 Task: Save favorite listings for mid-century modern homes in Phoenix, Arizona, with a pool and desert landscaping, and create a shortlist of properties with architectural appeal.
Action: Mouse pressed left at (460, 215)
Screenshot: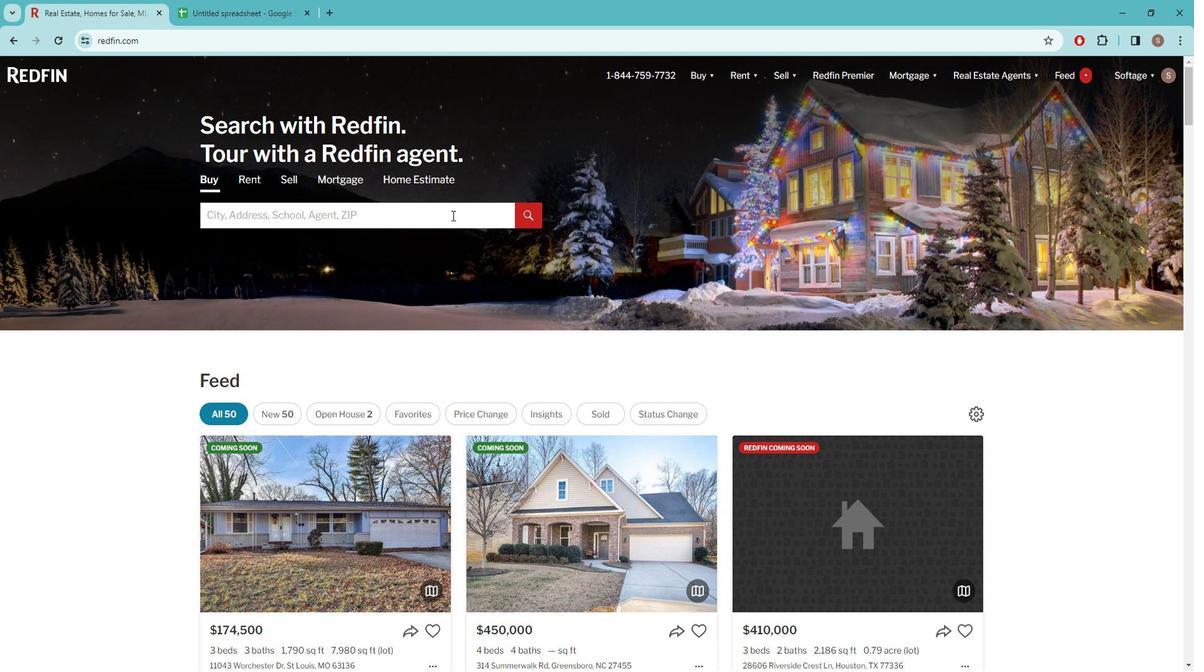 
Action: Key pressed p<Key.caps_lock>HO
Screenshot: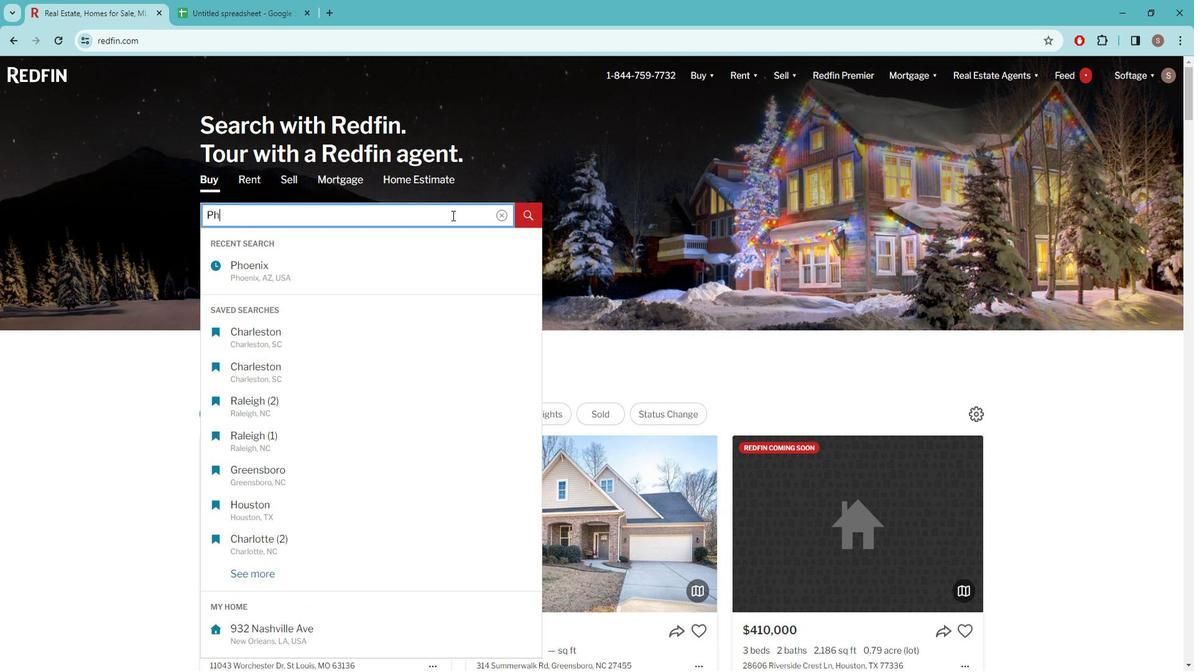 
Action: Mouse moved to (319, 272)
Screenshot: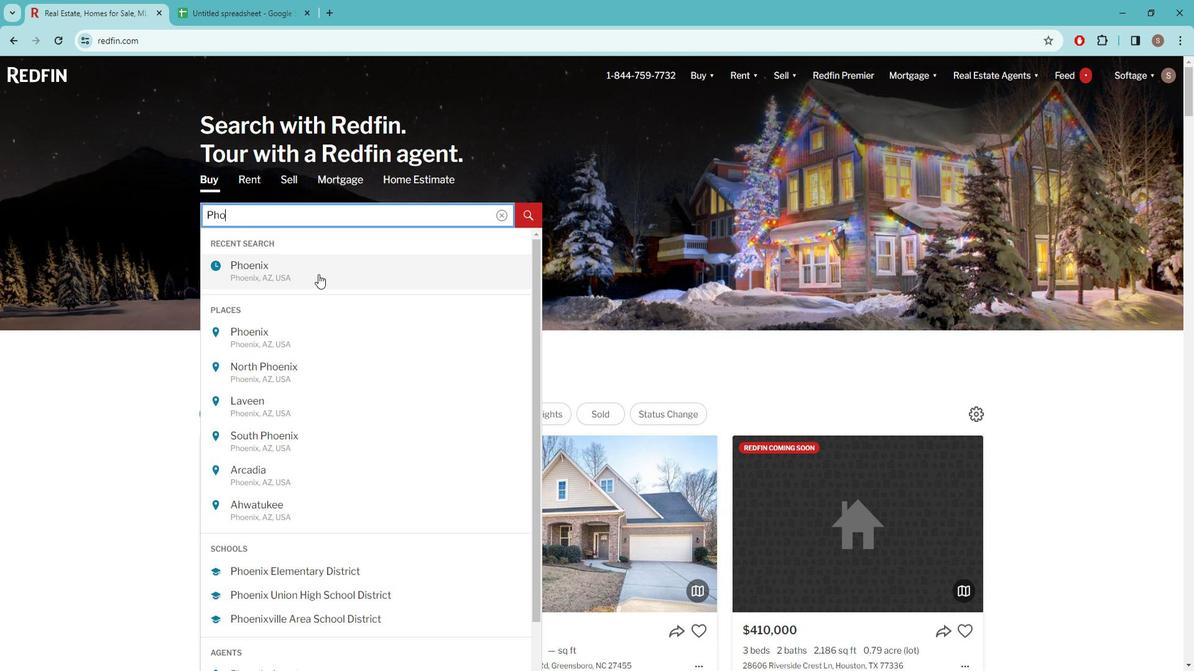 
Action: Mouse pressed left at (319, 272)
Screenshot: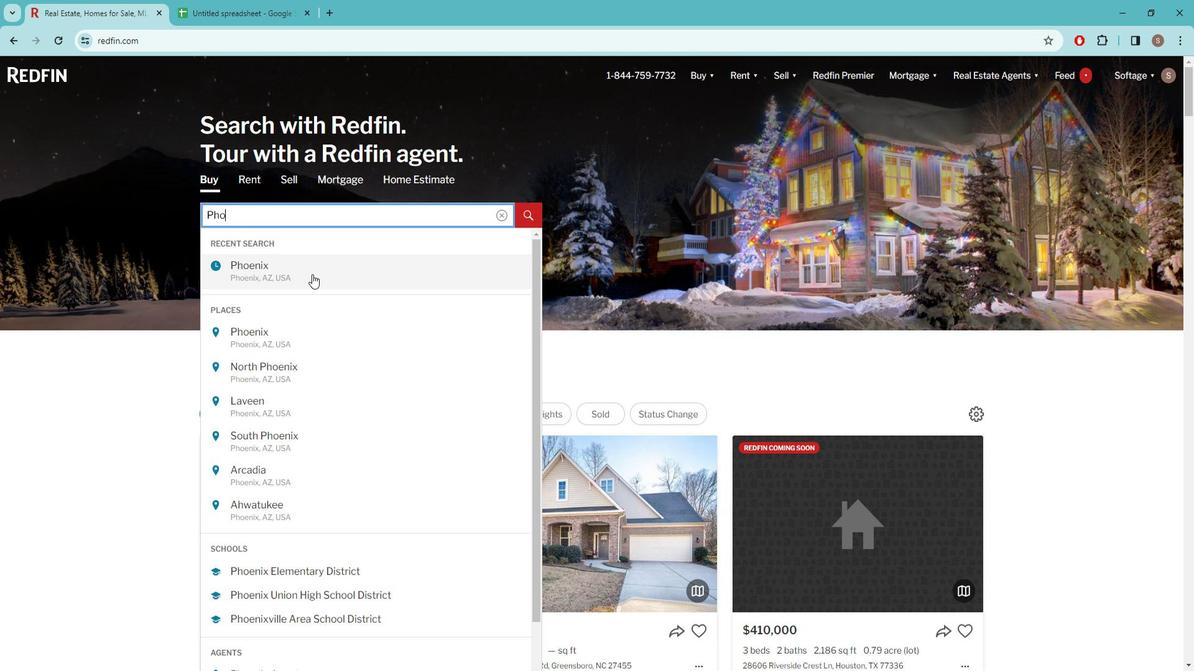 
Action: Mouse moved to (1055, 159)
Screenshot: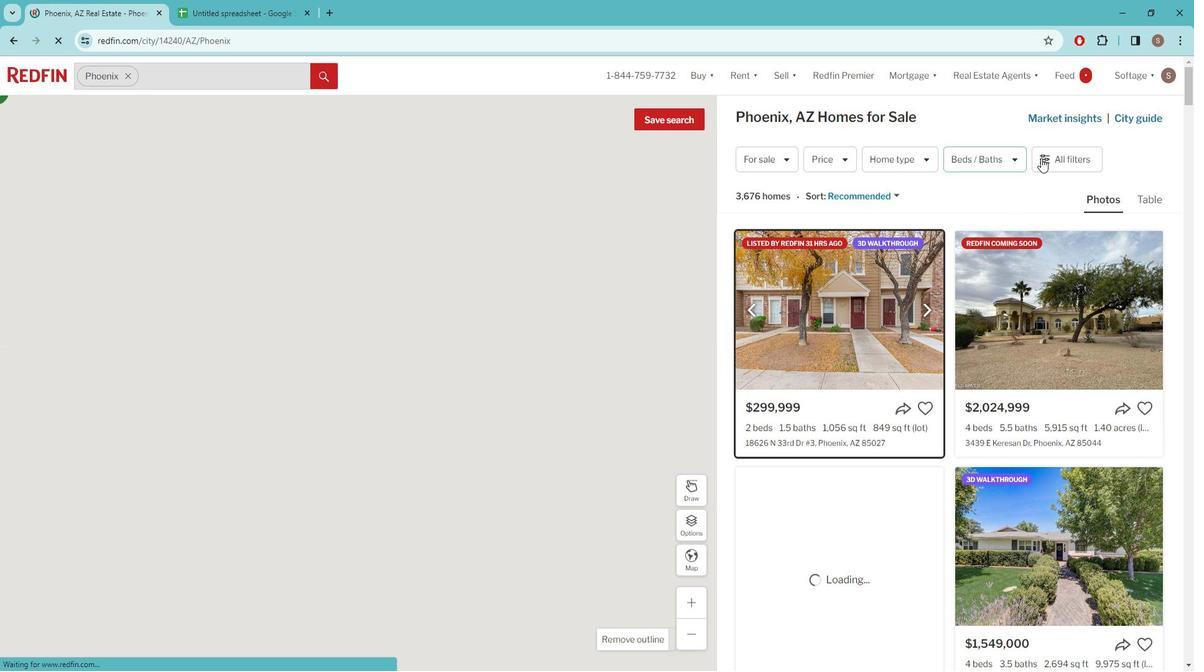 
Action: Mouse pressed left at (1055, 159)
Screenshot: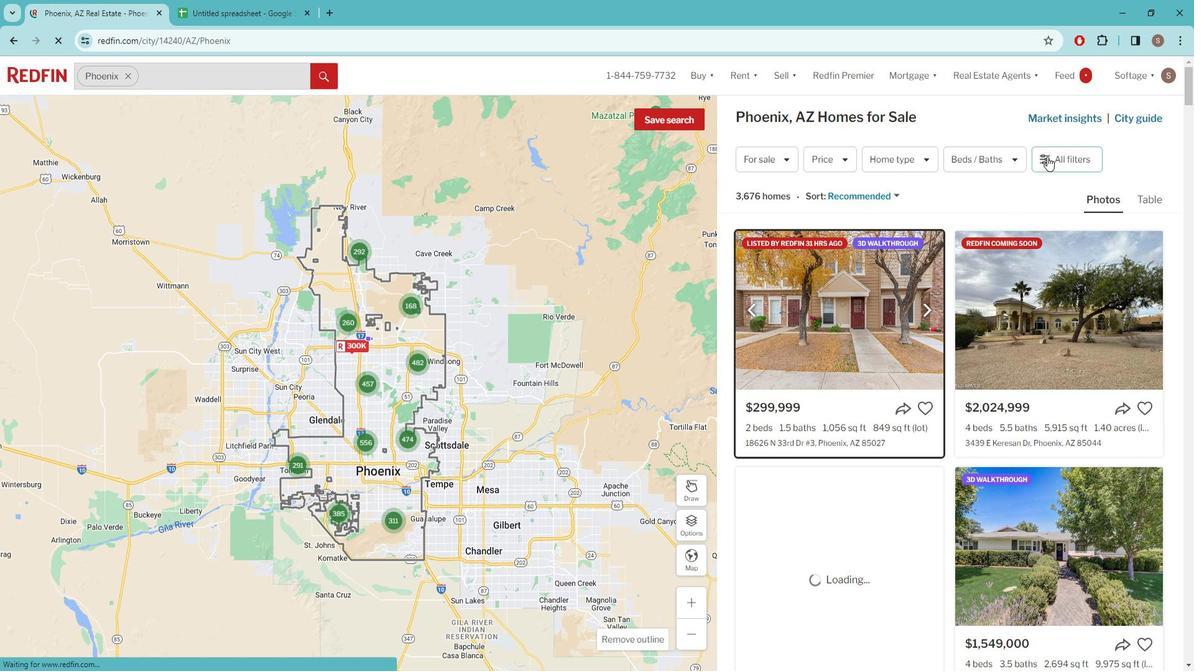 
Action: Mouse pressed left at (1055, 159)
Screenshot: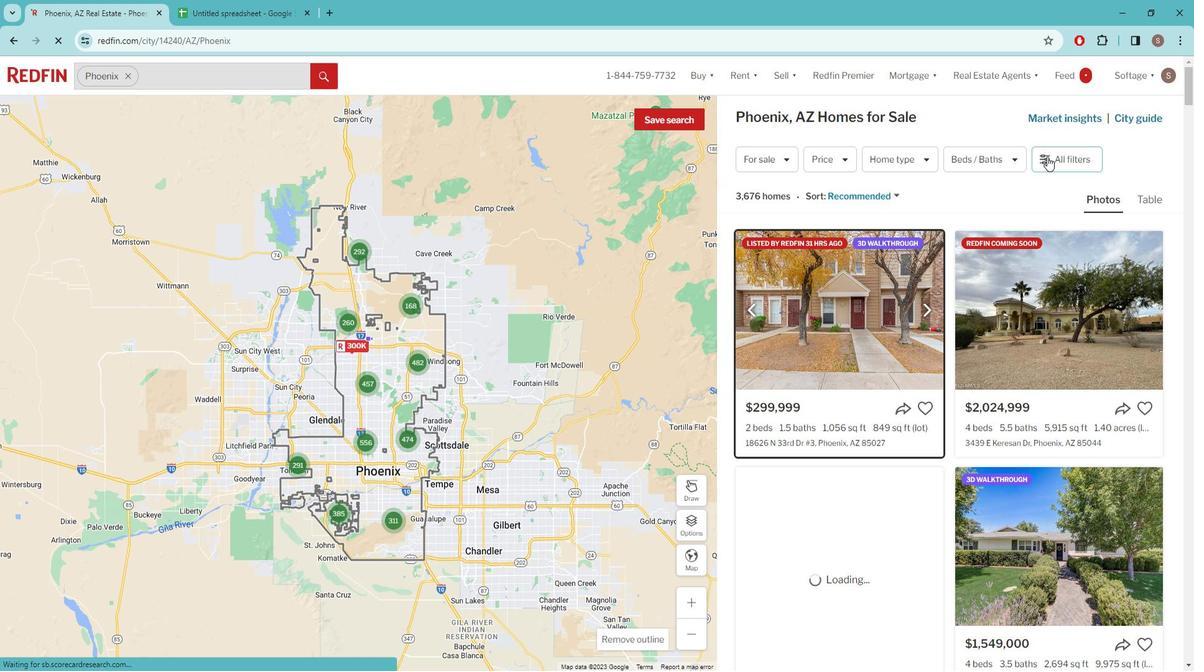 
Action: Mouse pressed left at (1055, 159)
Screenshot: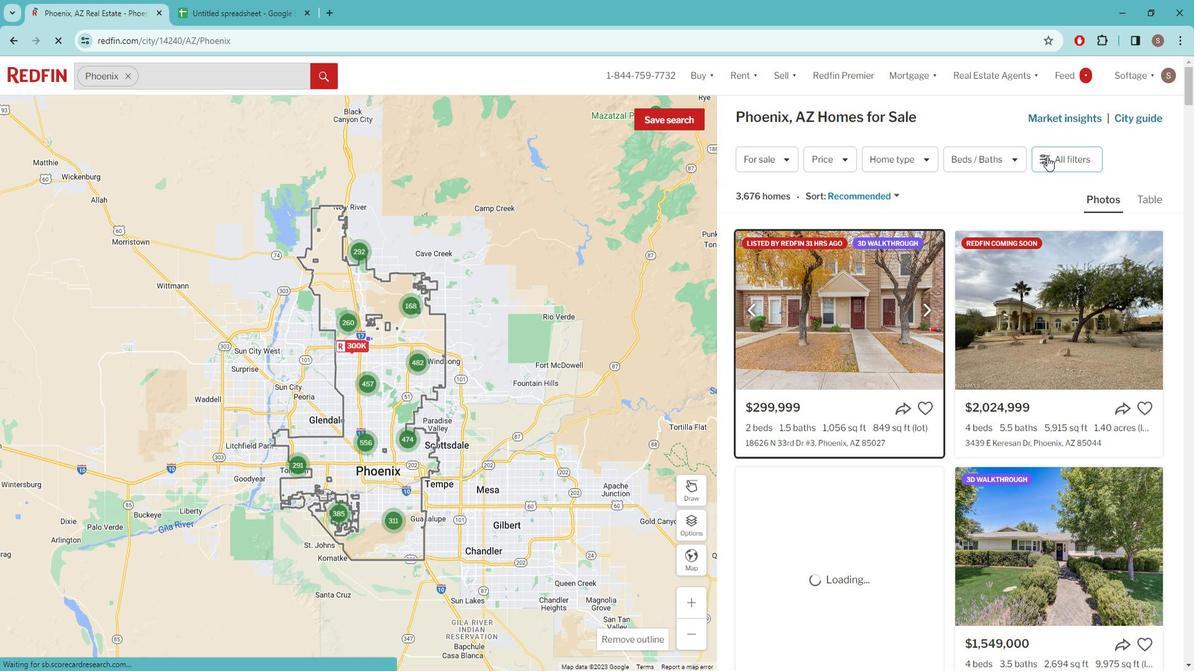 
Action: Mouse pressed left at (1055, 159)
Screenshot: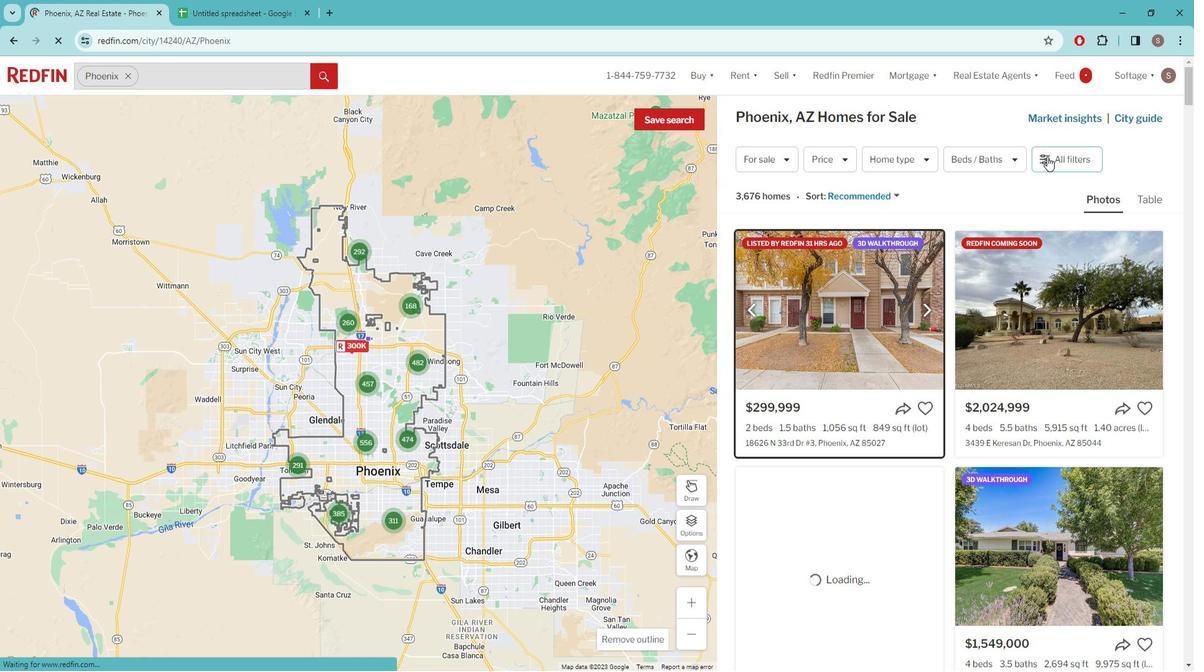 
Action: Mouse pressed left at (1055, 159)
Screenshot: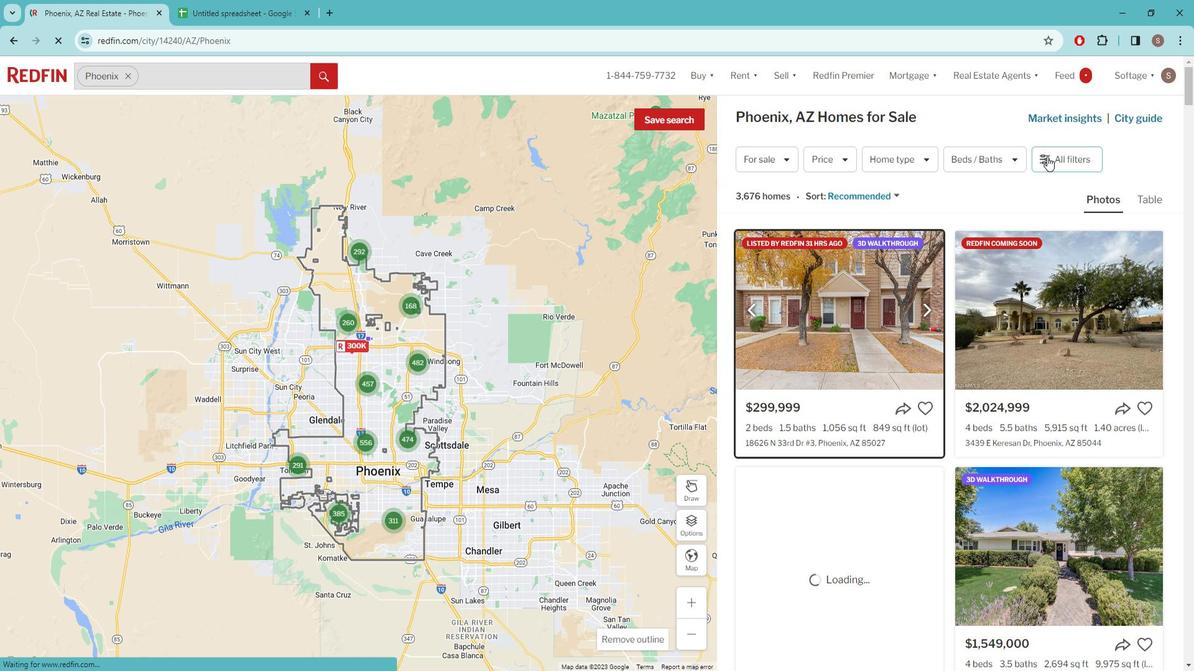 
Action: Mouse pressed left at (1055, 159)
Screenshot: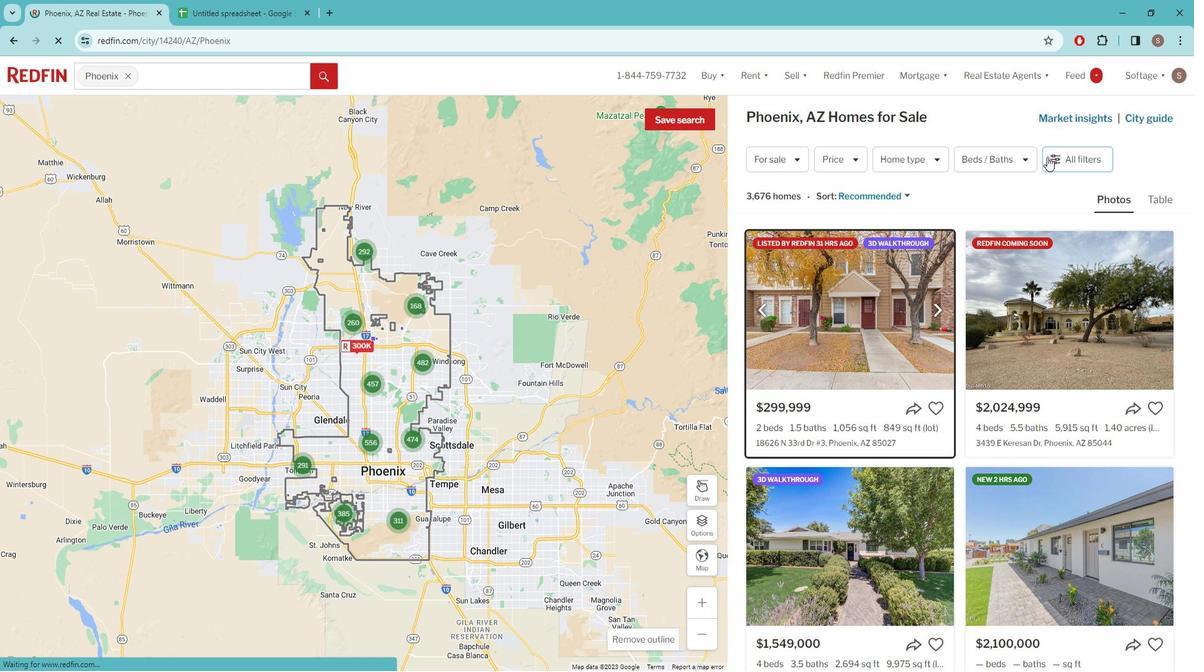 
Action: Mouse moved to (1056, 159)
Screenshot: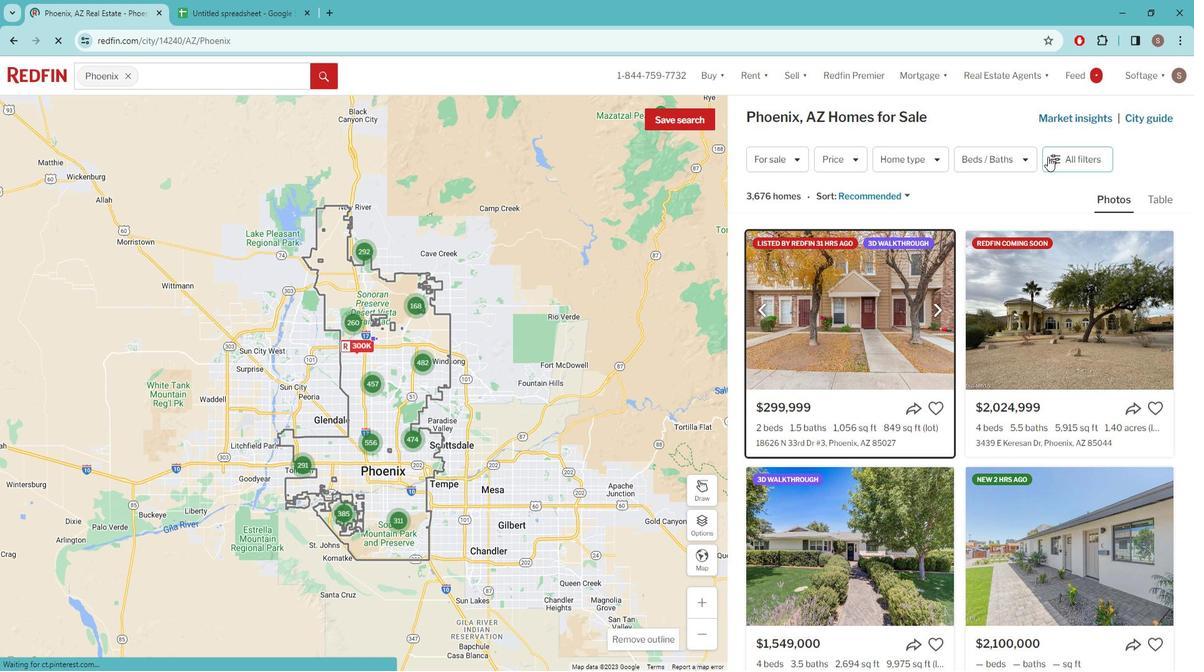 
Action: Mouse pressed left at (1056, 159)
Screenshot: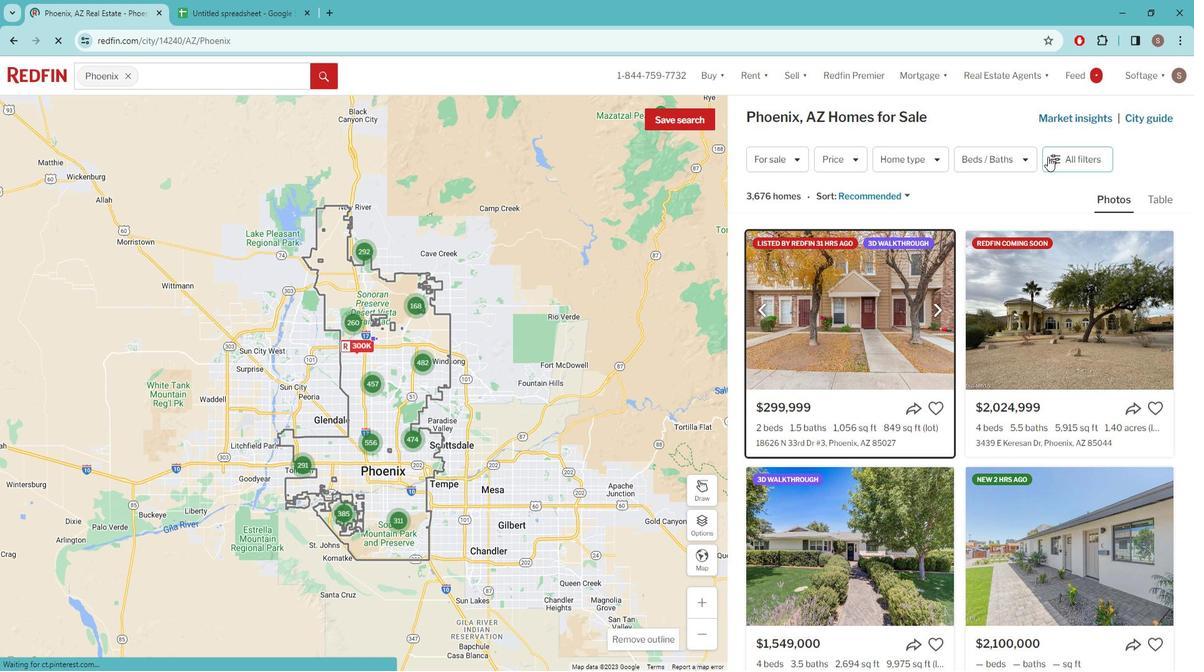 
Action: Mouse moved to (993, 204)
Screenshot: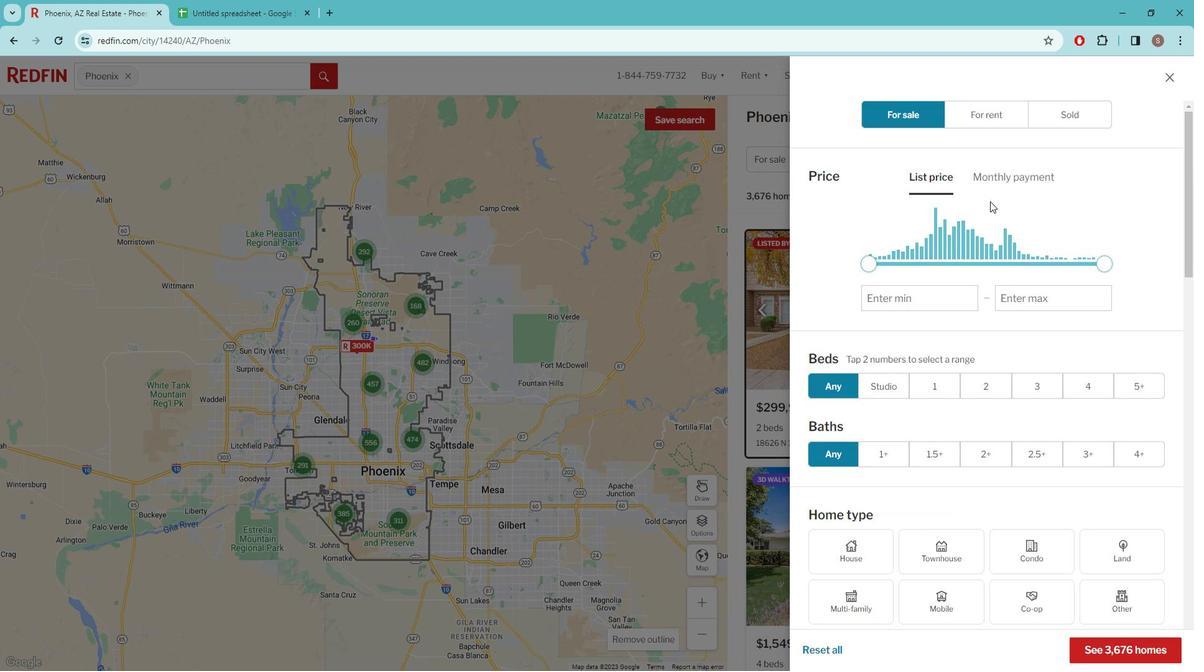
Action: Mouse scrolled (993, 203) with delta (0, 0)
Screenshot: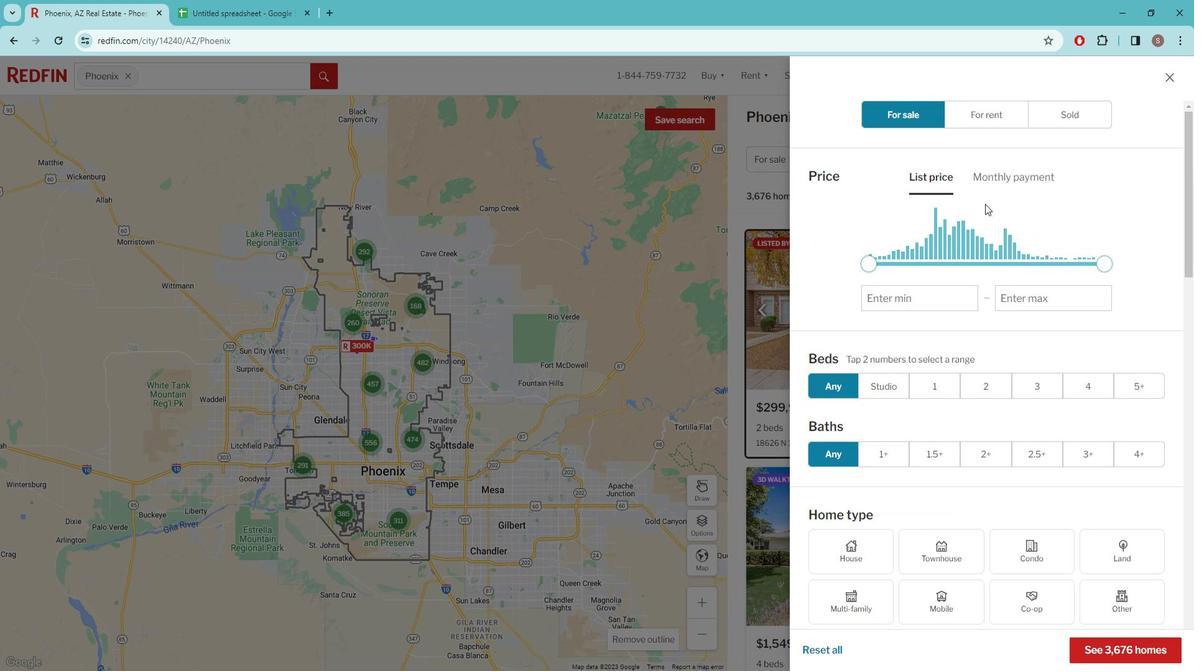 
Action: Mouse moved to (989, 206)
Screenshot: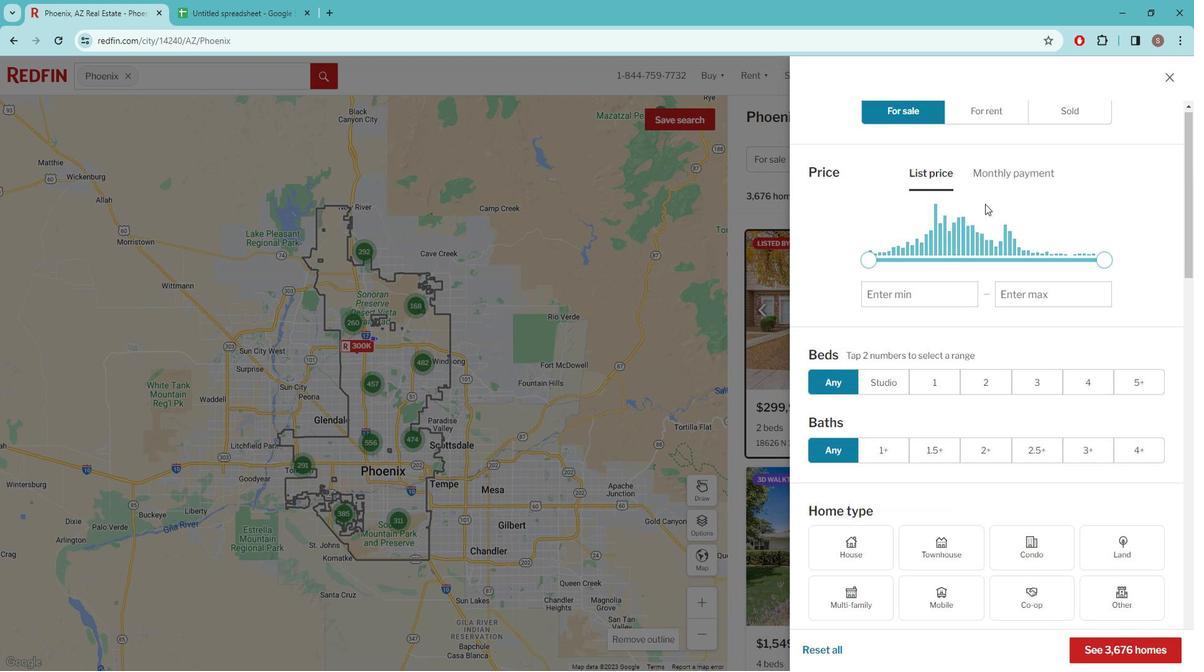 
Action: Mouse scrolled (989, 205) with delta (0, 0)
Screenshot: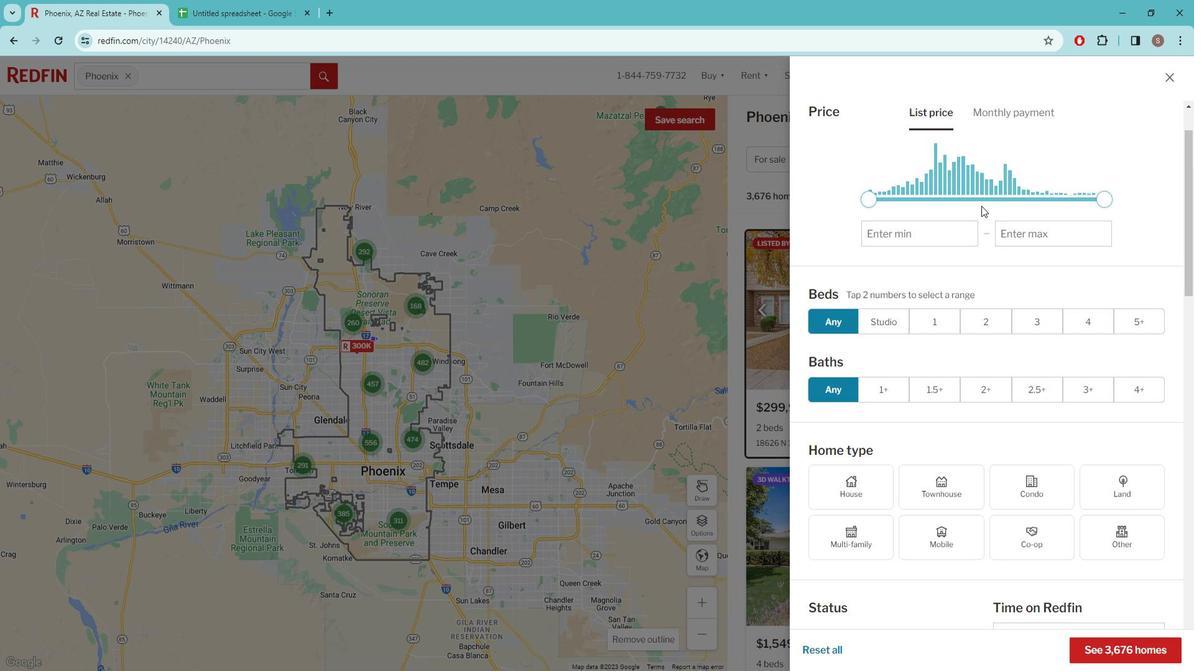 
Action: Mouse moved to (1060, 305)
Screenshot: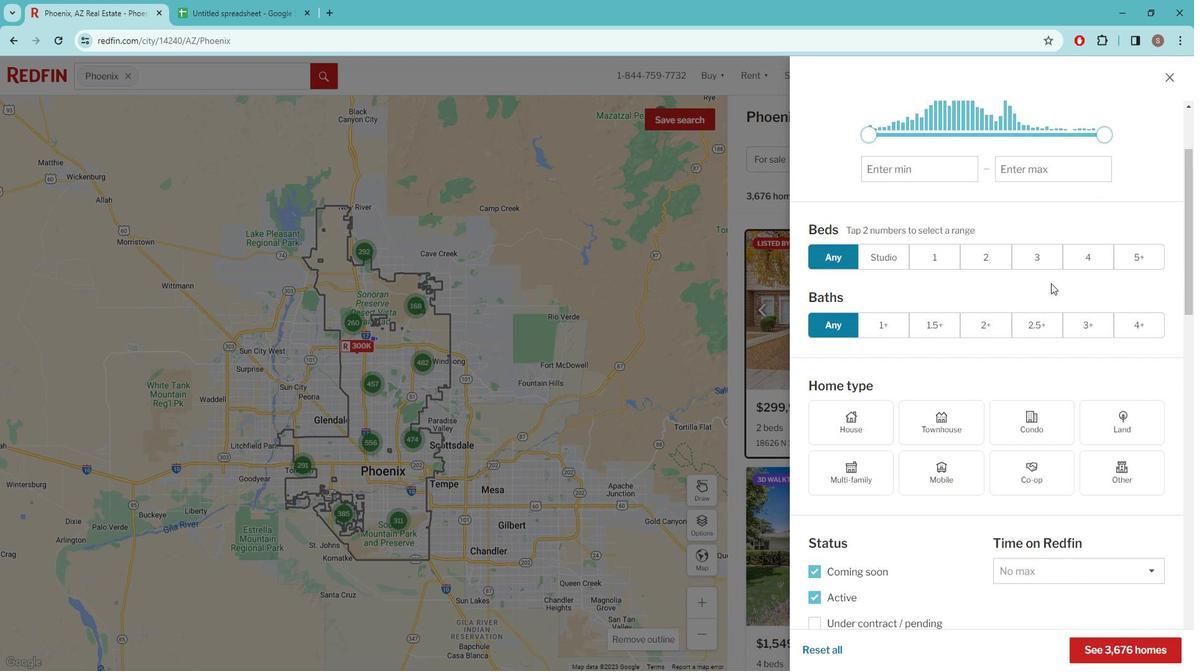 
Action: Mouse scrolled (1060, 304) with delta (0, 0)
Screenshot: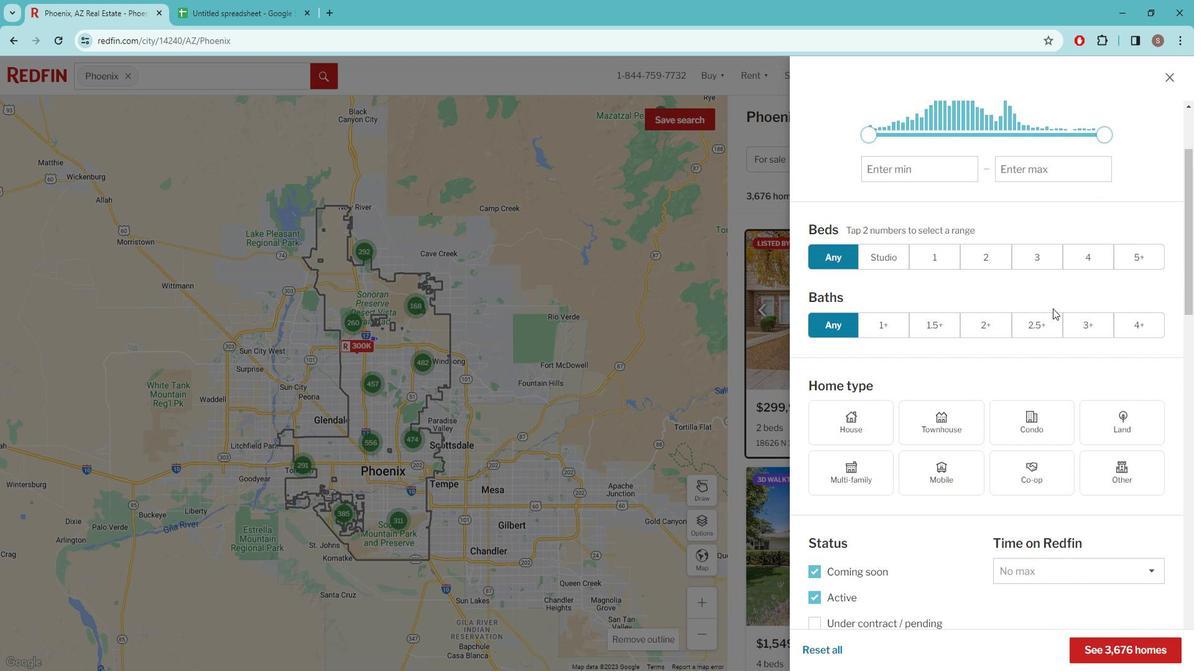 
Action: Mouse scrolled (1060, 304) with delta (0, 0)
Screenshot: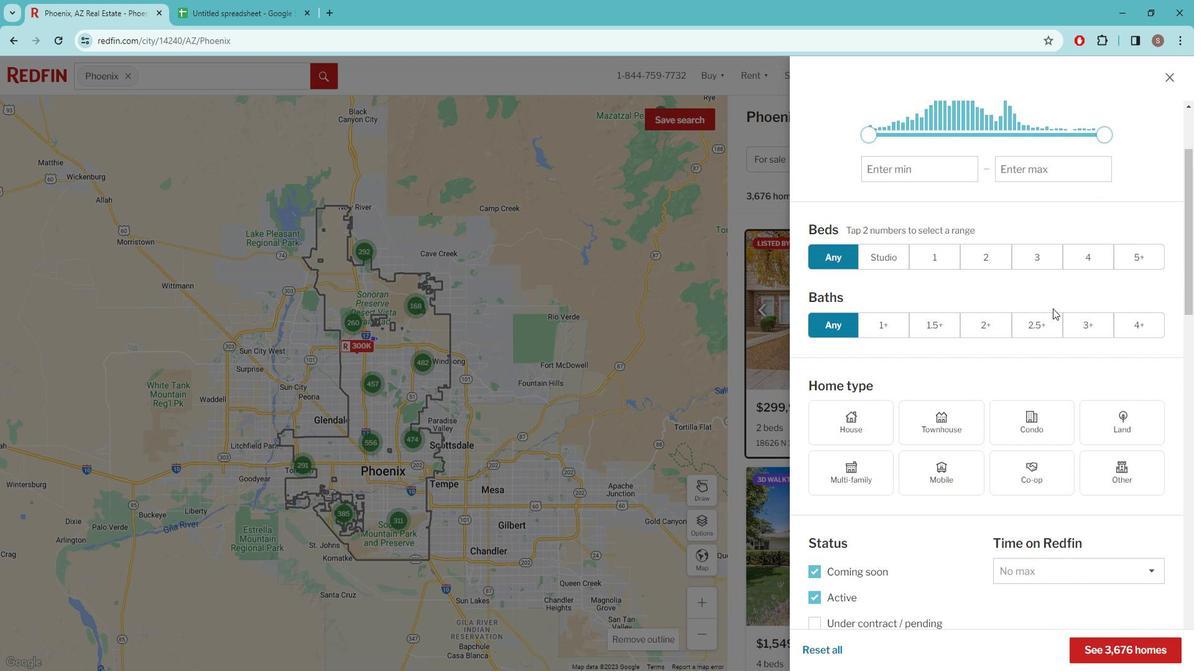 
Action: Mouse moved to (1112, 330)
Screenshot: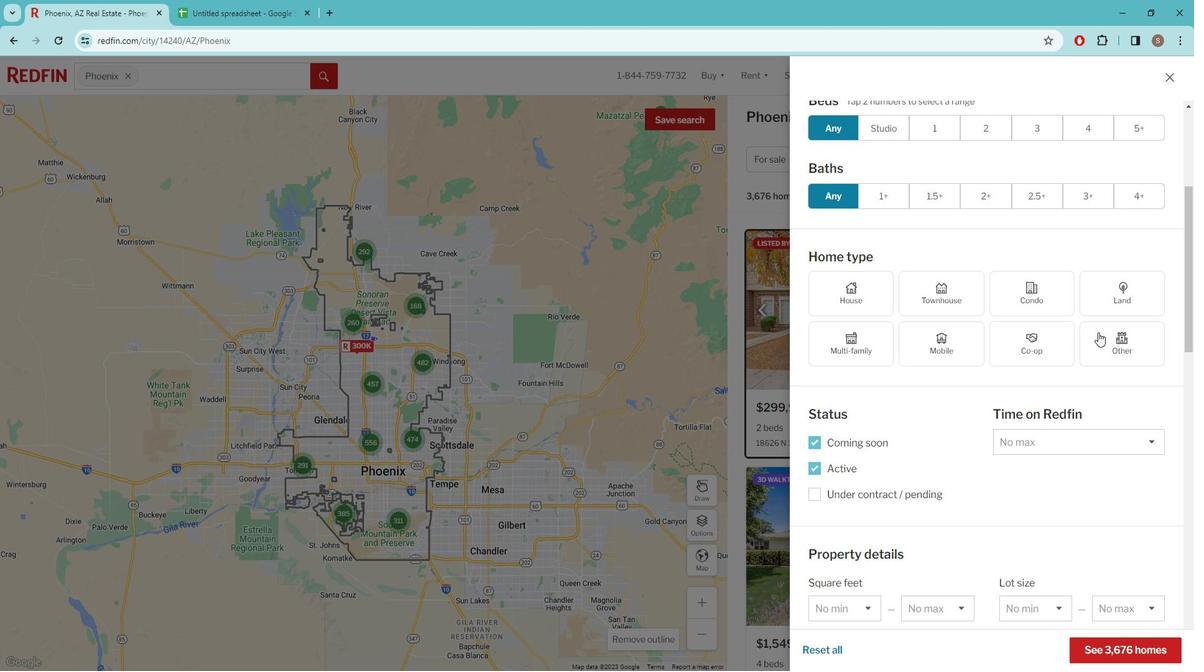 
Action: Mouse pressed left at (1112, 330)
Screenshot: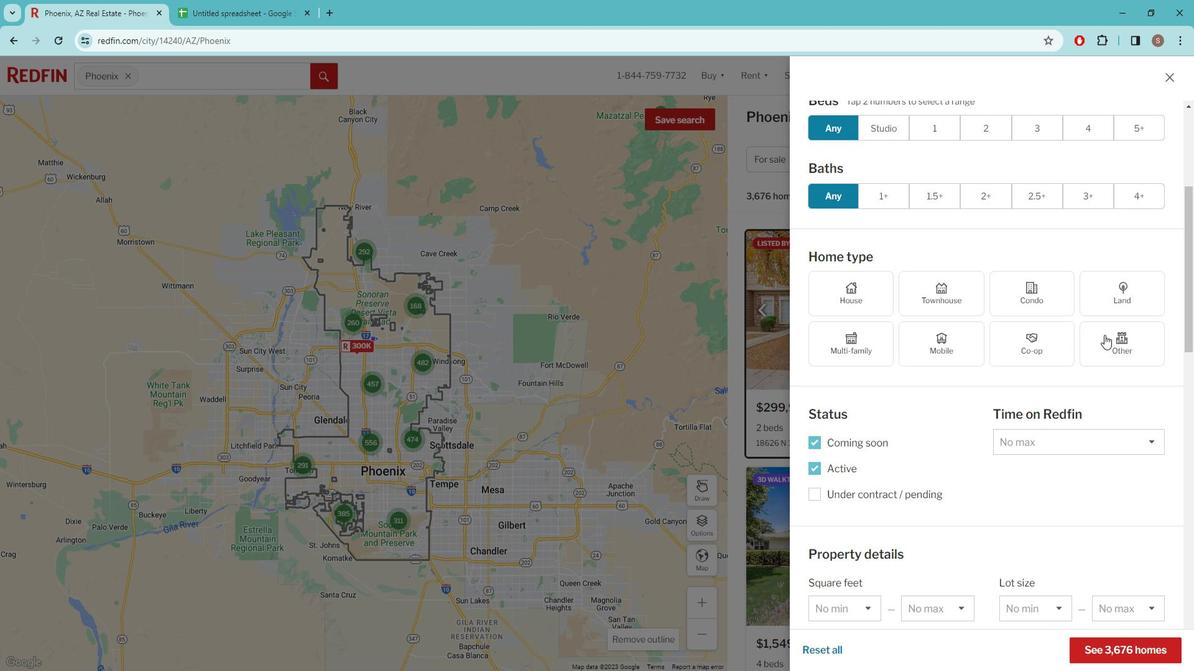 
Action: Mouse moved to (929, 350)
Screenshot: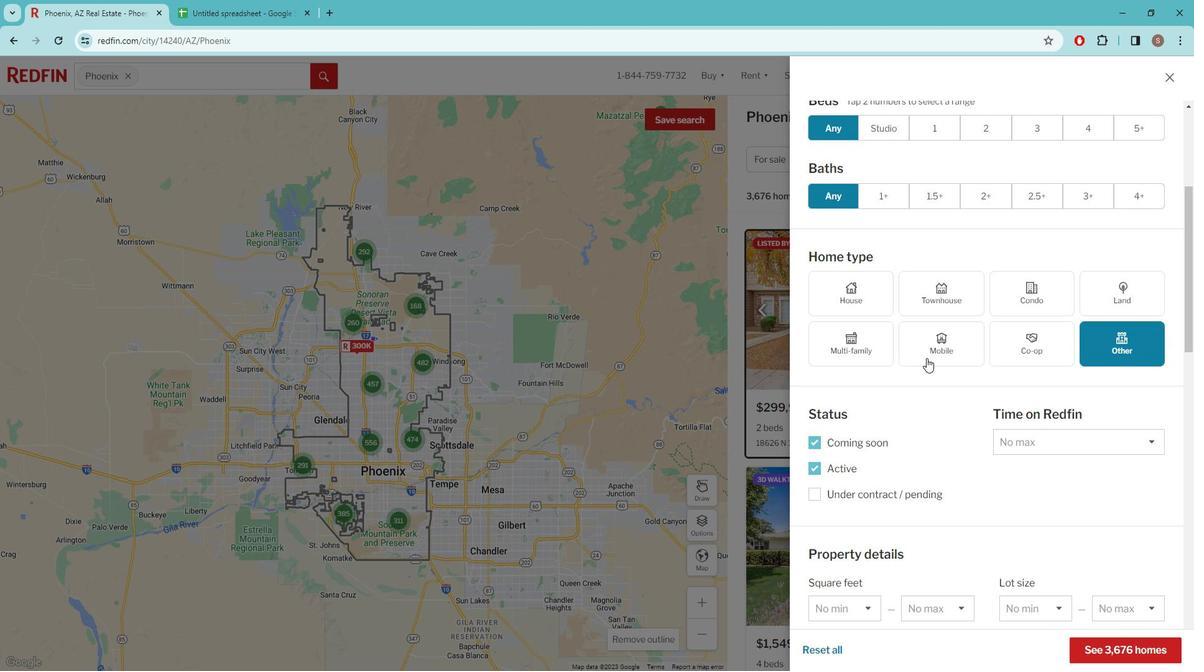 
Action: Mouse scrolled (929, 349) with delta (0, 0)
Screenshot: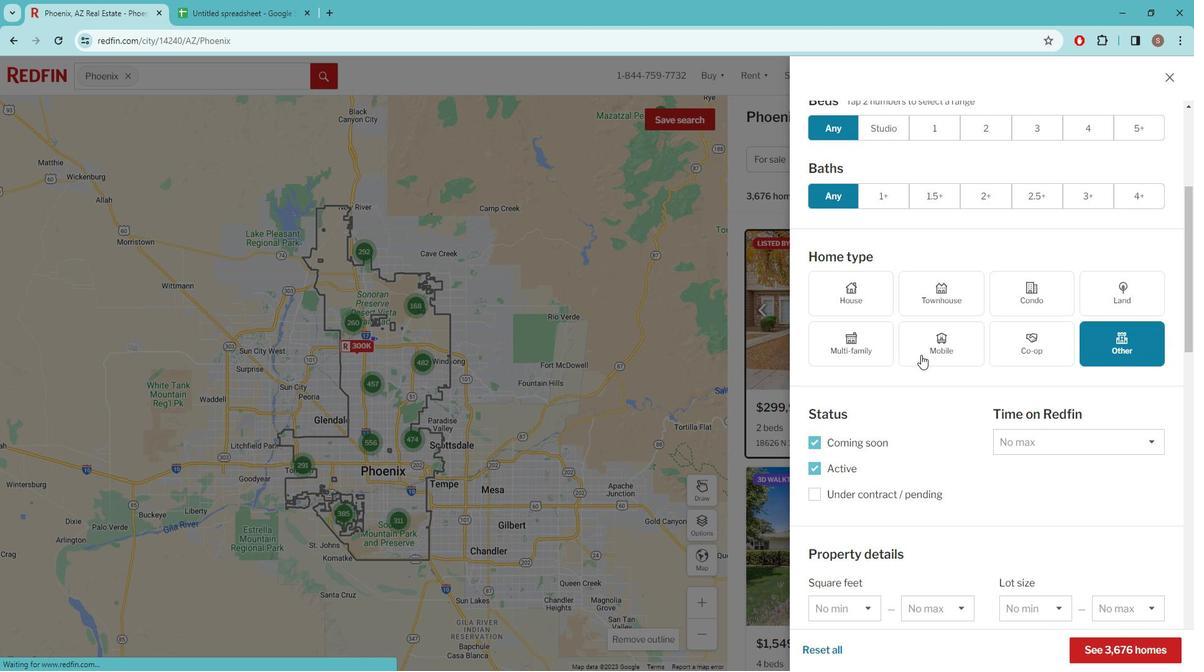 
Action: Mouse scrolled (929, 349) with delta (0, 0)
Screenshot: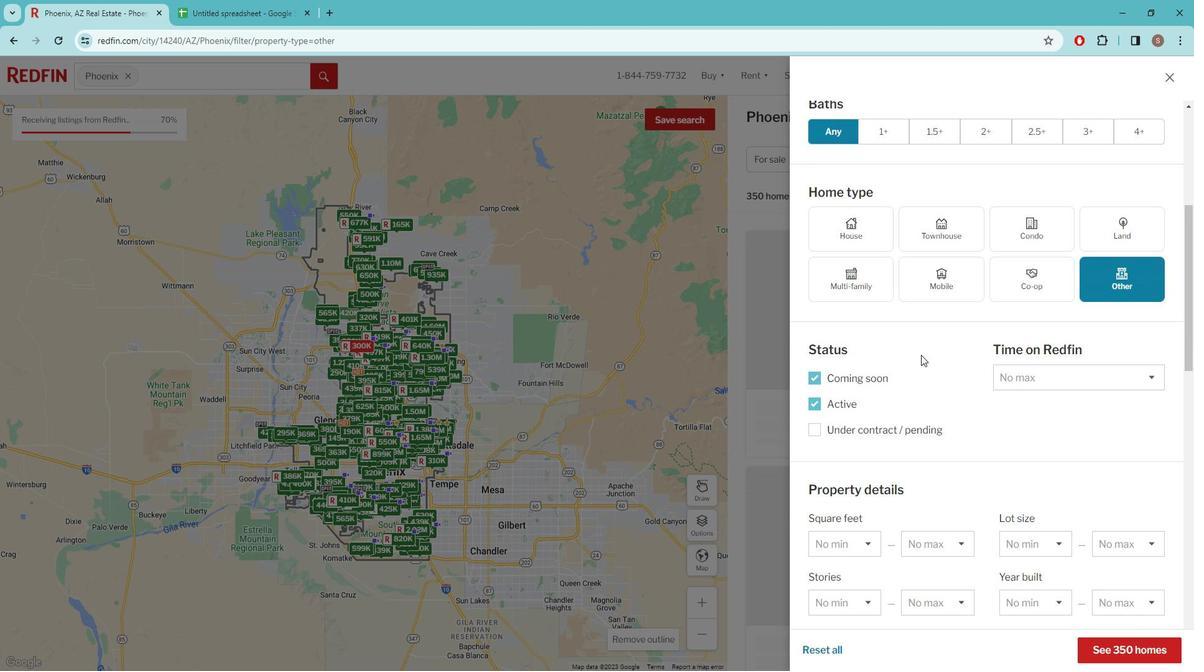 
Action: Mouse moved to (937, 335)
Screenshot: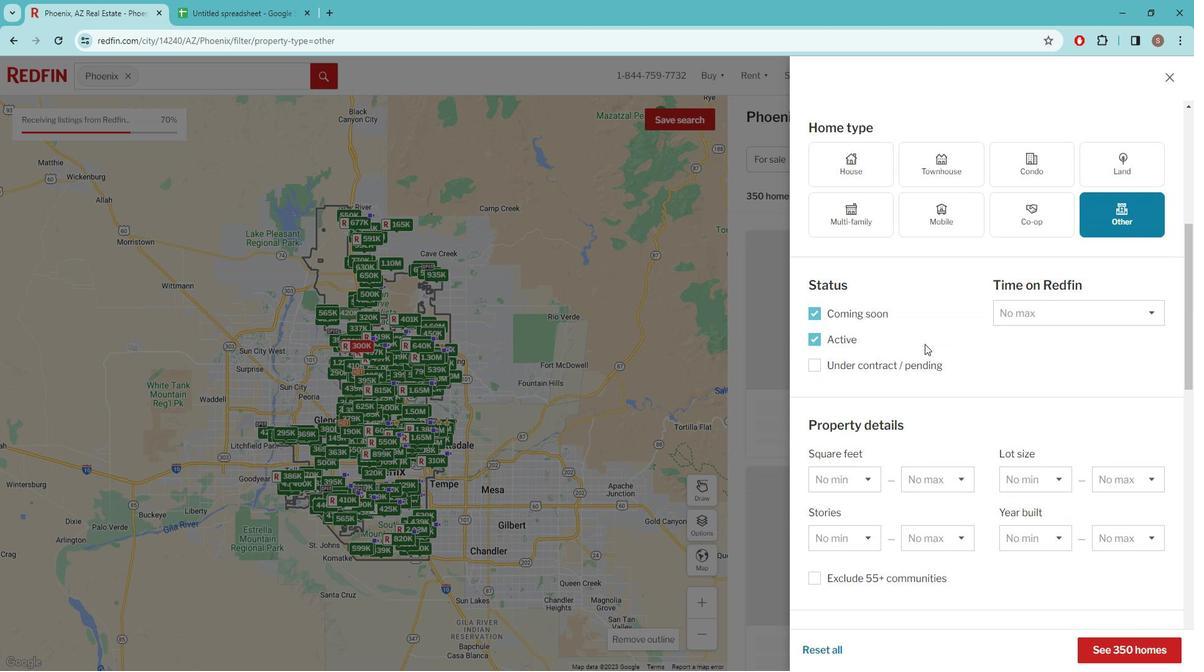 
Action: Mouse scrolled (937, 334) with delta (0, 0)
Screenshot: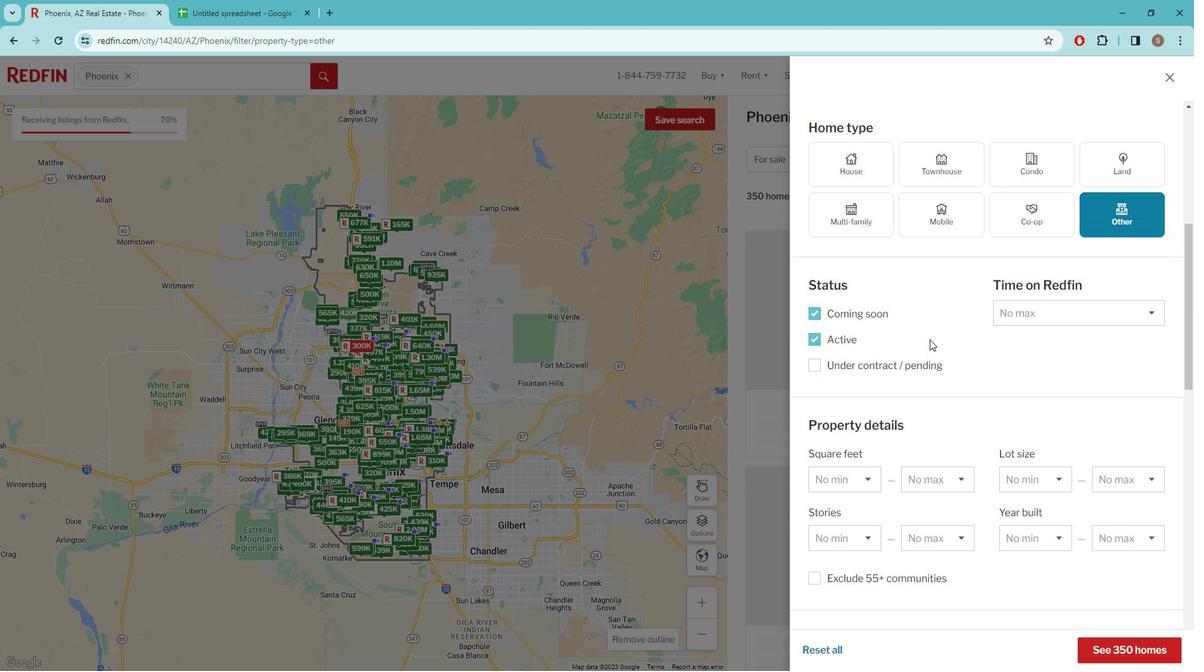 
Action: Mouse moved to (939, 330)
Screenshot: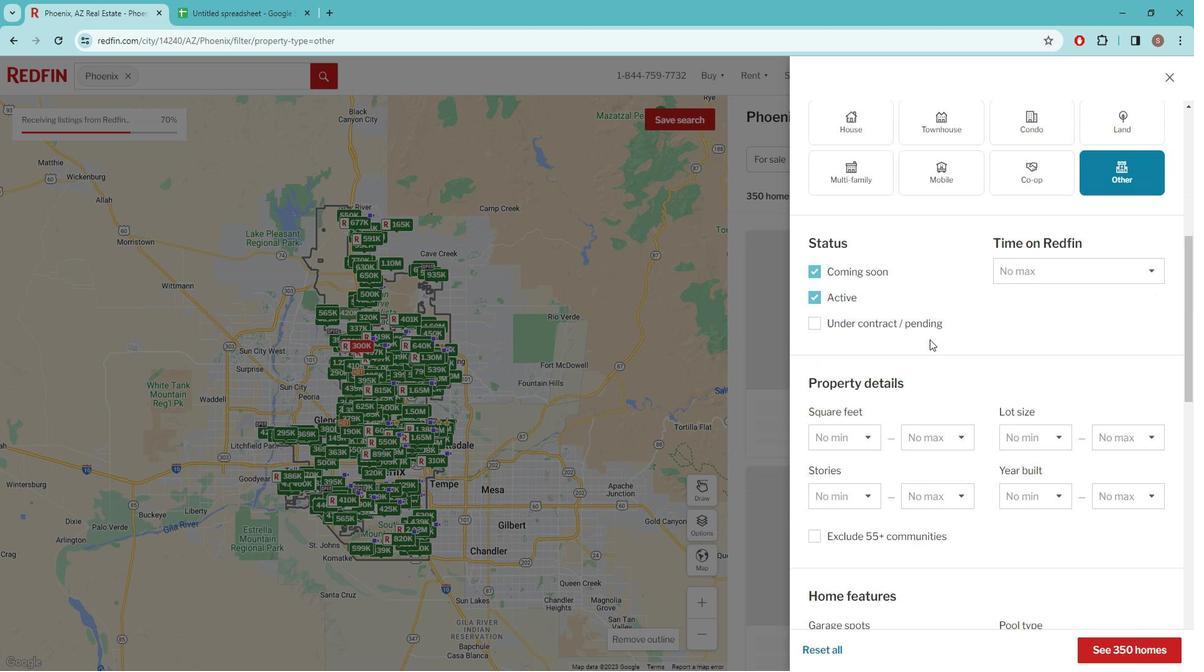 
Action: Mouse scrolled (939, 329) with delta (0, 0)
Screenshot: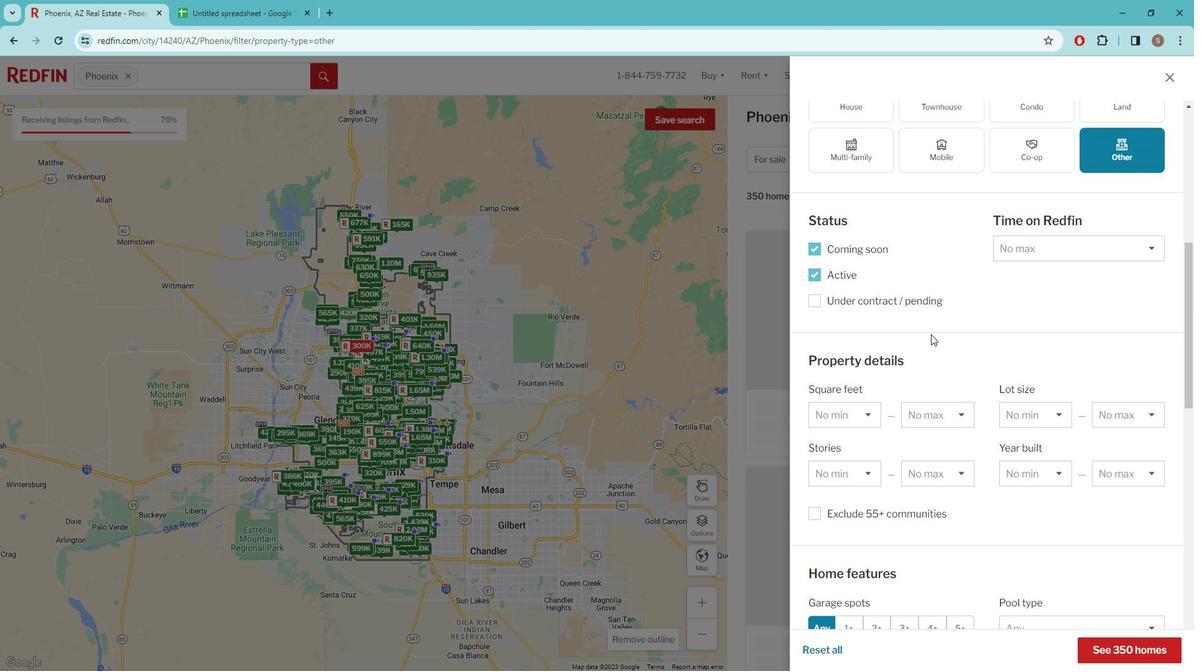 
Action: Mouse scrolled (939, 329) with delta (0, 0)
Screenshot: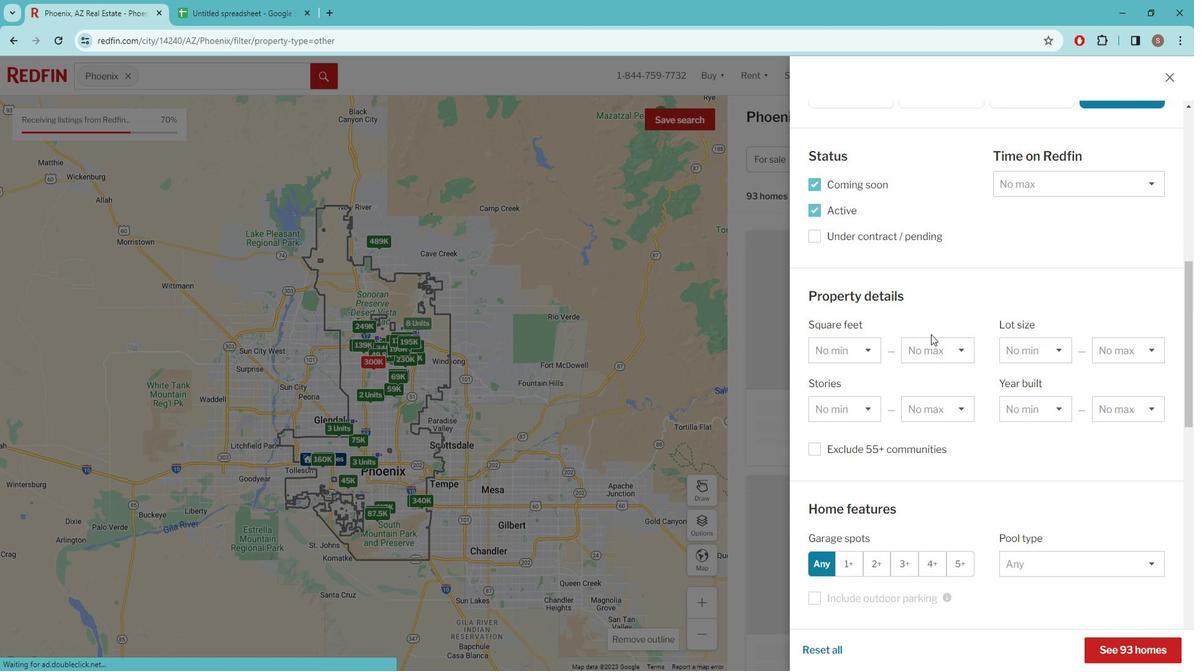 
Action: Mouse scrolled (939, 329) with delta (0, 0)
Screenshot: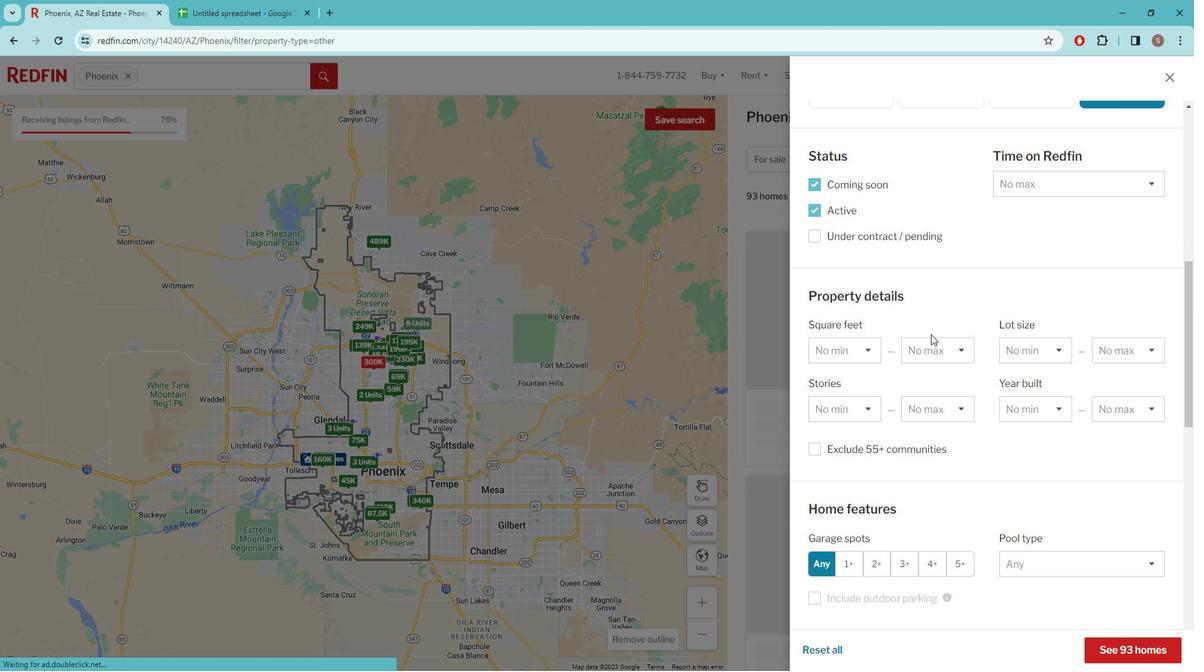 
Action: Mouse moved to (937, 329)
Screenshot: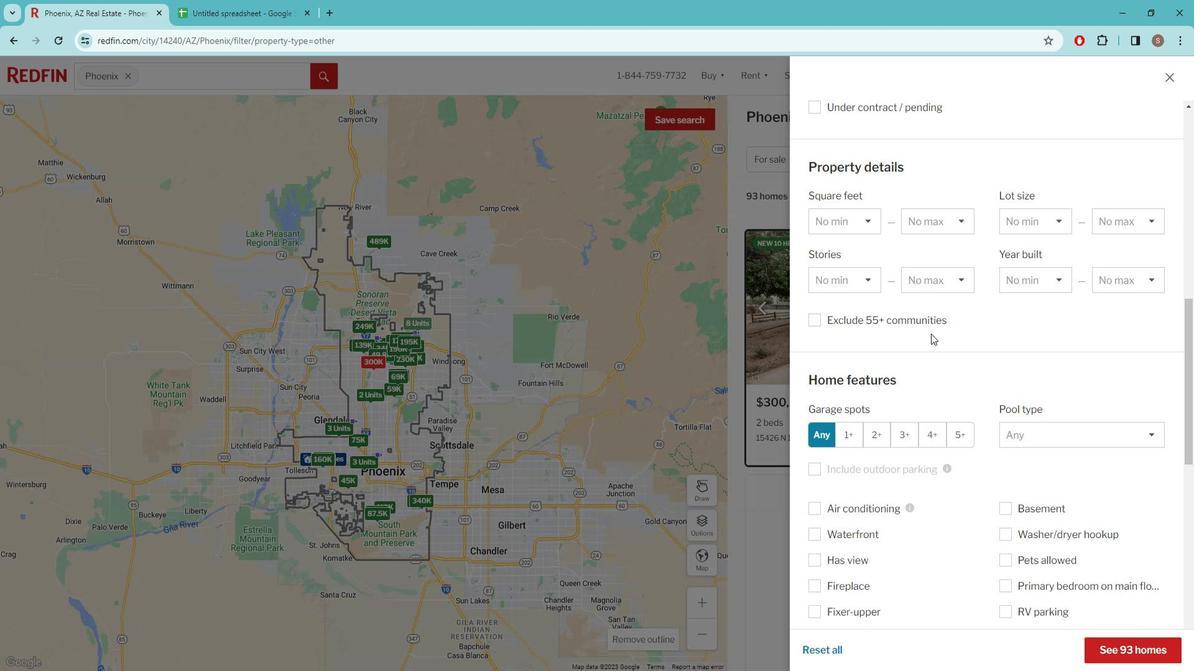 
Action: Mouse scrolled (937, 328) with delta (0, 0)
Screenshot: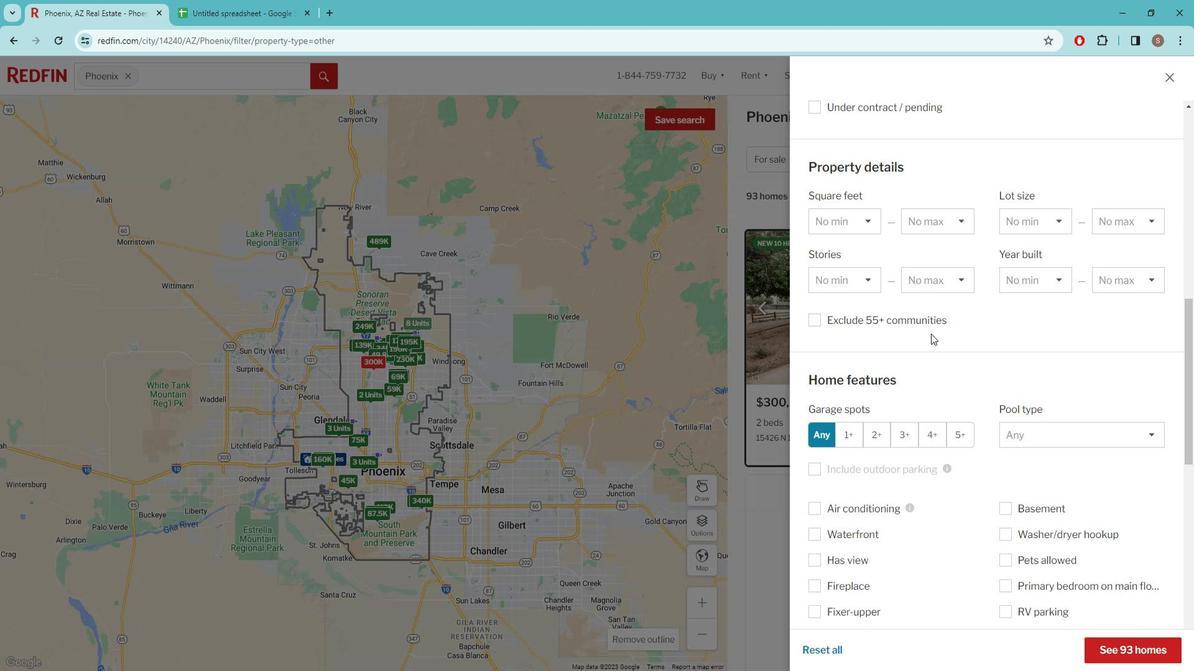
Action: Mouse moved to (927, 332)
Screenshot: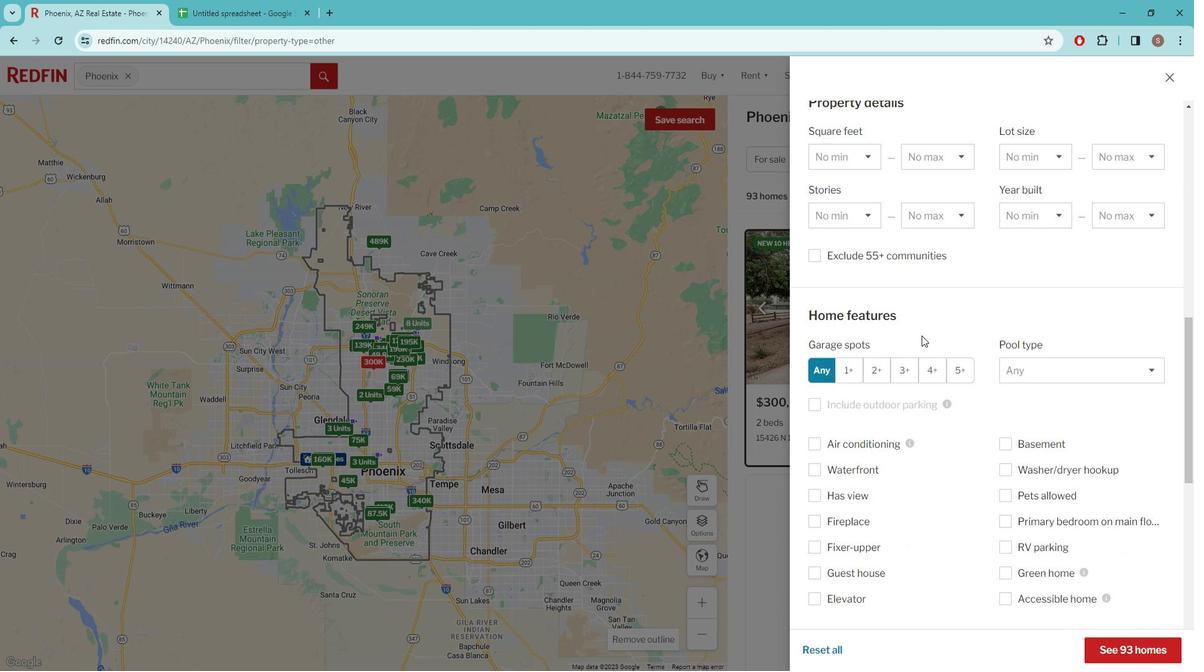 
Action: Mouse scrolled (927, 331) with delta (0, 0)
Screenshot: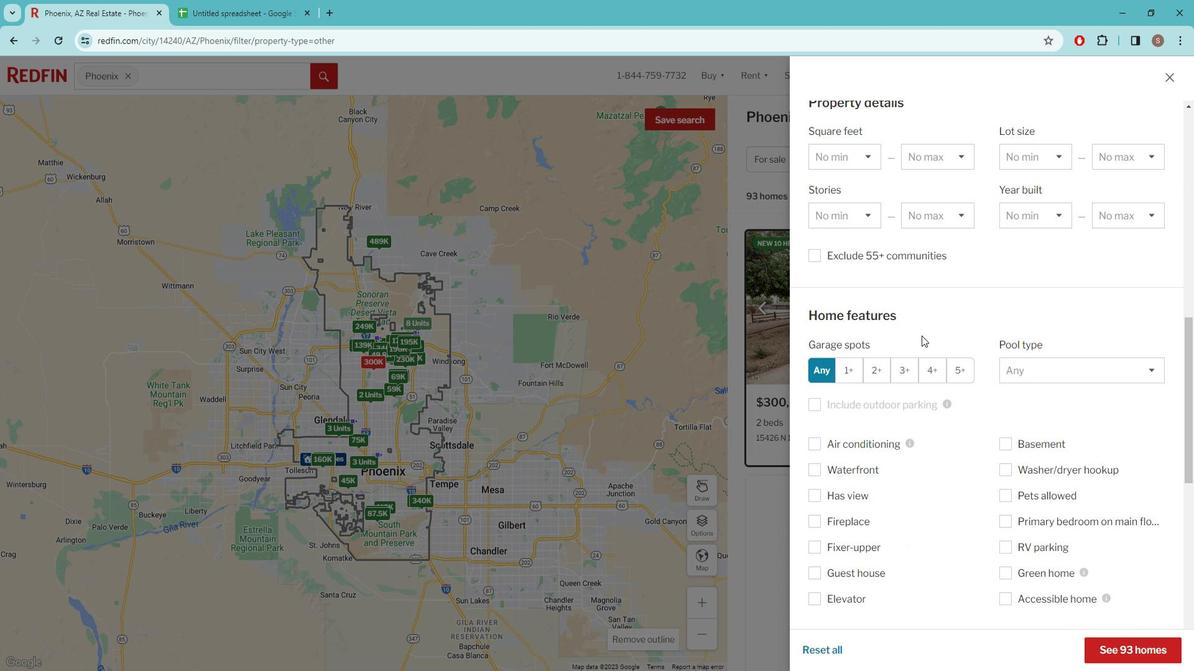 
Action: Mouse moved to (916, 352)
Screenshot: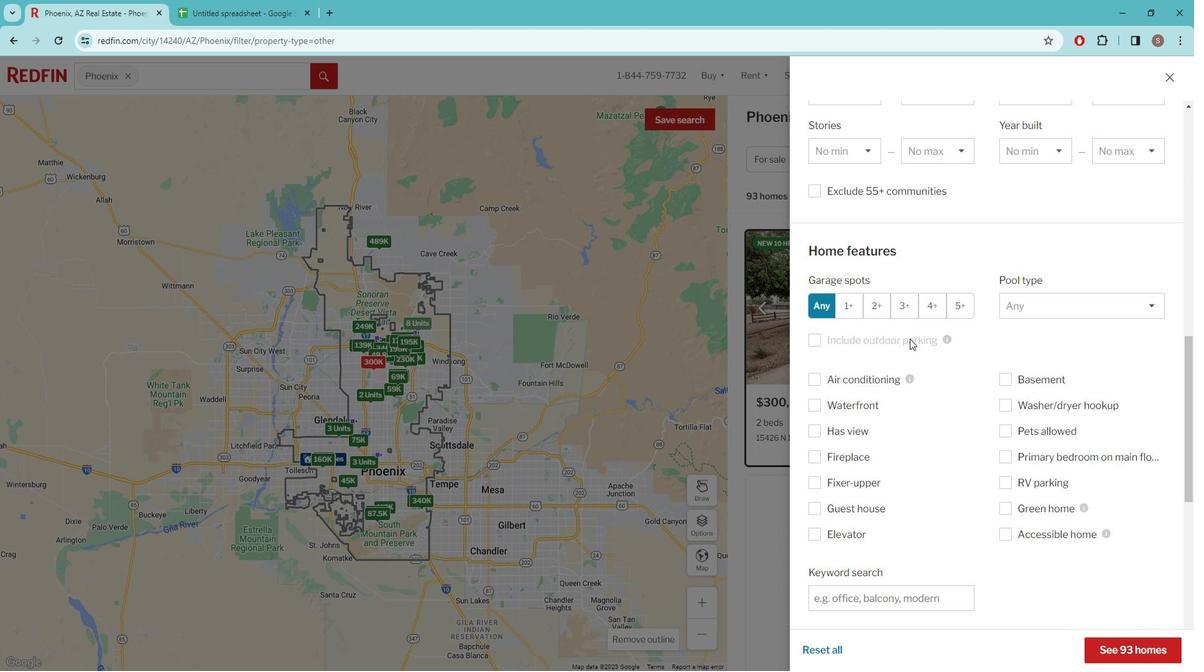 
Action: Mouse scrolled (916, 351) with delta (0, 0)
Screenshot: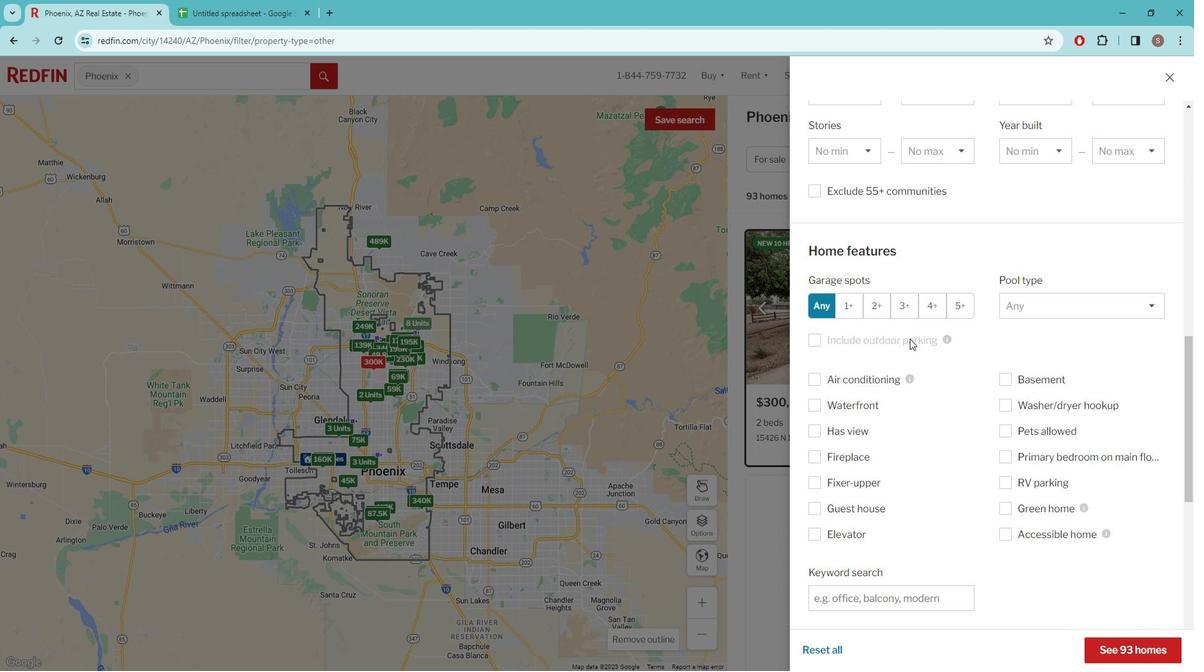 
Action: Mouse moved to (1037, 243)
Screenshot: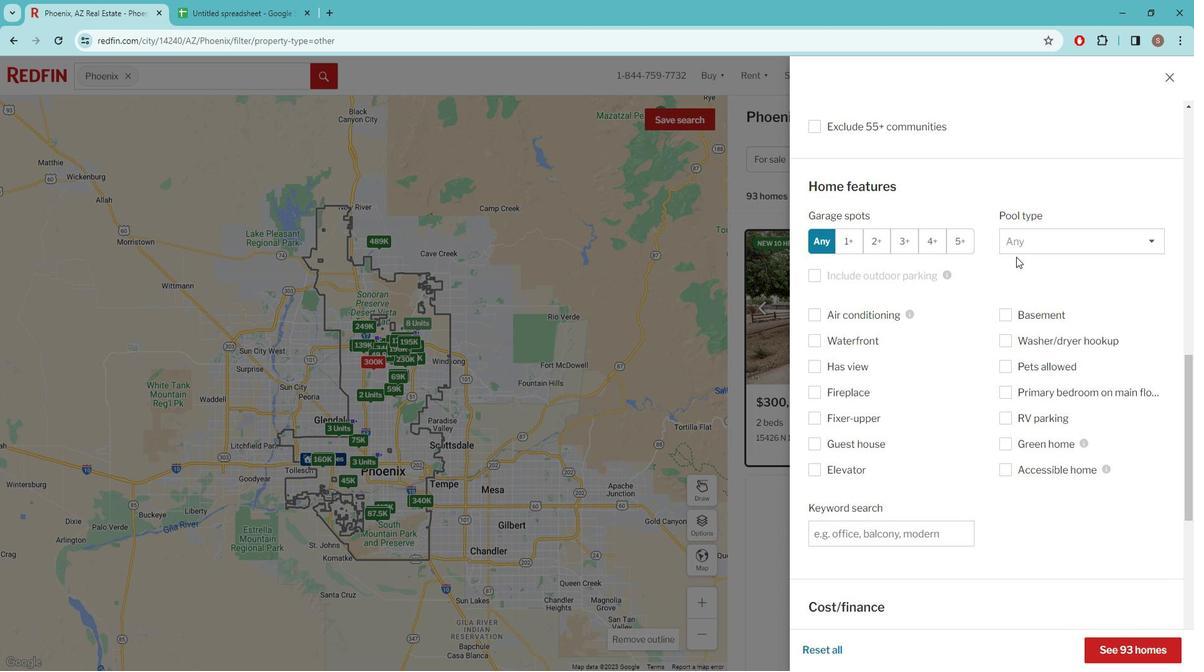 
Action: Mouse pressed left at (1037, 243)
Screenshot: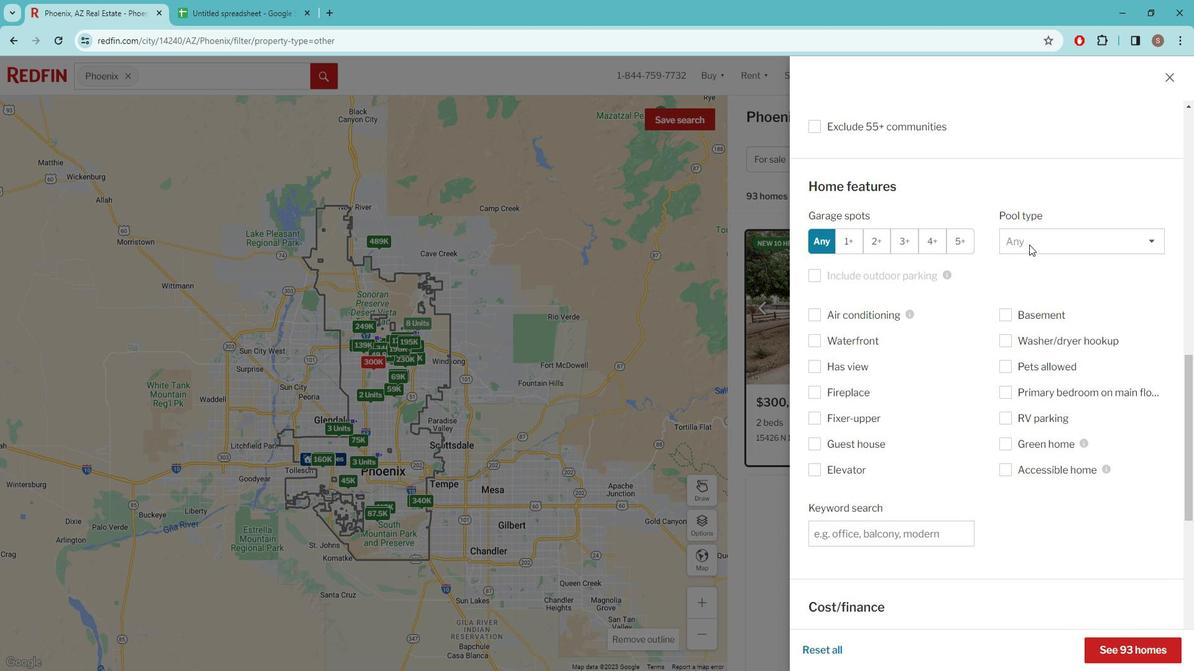 
Action: Mouse moved to (1051, 299)
Screenshot: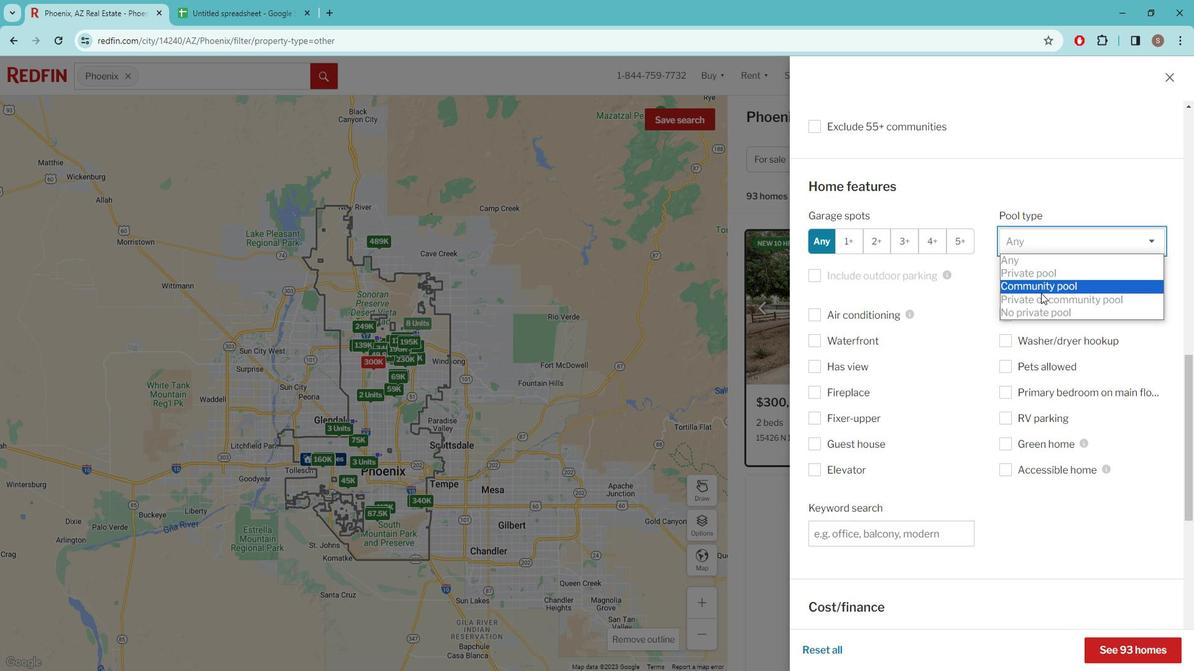 
Action: Mouse pressed left at (1051, 299)
Screenshot: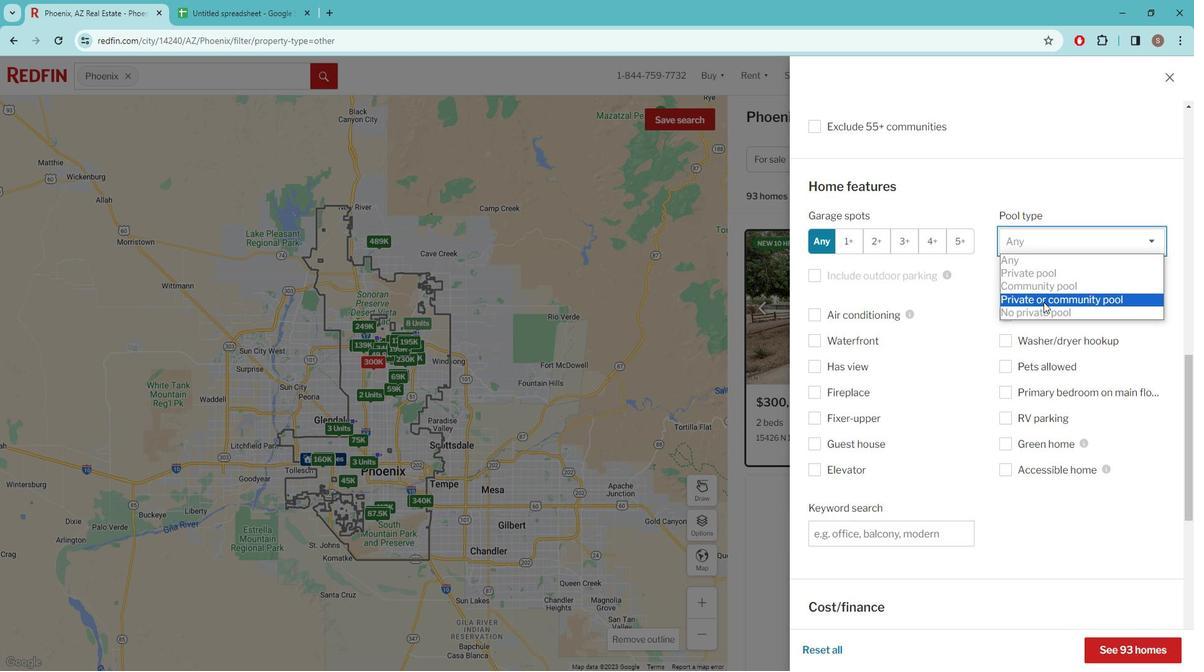 
Action: Mouse moved to (866, 515)
Screenshot: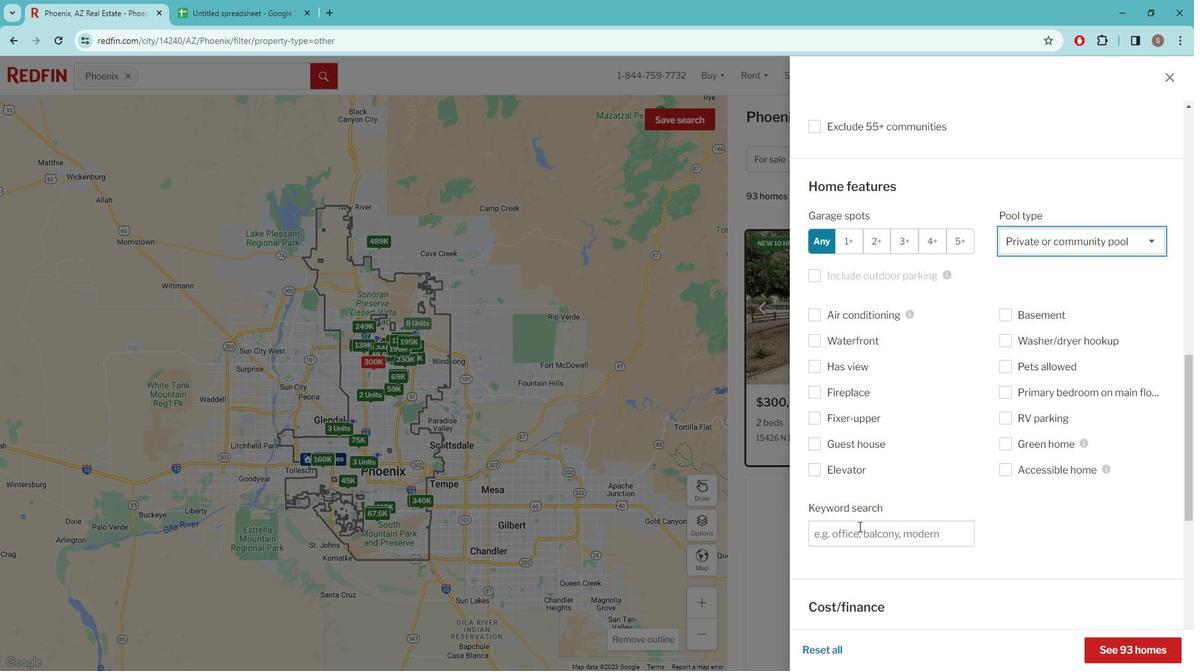 
Action: Mouse pressed left at (866, 515)
Screenshot: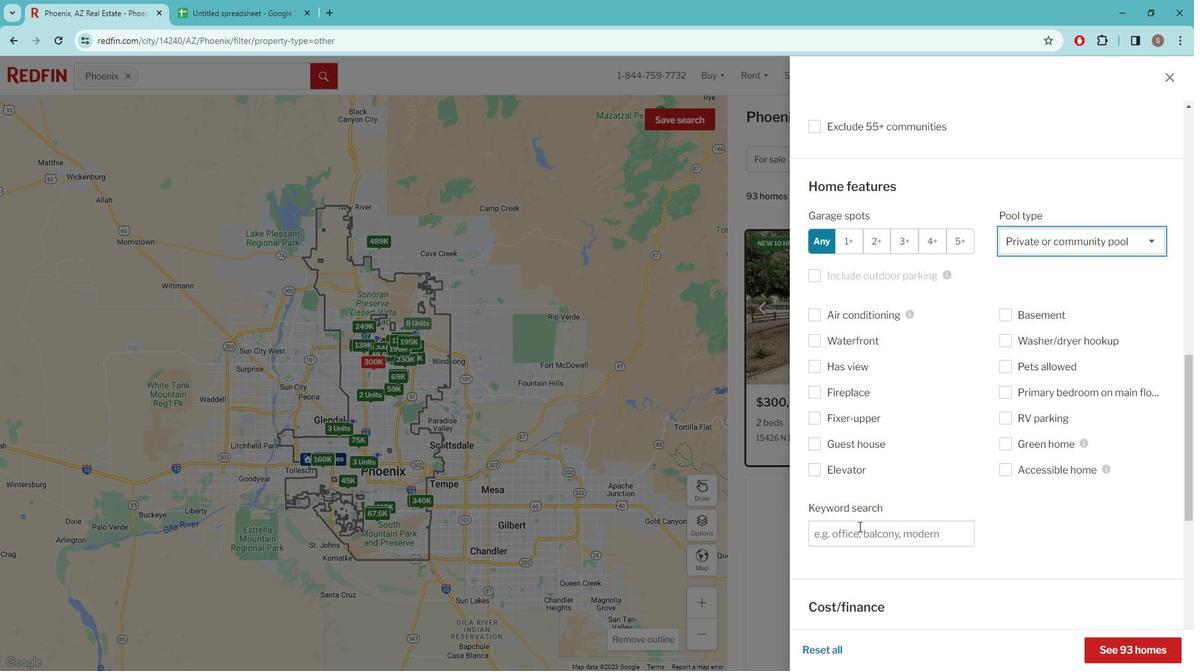 
Action: Key pressed DESERT<Key.space>LANDSCAPI
Screenshot: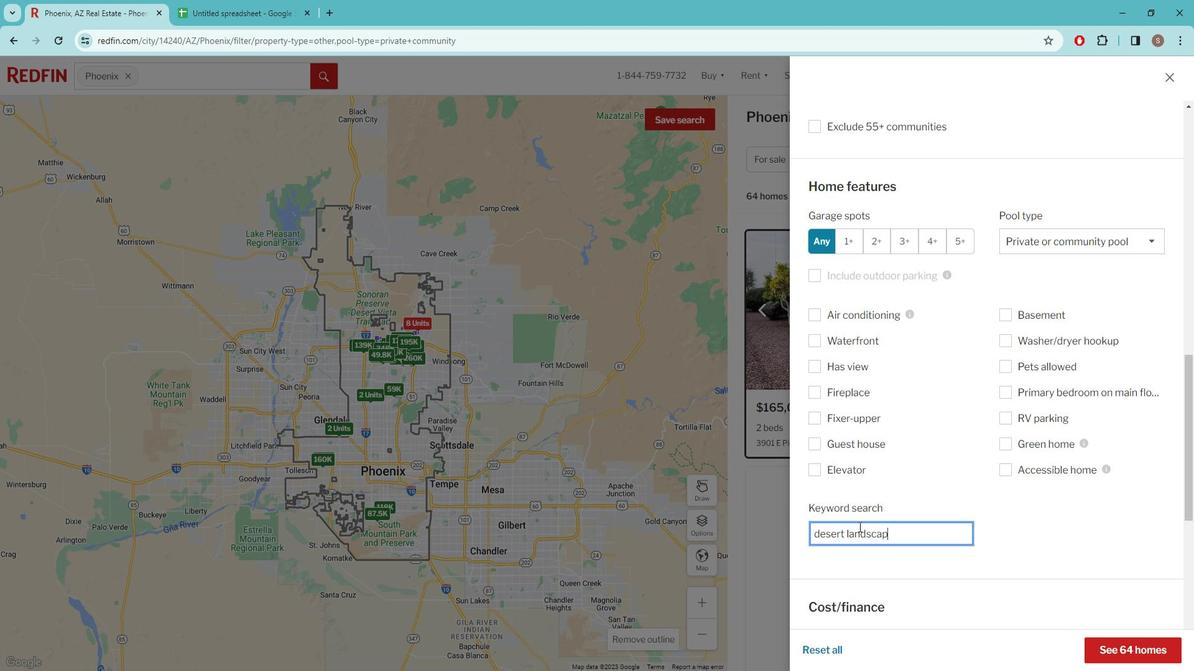 
Action: Mouse moved to (866, 516)
Screenshot: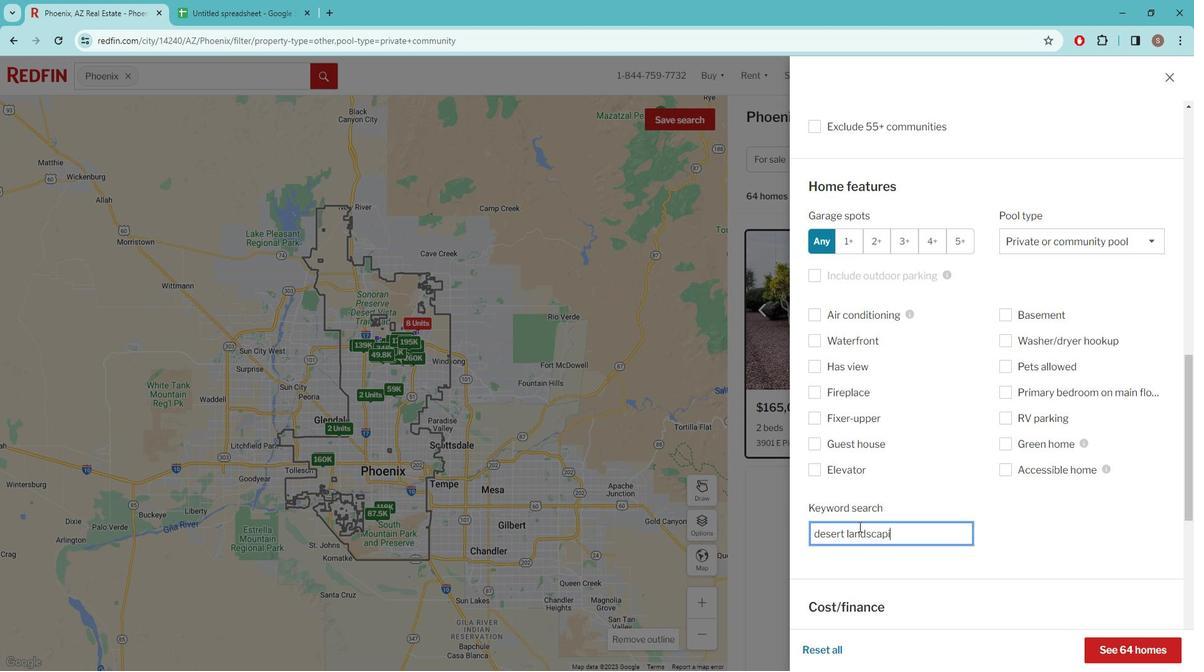 
Action: Key pressed NG<Key.space>
Screenshot: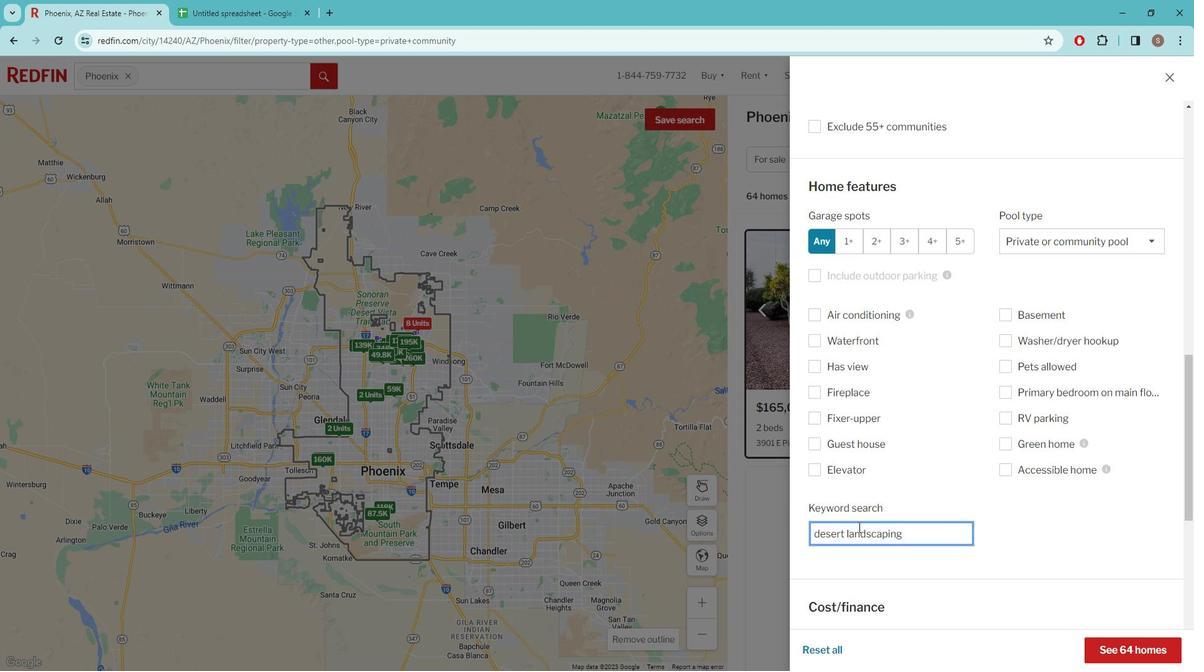 
Action: Mouse scrolled (866, 515) with delta (0, 0)
Screenshot: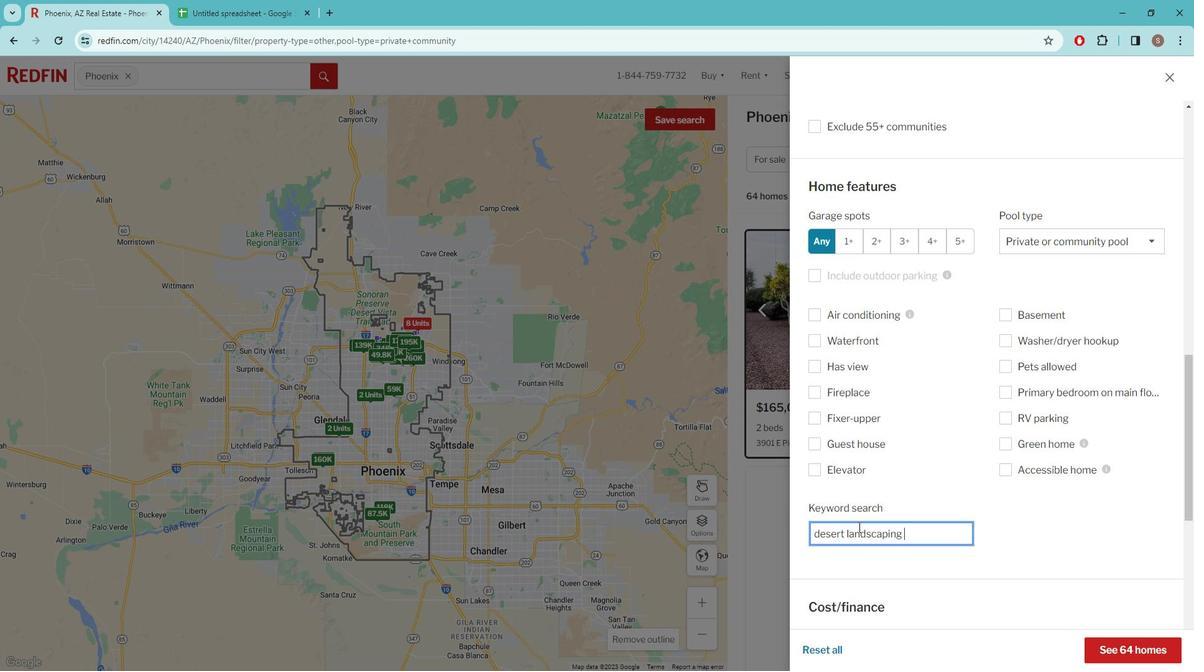 
Action: Mouse scrolled (866, 515) with delta (0, 0)
Screenshot: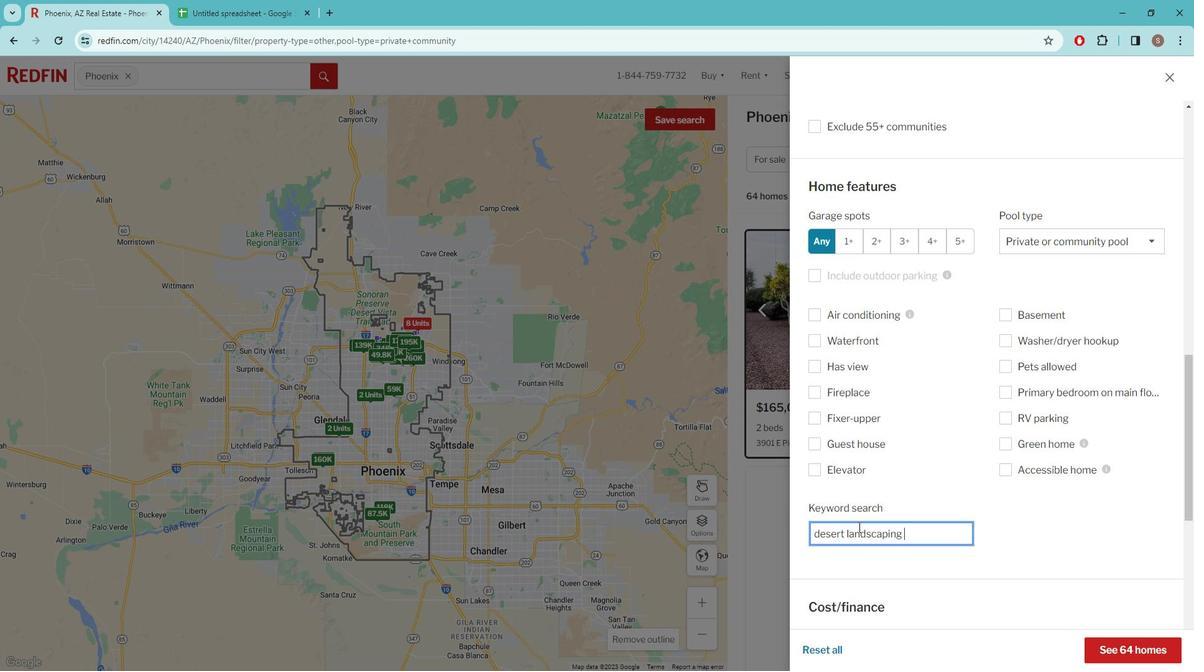 
Action: Mouse scrolled (866, 515) with delta (0, 0)
Screenshot: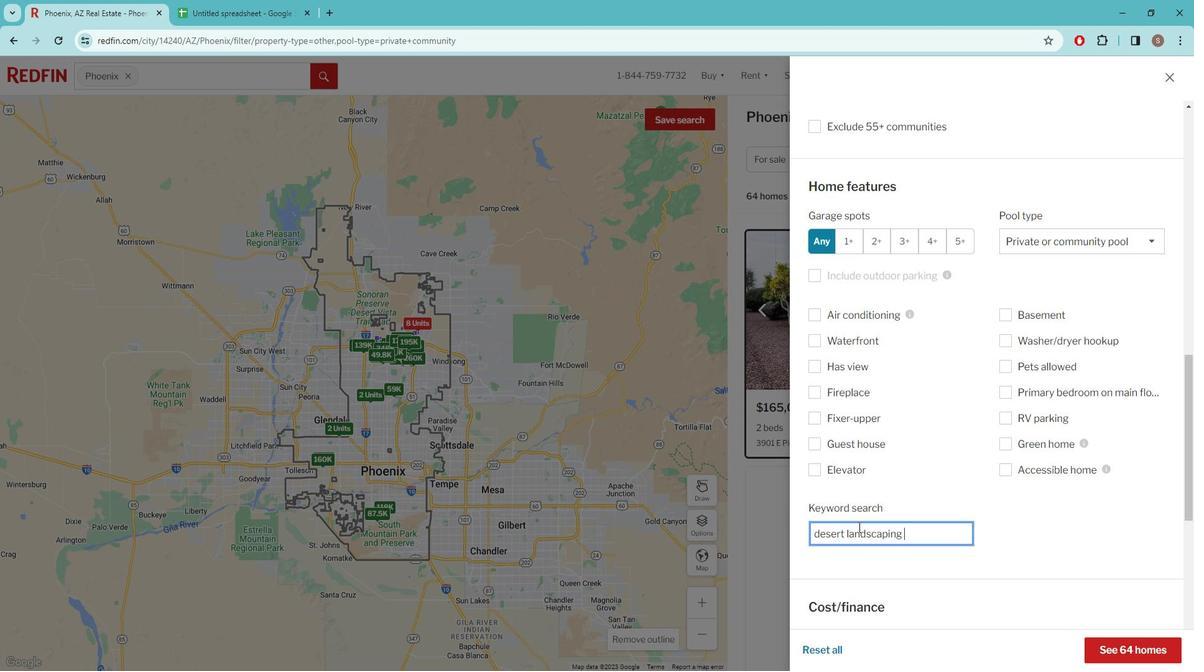 
Action: Mouse moved to (906, 474)
Screenshot: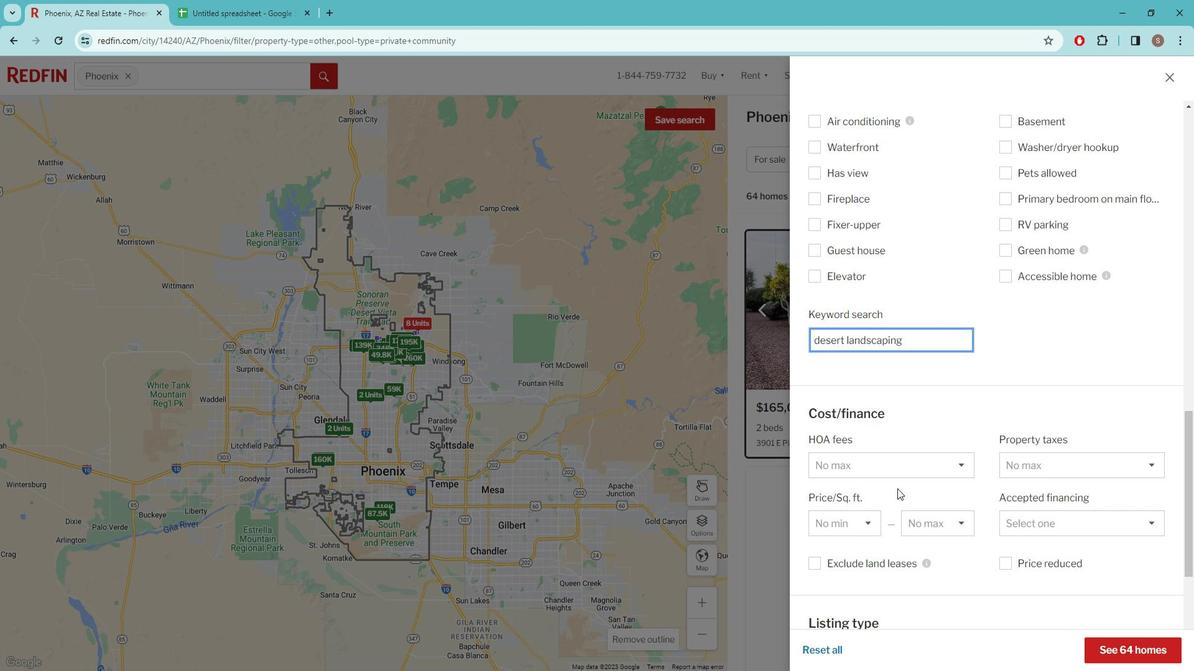 
Action: Mouse scrolled (906, 473) with delta (0, 0)
Screenshot: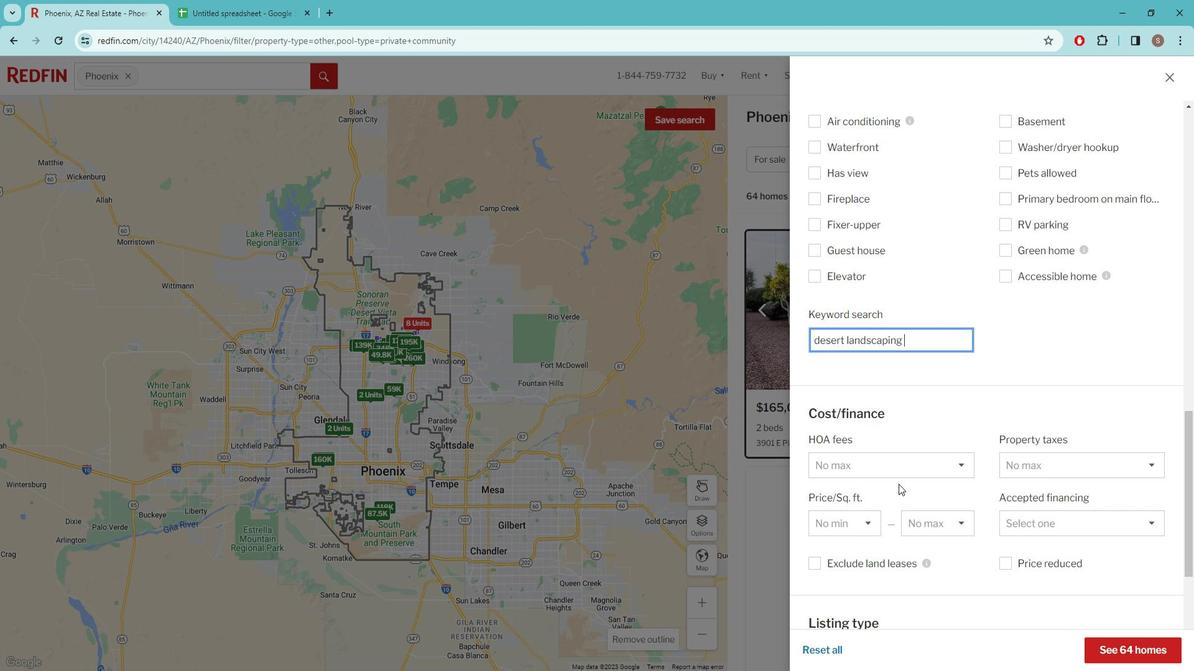 
Action: Mouse scrolled (906, 473) with delta (0, 0)
Screenshot: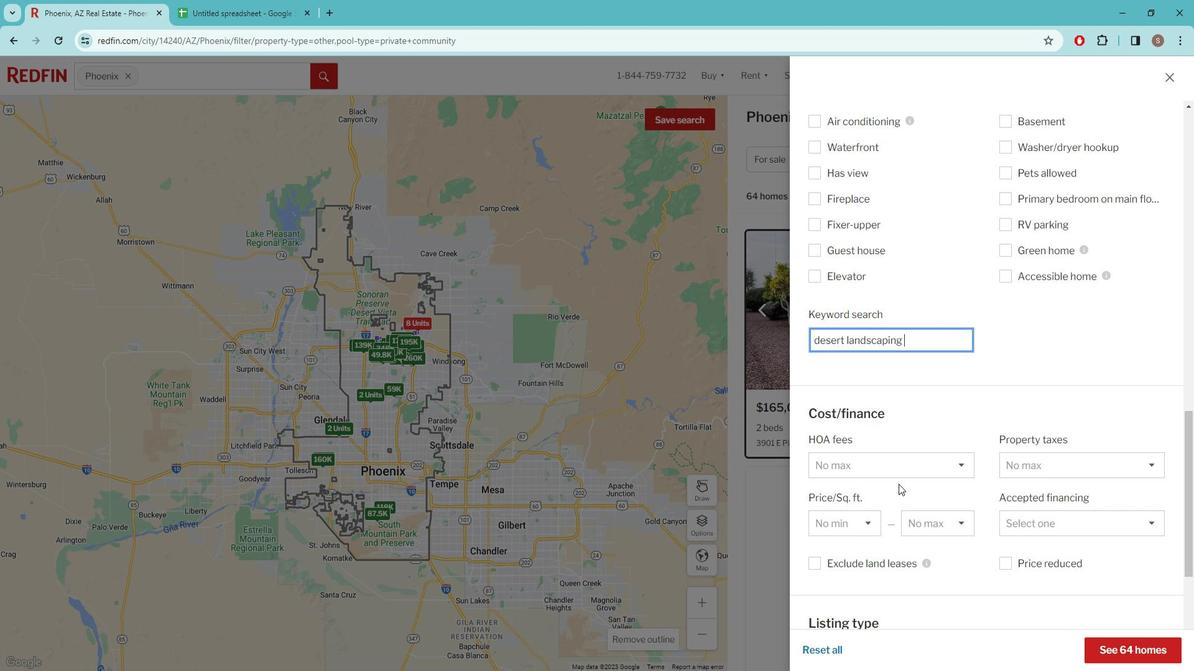 
Action: Mouse scrolled (906, 473) with delta (0, 0)
Screenshot: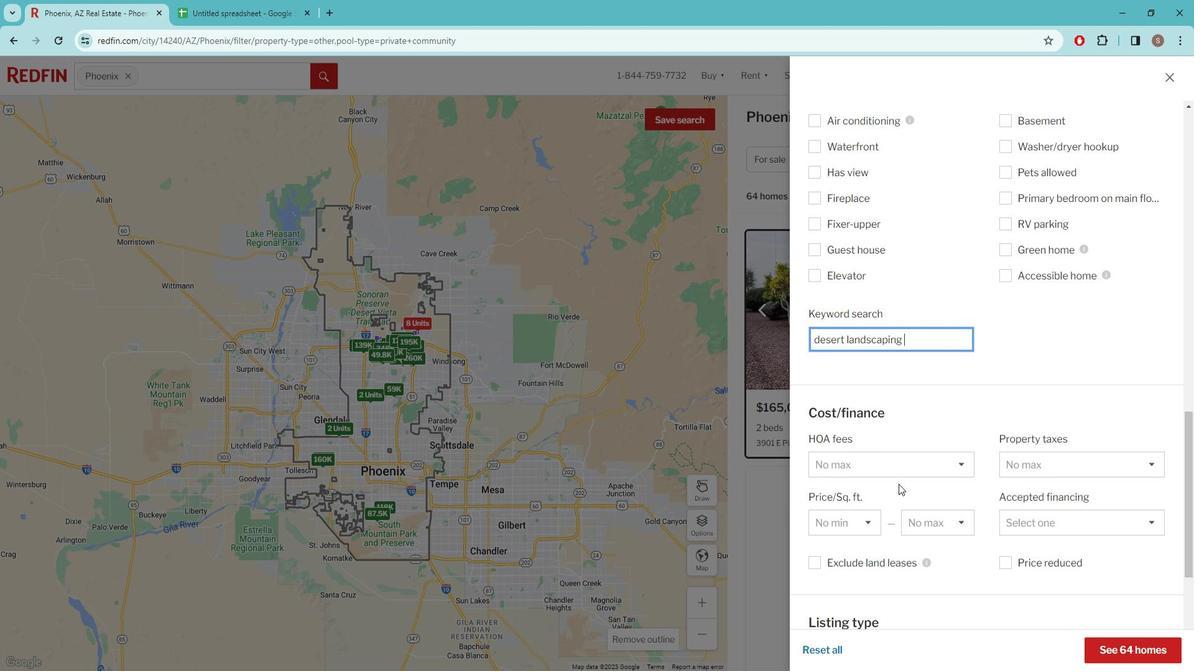 
Action: Mouse scrolled (906, 473) with delta (0, 0)
Screenshot: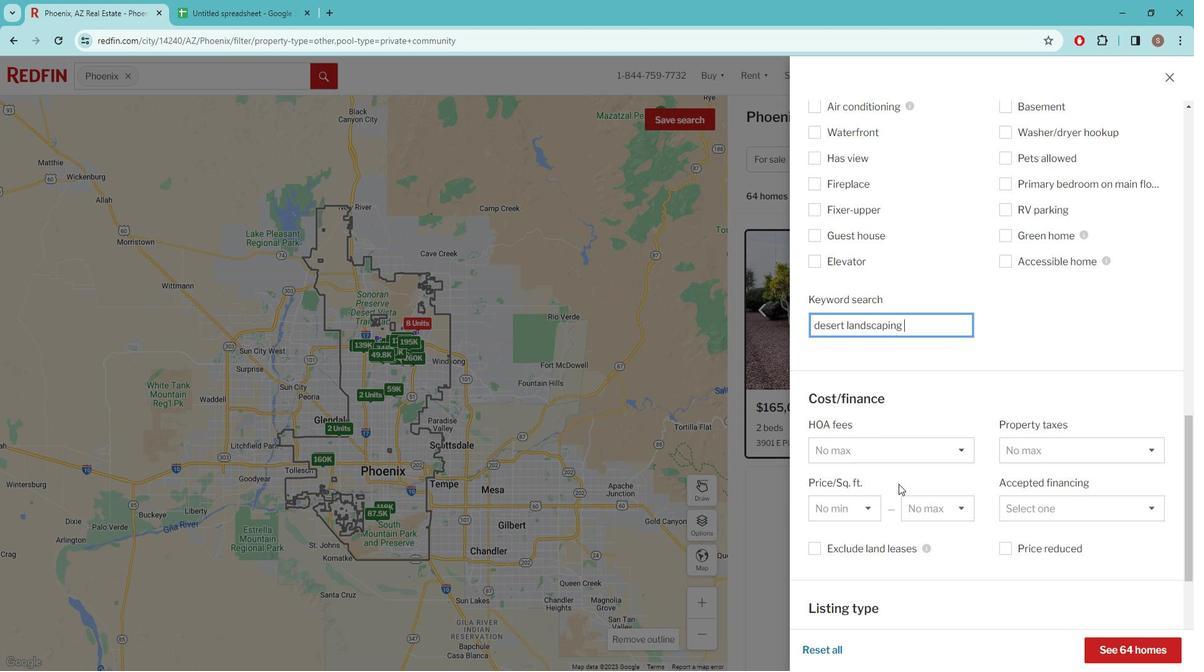 
Action: Mouse scrolled (906, 473) with delta (0, 0)
Screenshot: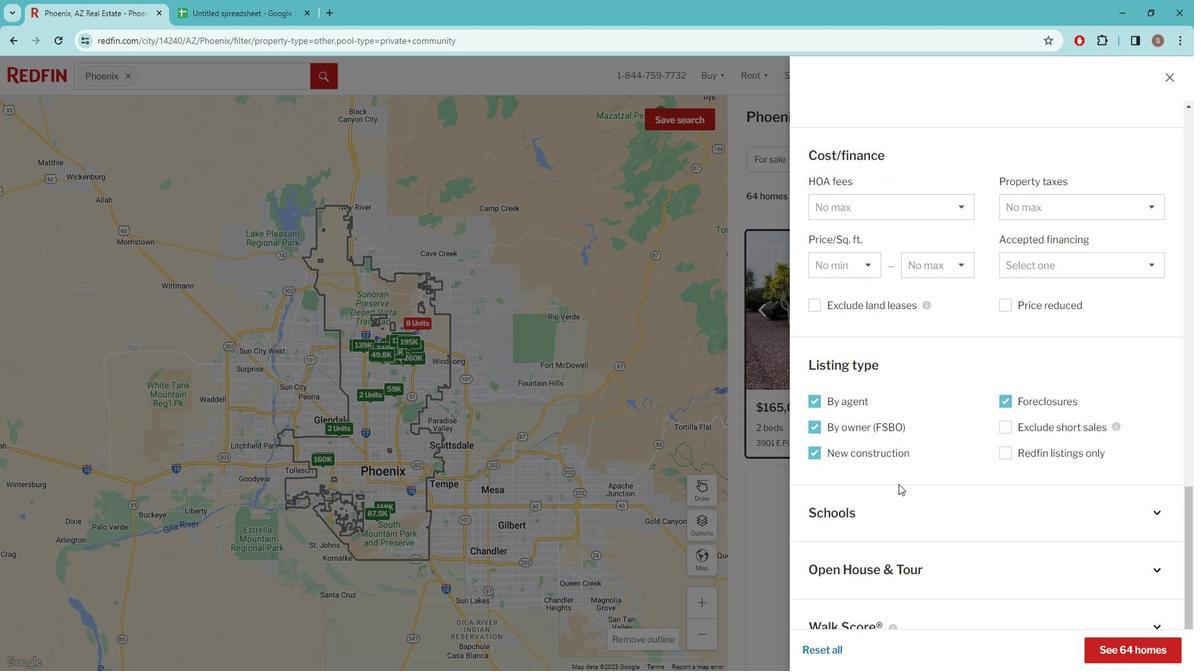 
Action: Mouse scrolled (906, 473) with delta (0, 0)
Screenshot: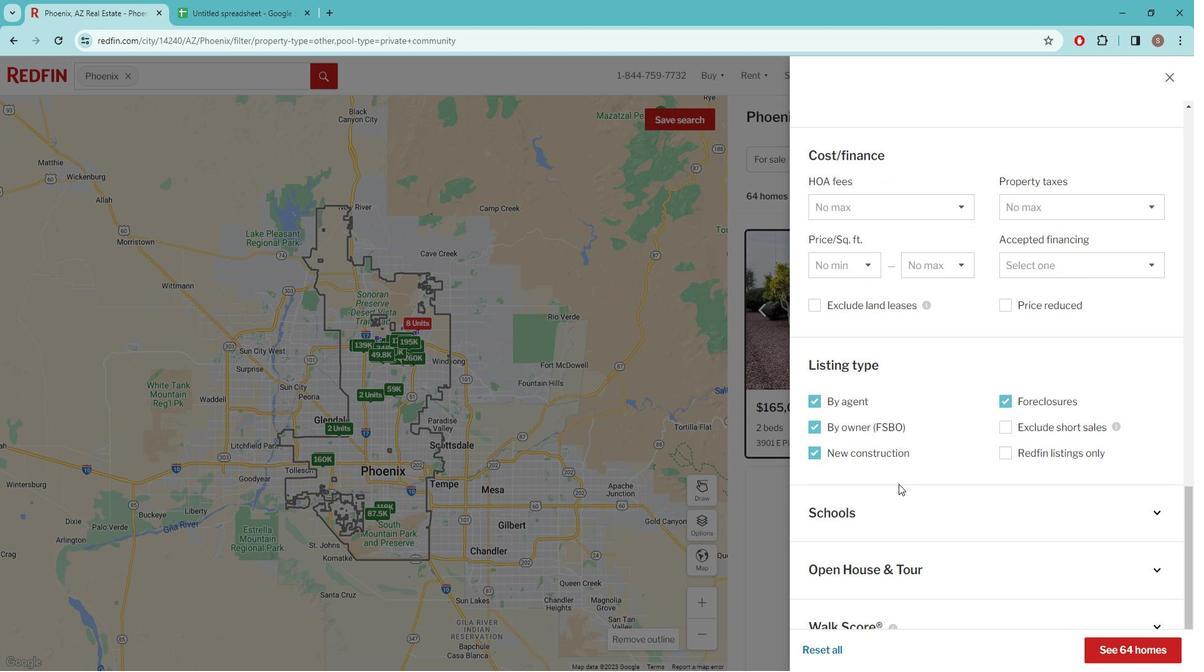 
Action: Mouse scrolled (906, 473) with delta (0, 0)
Screenshot: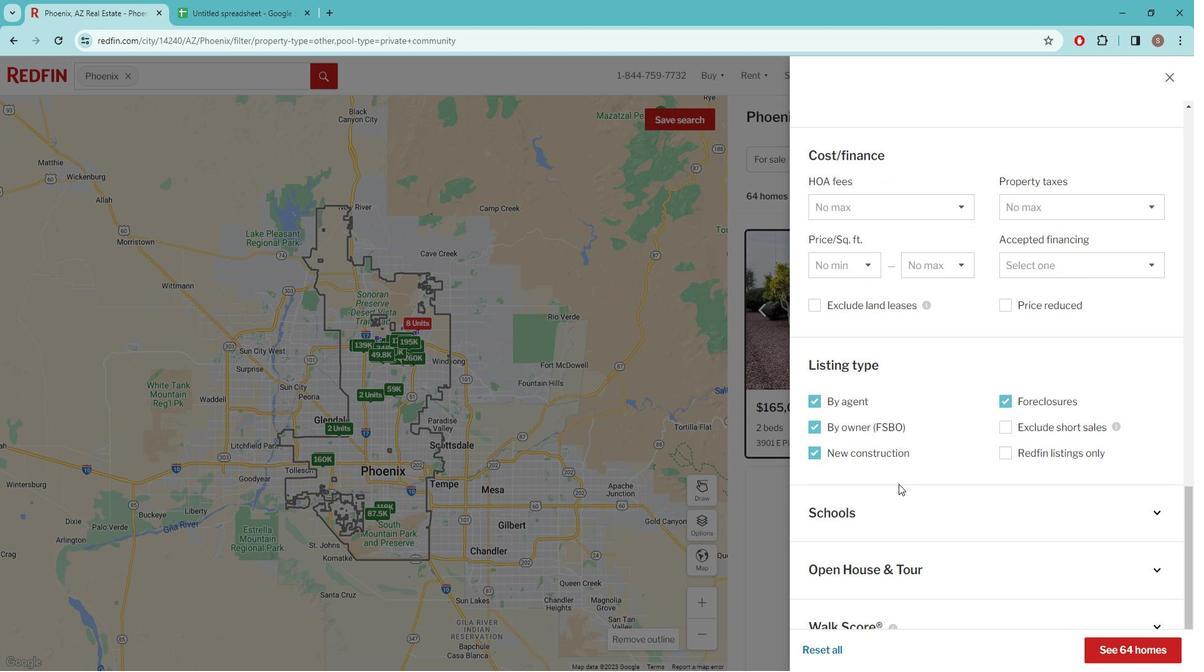 
Action: Mouse scrolled (906, 473) with delta (0, 0)
Screenshot: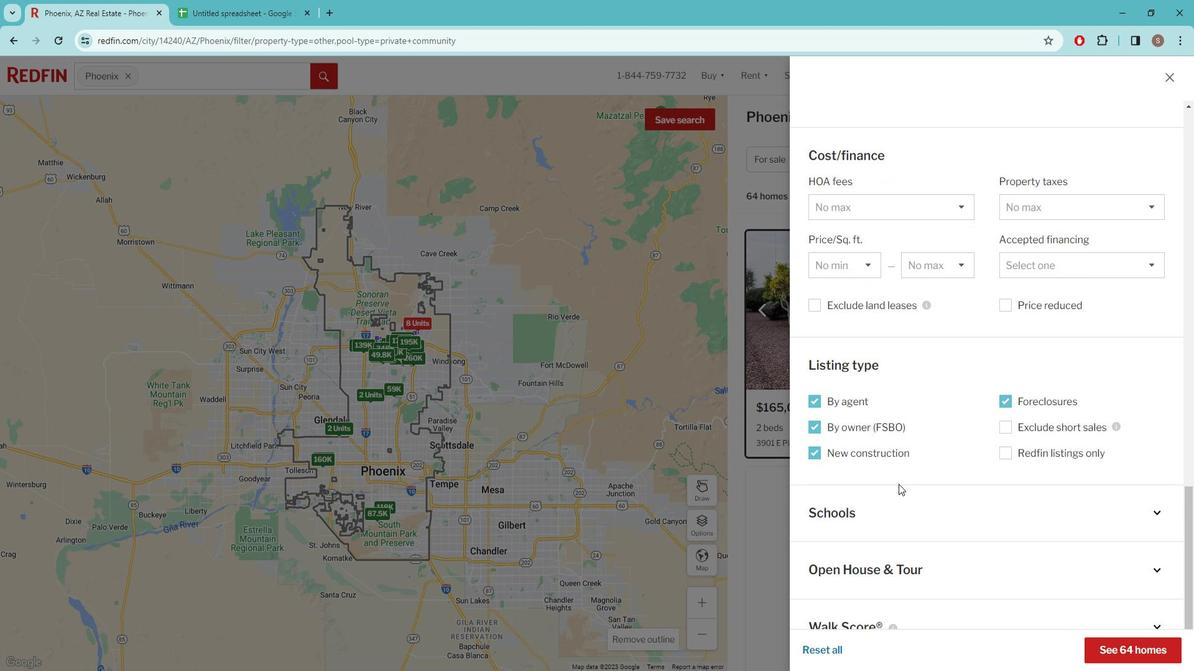 
Action: Mouse scrolled (906, 473) with delta (0, 0)
Screenshot: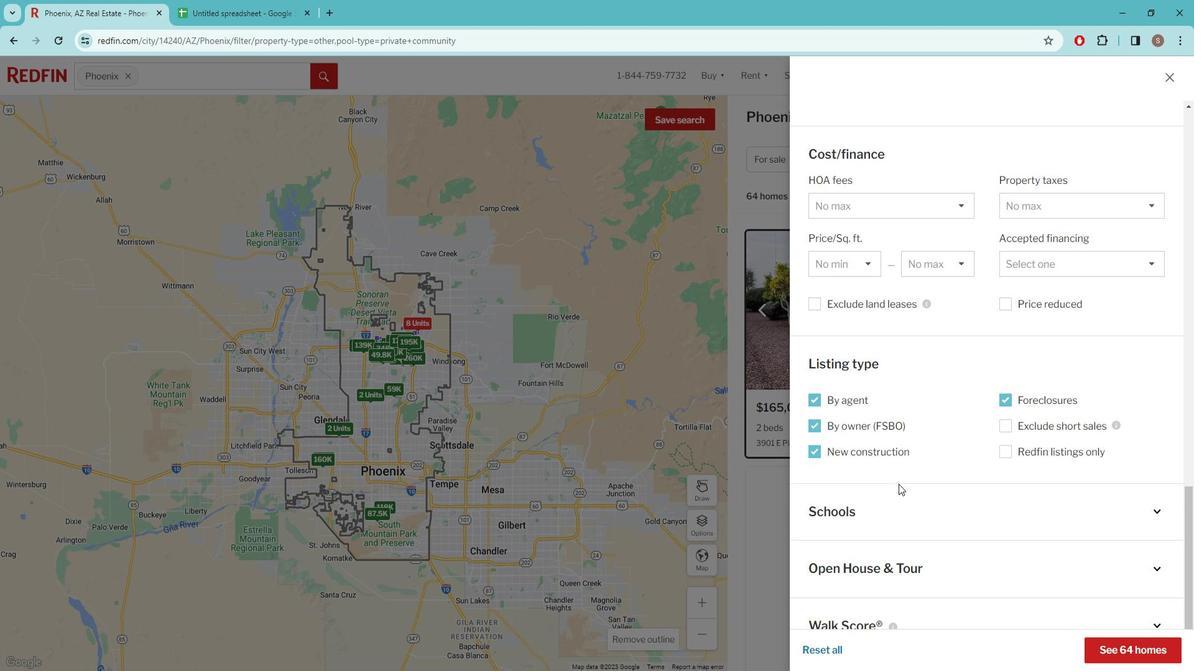 
Action: Mouse moved to (1125, 633)
Screenshot: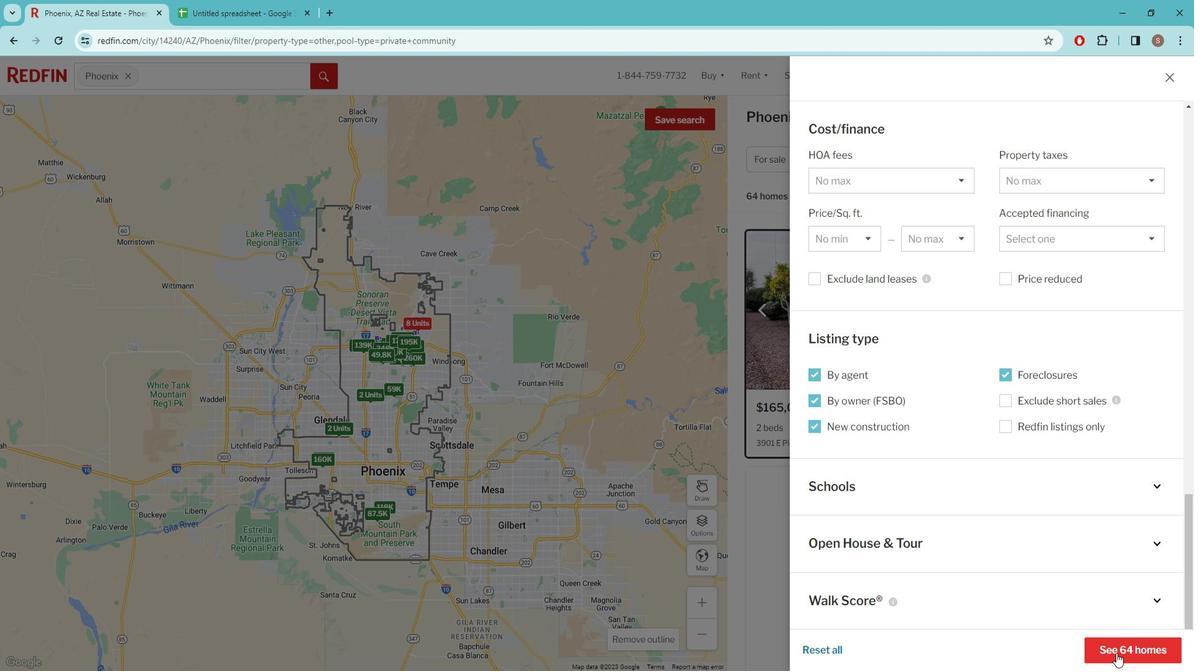 
Action: Mouse pressed left at (1125, 633)
Screenshot: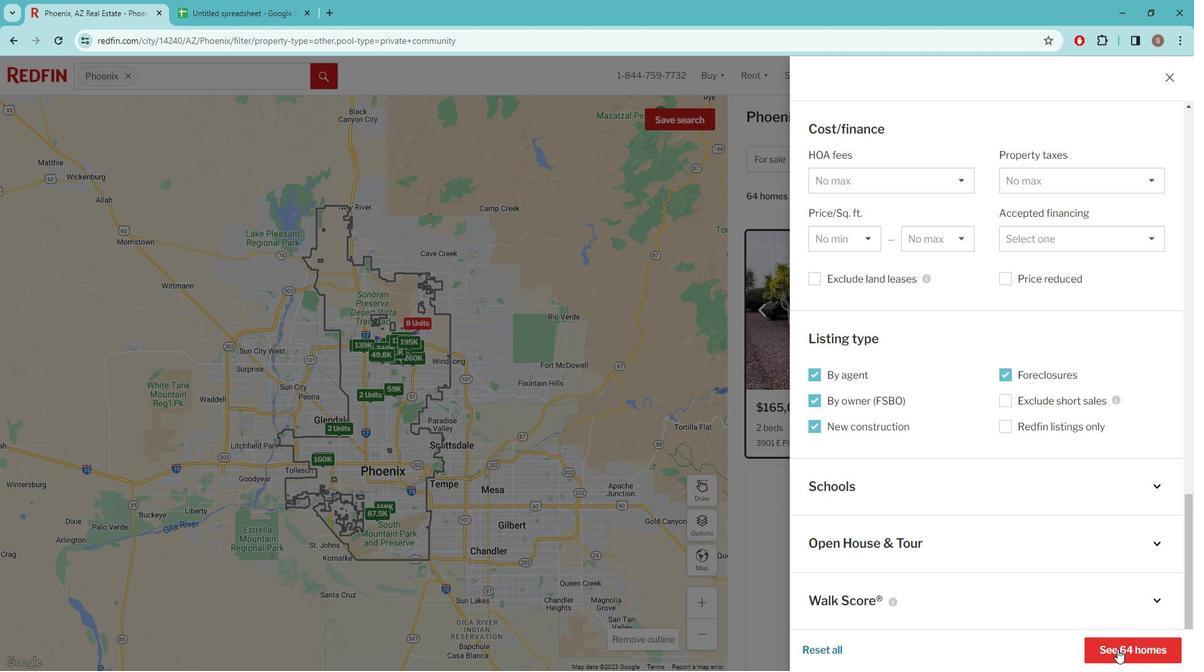 
Action: Mouse moved to (934, 400)
Screenshot: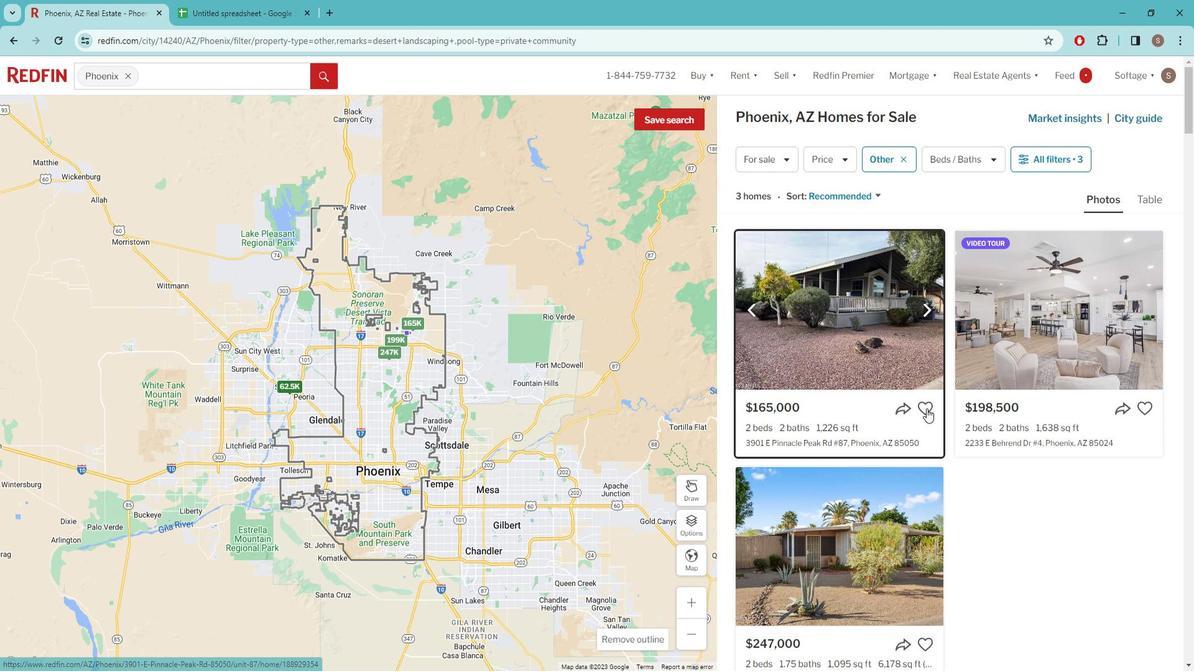 
Action: Mouse pressed left at (934, 400)
Screenshot: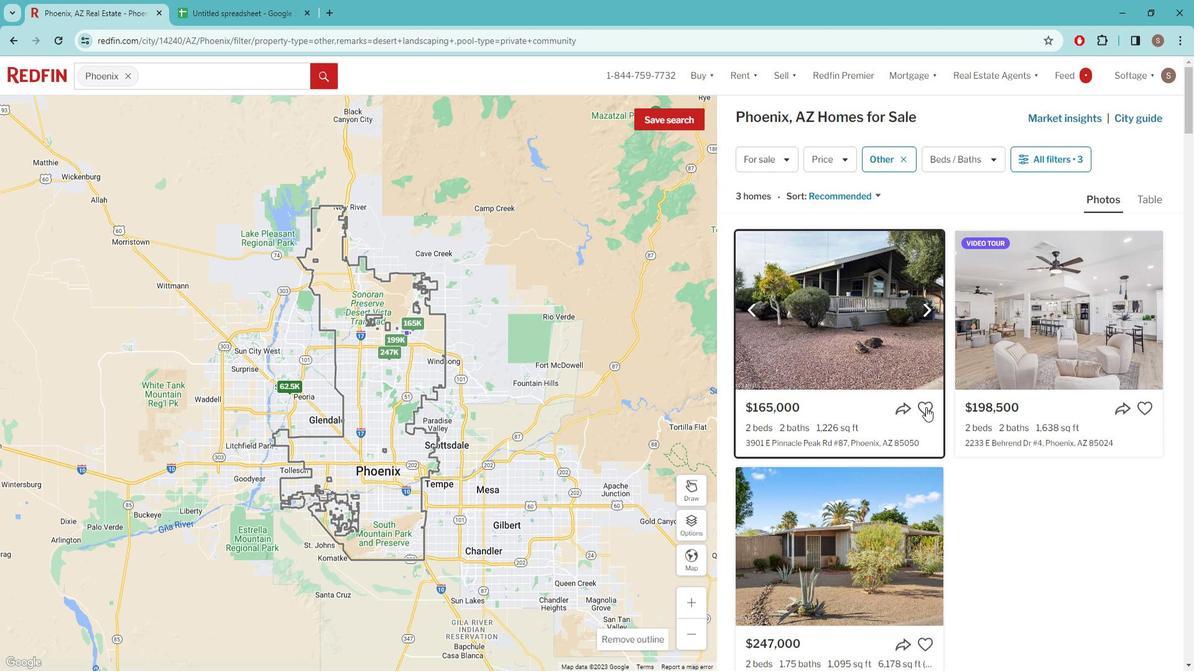 
Action: Mouse moved to (871, 401)
Screenshot: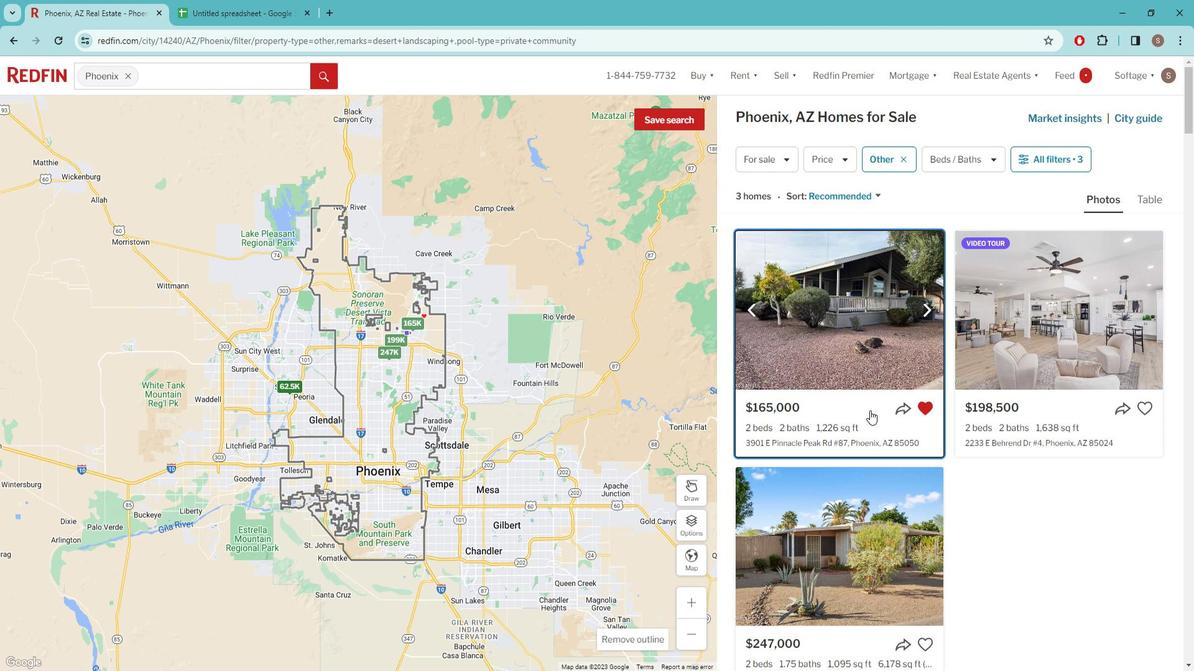
Action: Mouse pressed left at (871, 401)
Screenshot: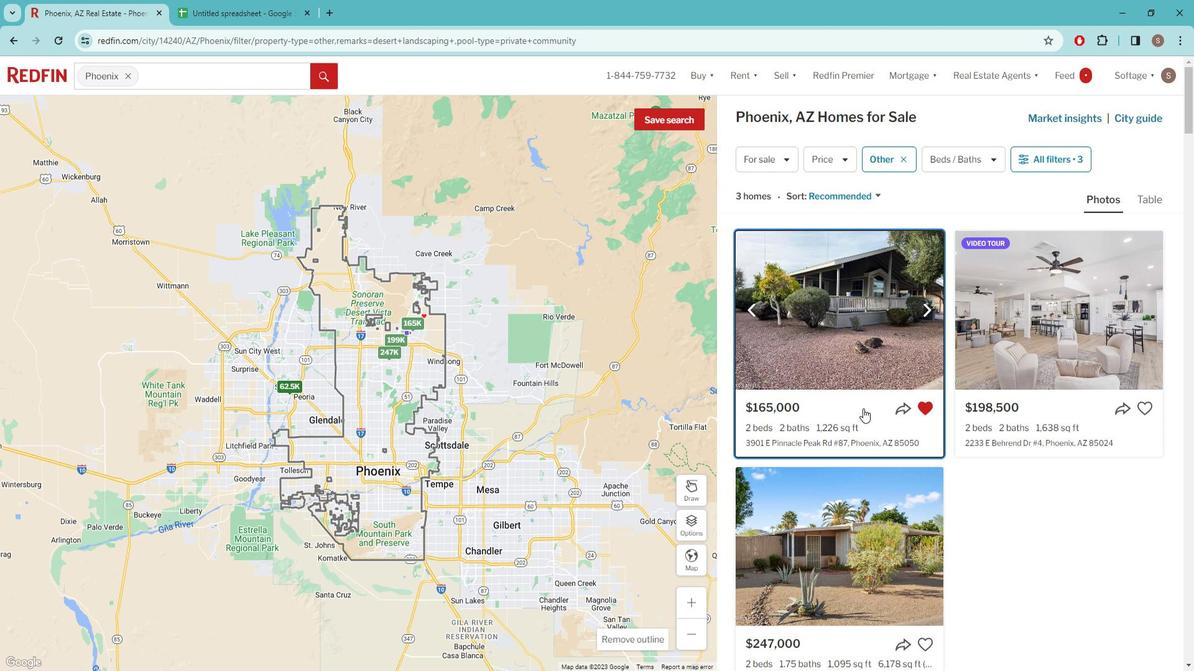
Action: Mouse moved to (320, 477)
Screenshot: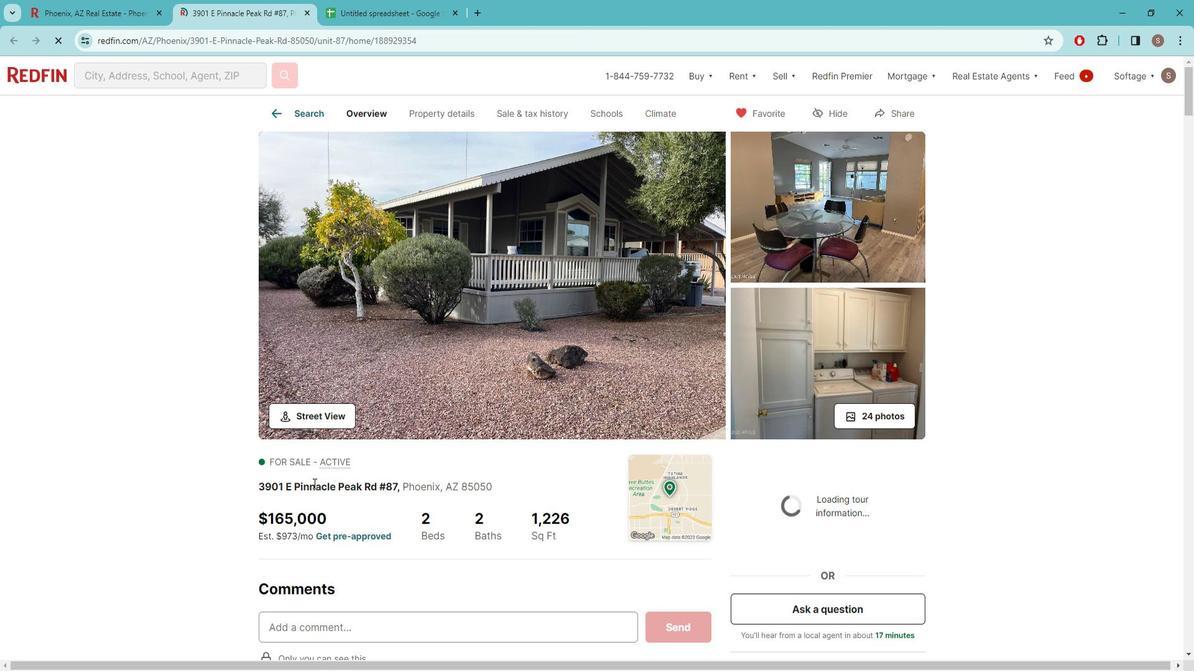 
Action: Mouse pressed left at (320, 477)
Screenshot: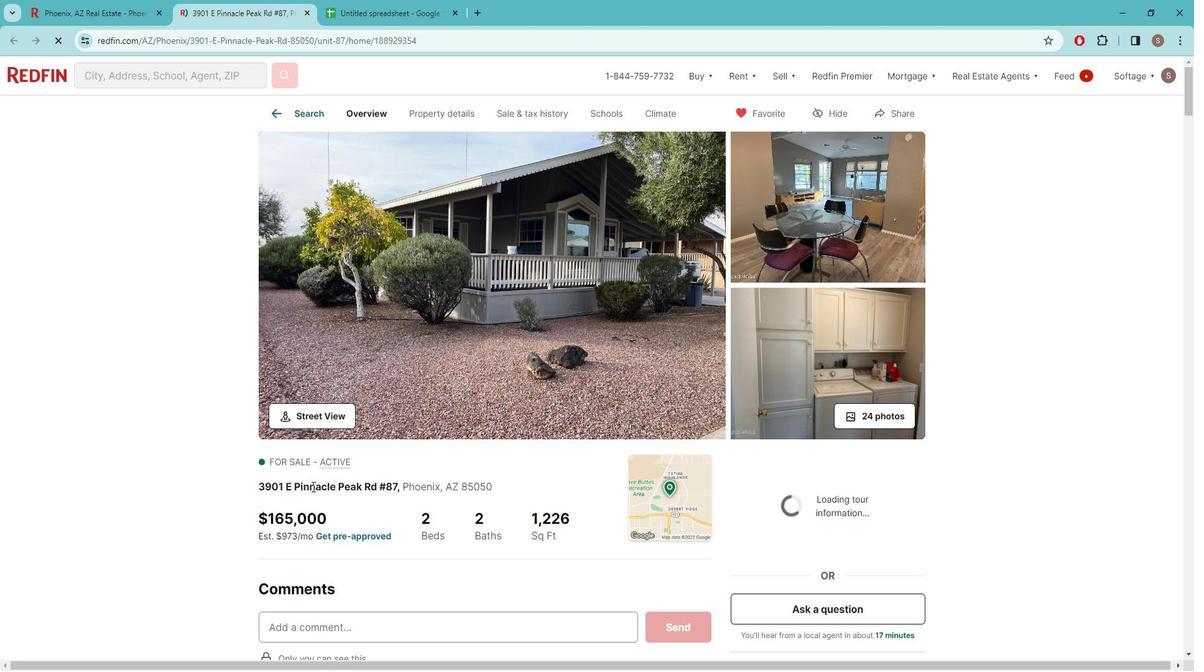 
Action: Mouse pressed left at (320, 477)
Screenshot: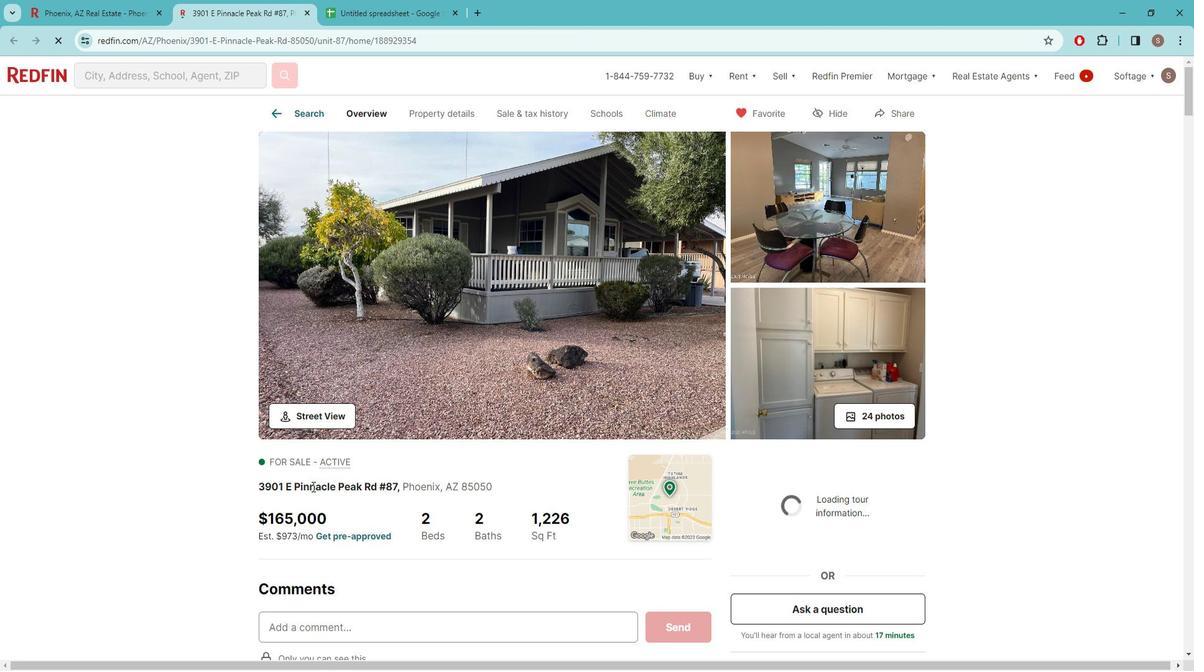 
Action: Mouse pressed left at (320, 477)
Screenshot: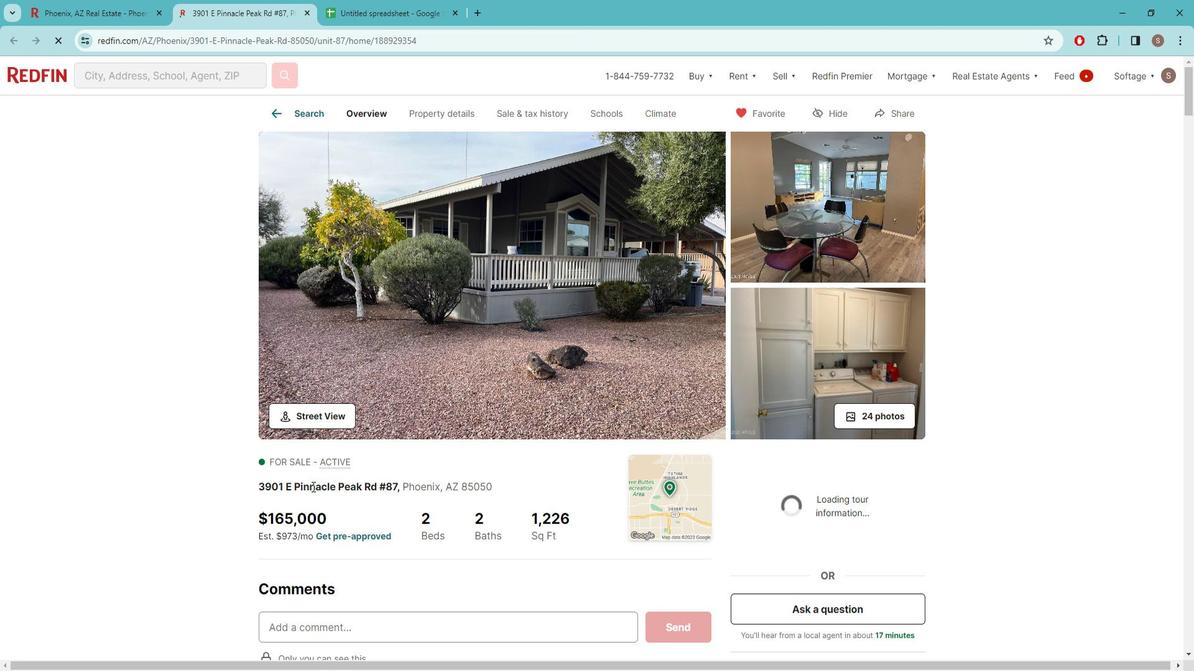 
Action: Mouse pressed left at (320, 477)
Screenshot: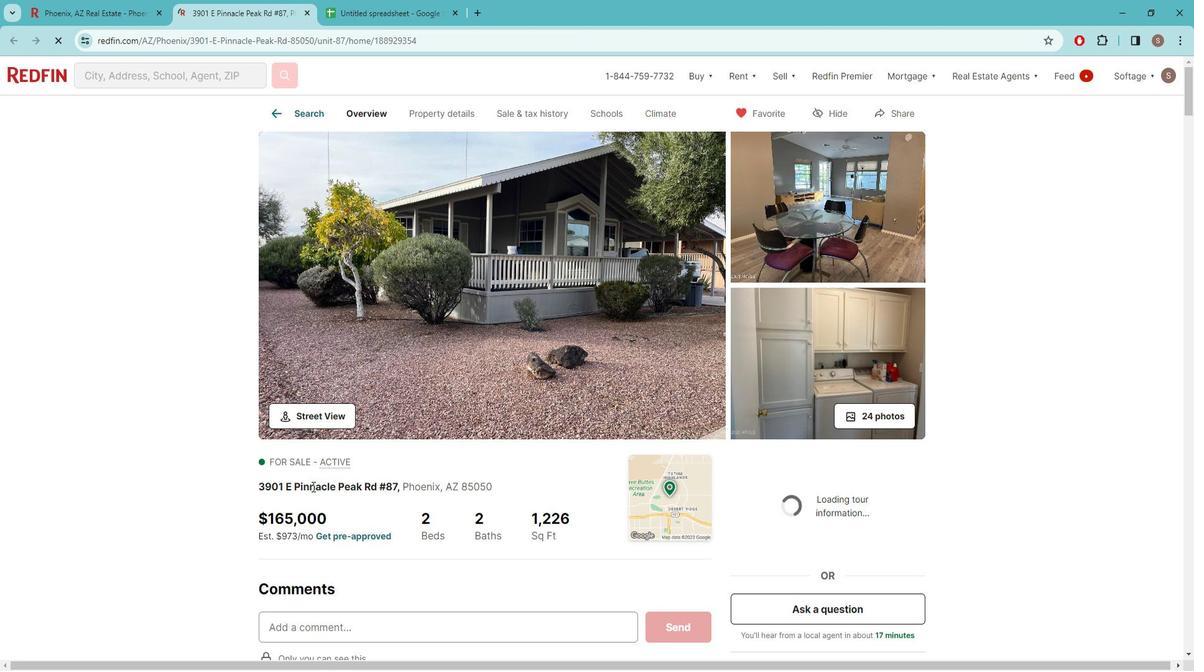
Action: Key pressed ctrl+C
Screenshot: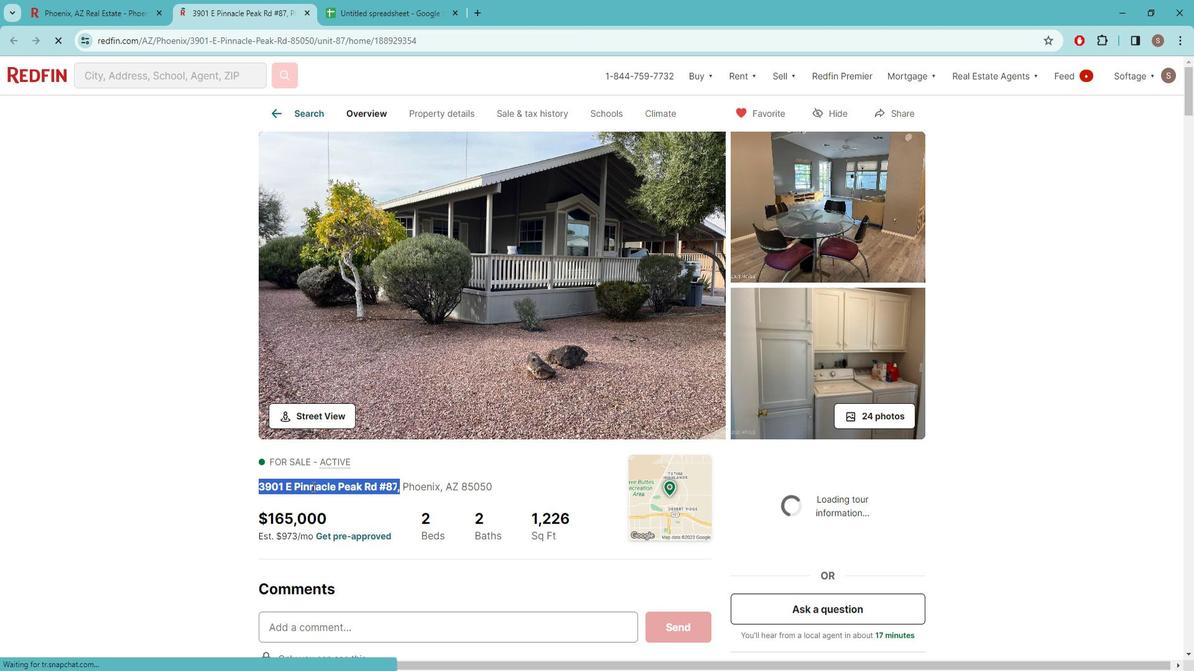 
Action: Mouse moved to (365, 7)
Screenshot: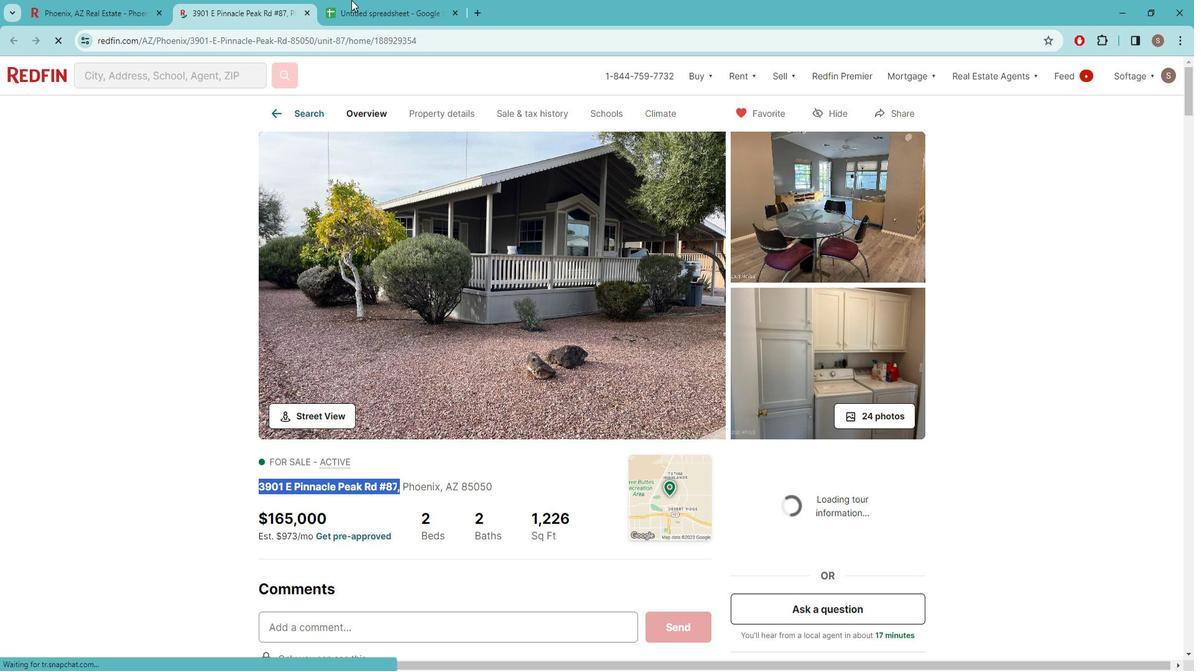 
Action: Mouse pressed left at (365, 8)
Screenshot: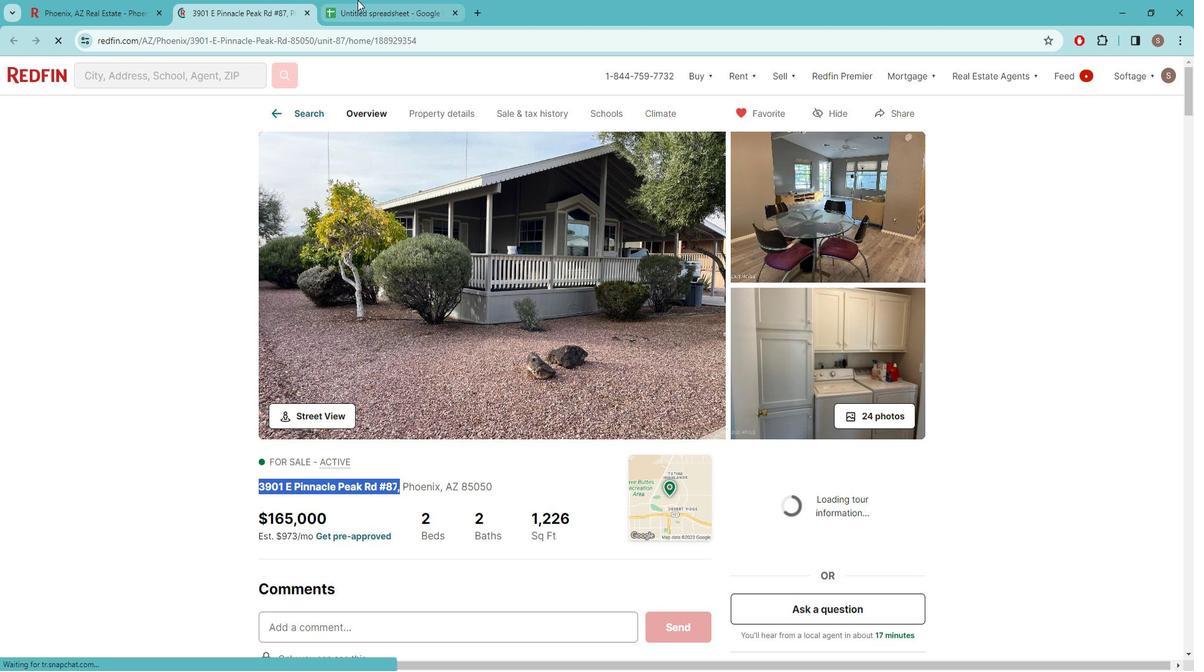 
Action: Mouse moved to (169, 192)
Screenshot: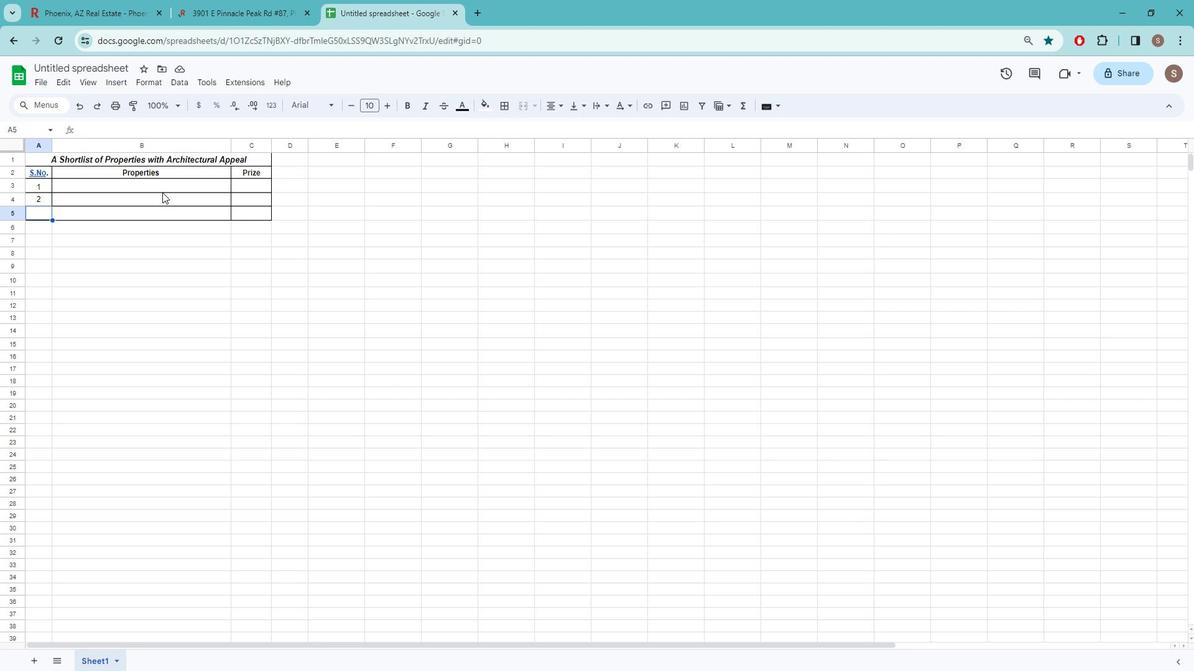 
Action: Mouse pressed left at (169, 192)
Screenshot: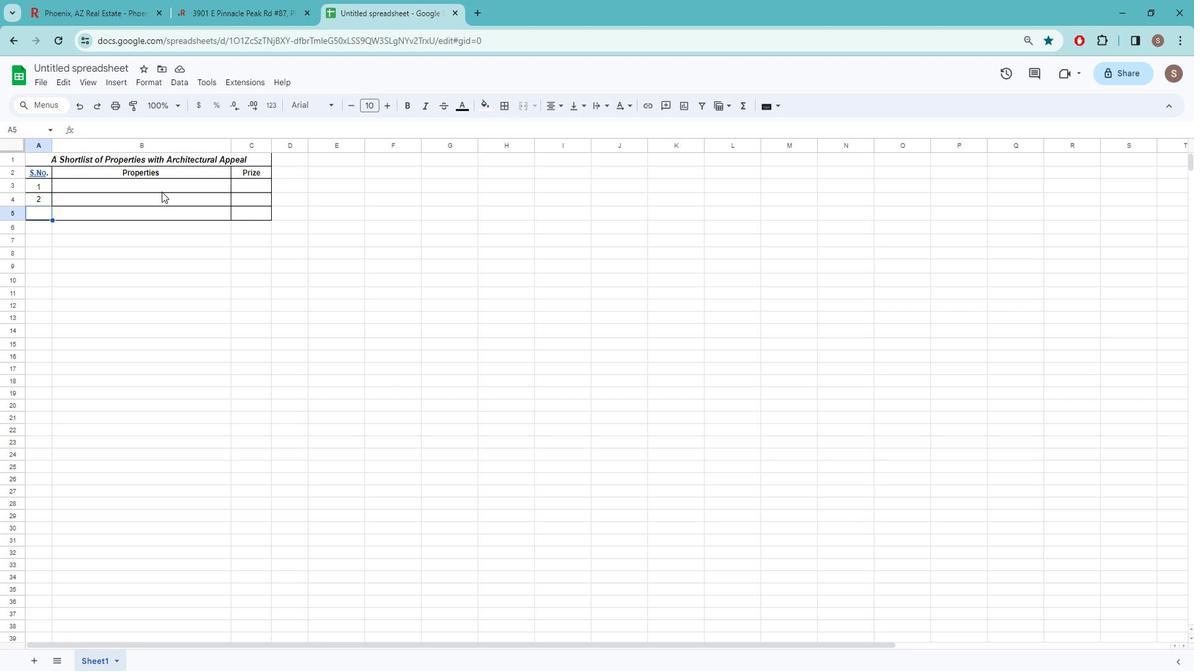 
Action: Key pressed ctrl+V
Screenshot: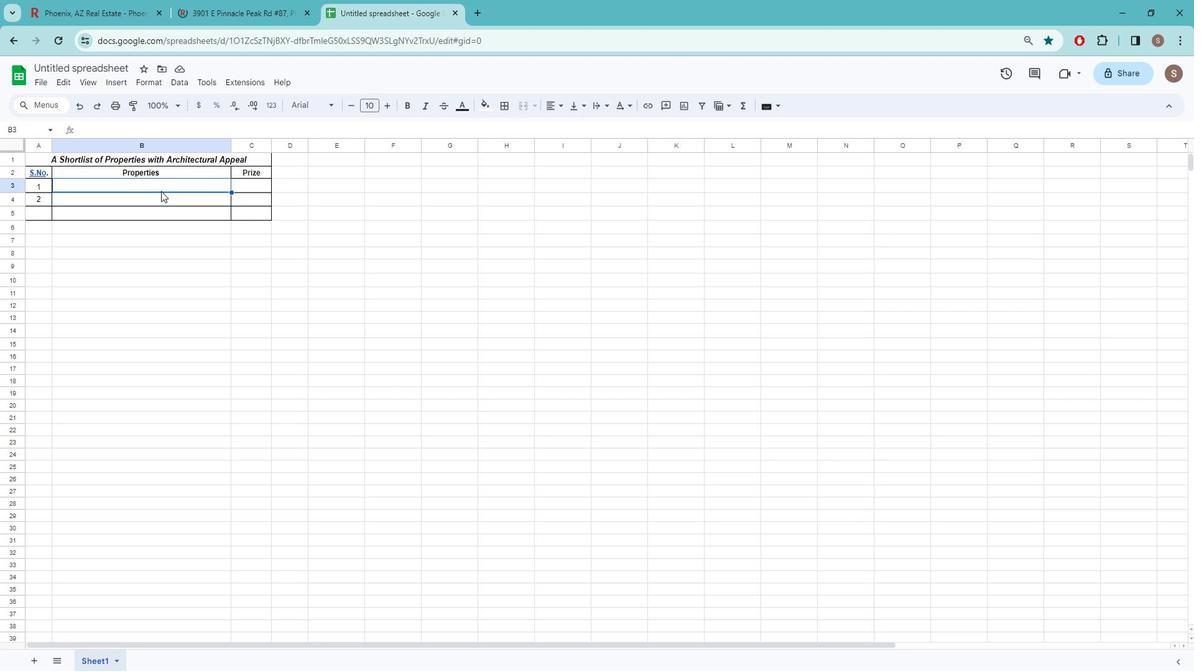 
Action: Mouse moved to (189, 7)
Screenshot: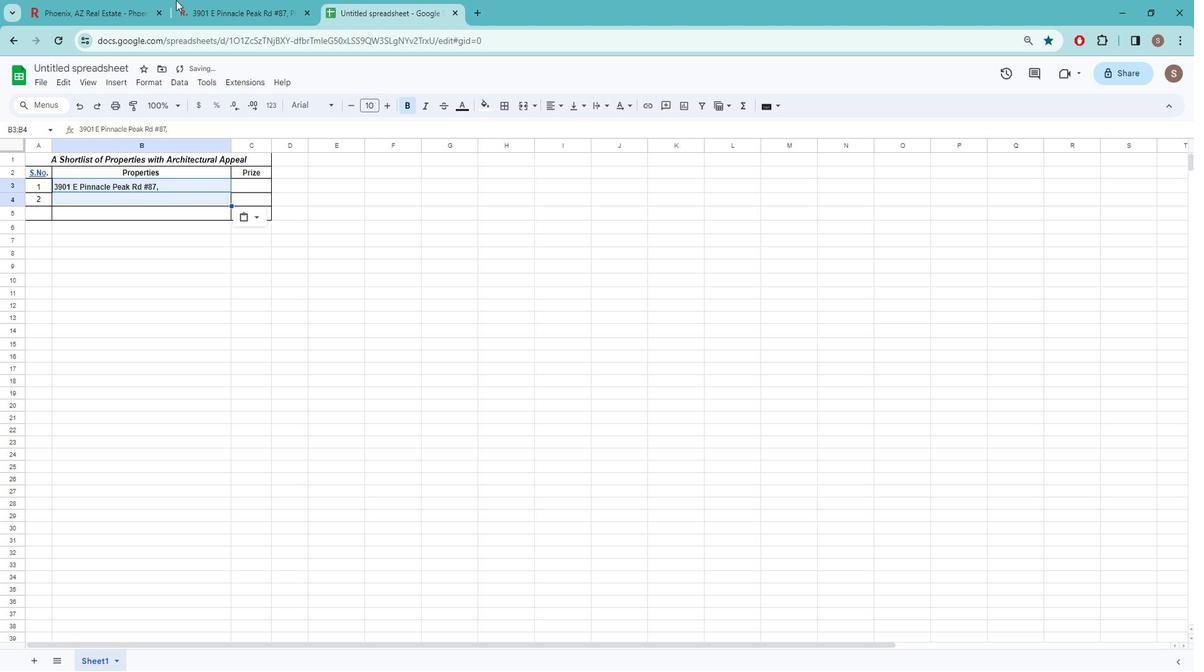 
Action: Mouse pressed left at (189, 8)
Screenshot: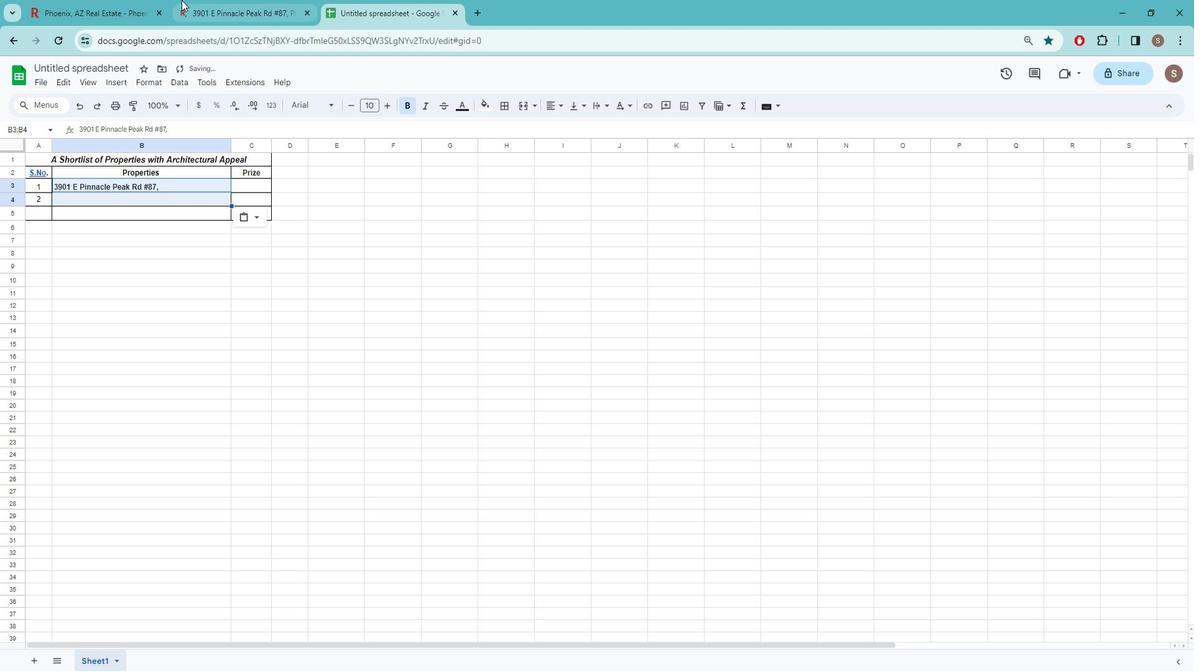 
Action: Mouse moved to (435, 479)
Screenshot: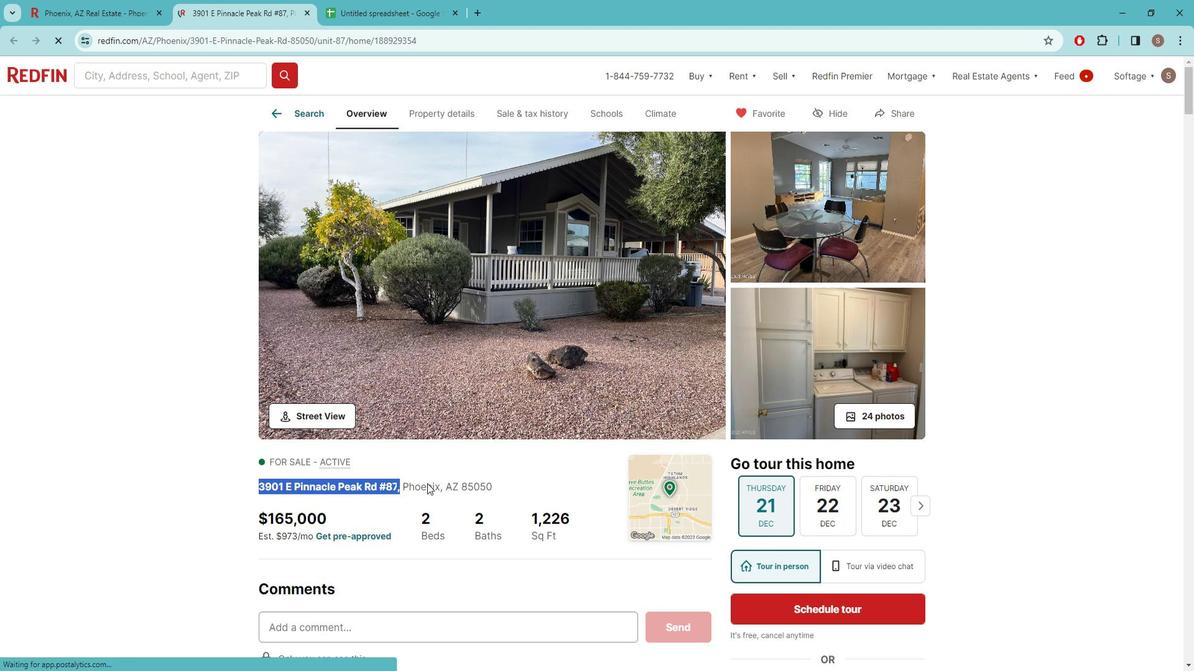 
Action: Mouse pressed left at (435, 479)
Screenshot: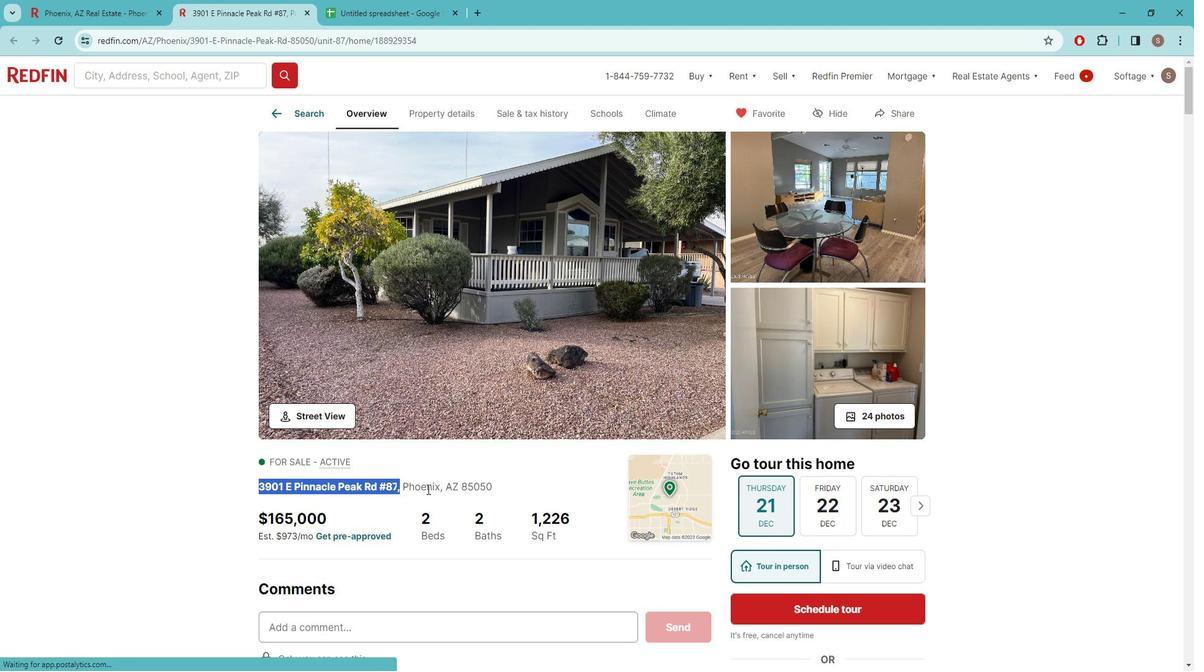 
Action: Mouse pressed left at (435, 479)
Screenshot: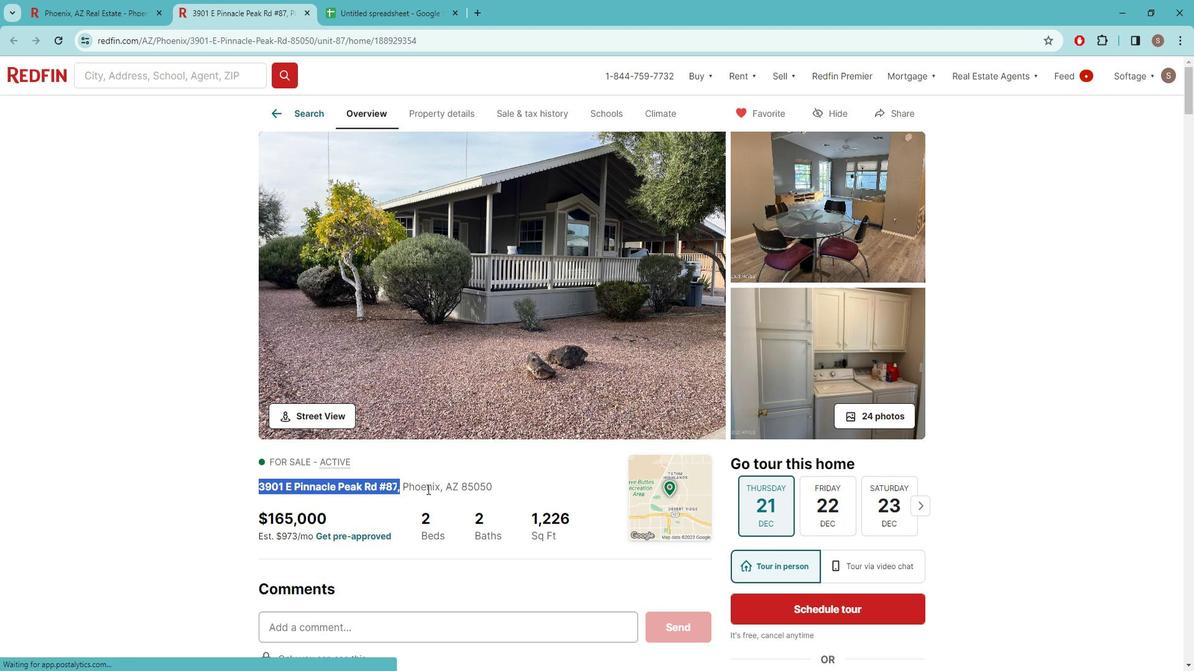 
Action: Mouse pressed left at (435, 479)
Screenshot: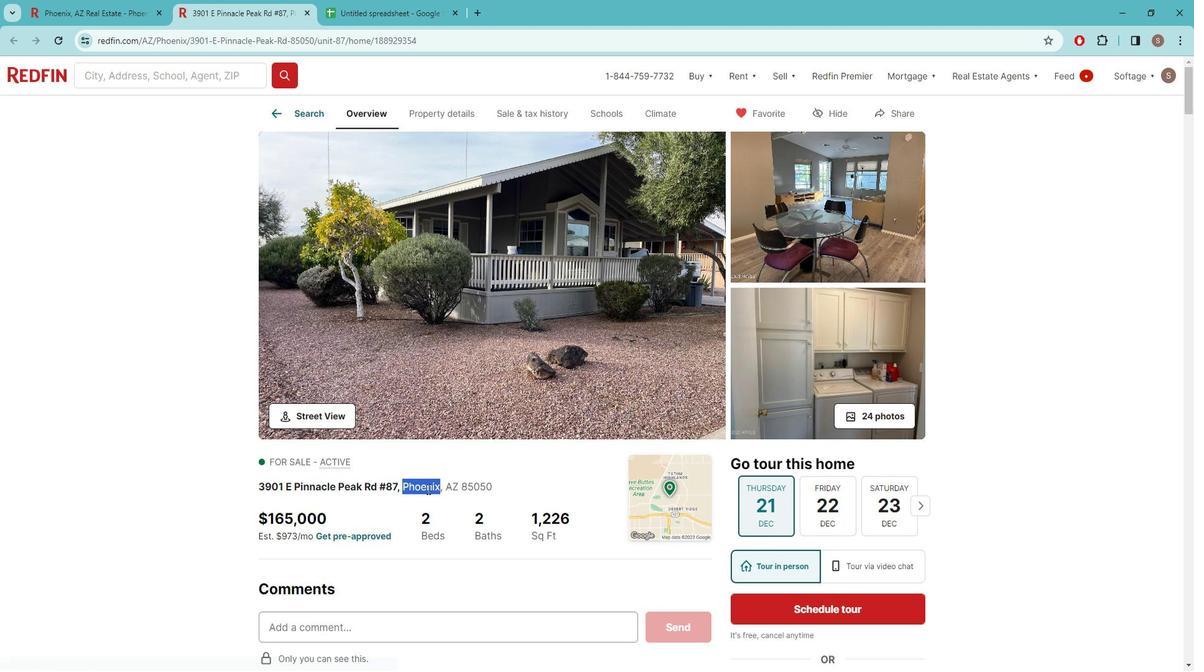 
Action: Key pressed ctrl+C
Screenshot: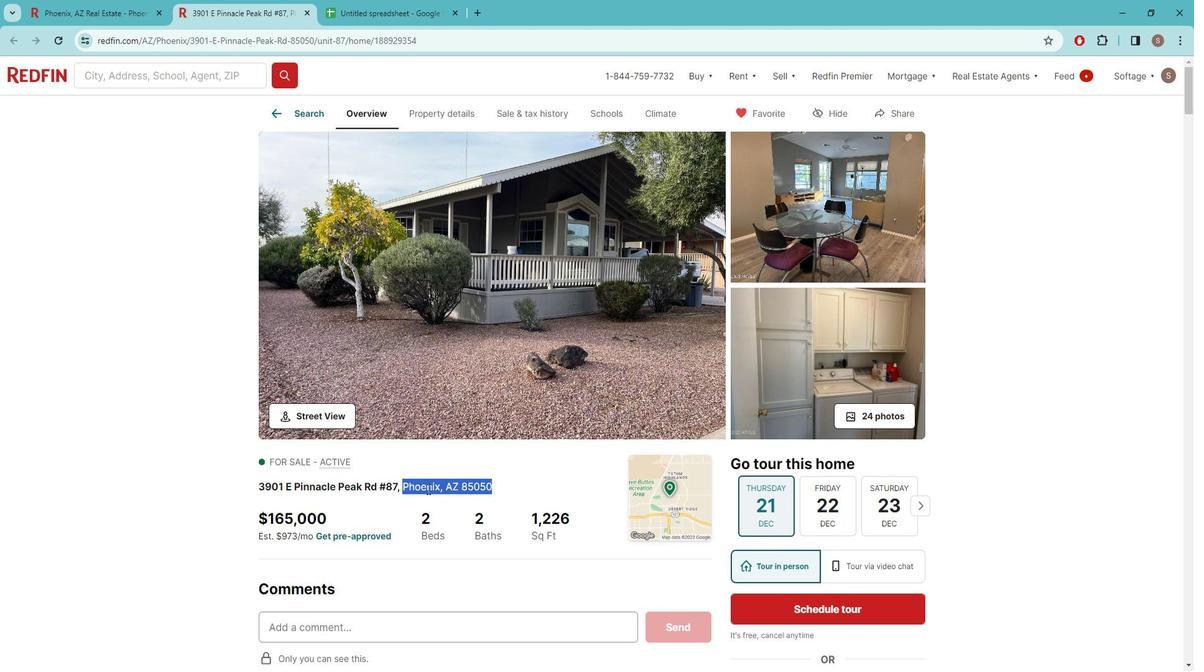 
Action: Mouse moved to (409, 7)
Screenshot: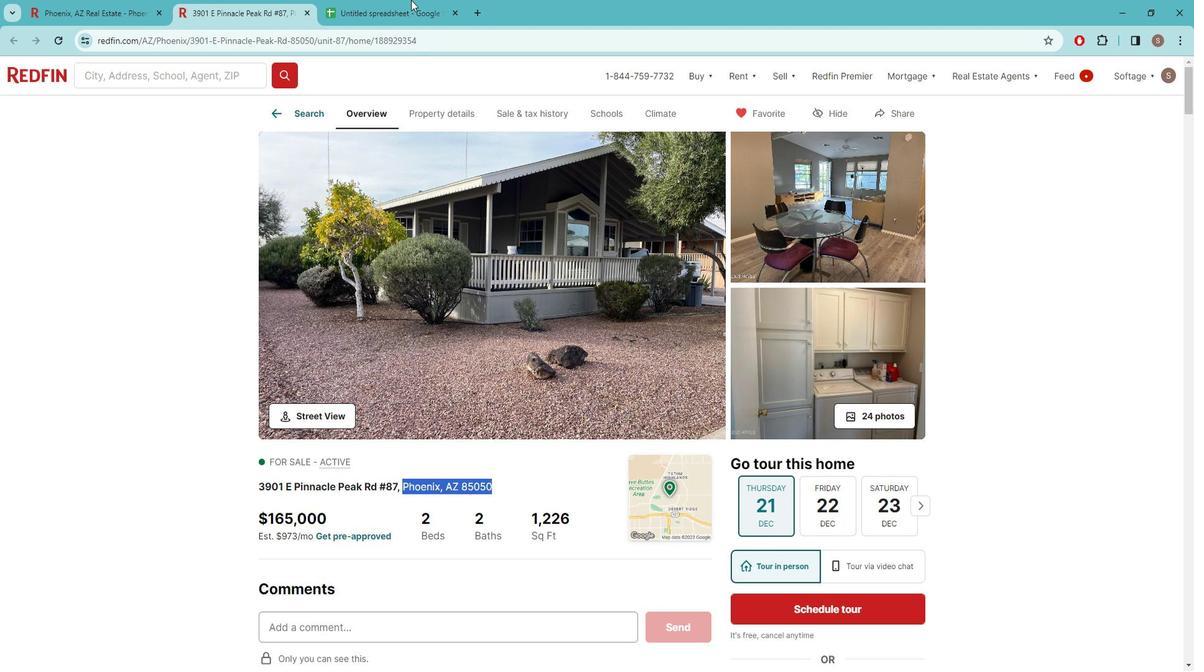 
Action: Mouse pressed left at (409, 8)
Screenshot: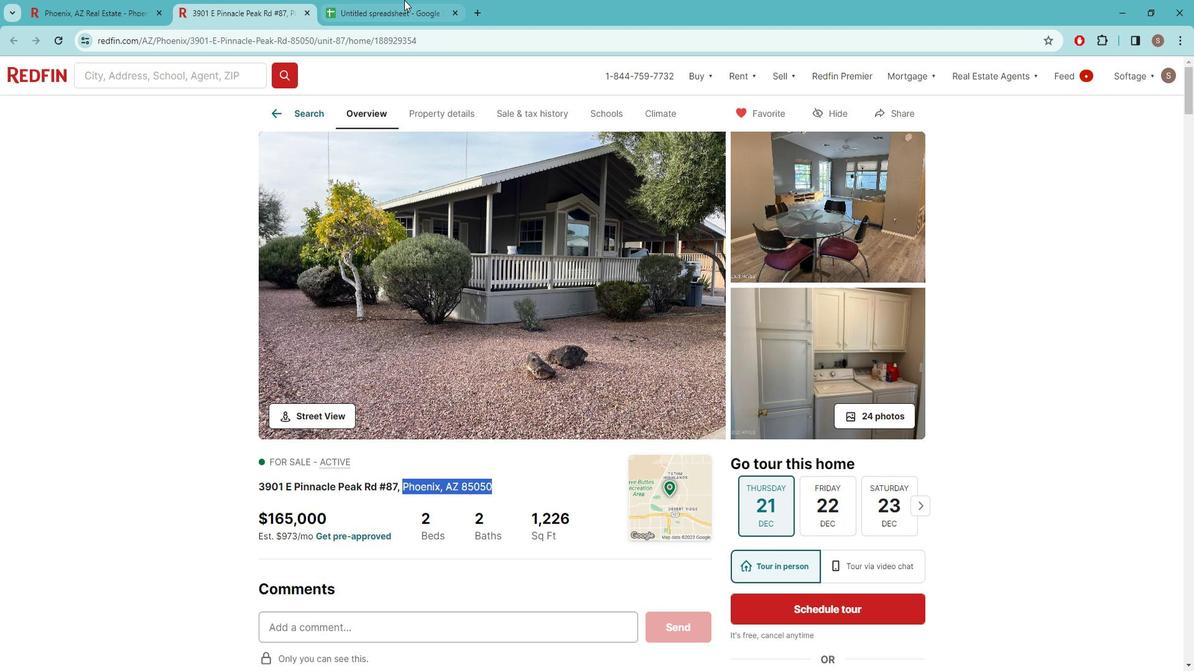 
Action: Mouse moved to (174, 187)
Screenshot: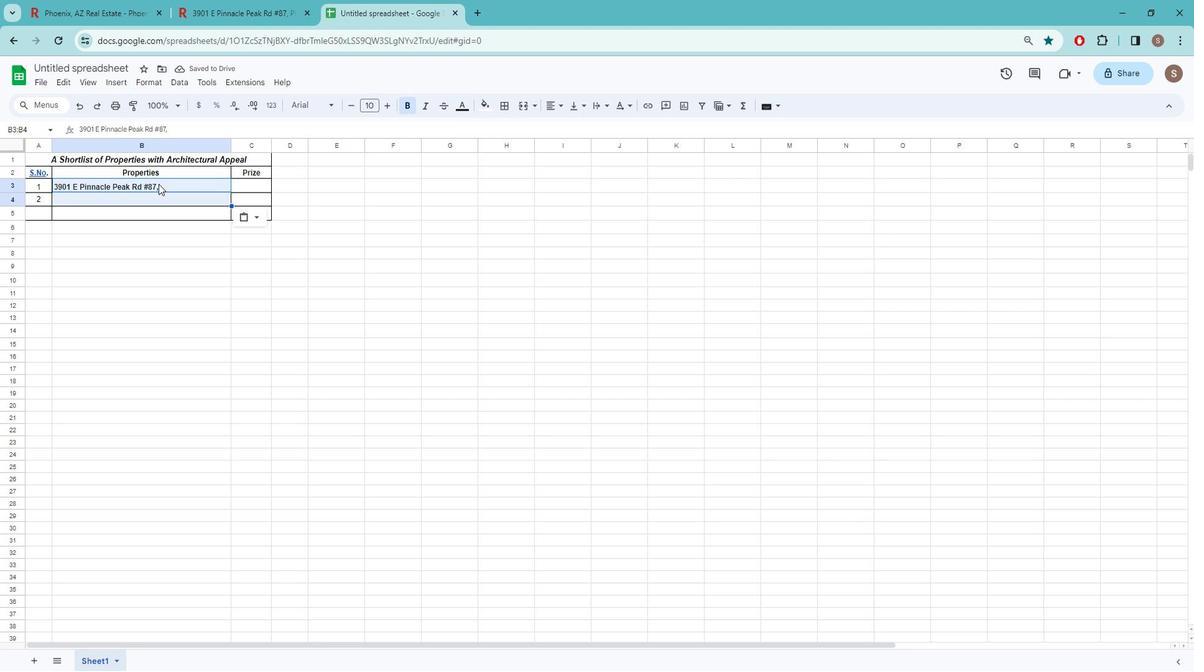 
Action: Mouse pressed left at (174, 187)
Screenshot: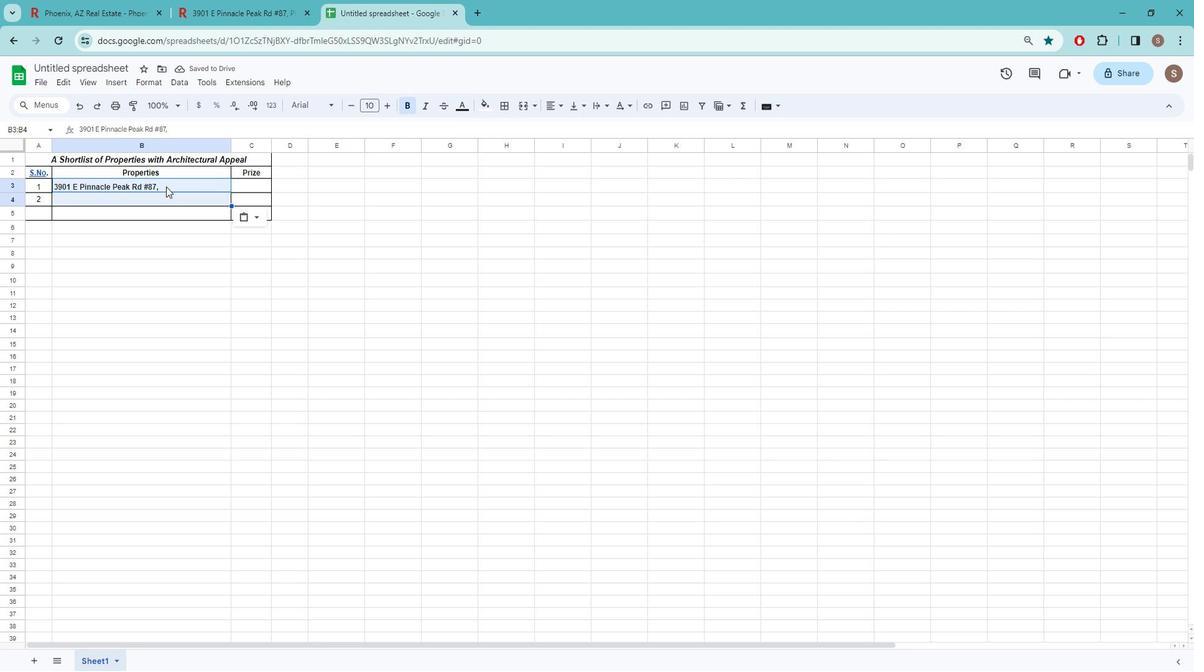 
Action: Mouse pressed left at (174, 187)
Screenshot: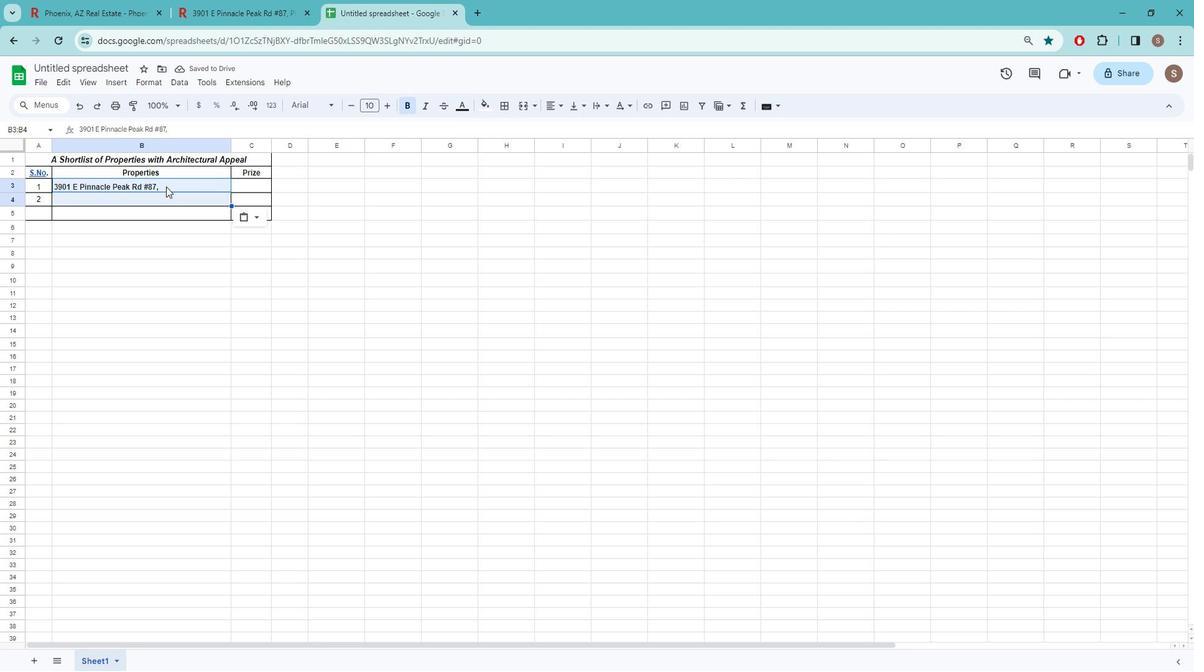 
Action: Key pressed <Key.space>ctrl+V
Screenshot: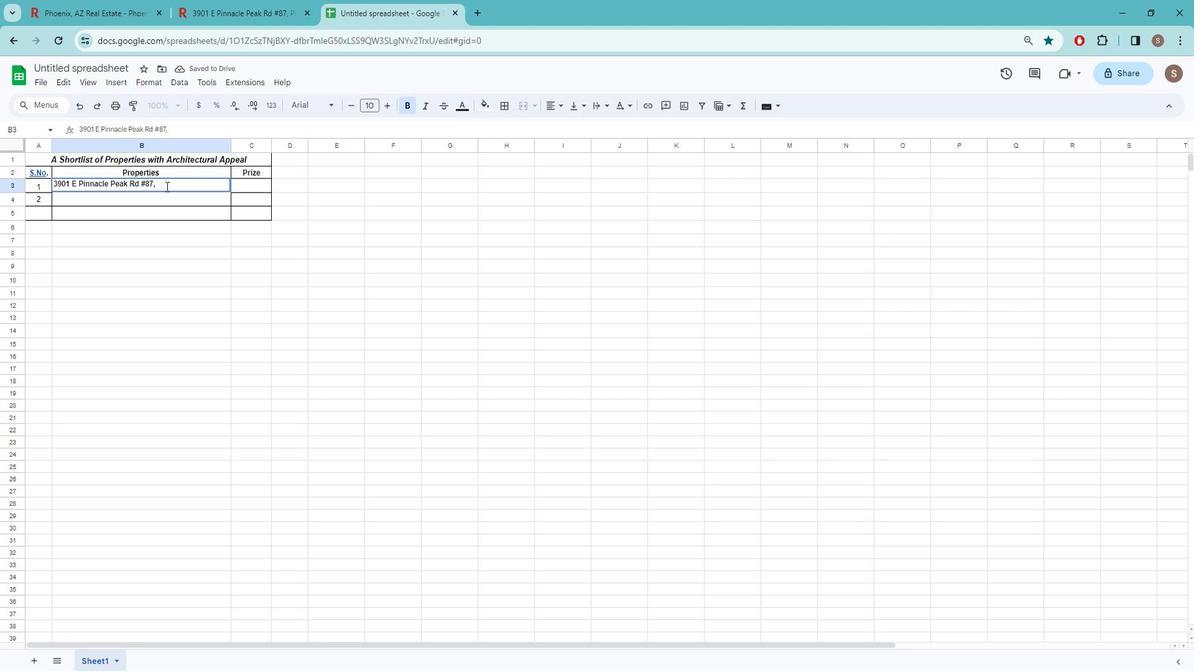 
Action: Mouse moved to (255, 8)
Screenshot: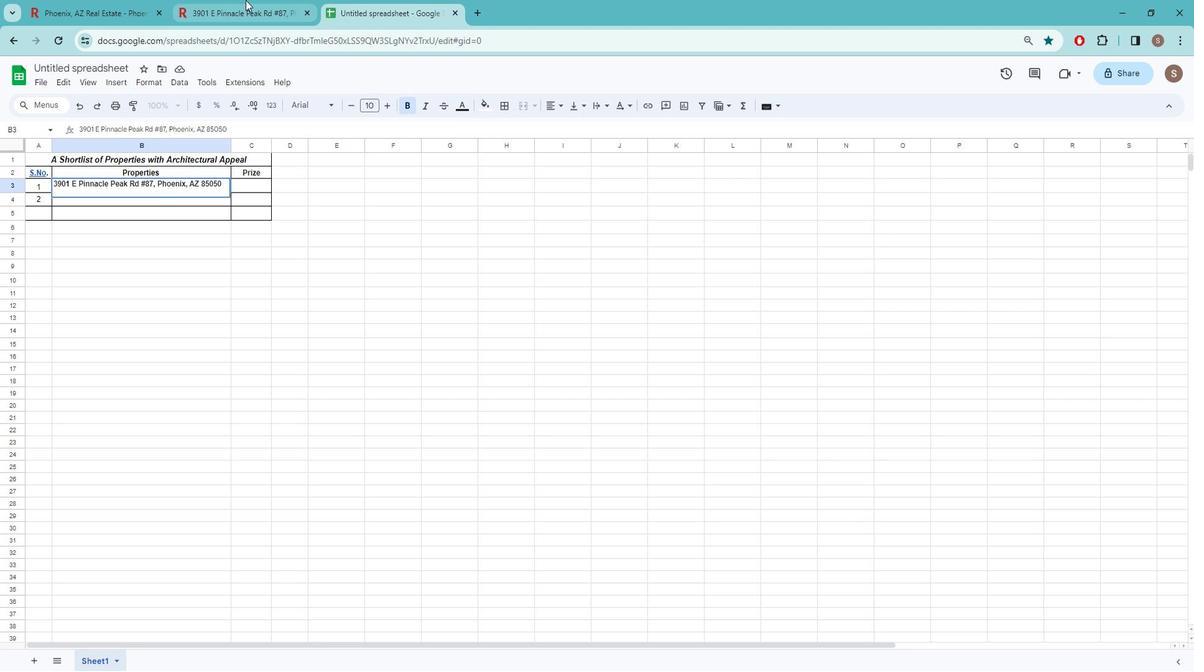 
Action: Mouse pressed left at (255, 8)
Screenshot: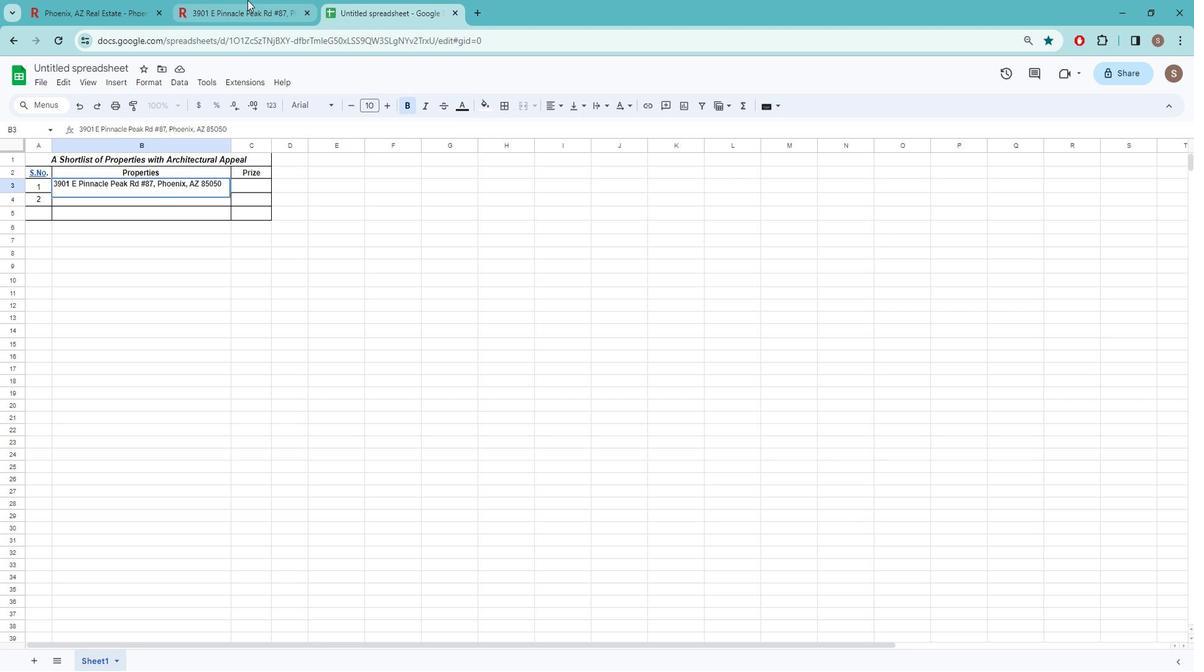 
Action: Mouse moved to (326, 506)
Screenshot: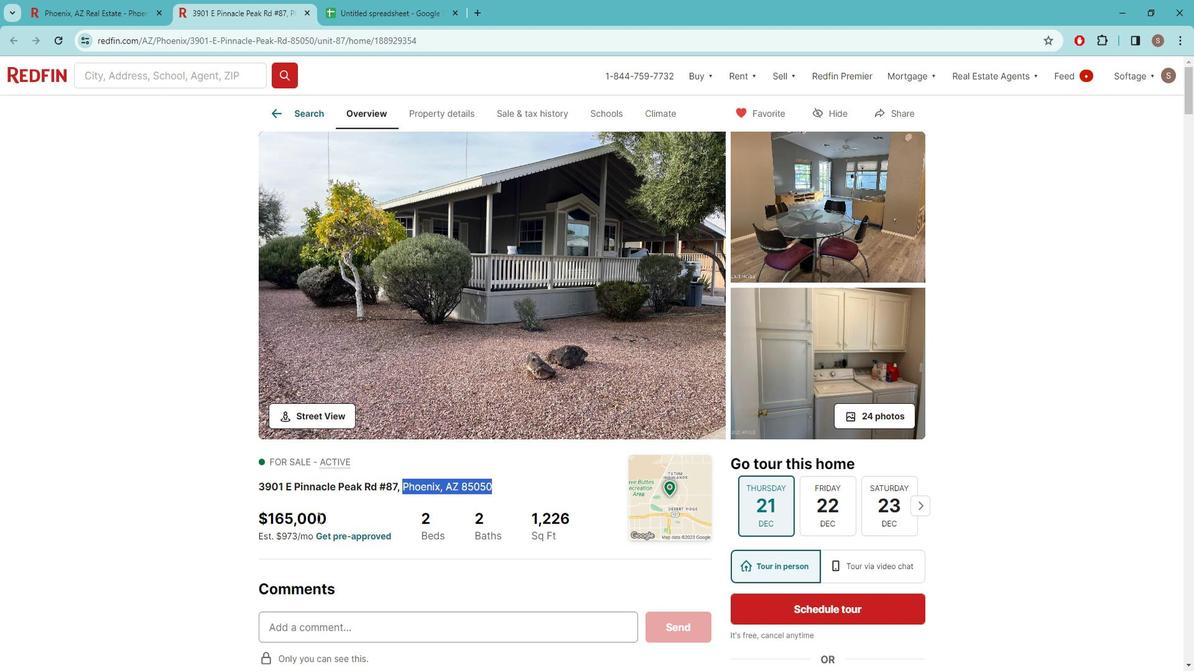 
Action: Mouse pressed left at (326, 506)
Screenshot: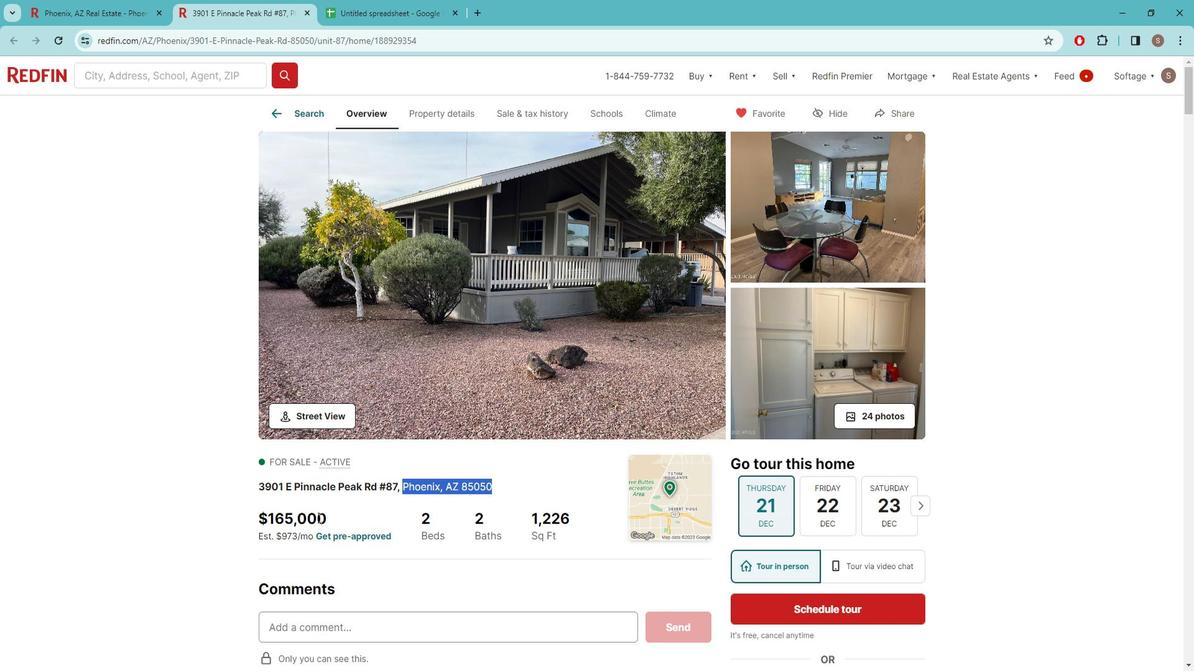 
Action: Mouse pressed left at (326, 506)
Screenshot: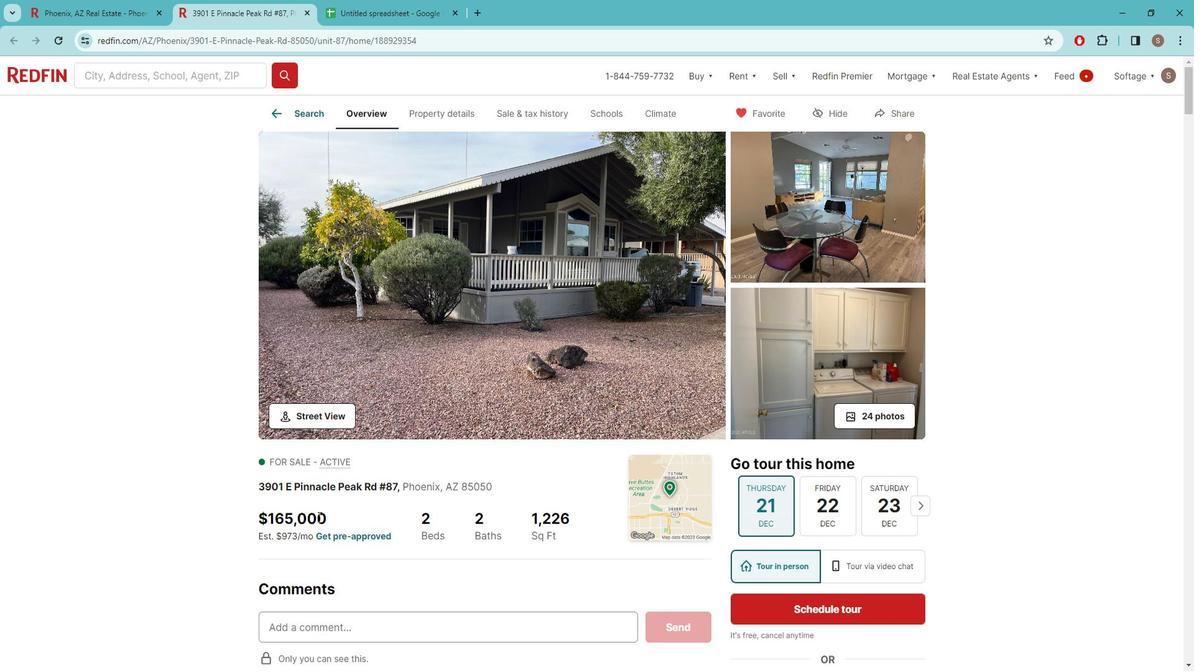 
Action: Mouse pressed left at (326, 506)
Screenshot: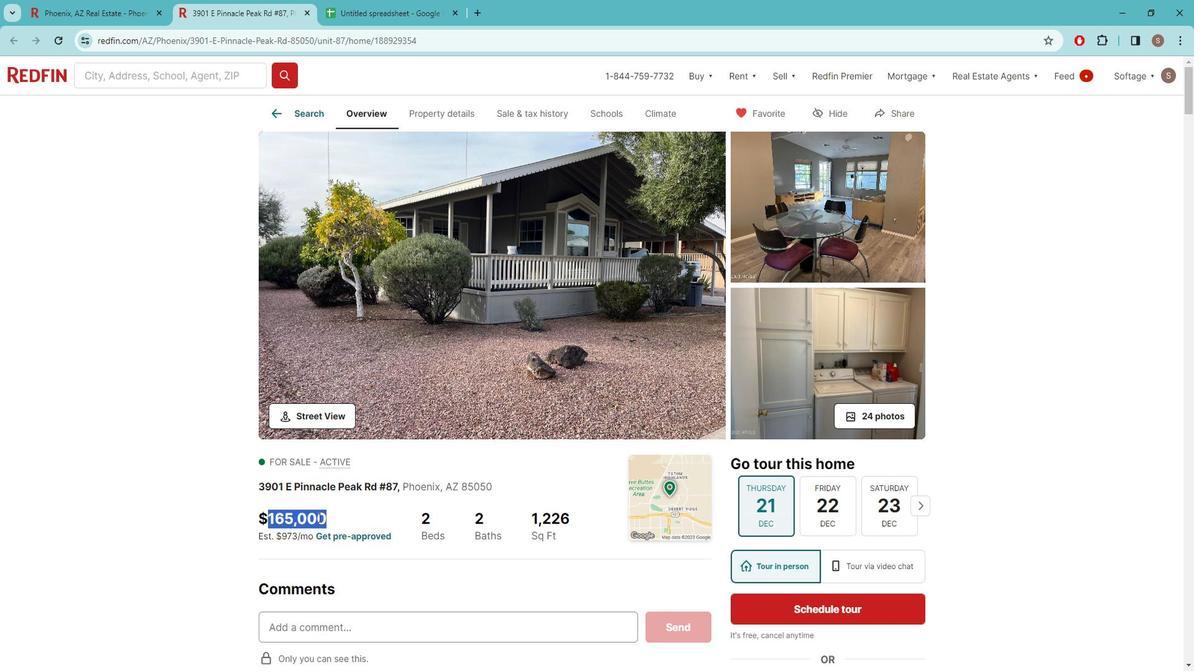 
Action: Key pressed ctrl+C
Screenshot: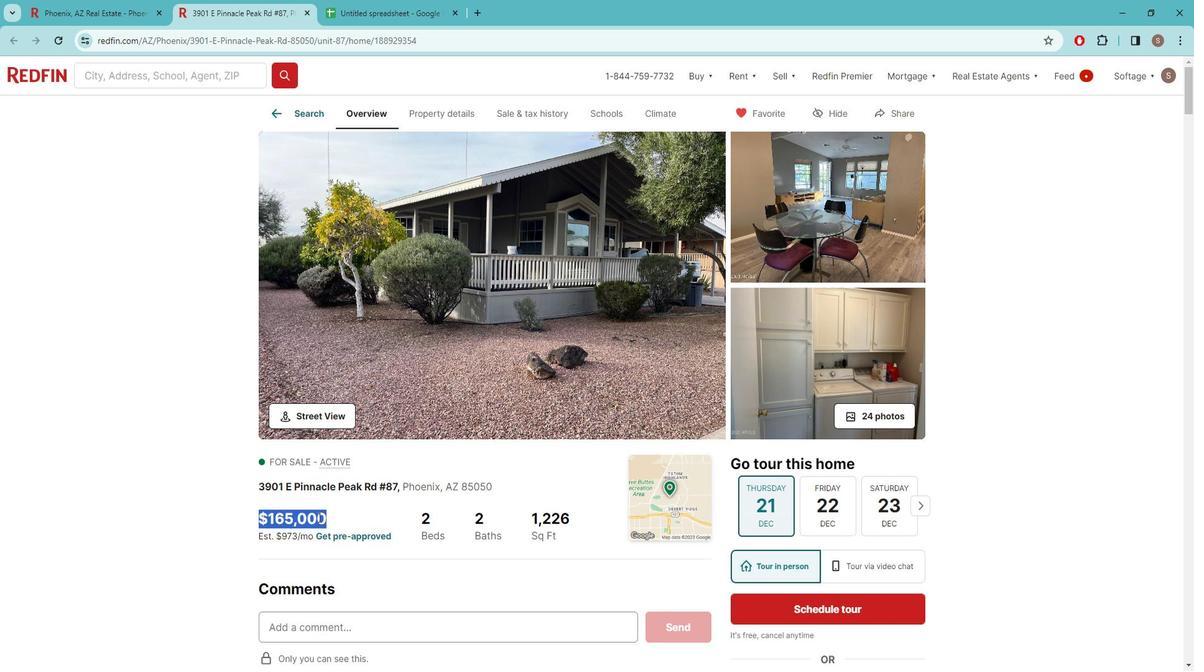 
Action: Mouse moved to (401, 6)
Screenshot: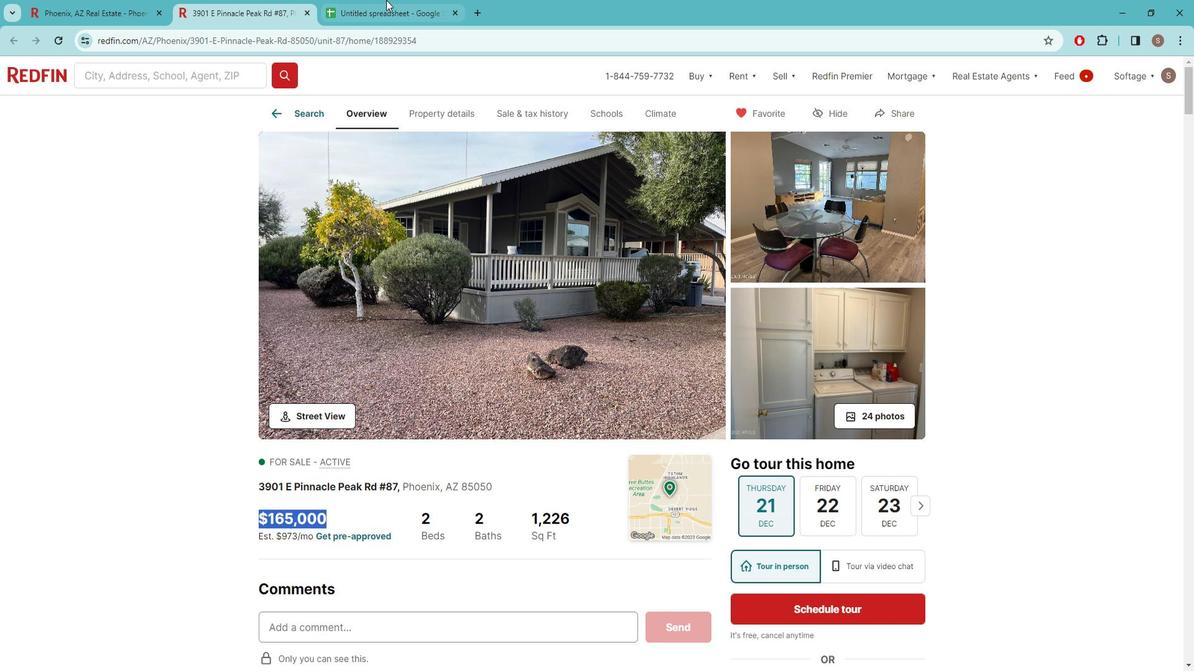 
Action: Mouse pressed left at (401, 8)
Screenshot: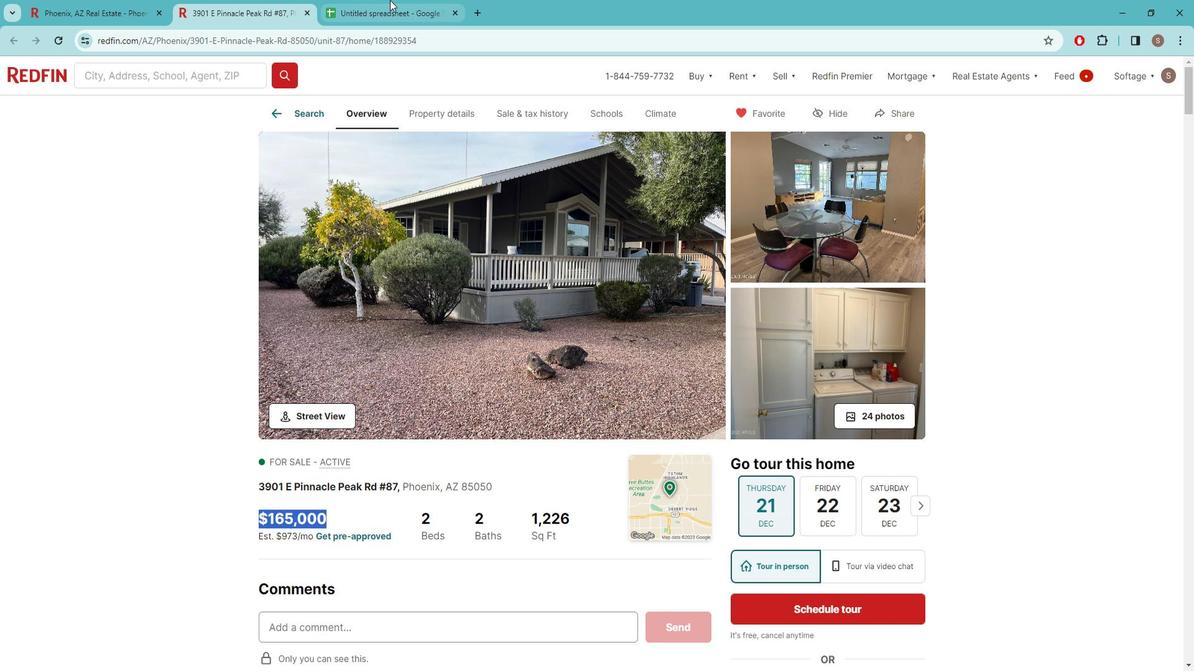 
Action: Mouse moved to (256, 190)
Screenshot: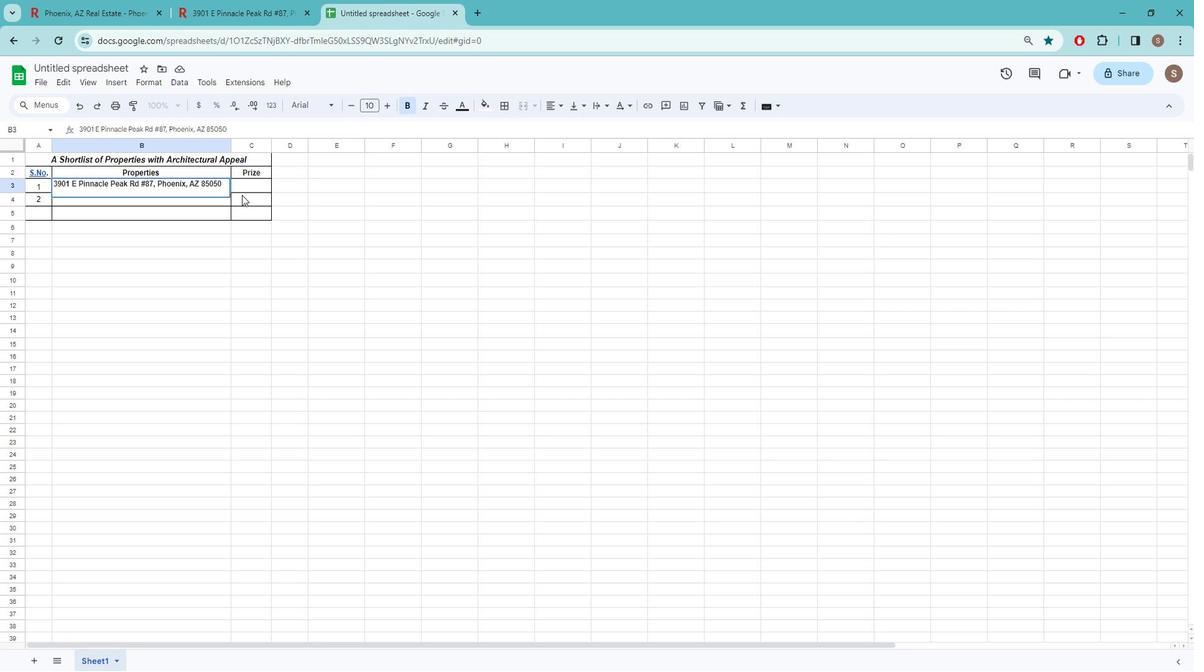 
Action: Mouse pressed left at (256, 190)
Screenshot: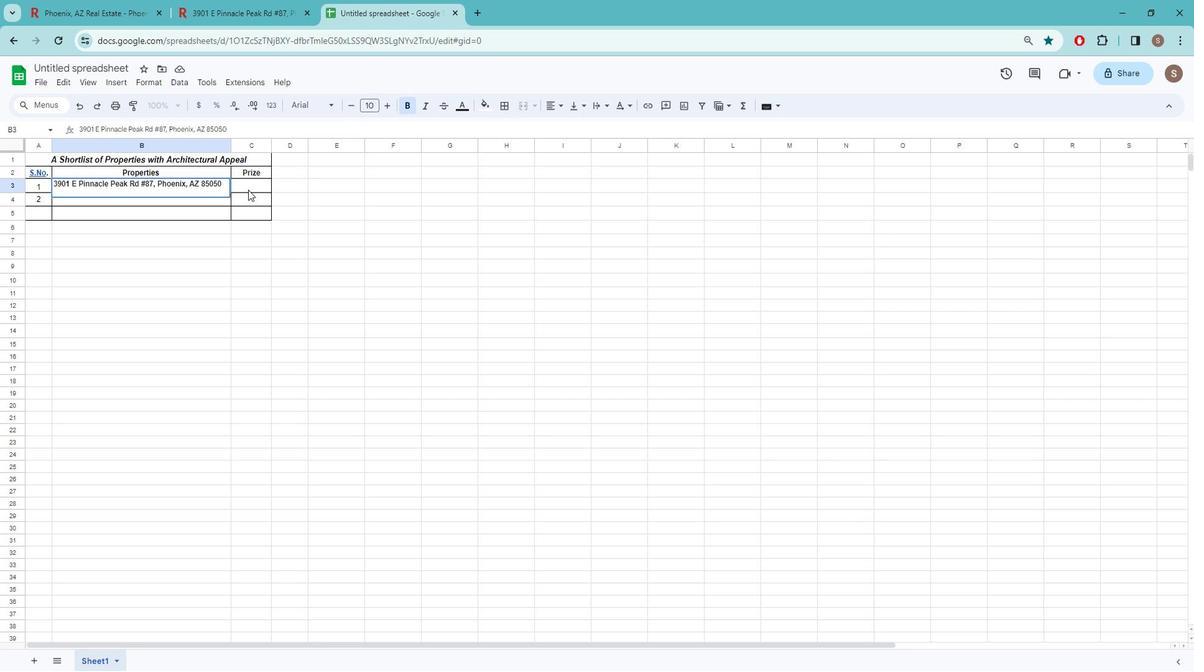 
Action: Key pressed ctrl+V
Screenshot: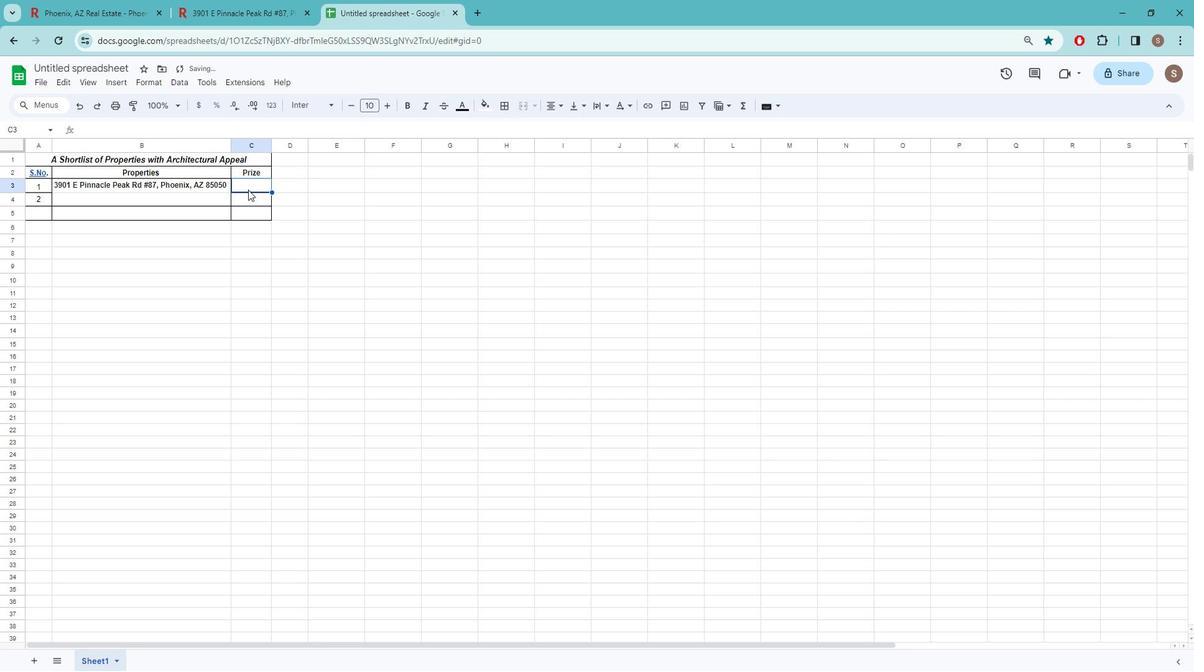 
Action: Mouse moved to (192, 7)
Screenshot: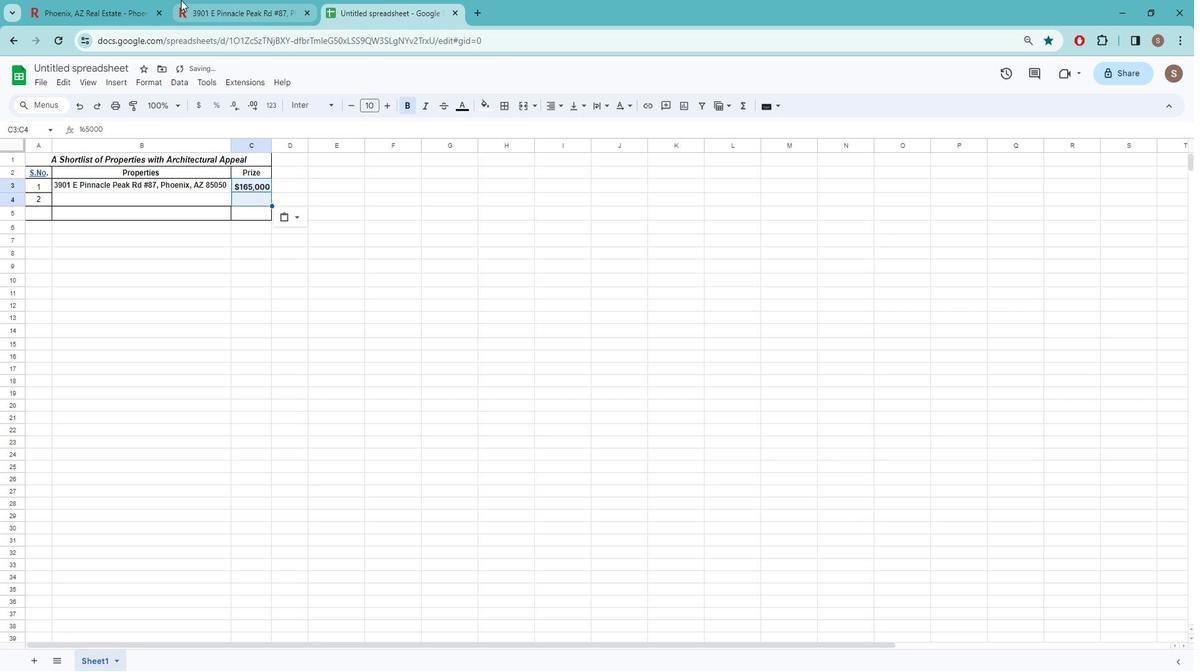 
Action: Mouse pressed left at (192, 8)
Screenshot: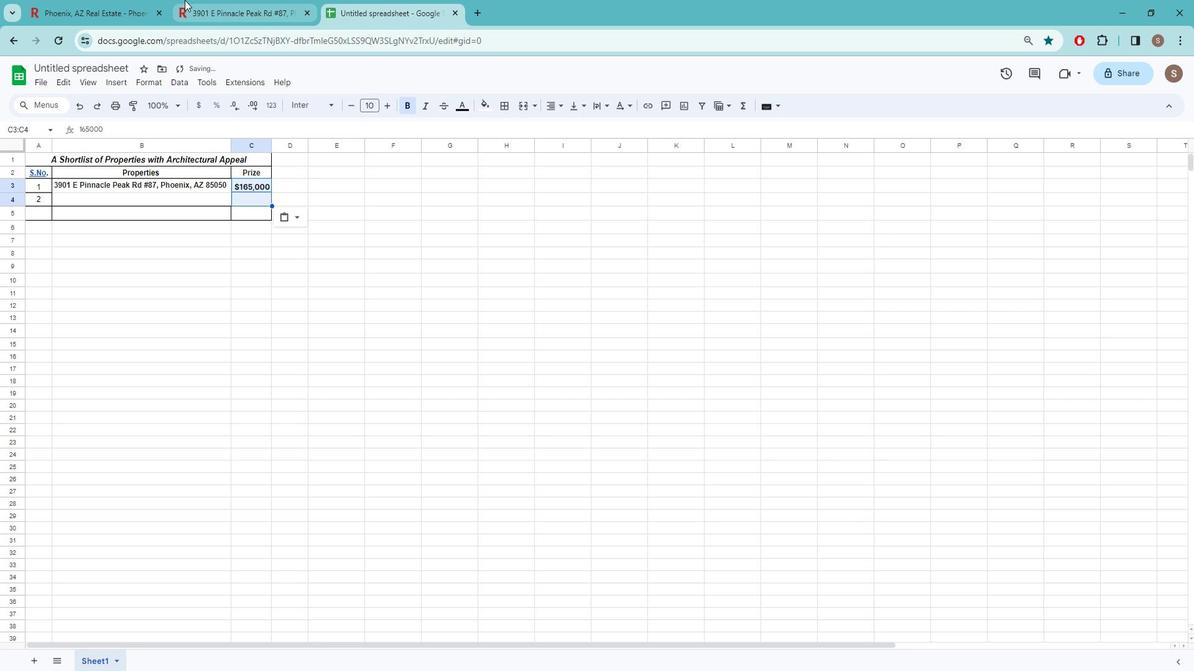 
Action: Mouse moved to (426, 347)
Screenshot: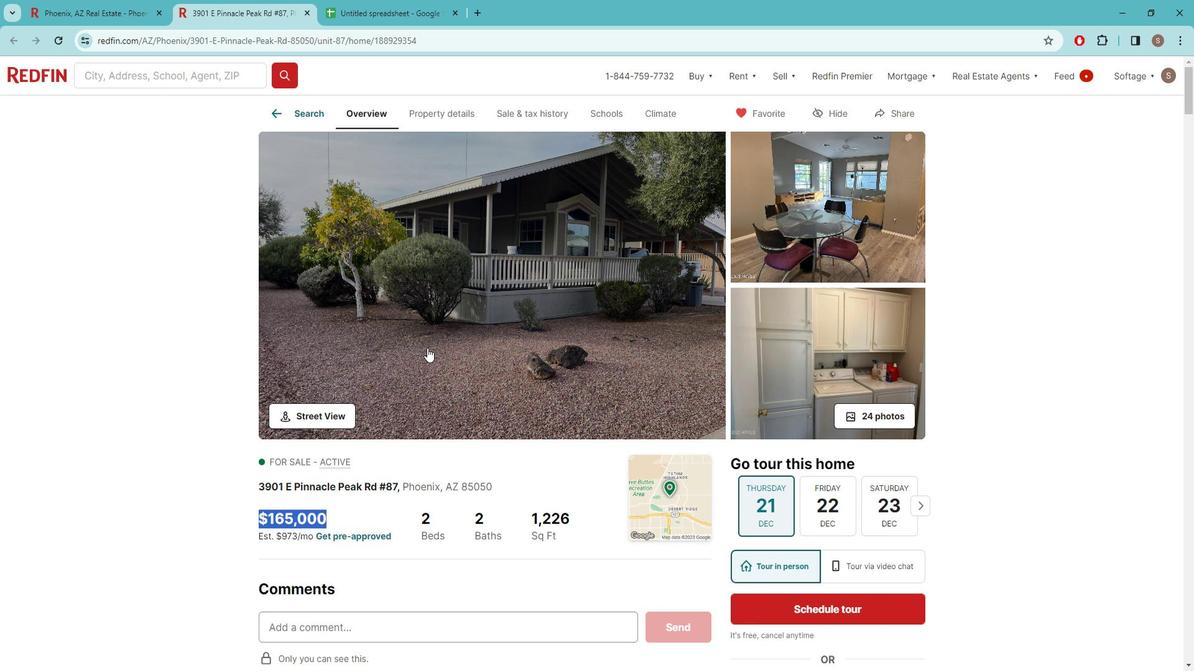 
Action: Mouse pressed left at (426, 347)
Screenshot: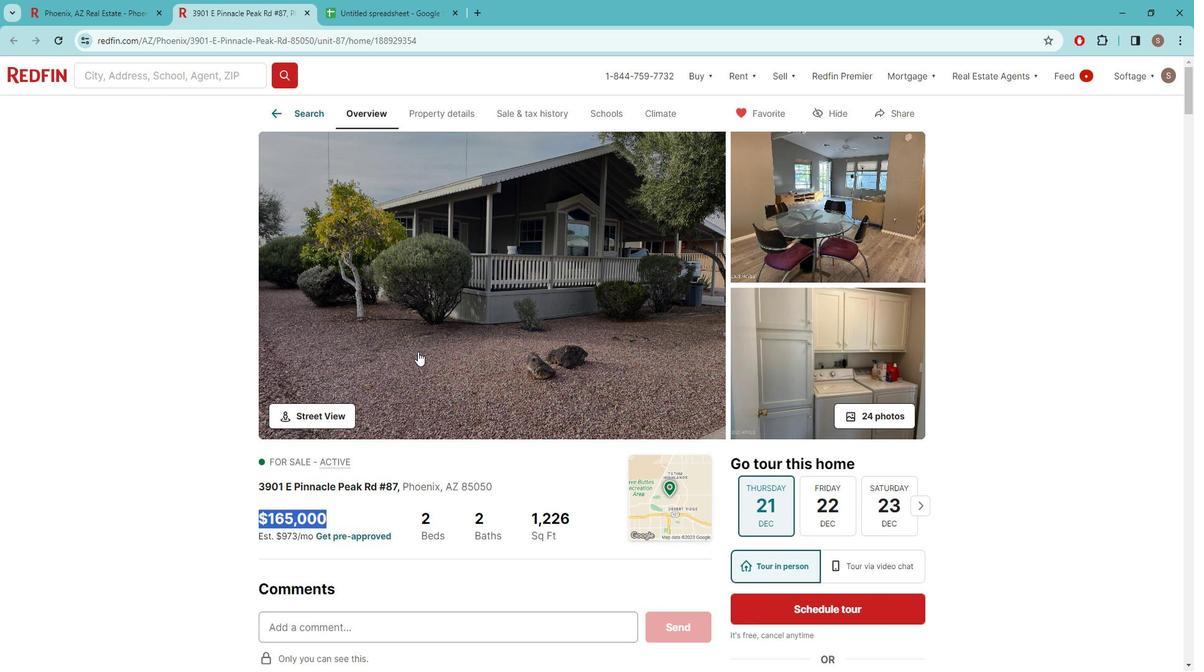 
Action: Mouse moved to (240, 257)
Screenshot: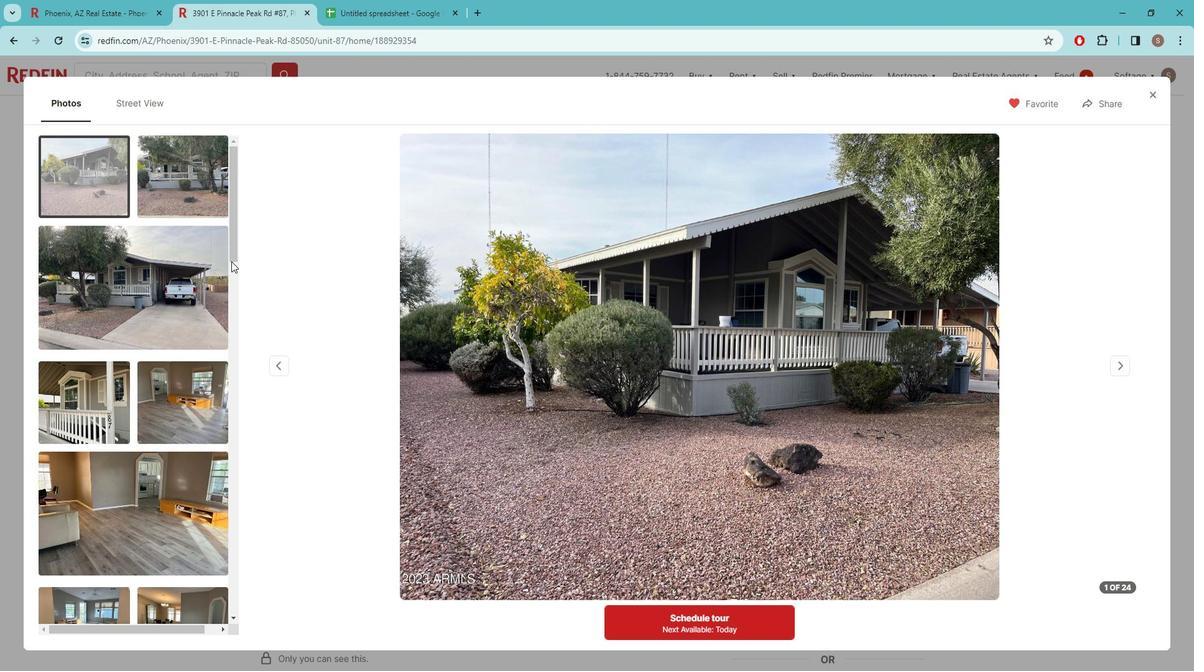 
Action: Mouse pressed left at (240, 257)
Screenshot: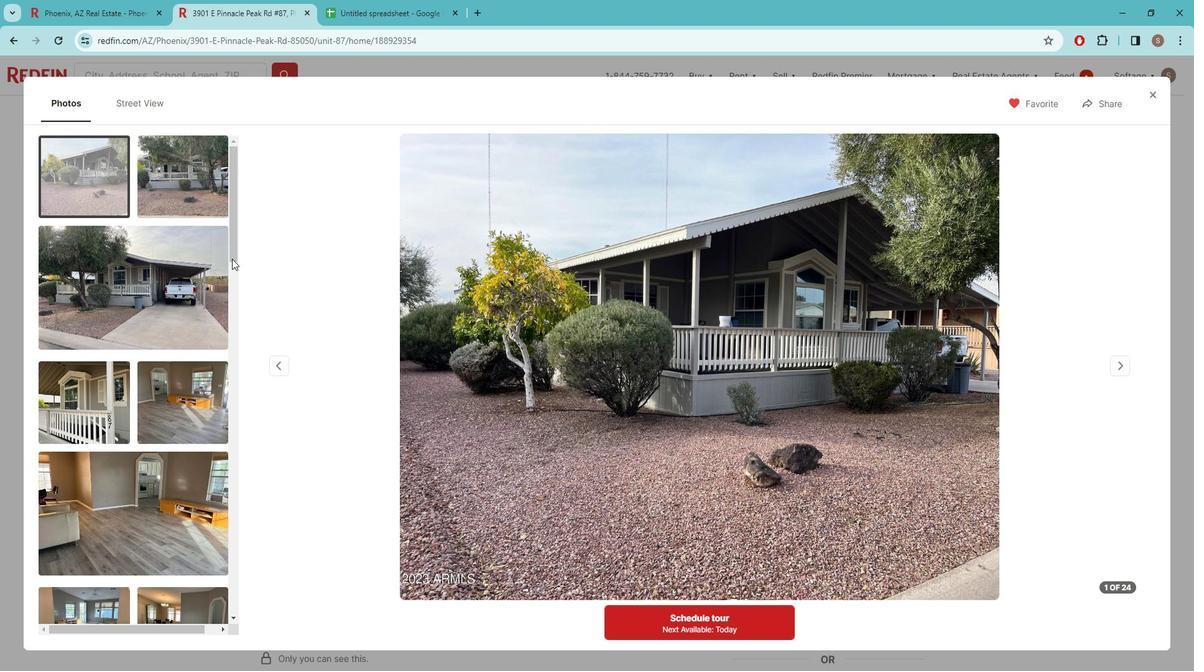 
Action: Mouse moved to (1159, 97)
Screenshot: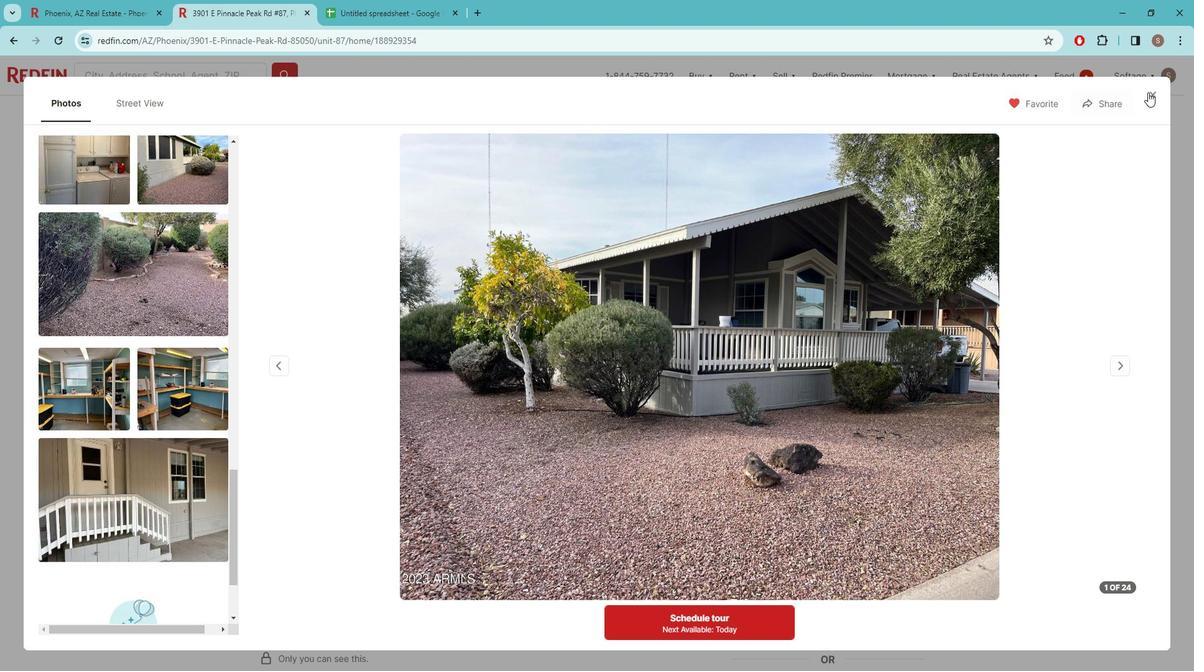
Action: Mouse pressed left at (1159, 97)
Screenshot: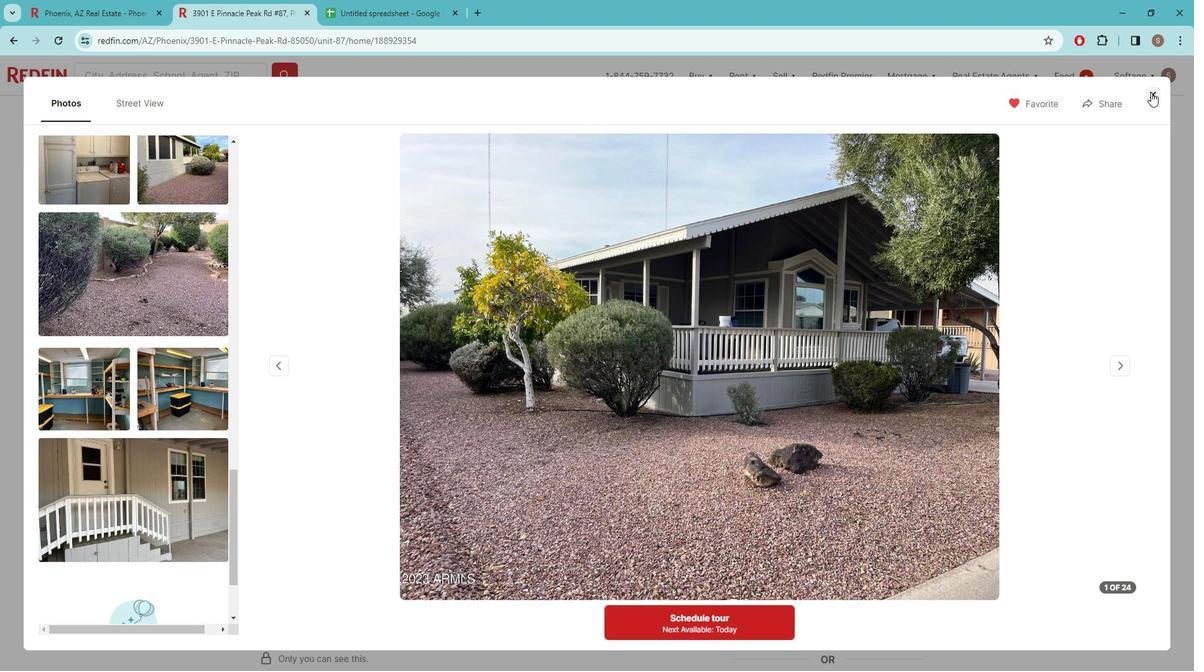 
Action: Mouse moved to (433, 270)
Screenshot: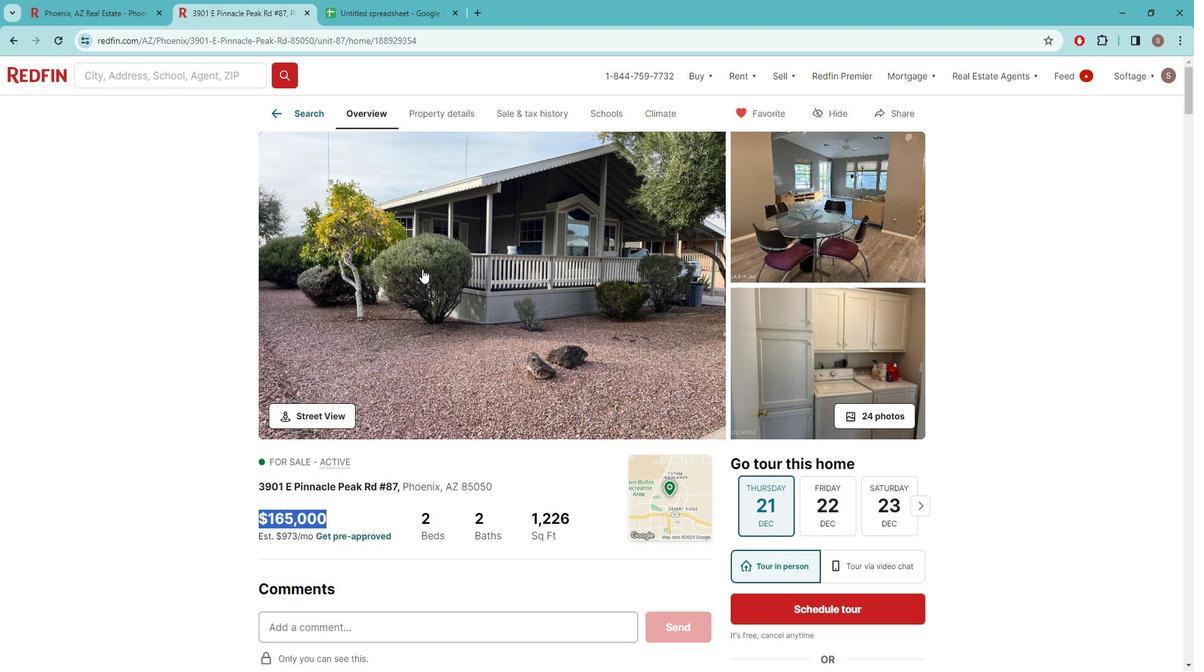 
Action: Mouse scrolled (433, 269) with delta (0, 0)
Screenshot: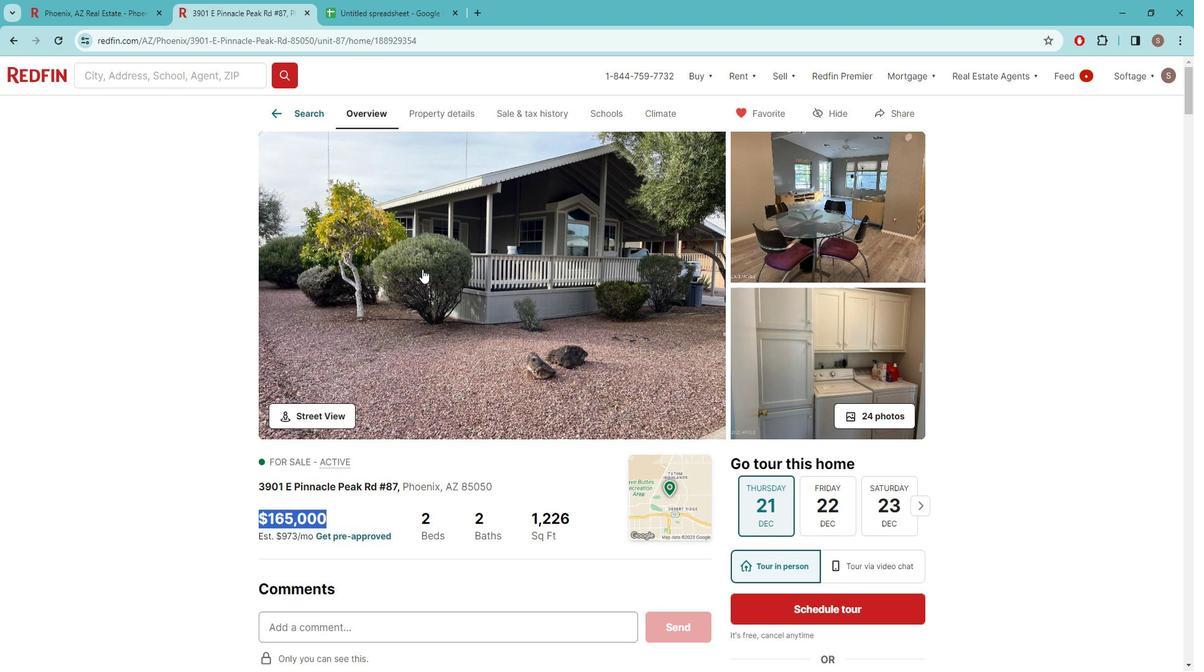 
Action: Mouse moved to (433, 270)
Screenshot: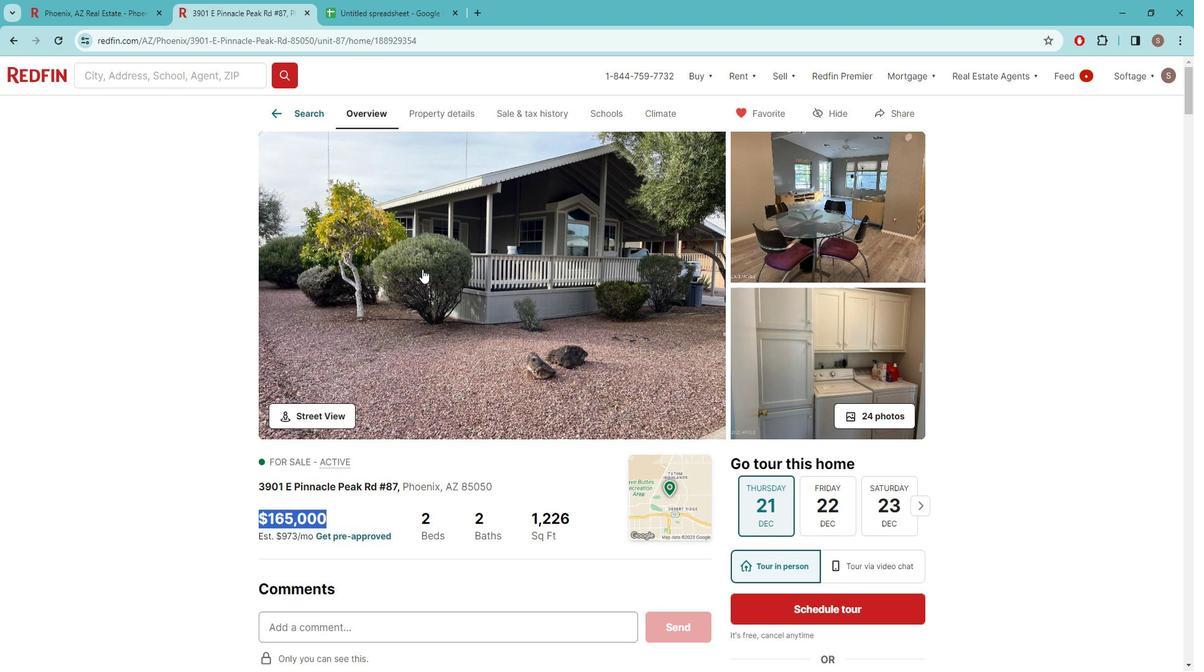 
Action: Mouse scrolled (433, 269) with delta (0, 0)
Screenshot: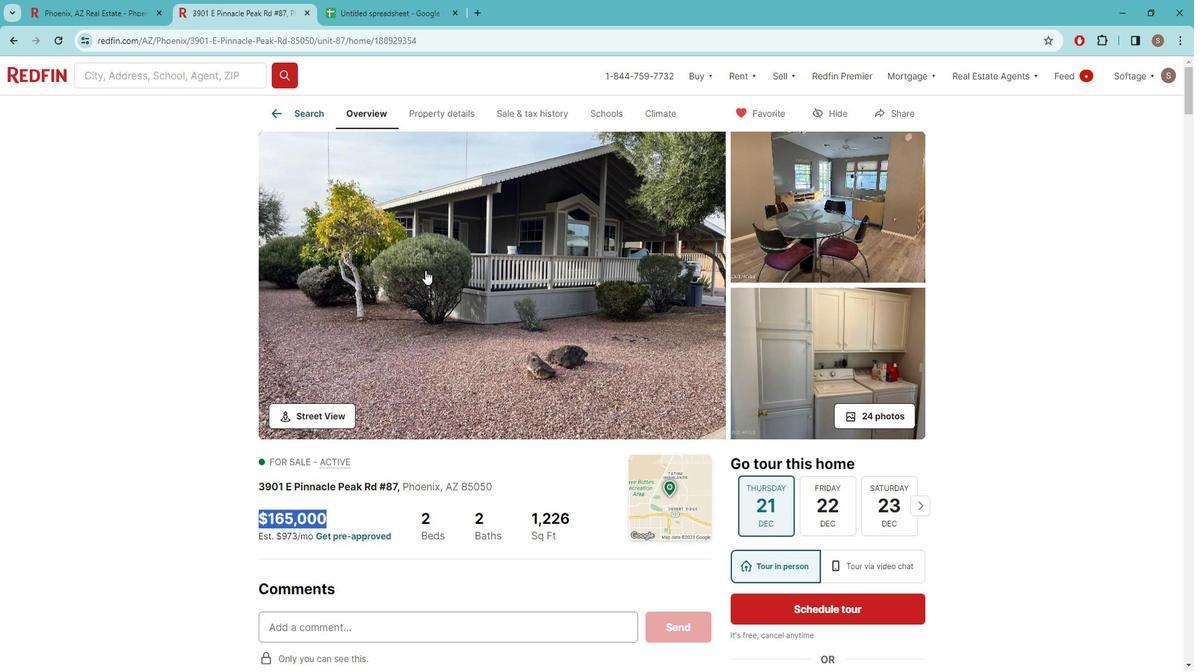 
Action: Mouse scrolled (433, 269) with delta (0, 0)
Screenshot: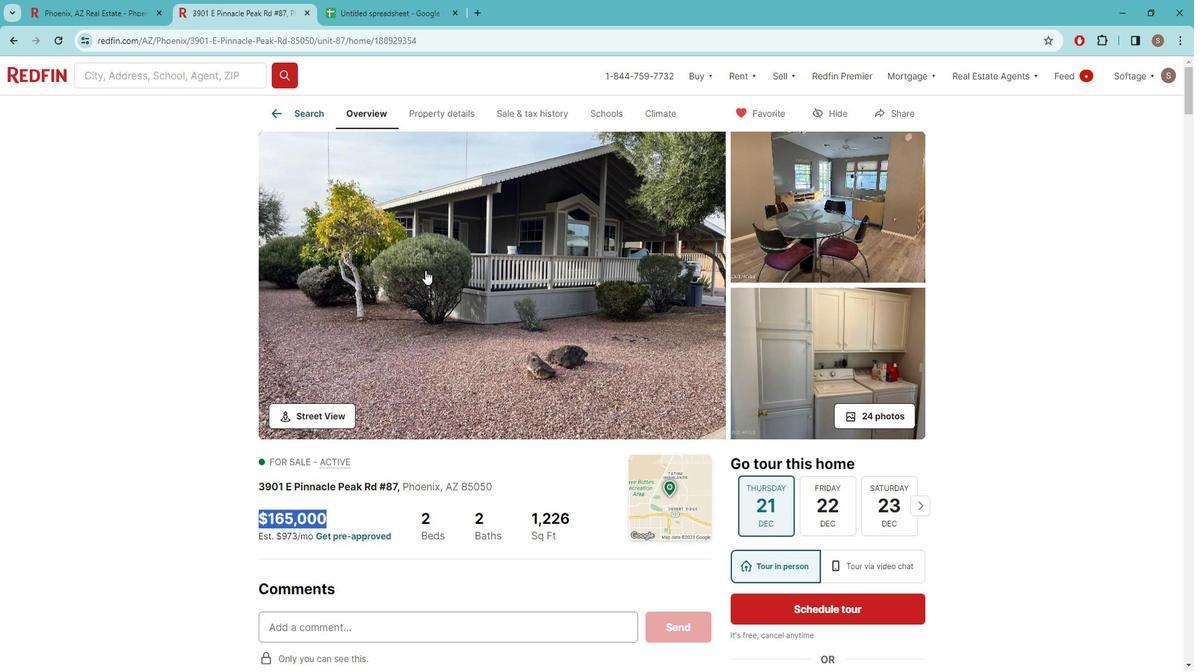 
Action: Mouse scrolled (433, 269) with delta (0, 0)
Screenshot: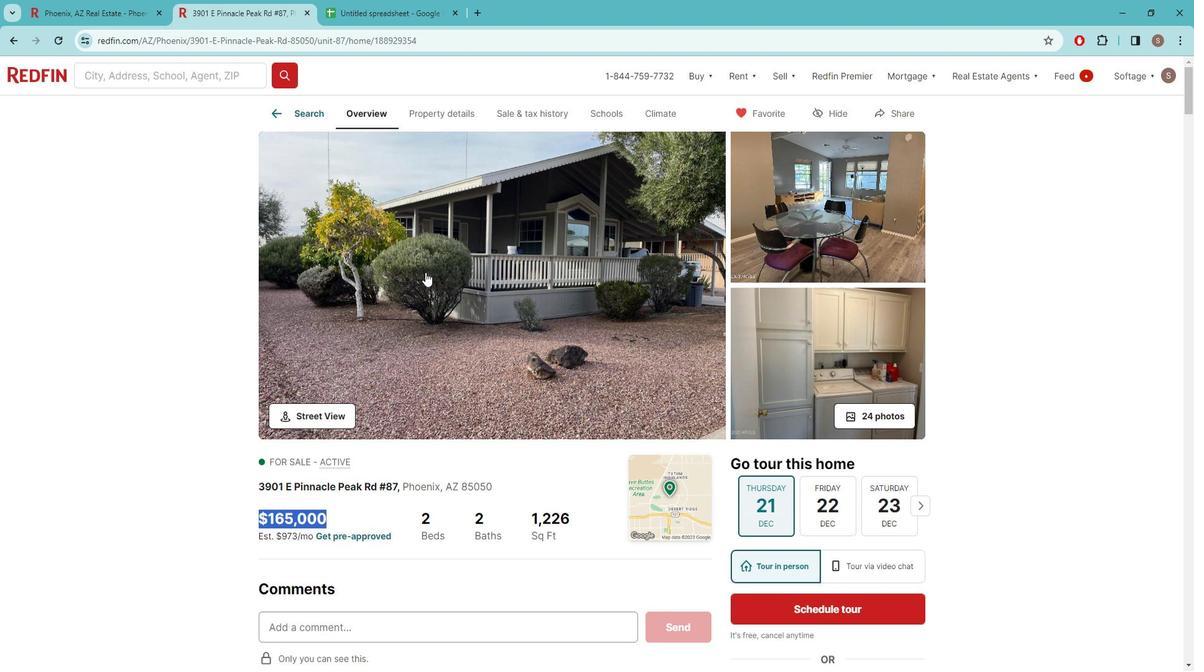 
Action: Mouse moved to (310, 494)
Screenshot: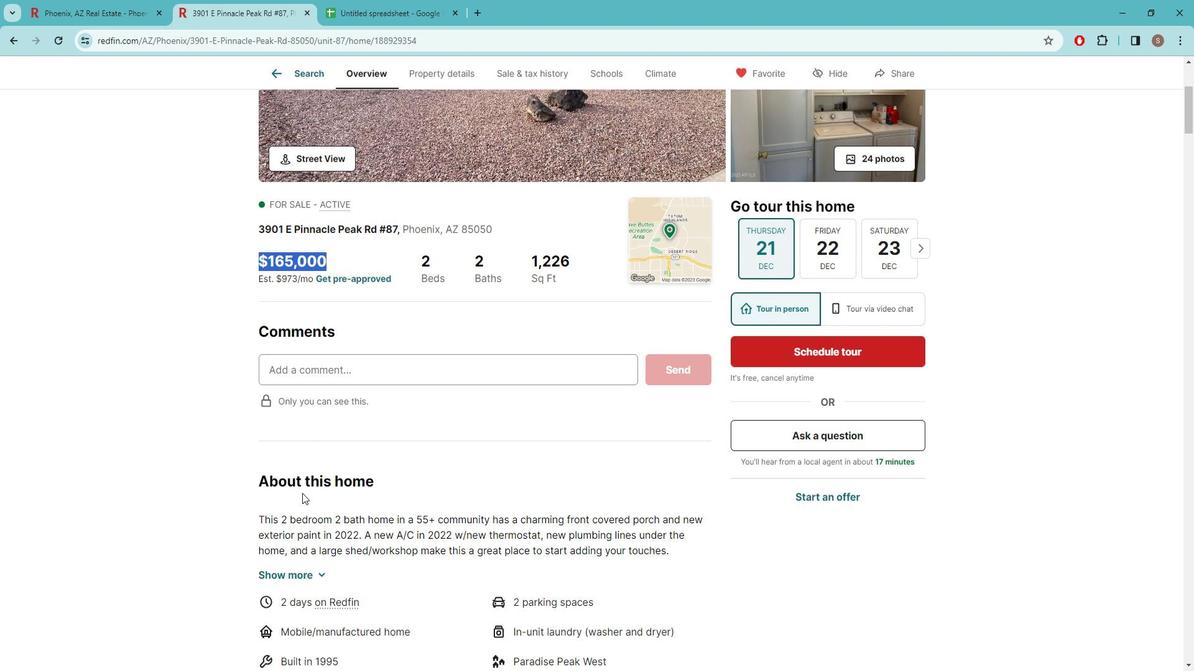 
Action: Mouse scrolled (310, 493) with delta (0, 0)
Screenshot: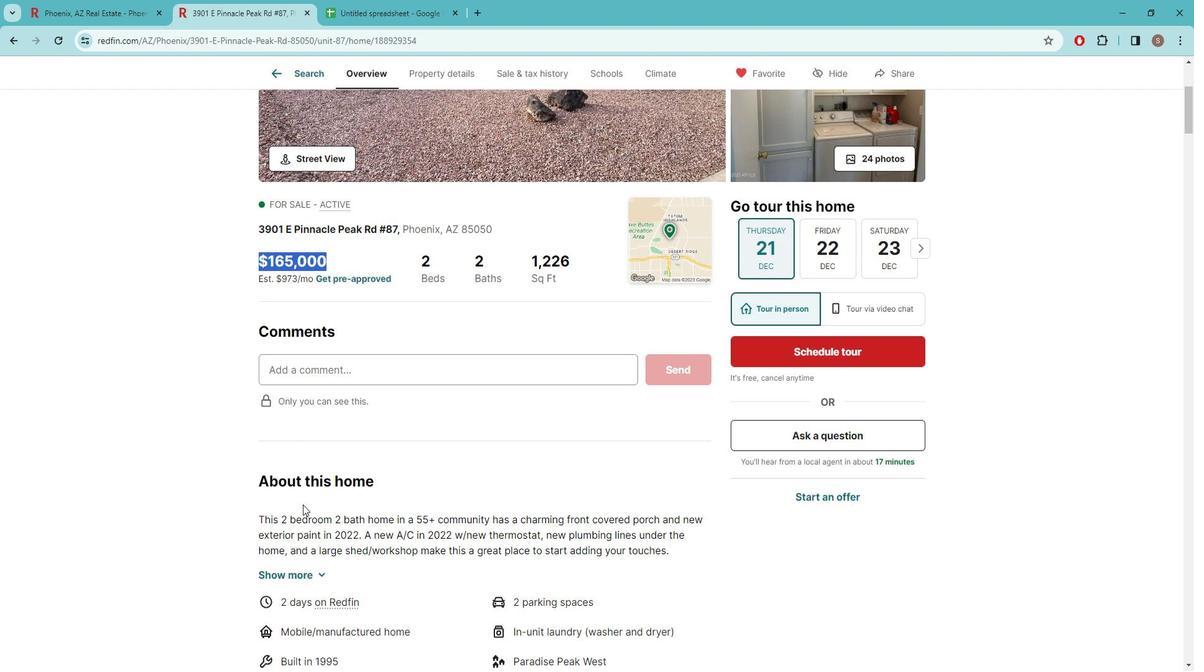
Action: Mouse moved to (310, 491)
Screenshot: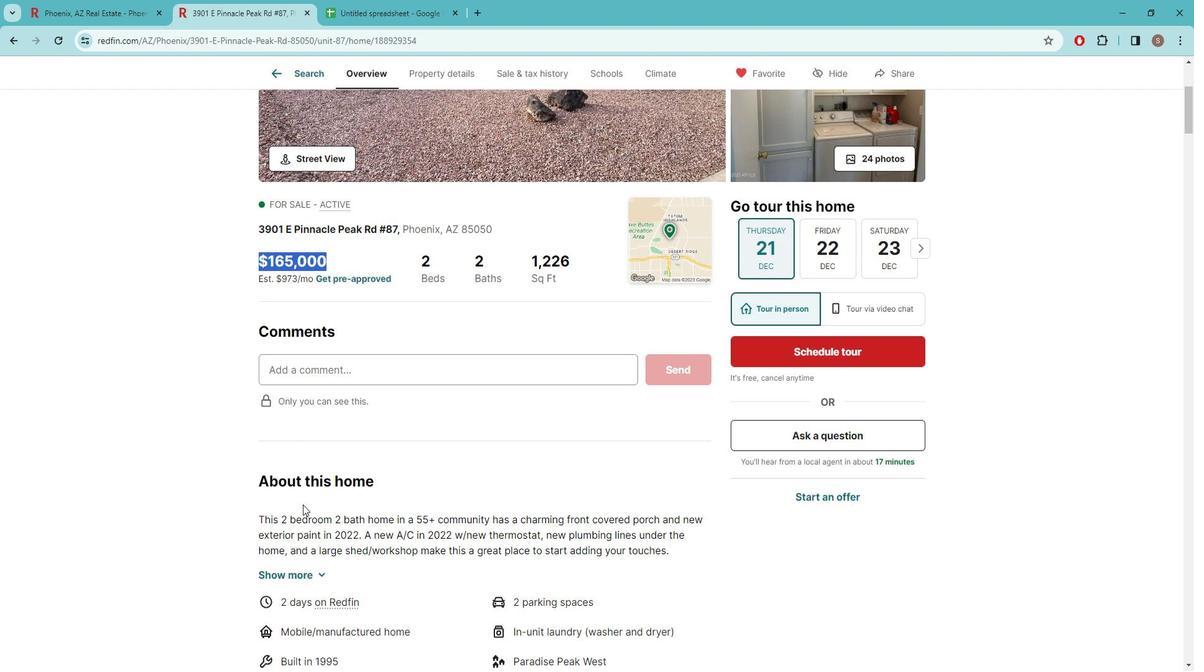 
Action: Mouse scrolled (310, 490) with delta (0, 0)
Screenshot: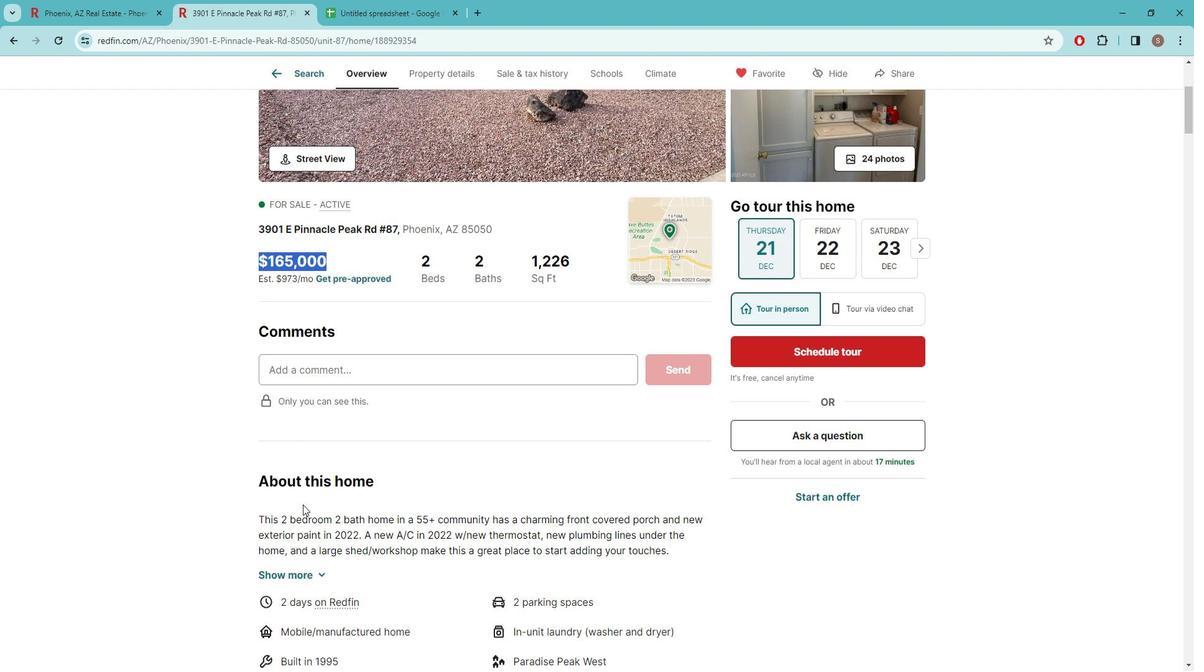 
Action: Mouse moved to (309, 434)
Screenshot: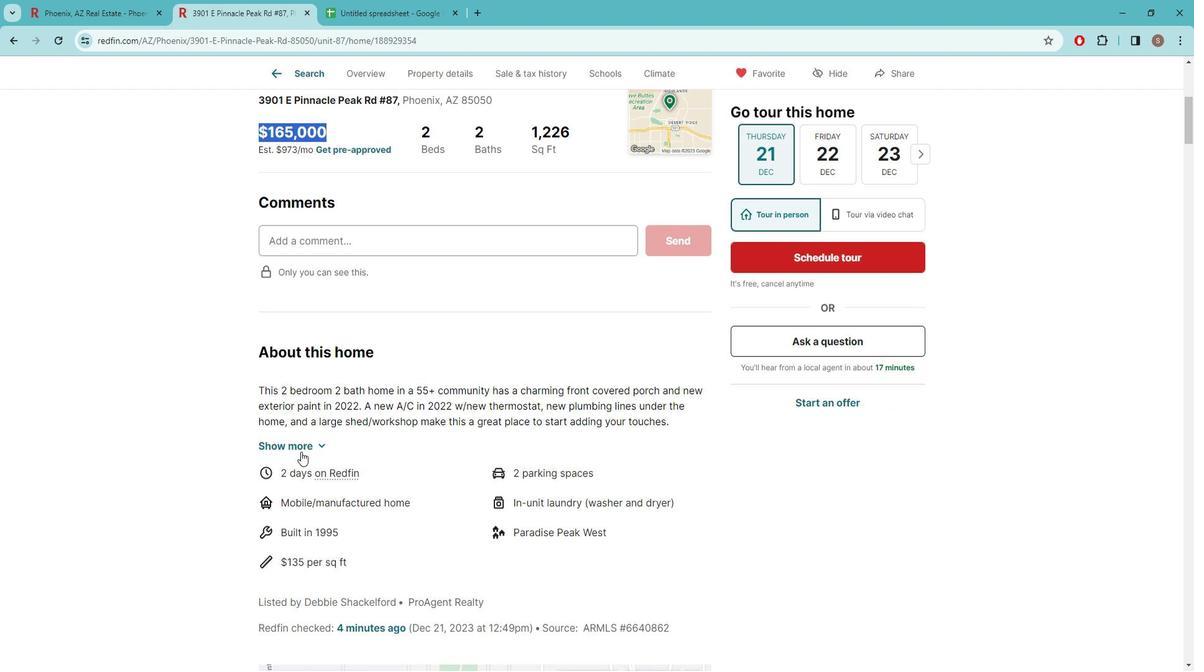 
Action: Mouse pressed left at (309, 434)
Screenshot: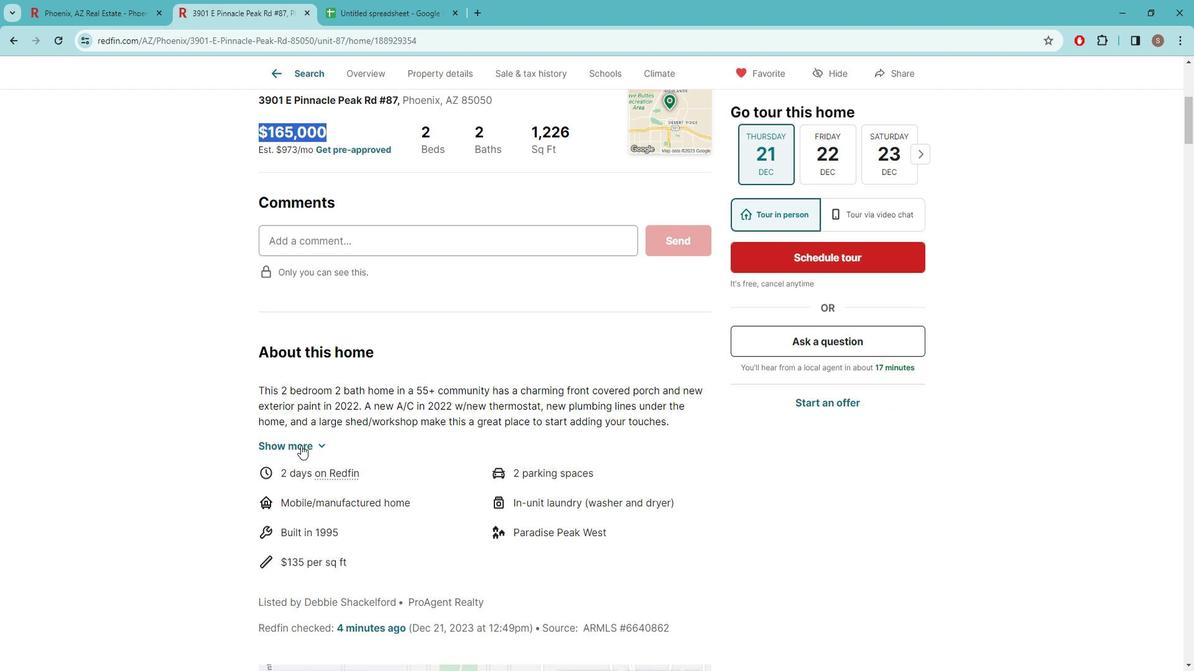 
Action: Mouse moved to (463, 407)
Screenshot: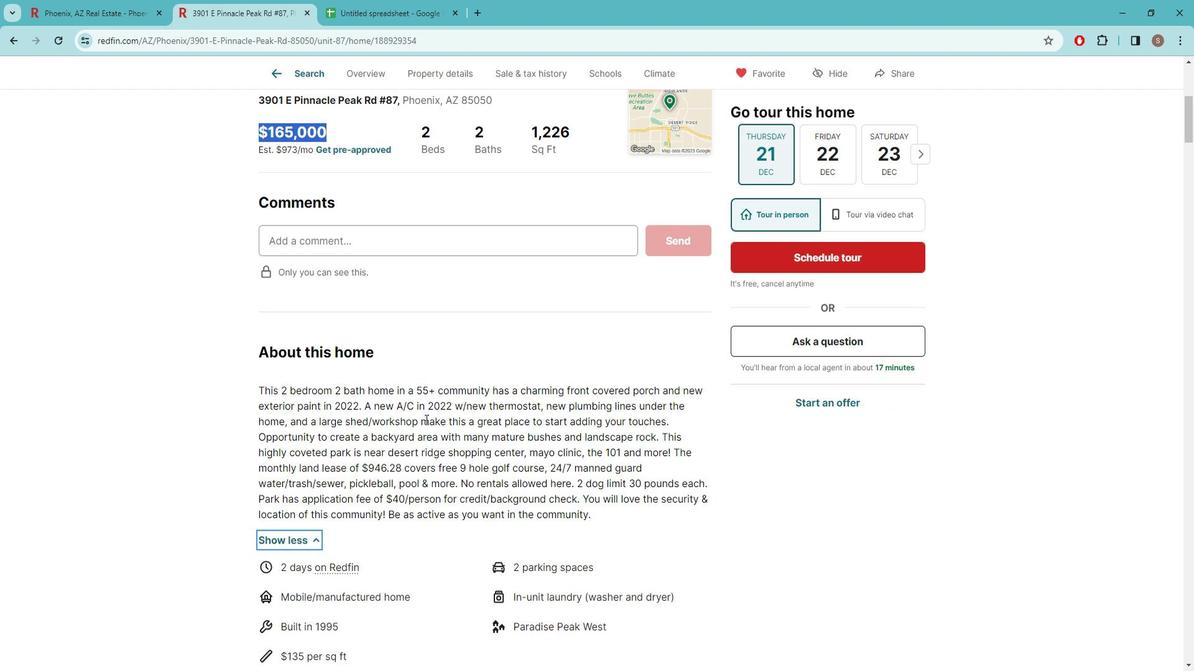 
Action: Mouse scrolled (463, 406) with delta (0, 0)
Screenshot: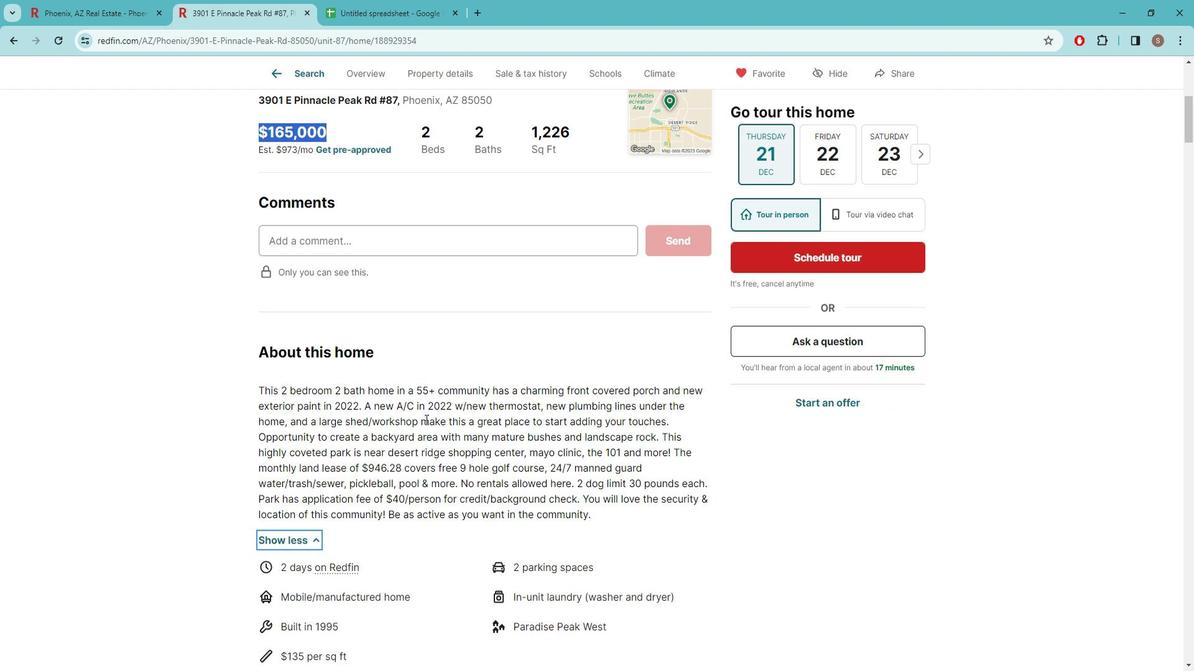 
Action: Mouse moved to (713, 378)
Screenshot: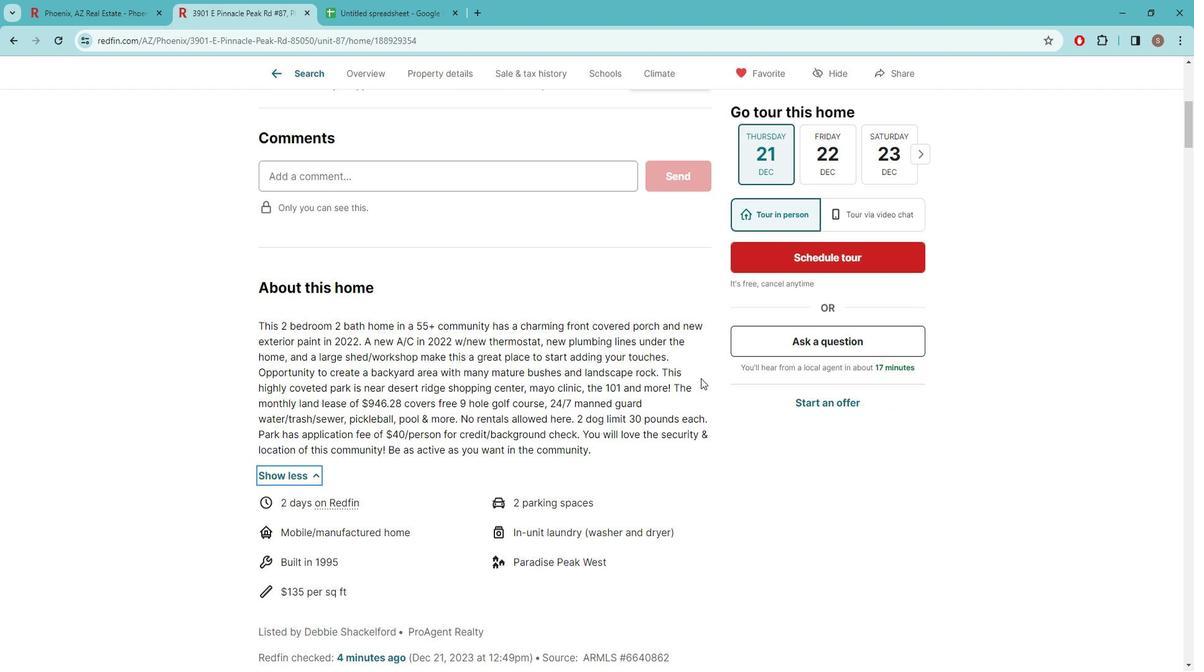 
Action: Mouse scrolled (713, 378) with delta (0, 0)
Screenshot: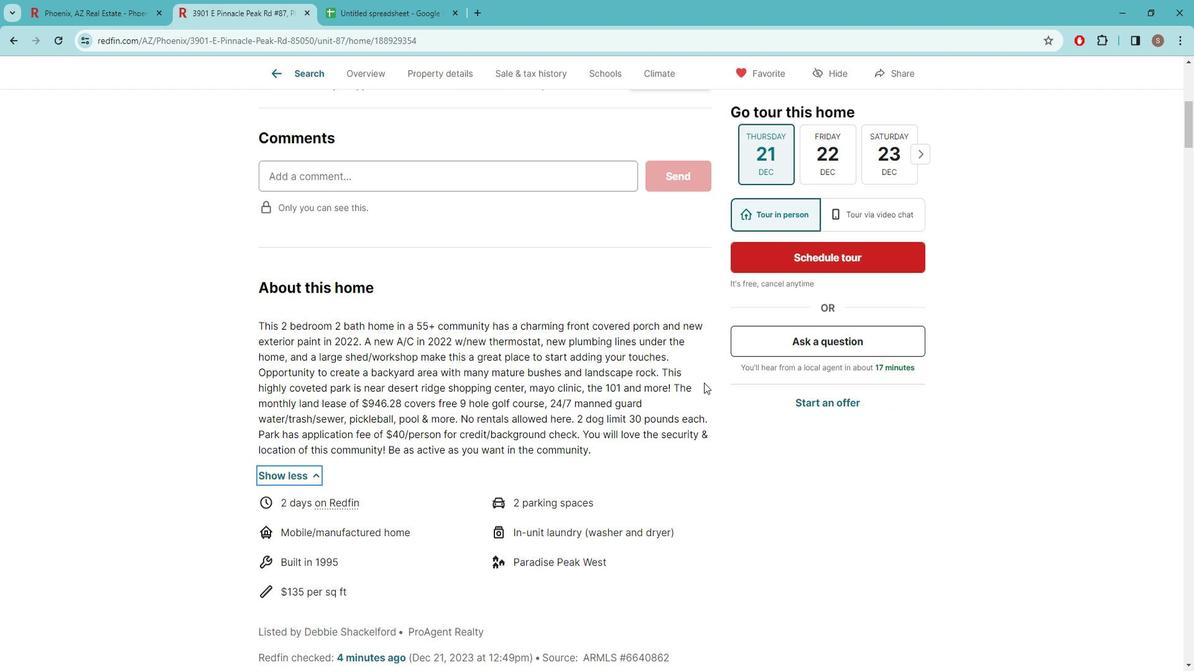 
Action: Mouse moved to (715, 379)
Screenshot: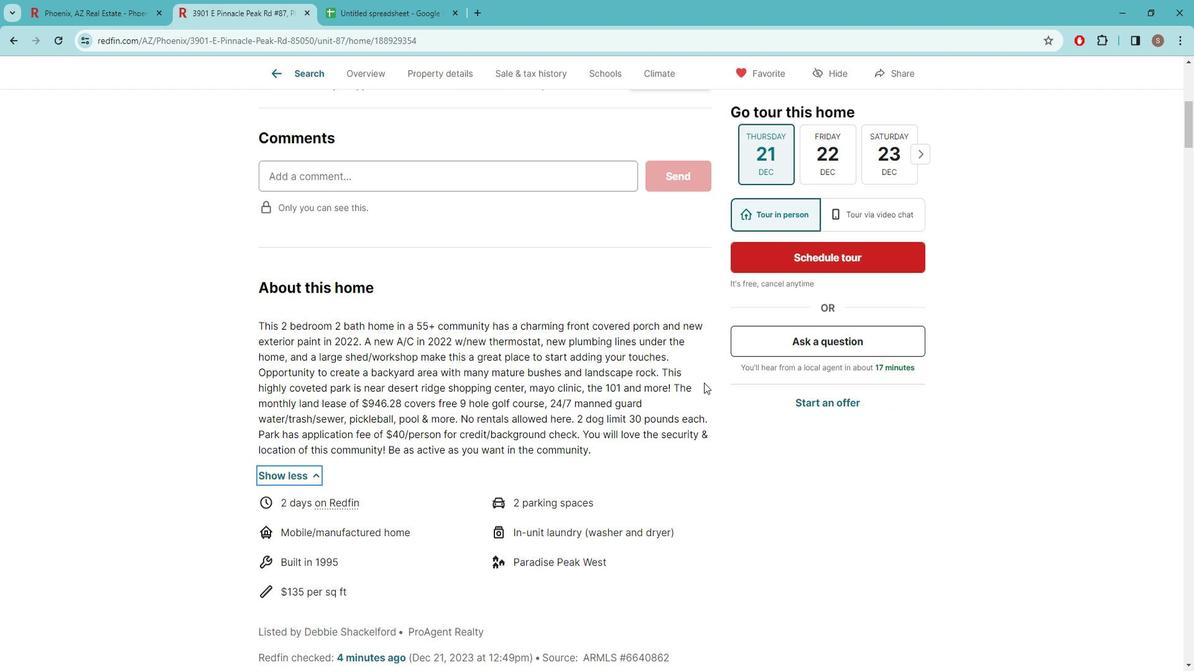 
Action: Mouse scrolled (715, 379) with delta (0, 0)
Screenshot: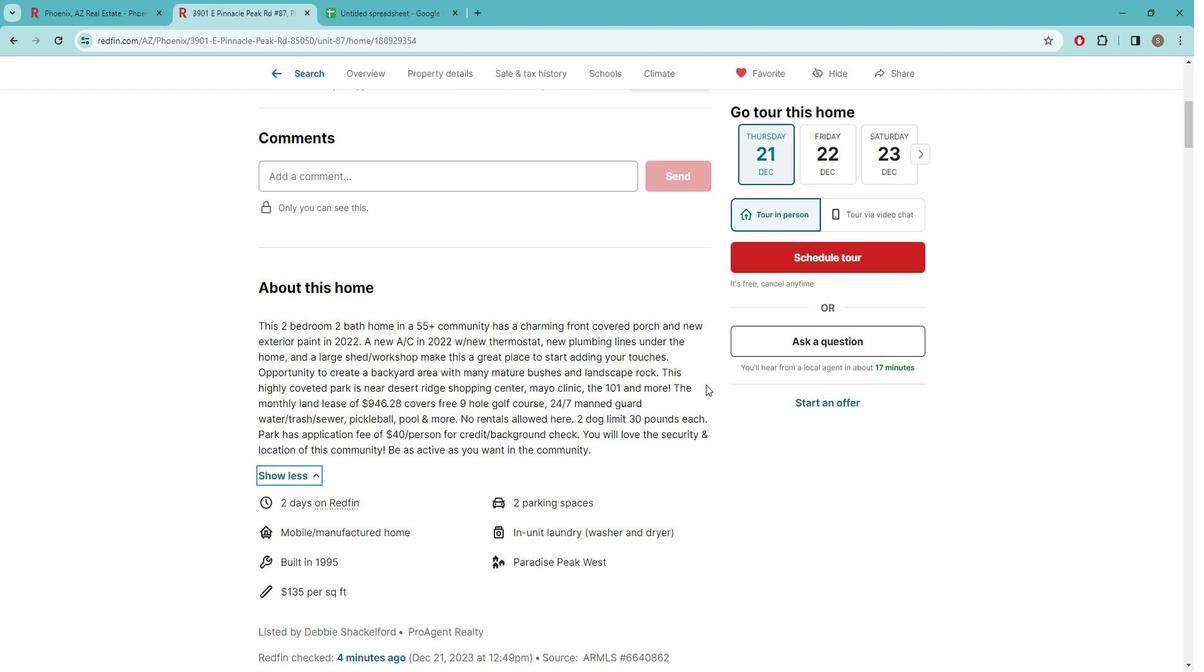 
Action: Mouse scrolled (715, 379) with delta (0, 0)
Screenshot: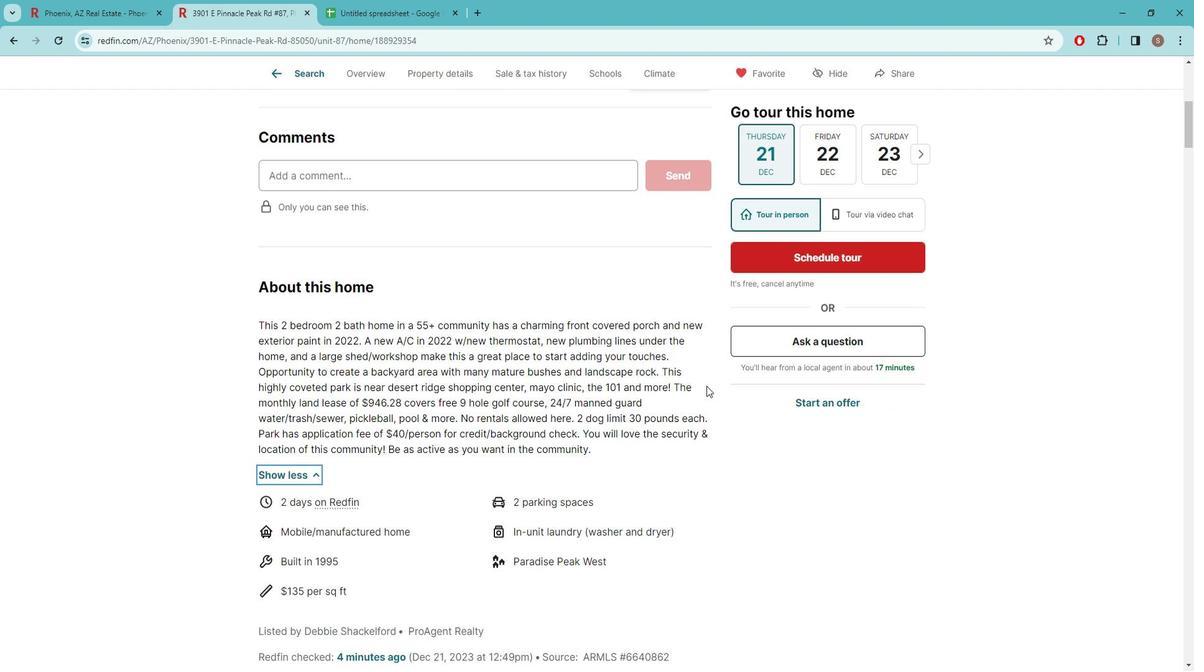 
Action: Mouse moved to (725, 387)
Screenshot: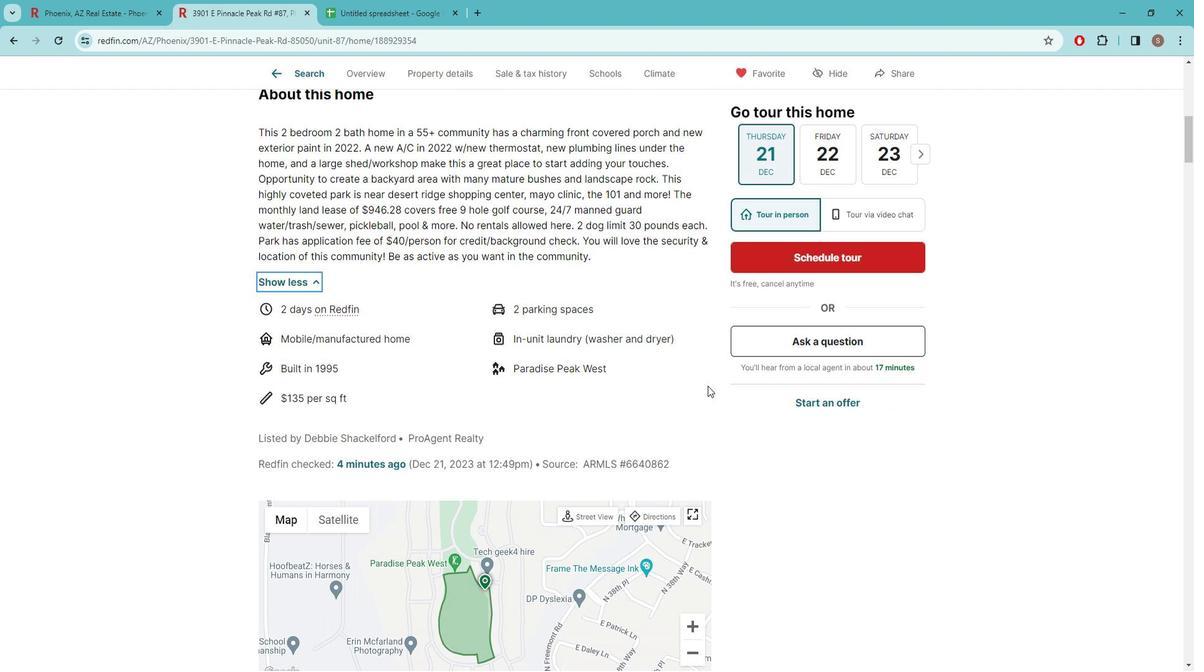 
Action: Mouse scrolled (725, 386) with delta (0, 0)
Screenshot: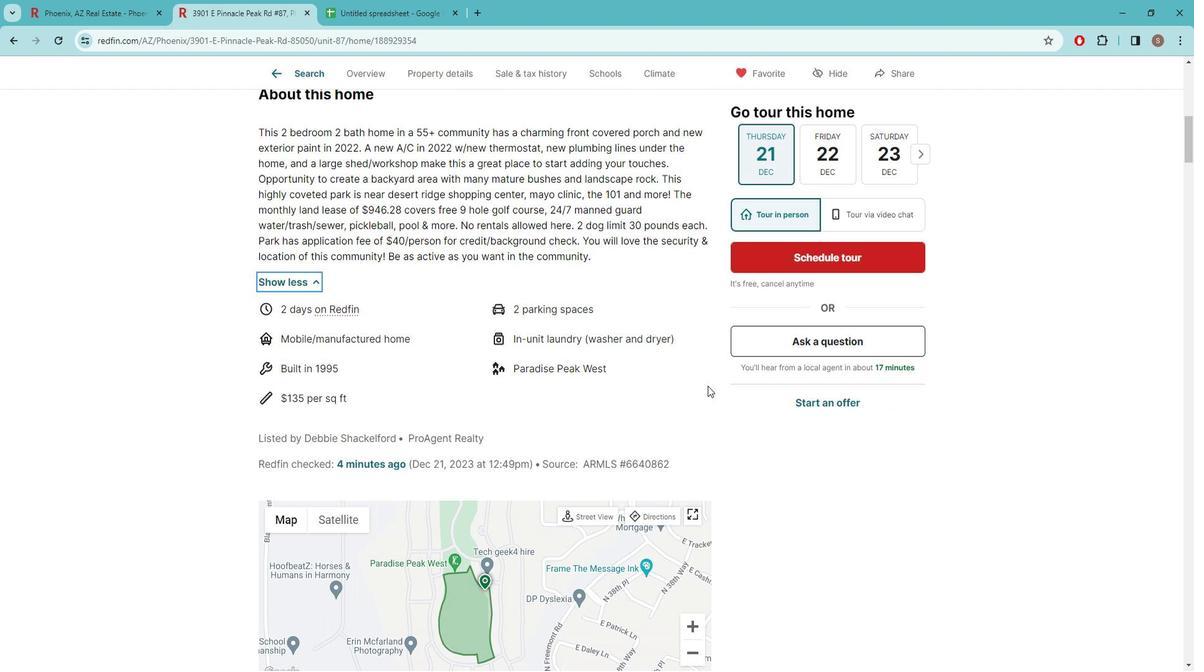 
Action: Mouse moved to (725, 388)
Screenshot: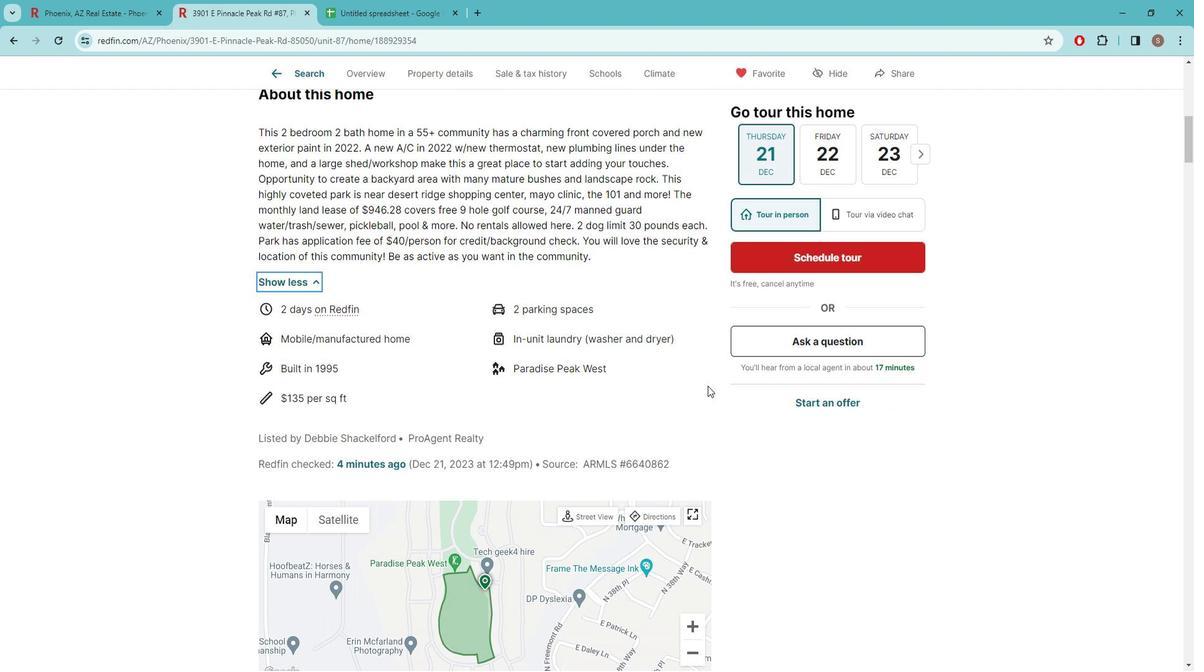
Action: Mouse scrolled (725, 387) with delta (0, 0)
Screenshot: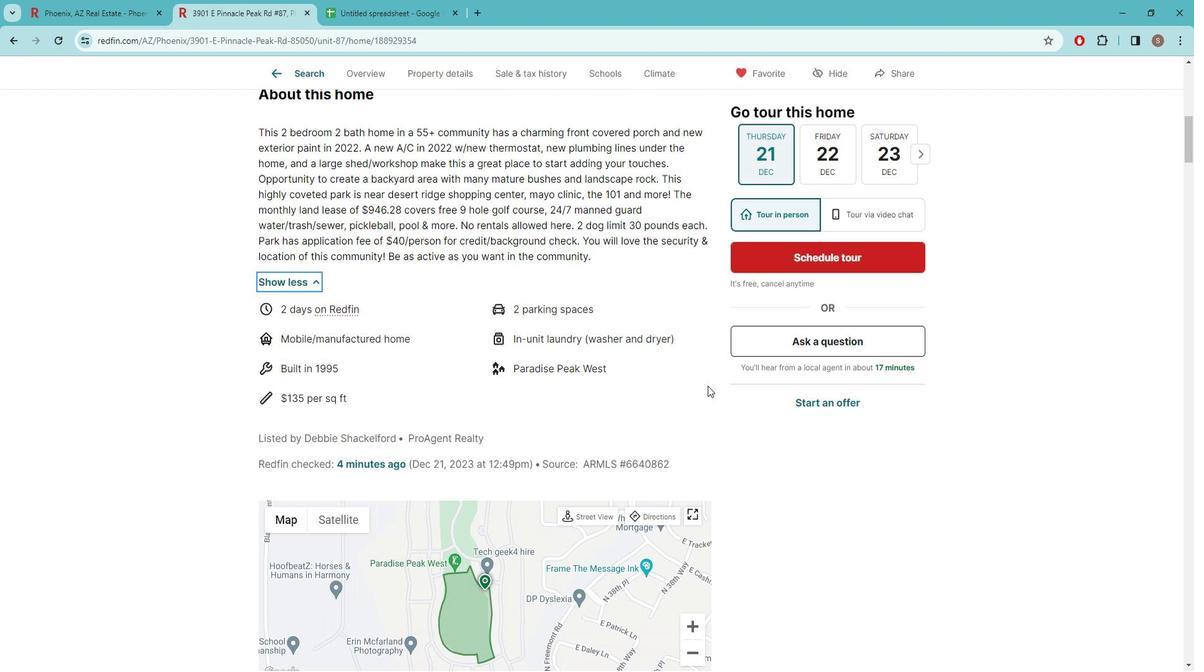 
Action: Mouse moved to (727, 391)
Screenshot: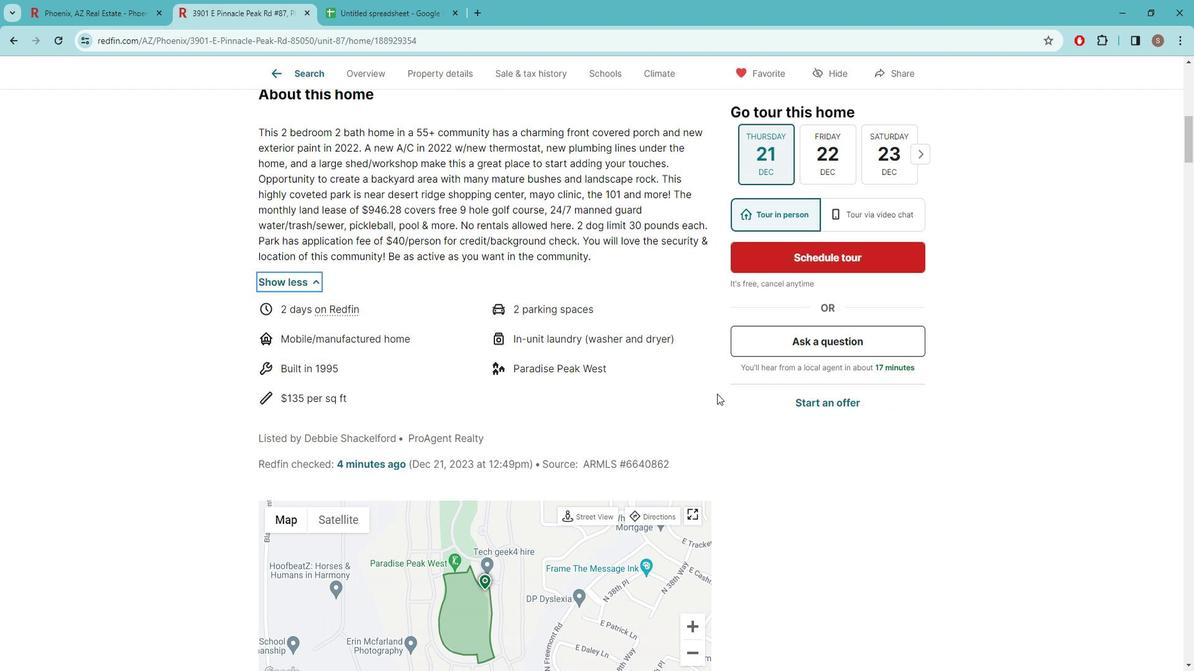 
Action: Mouse scrolled (727, 390) with delta (0, 0)
Screenshot: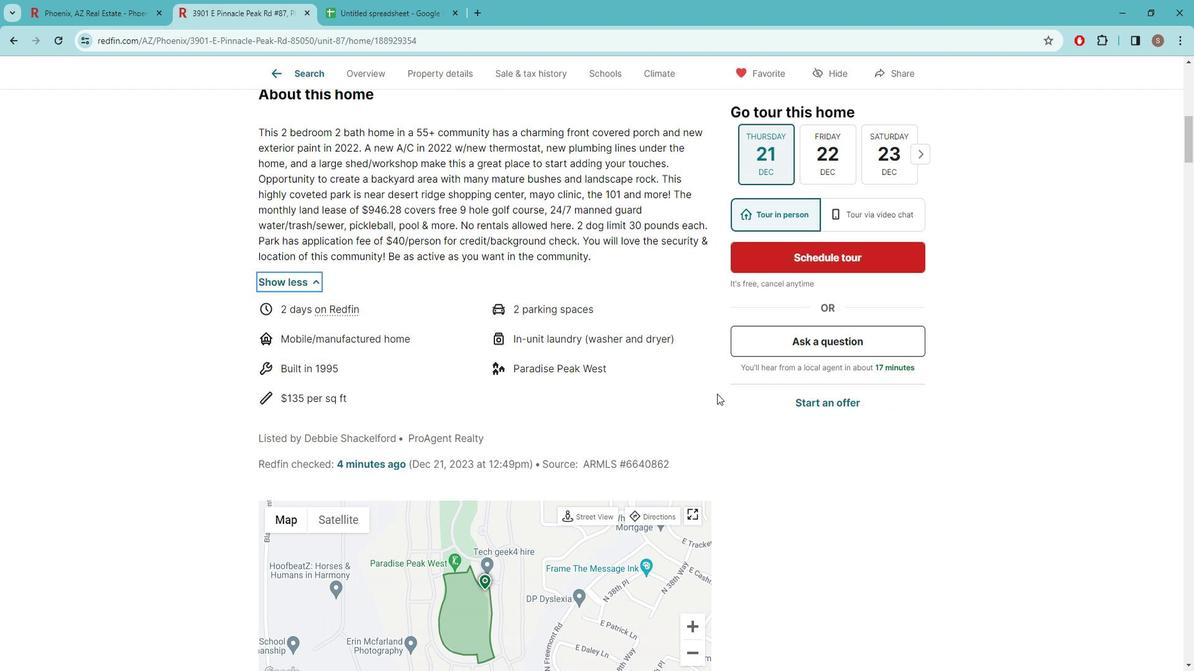 
Action: Mouse moved to (734, 402)
Screenshot: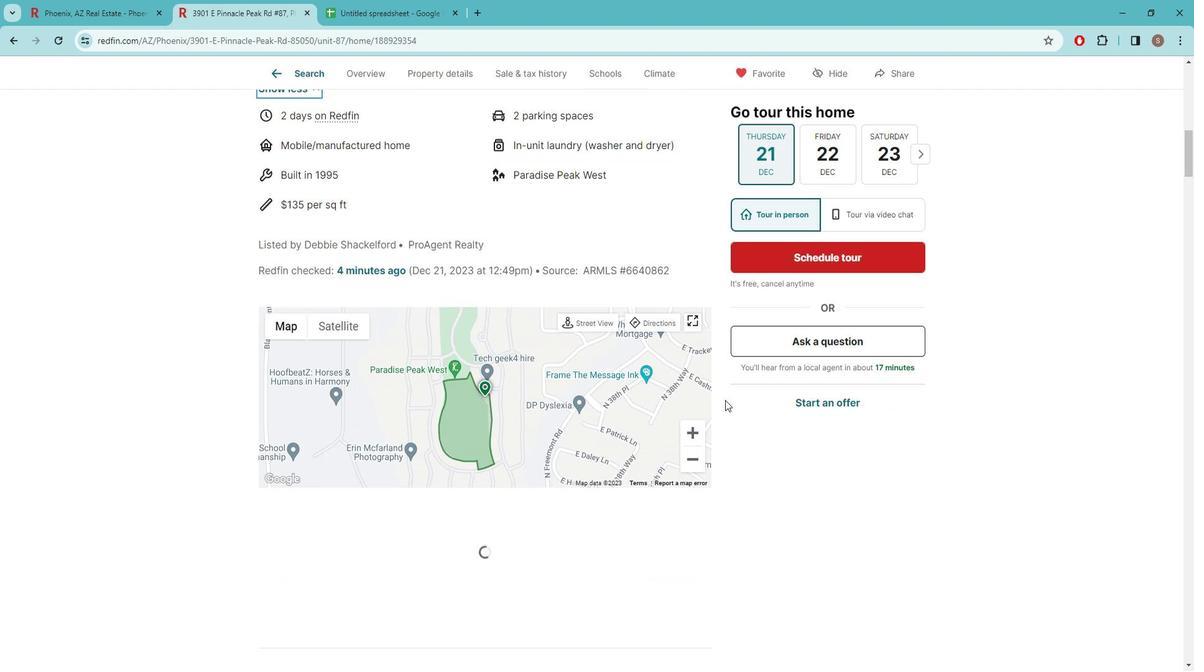 
Action: Mouse scrolled (734, 401) with delta (0, 0)
Screenshot: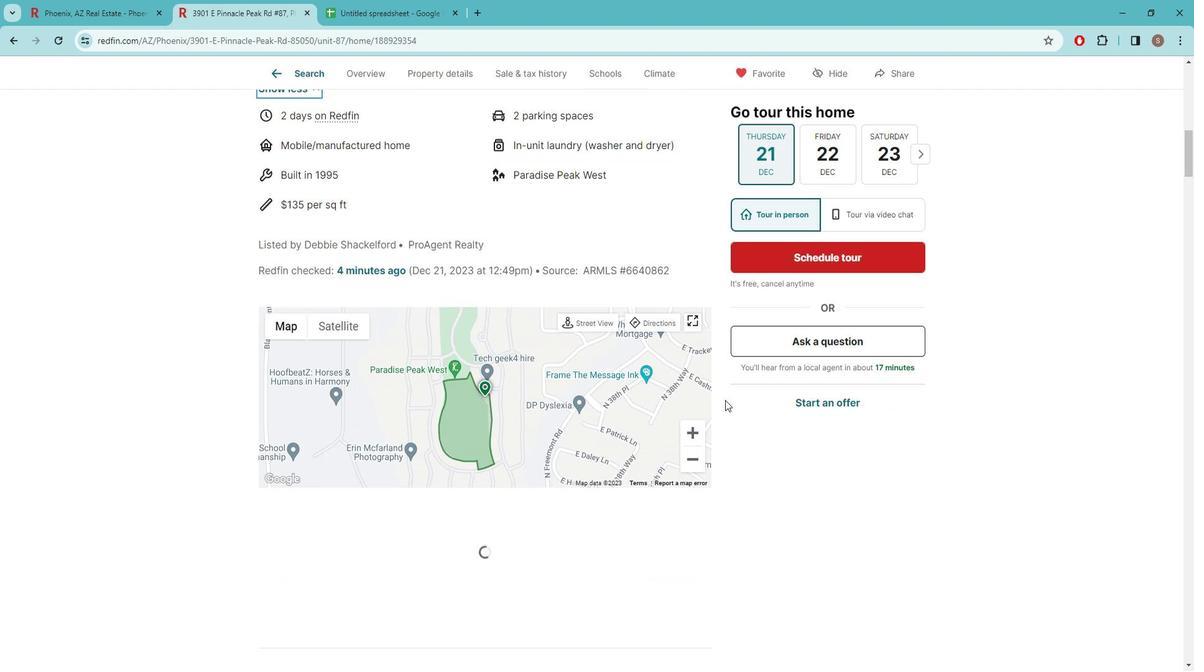 
Action: Mouse scrolled (734, 401) with delta (0, 0)
Screenshot: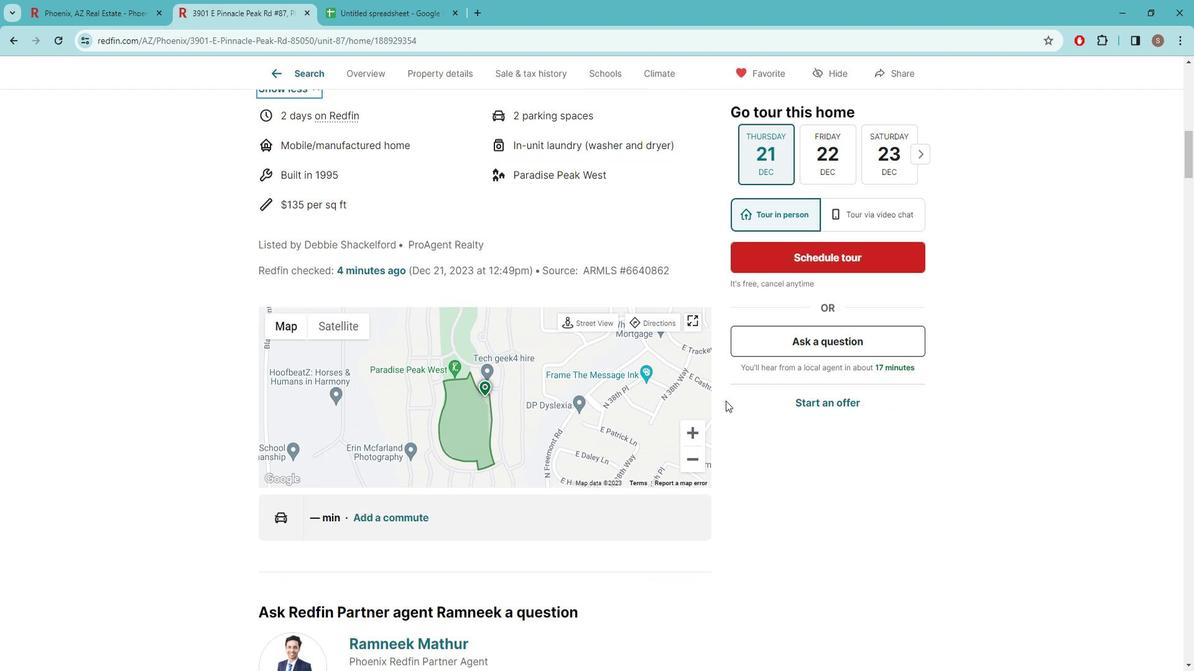 
Action: Mouse scrolled (734, 401) with delta (0, 0)
Screenshot: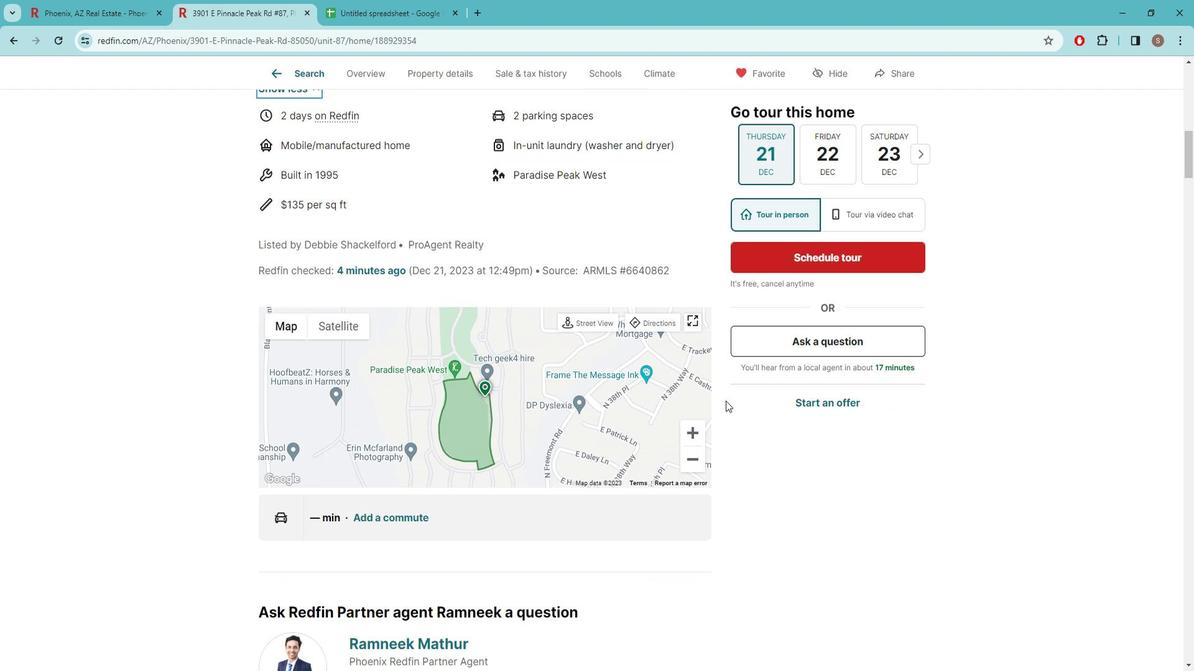 
Action: Mouse scrolled (734, 401) with delta (0, 0)
Screenshot: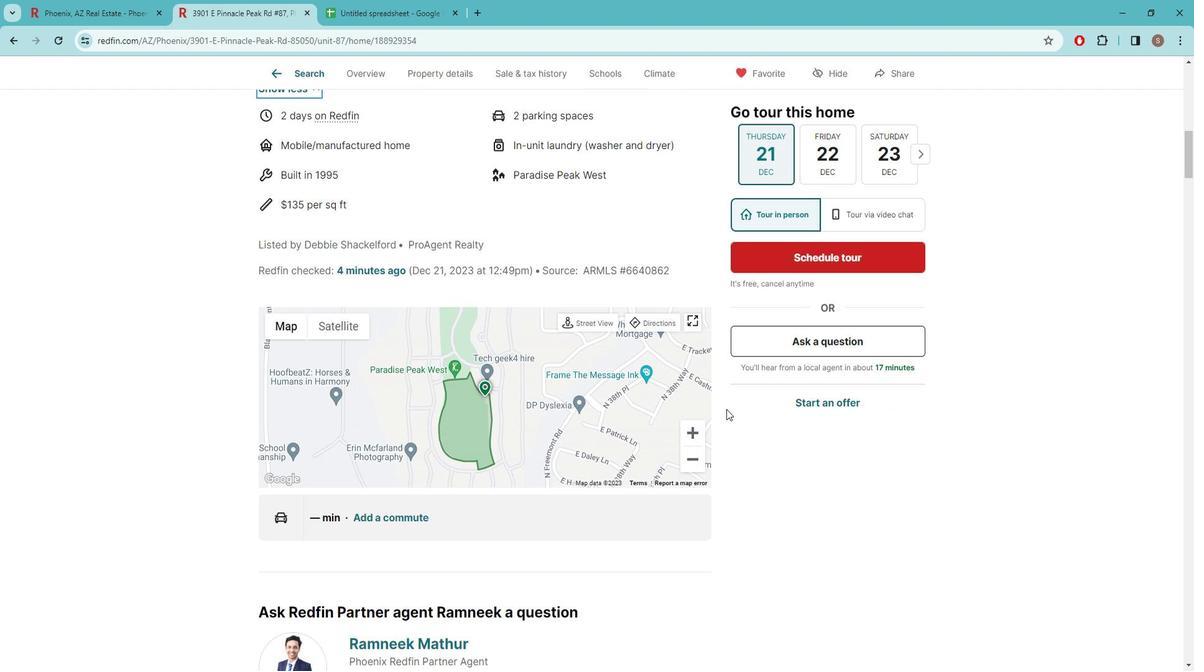
Action: Mouse moved to (734, 402)
Screenshot: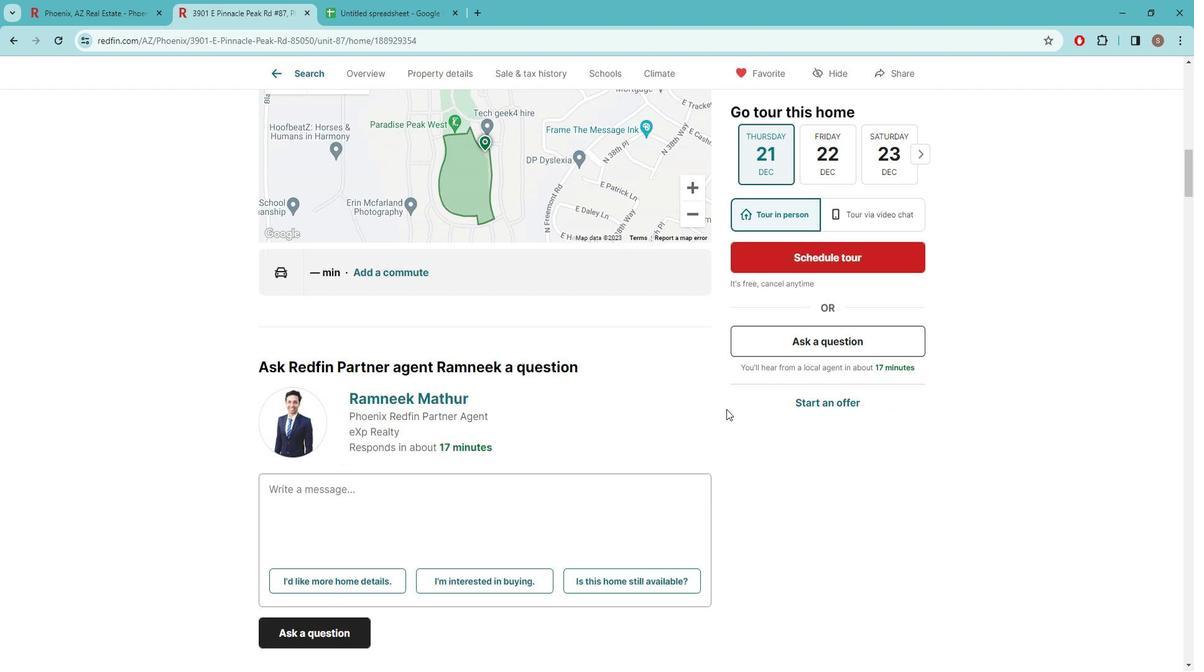 
Action: Mouse scrolled (734, 401) with delta (0, 0)
Screenshot: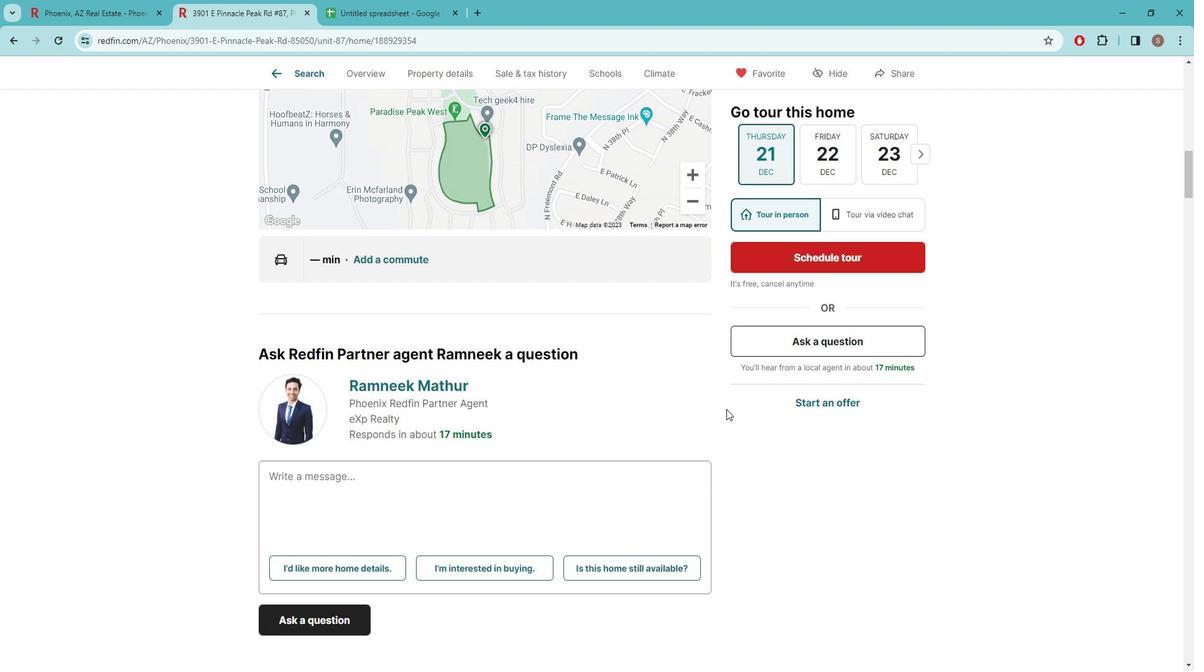 
Action: Mouse scrolled (734, 401) with delta (0, 0)
Screenshot: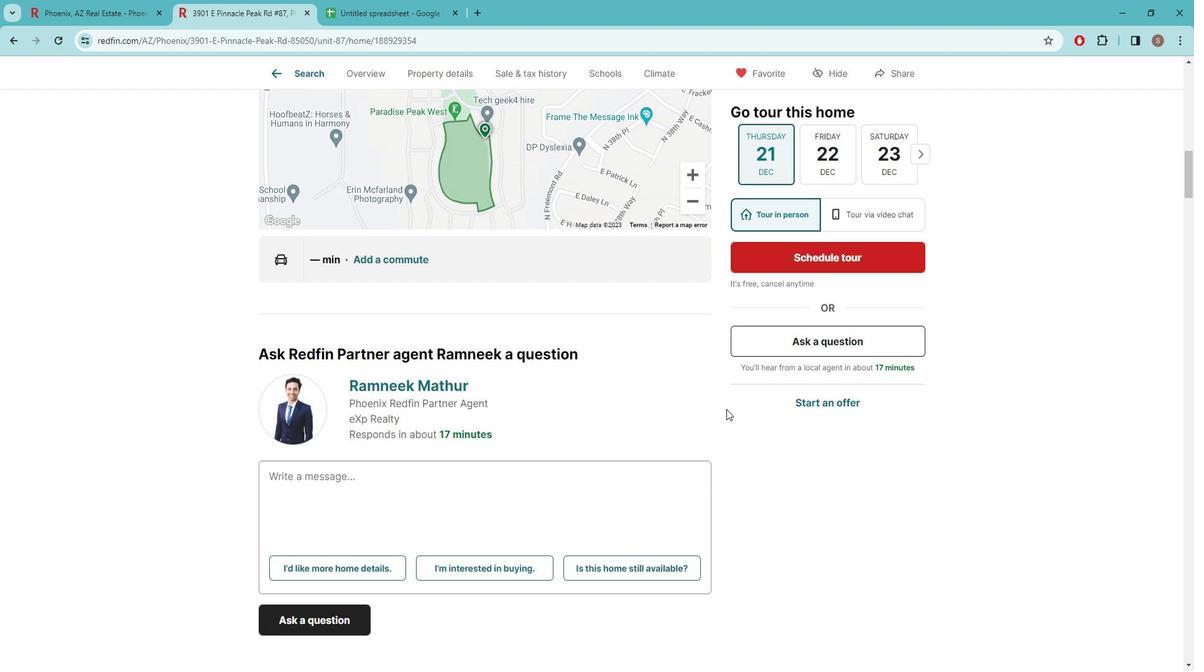 
Action: Mouse scrolled (734, 401) with delta (0, 0)
Screenshot: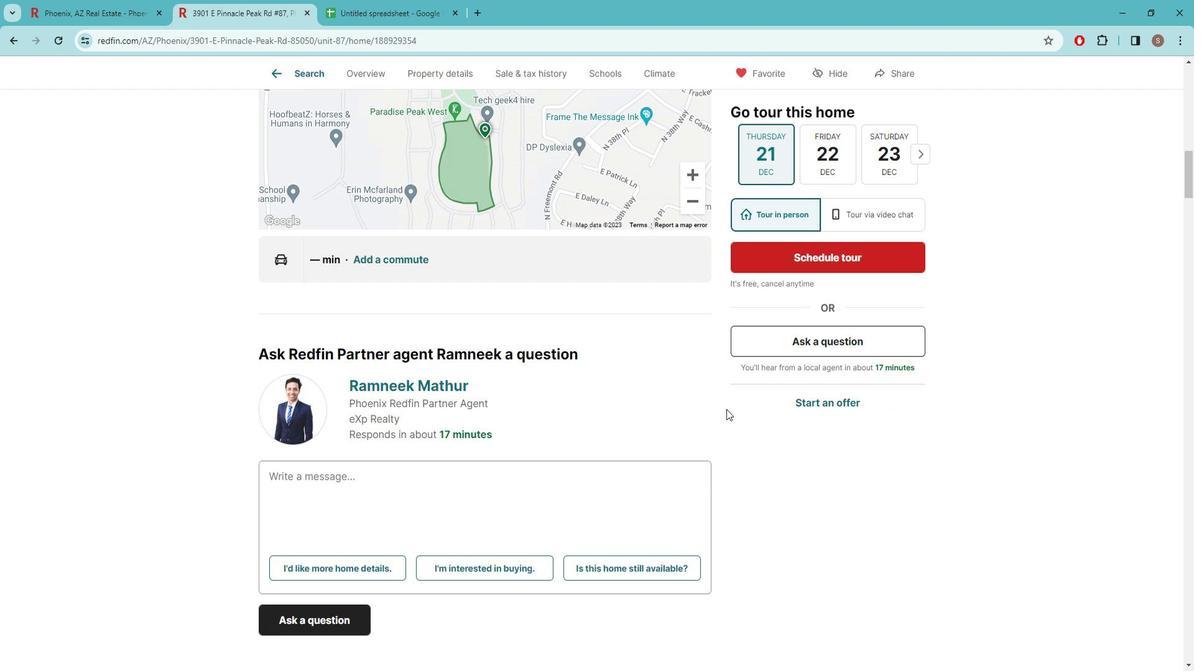 
Action: Mouse scrolled (734, 401) with delta (0, 0)
Screenshot: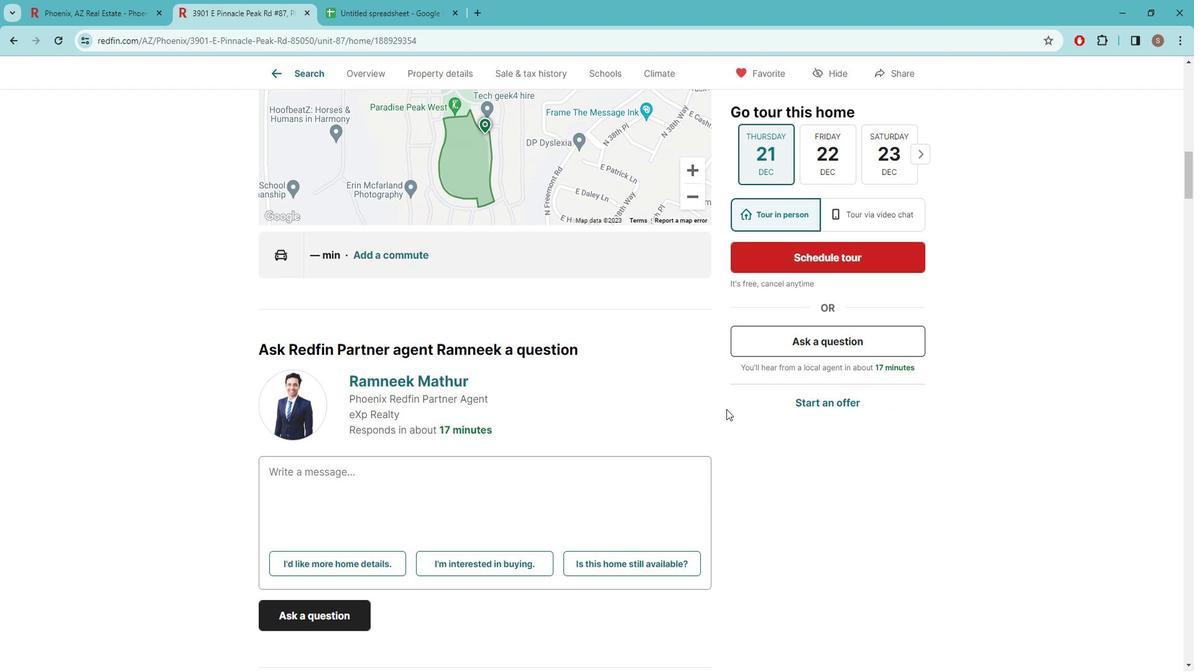 
Action: Mouse scrolled (734, 401) with delta (0, 0)
Screenshot: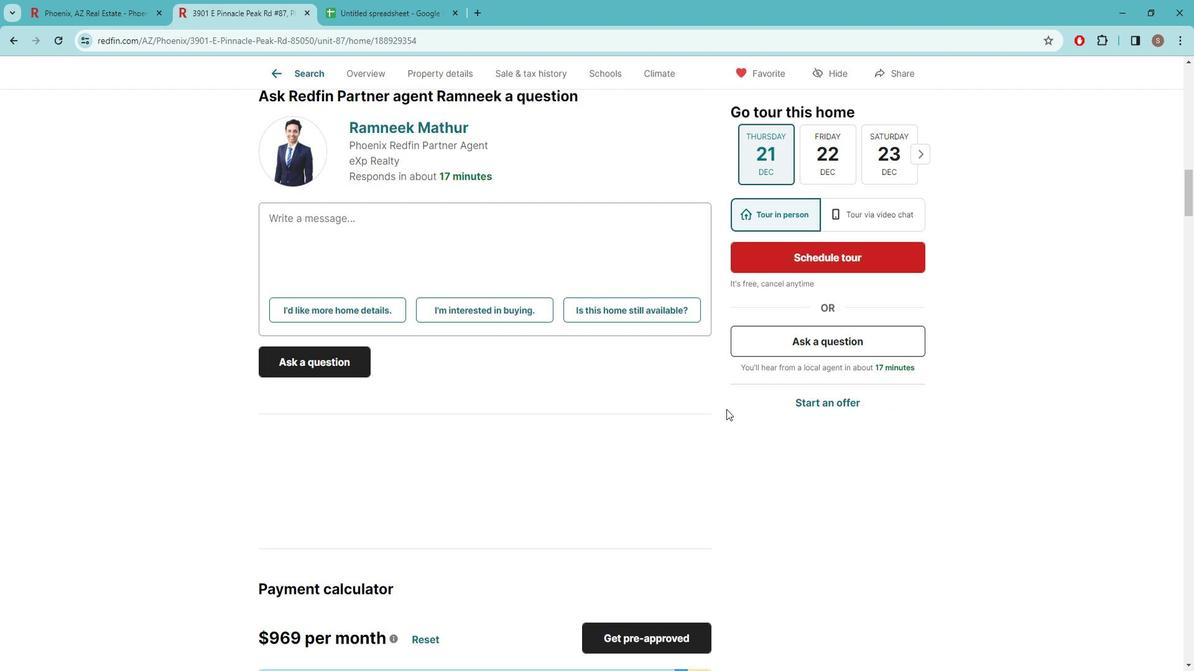 
Action: Mouse scrolled (734, 401) with delta (0, 0)
Screenshot: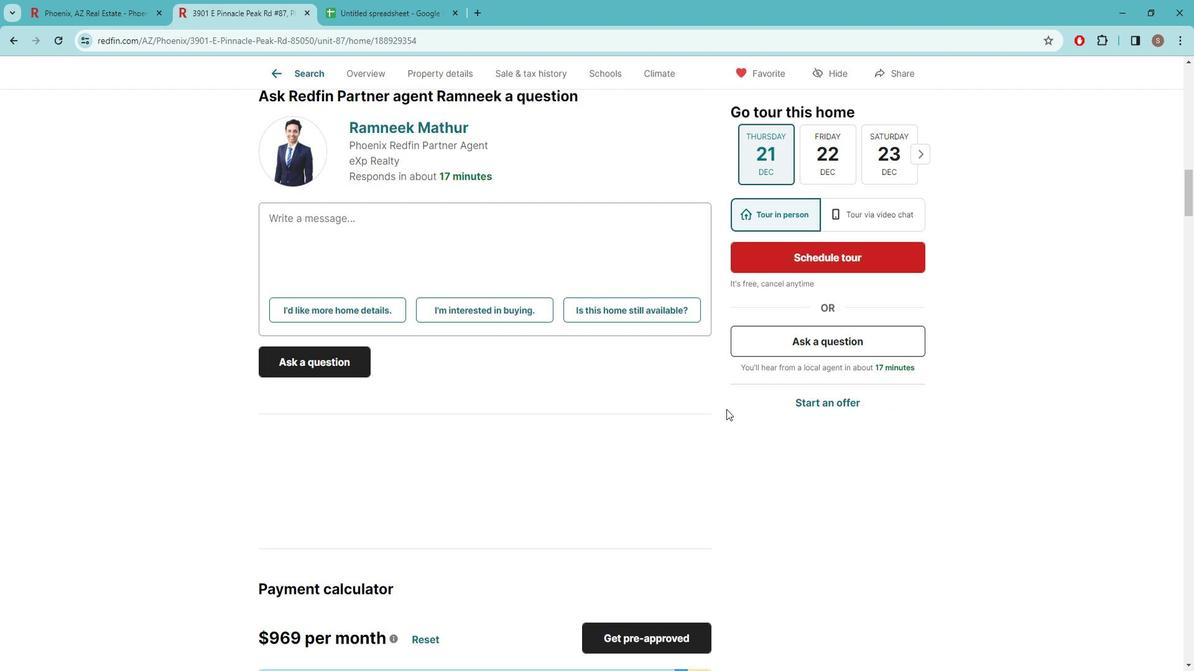 
Action: Mouse scrolled (734, 401) with delta (0, 0)
Screenshot: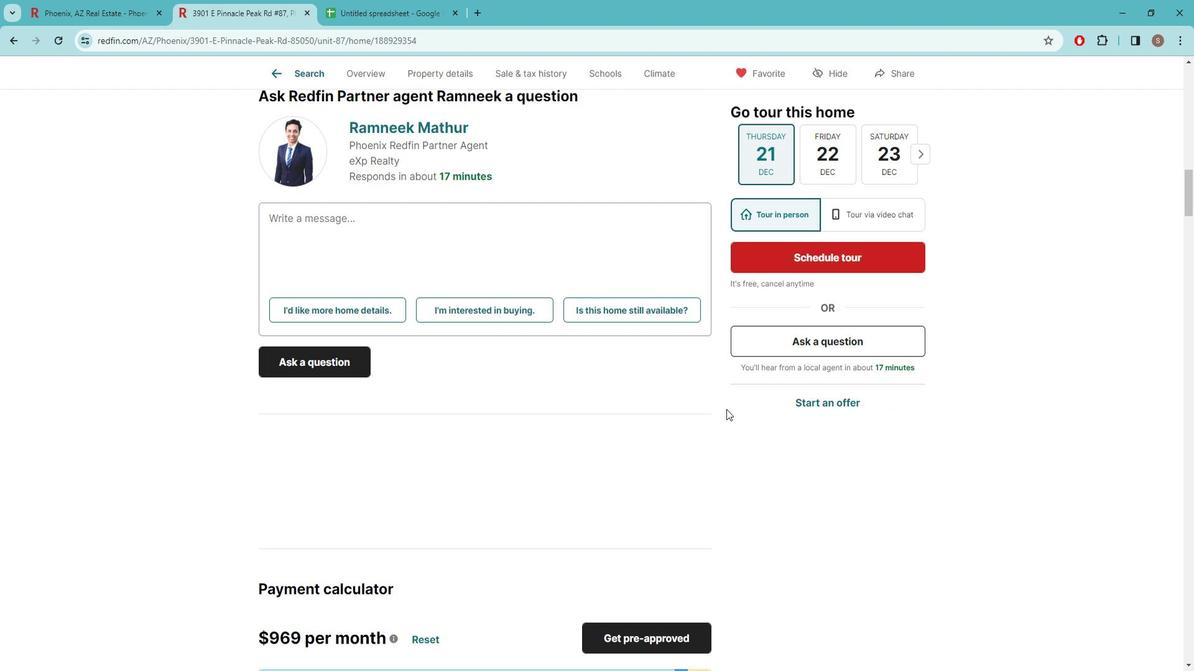 
Action: Mouse scrolled (734, 401) with delta (0, 0)
Screenshot: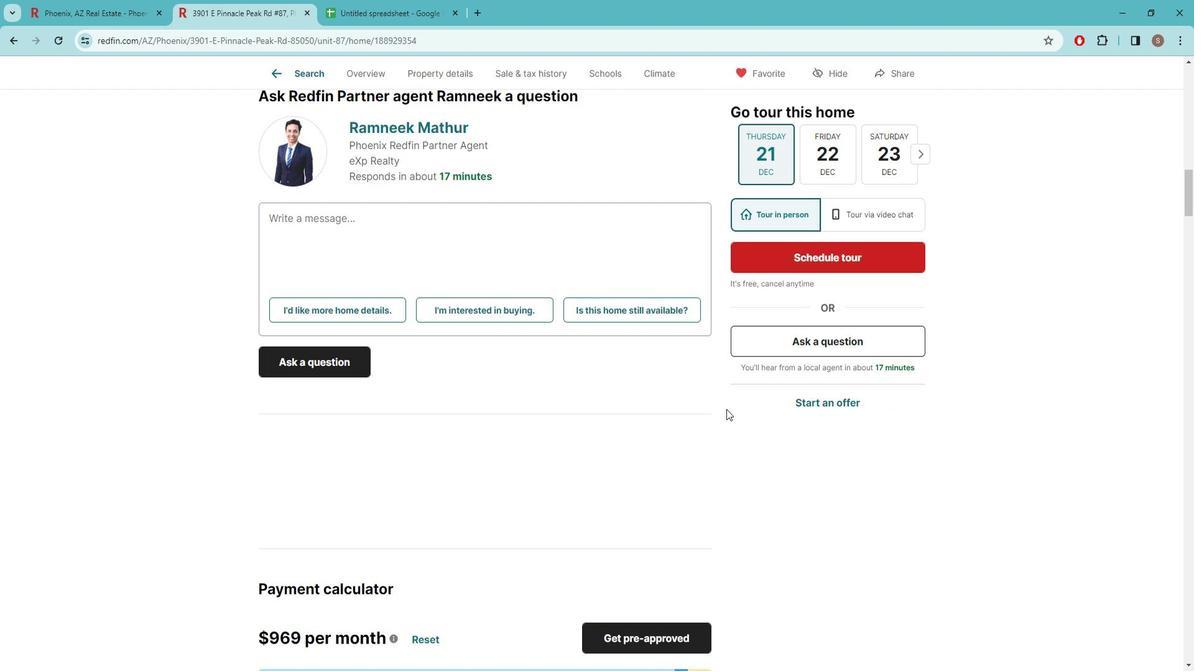 
Action: Mouse scrolled (734, 401) with delta (0, 0)
Screenshot: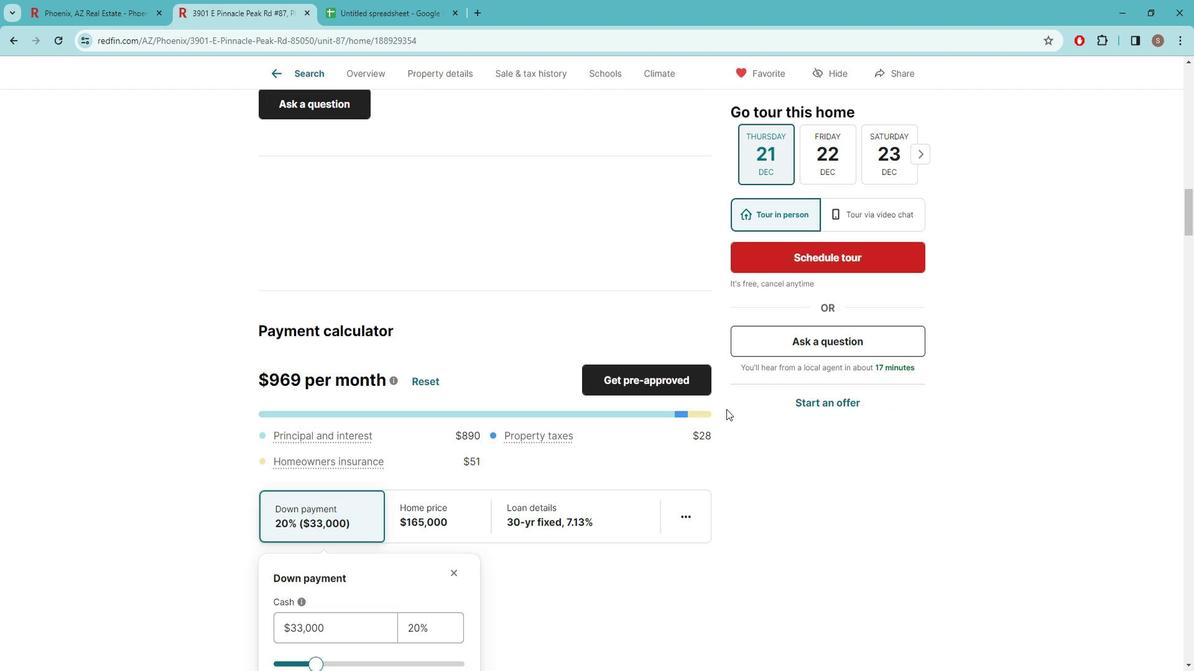 
Action: Mouse scrolled (734, 401) with delta (0, 0)
Screenshot: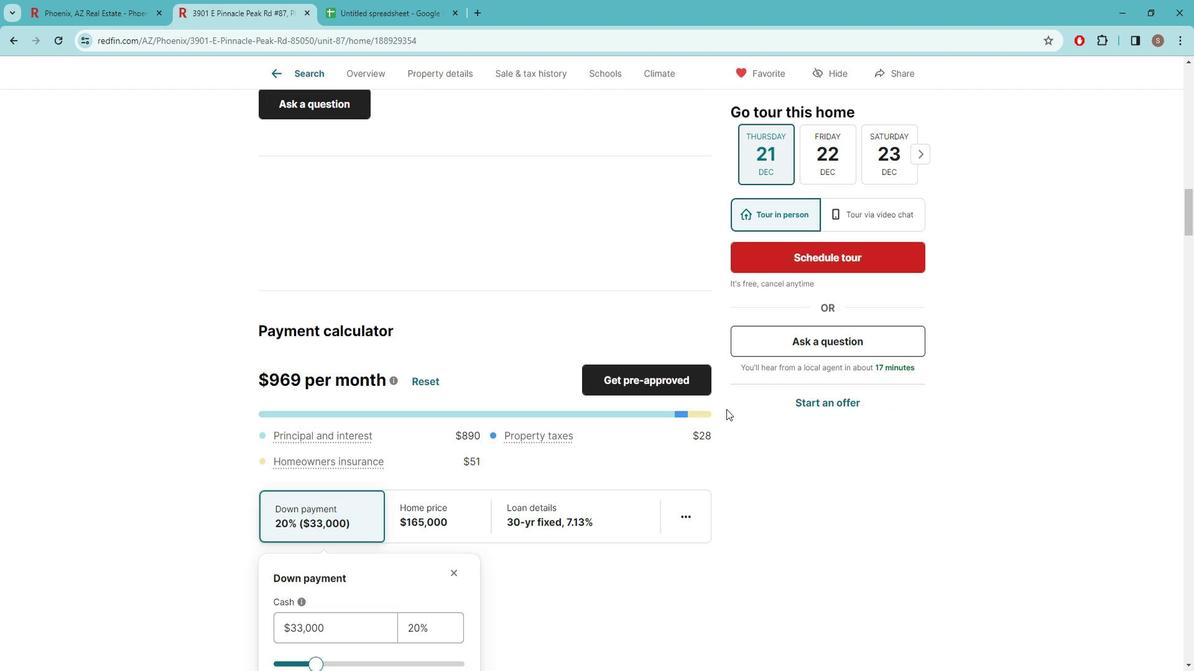 
Action: Mouse scrolled (734, 401) with delta (0, 0)
Screenshot: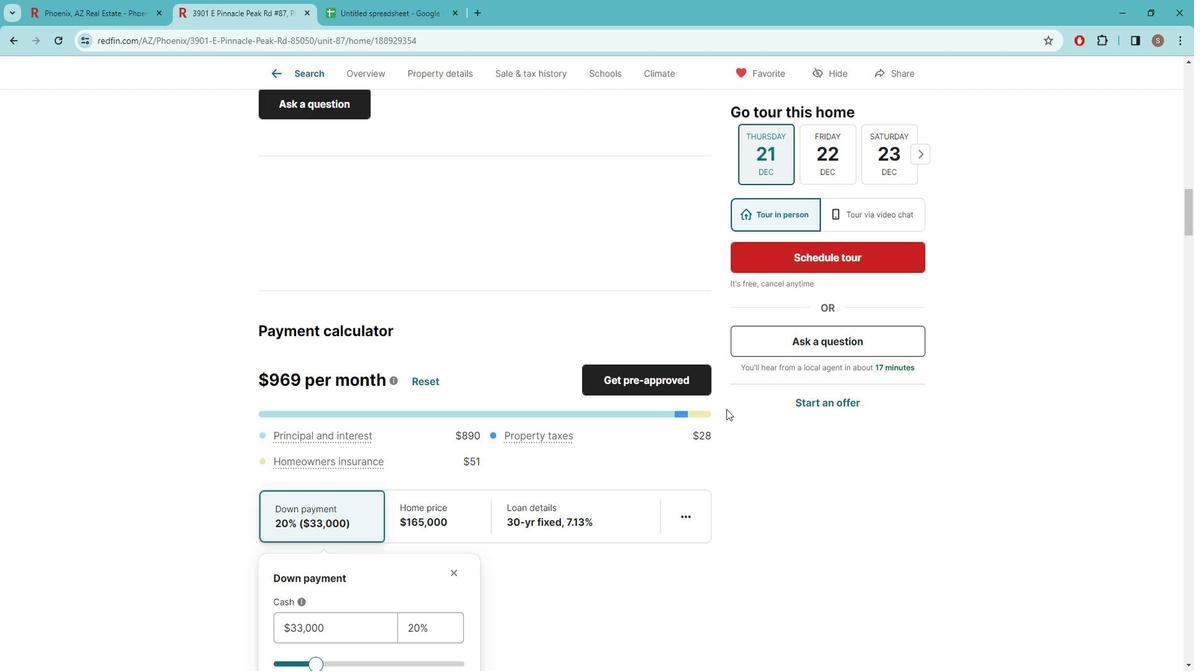 
Action: Mouse scrolled (734, 401) with delta (0, 0)
Screenshot: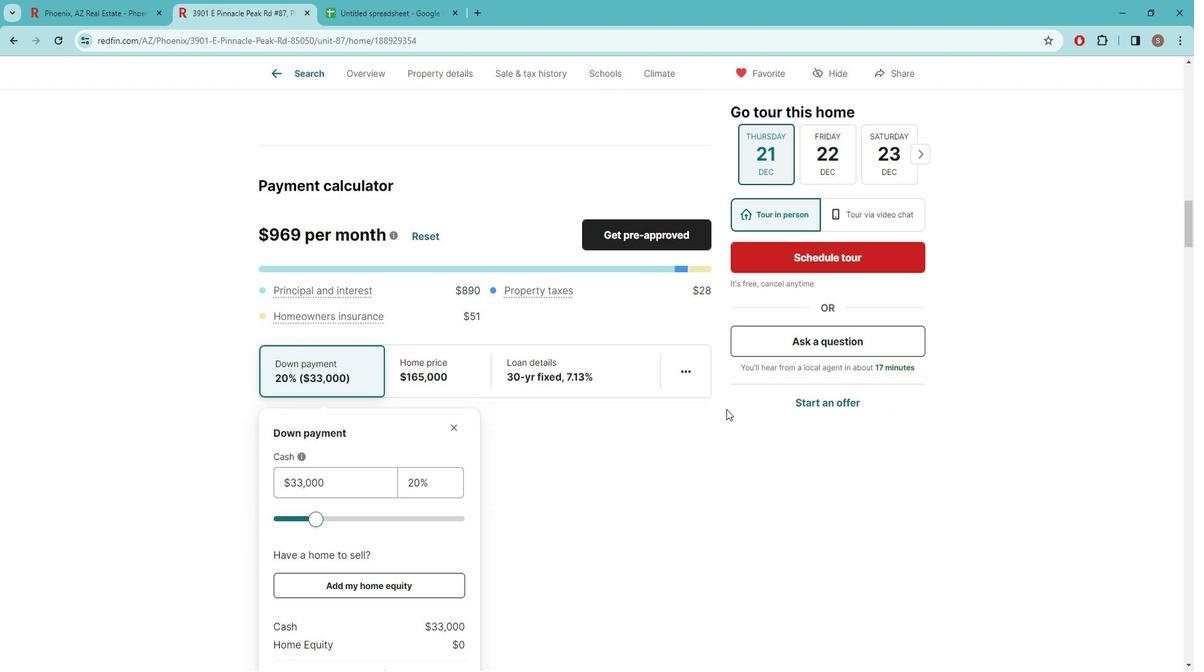 
Action: Mouse scrolled (734, 401) with delta (0, 0)
Screenshot: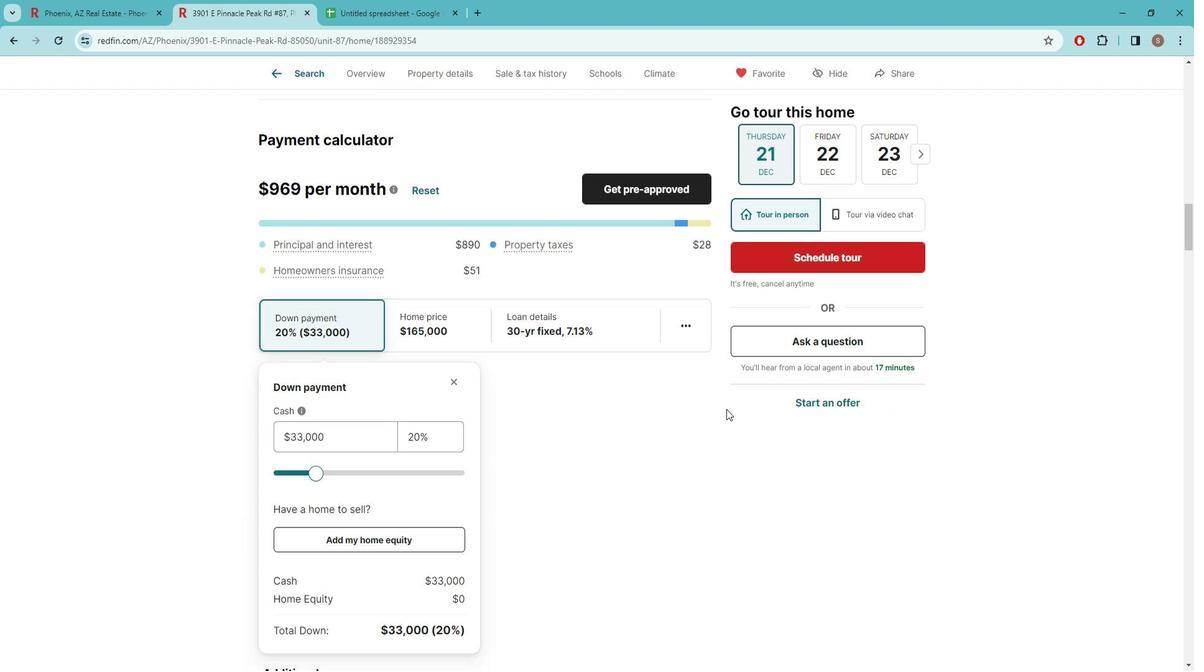 
Action: Mouse scrolled (734, 401) with delta (0, 0)
Screenshot: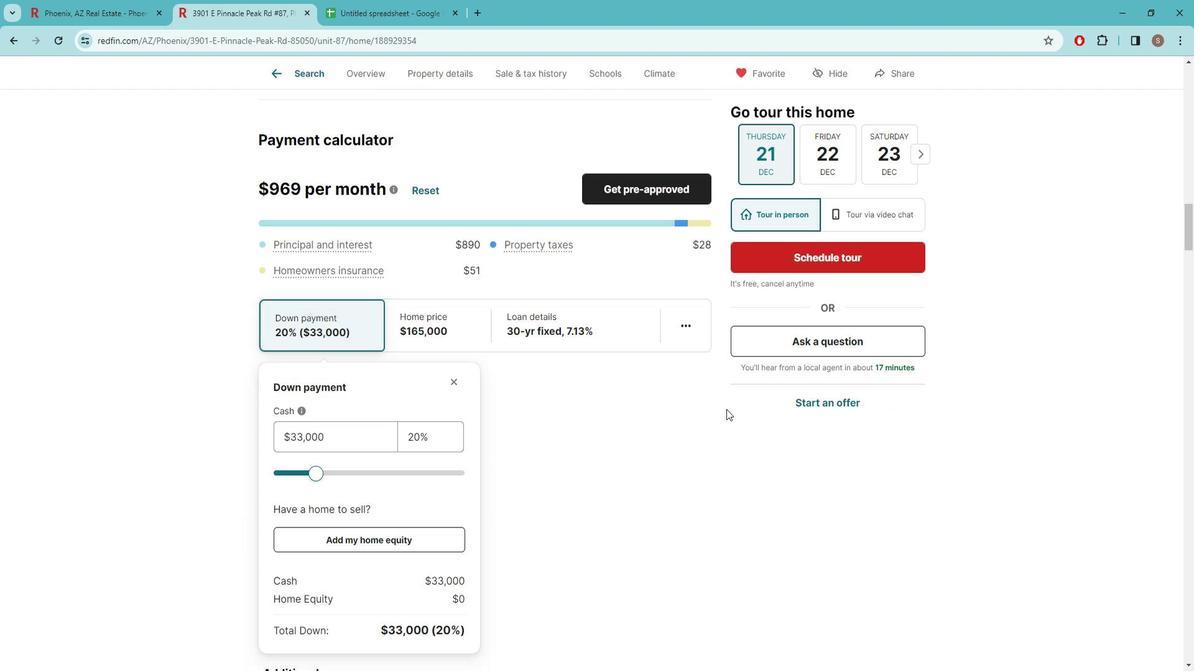
Action: Mouse scrolled (734, 401) with delta (0, 0)
Screenshot: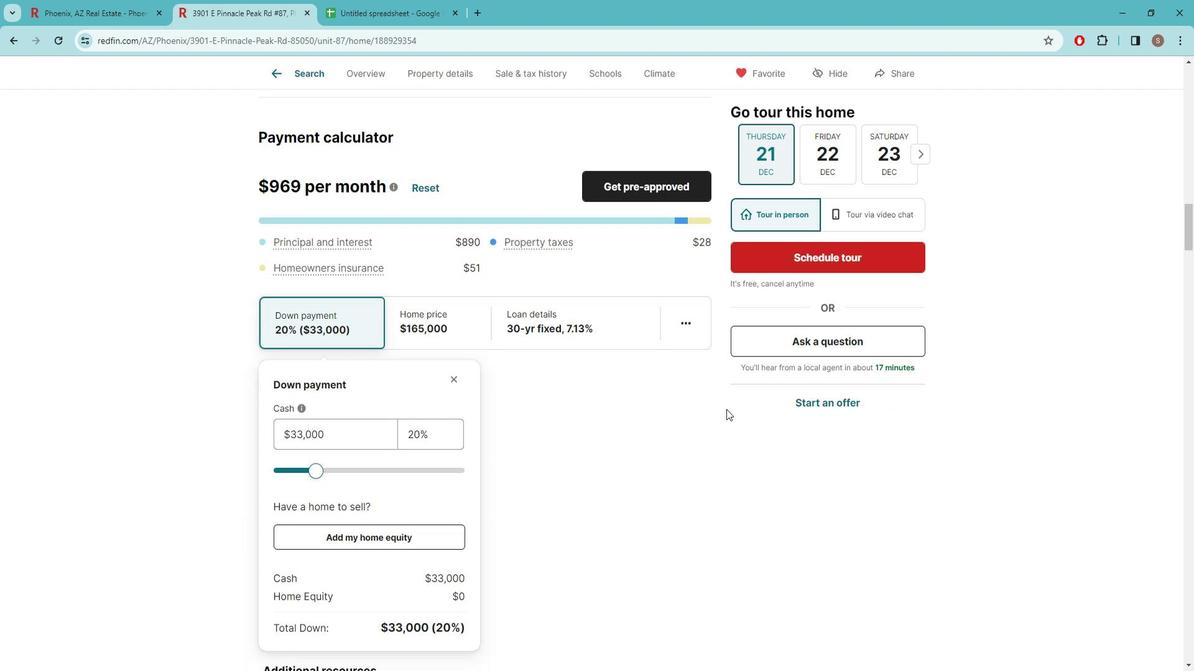
Action: Mouse scrolled (734, 401) with delta (0, 0)
Screenshot: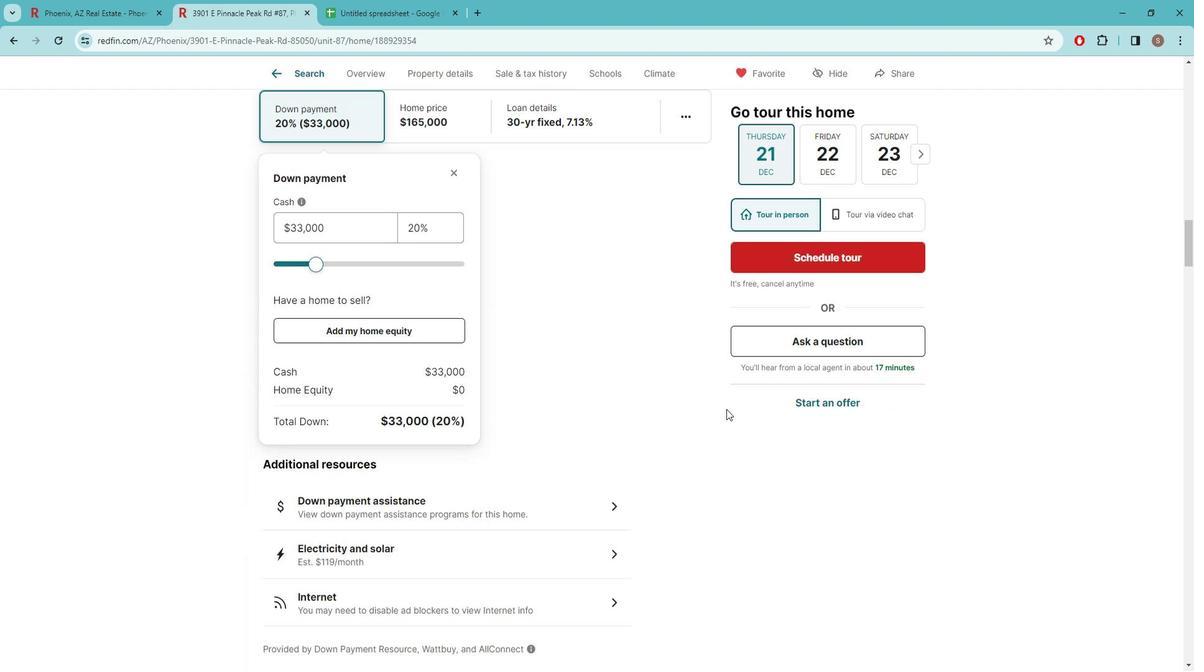 
Action: Mouse scrolled (734, 401) with delta (0, 0)
Screenshot: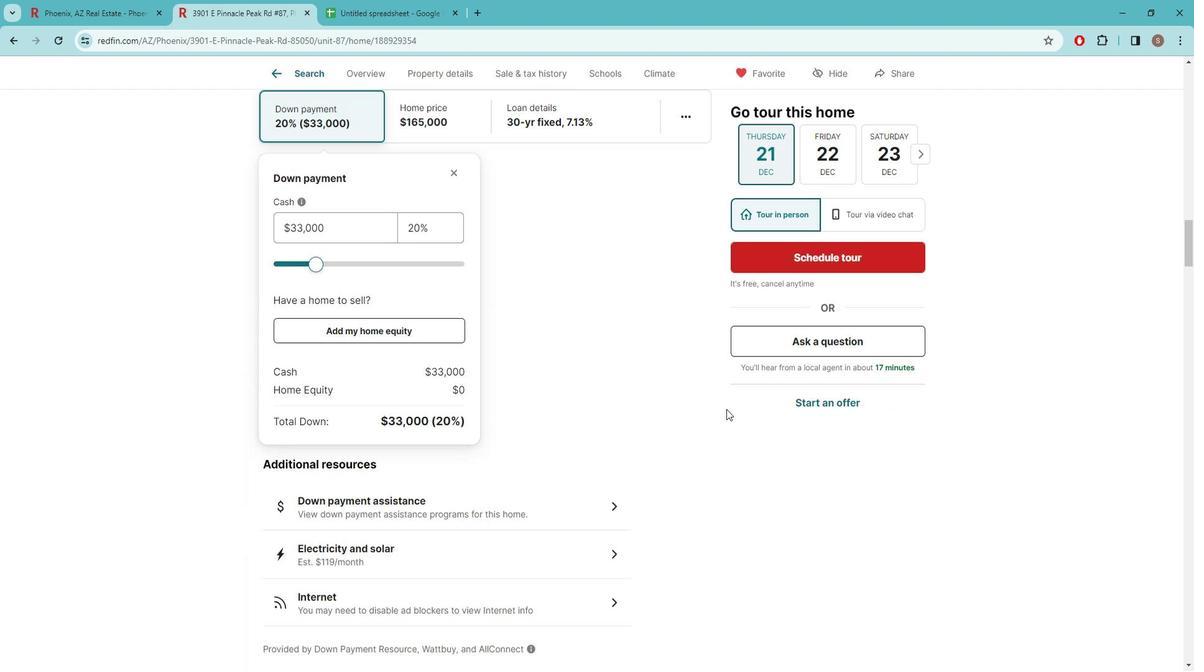 
Action: Mouse scrolled (734, 401) with delta (0, 0)
Screenshot: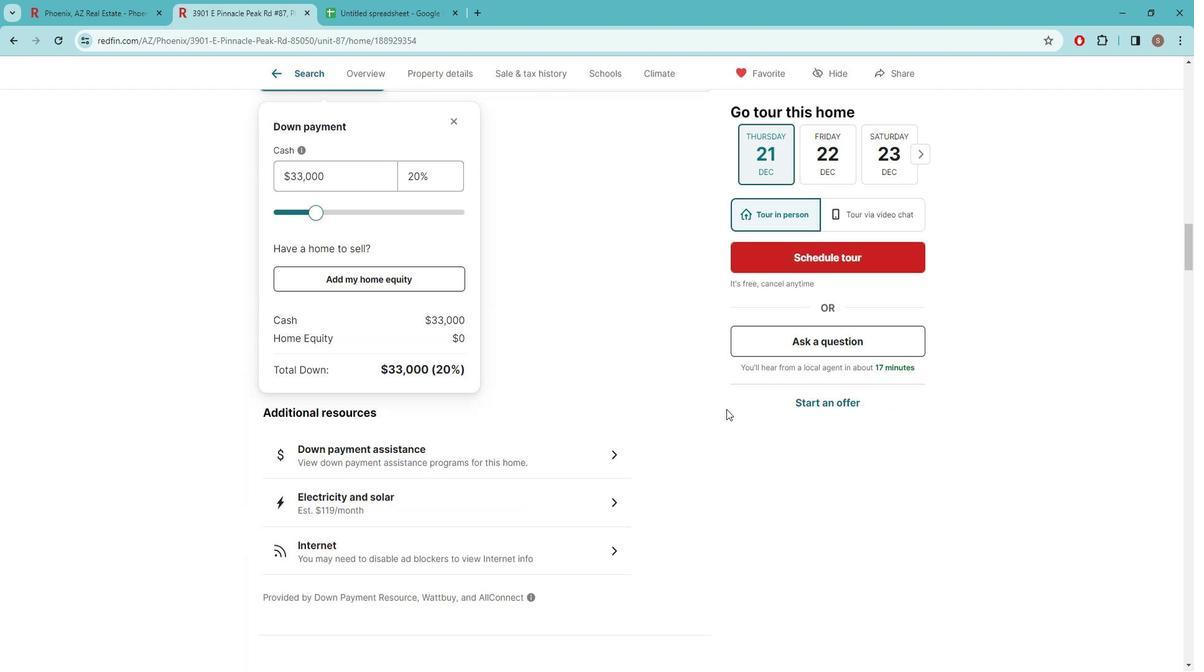 
Action: Mouse scrolled (734, 401) with delta (0, 0)
Screenshot: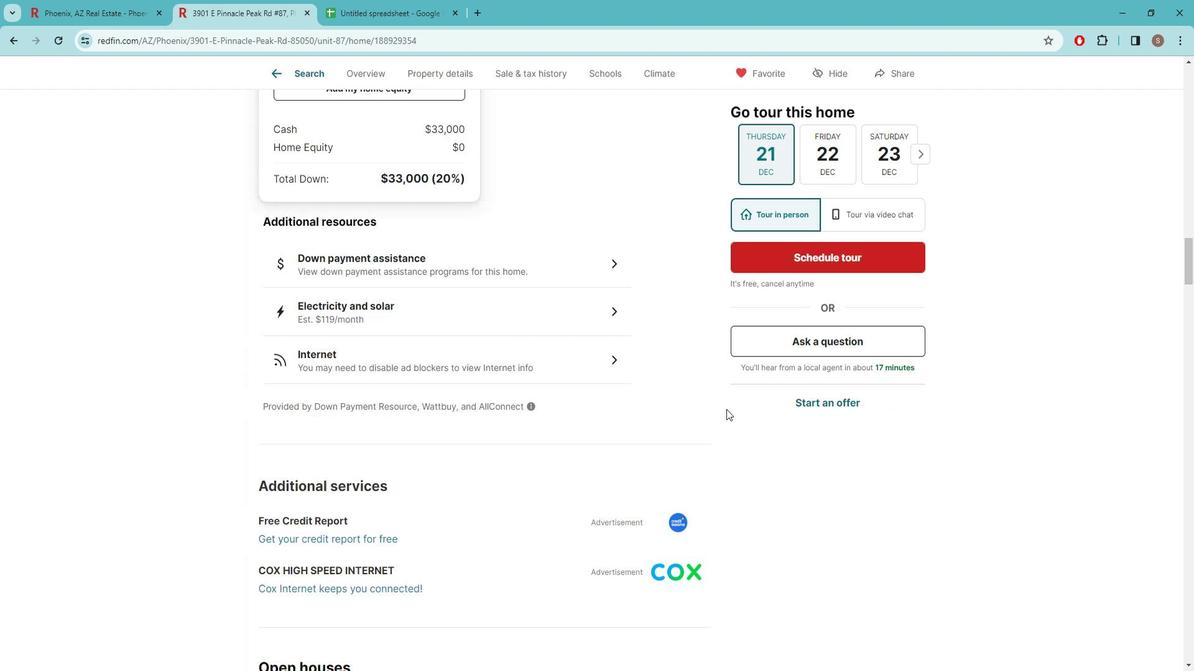 
Action: Mouse scrolled (734, 401) with delta (0, 0)
Screenshot: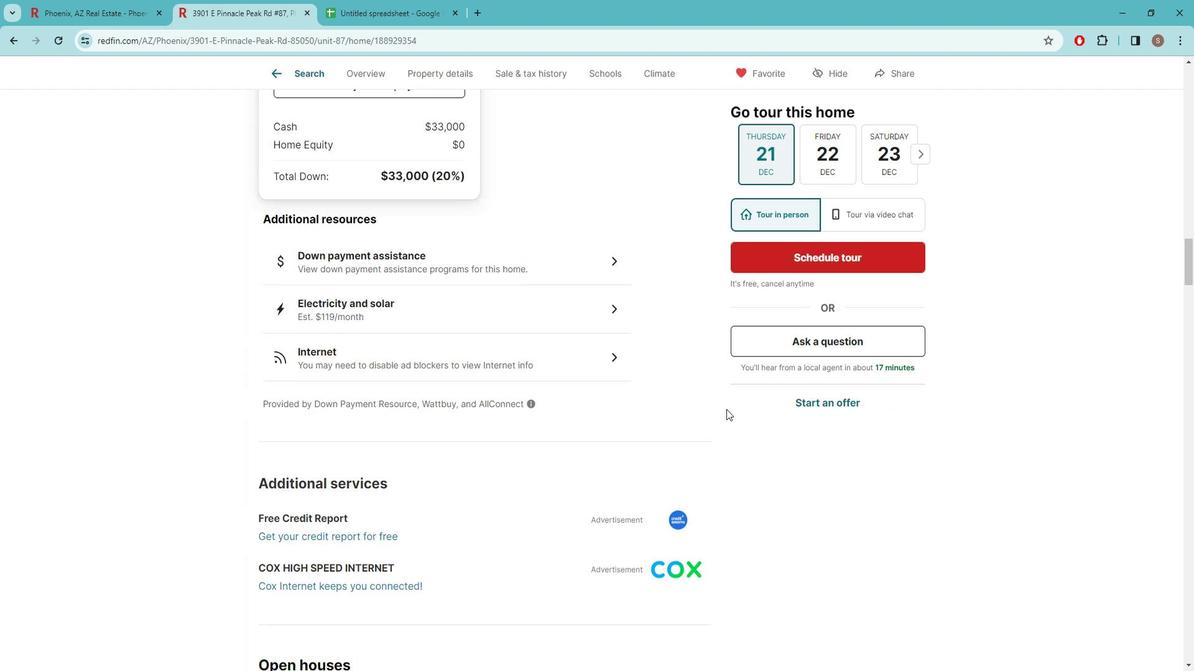 
Action: Mouse scrolled (734, 401) with delta (0, 0)
Screenshot: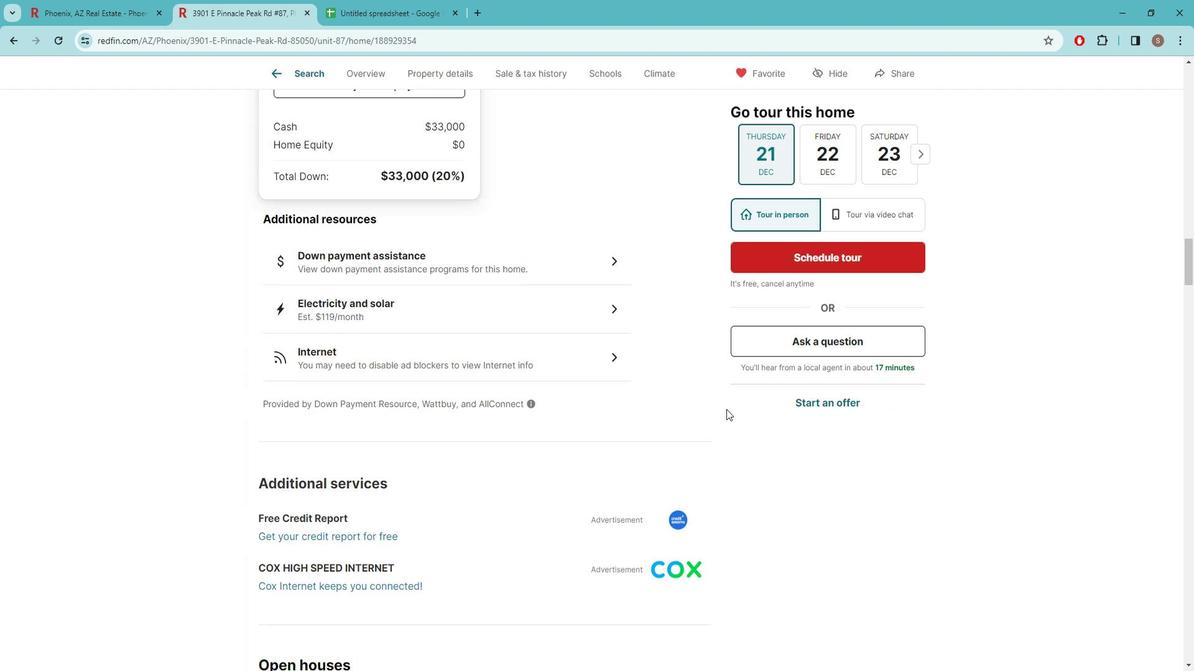 
Action: Mouse scrolled (734, 401) with delta (0, 0)
Screenshot: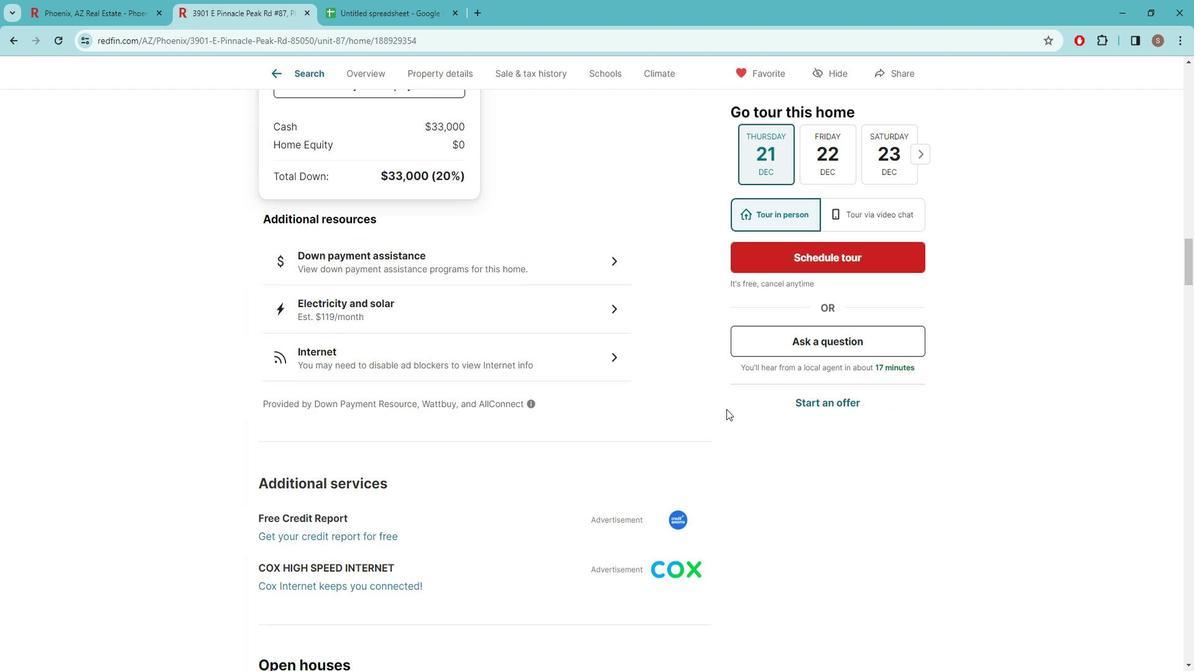 
Action: Mouse scrolled (734, 401) with delta (0, 0)
Screenshot: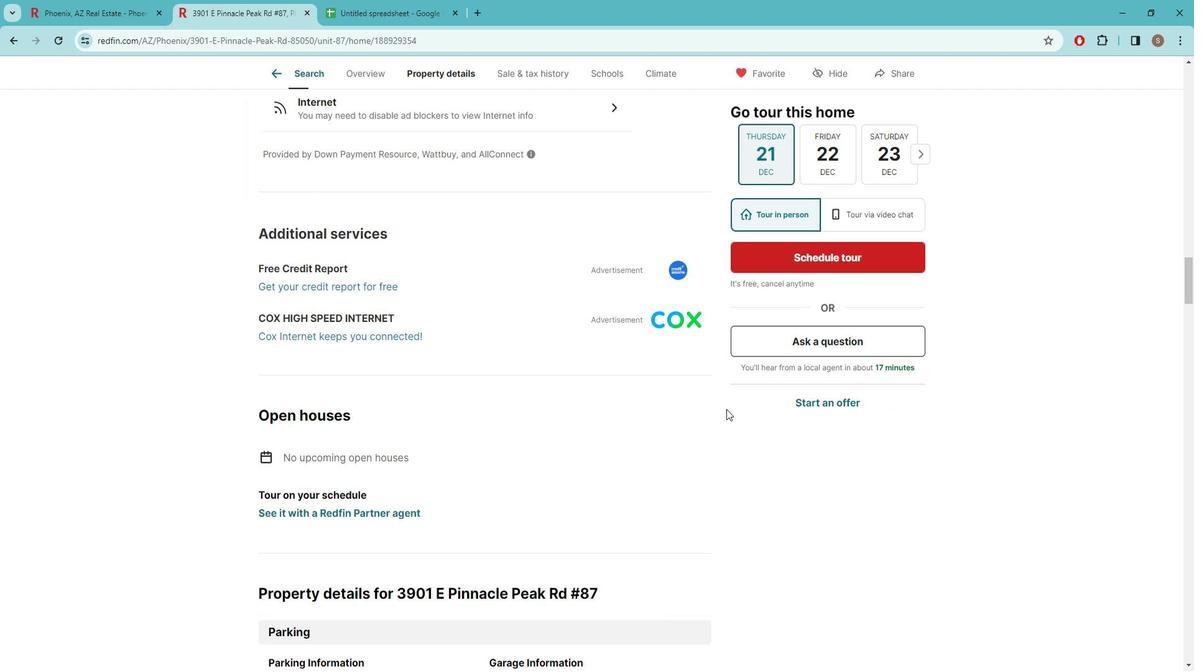 
Action: Mouse scrolled (734, 401) with delta (0, 0)
Screenshot: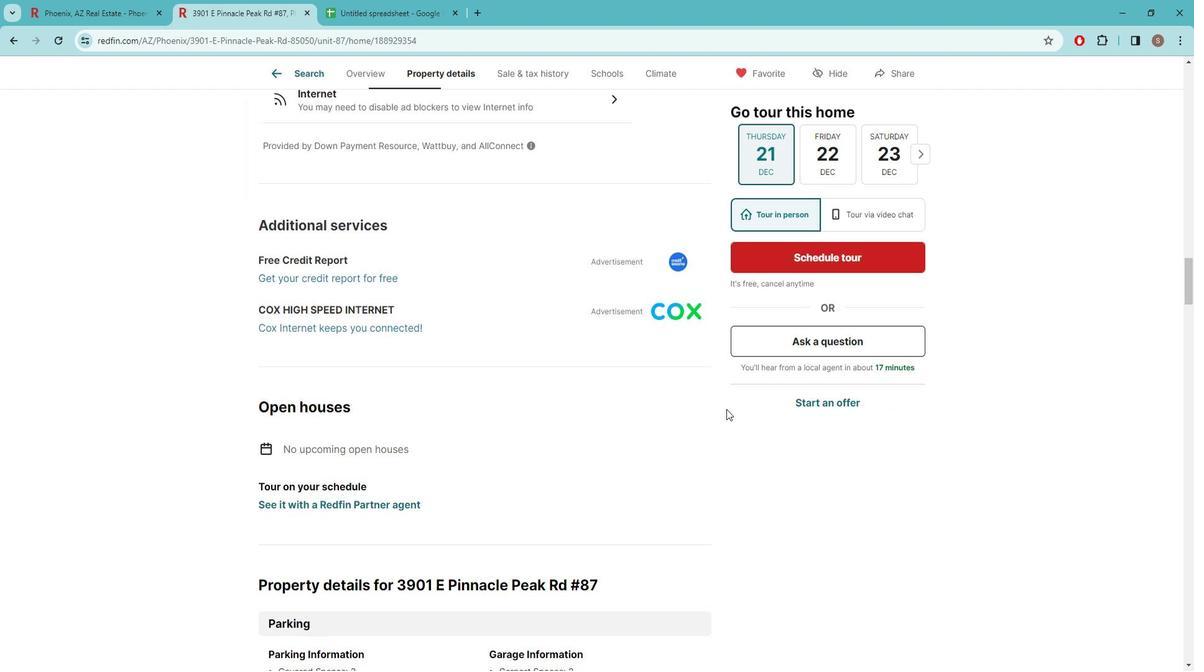 
Action: Mouse scrolled (734, 401) with delta (0, 0)
Screenshot: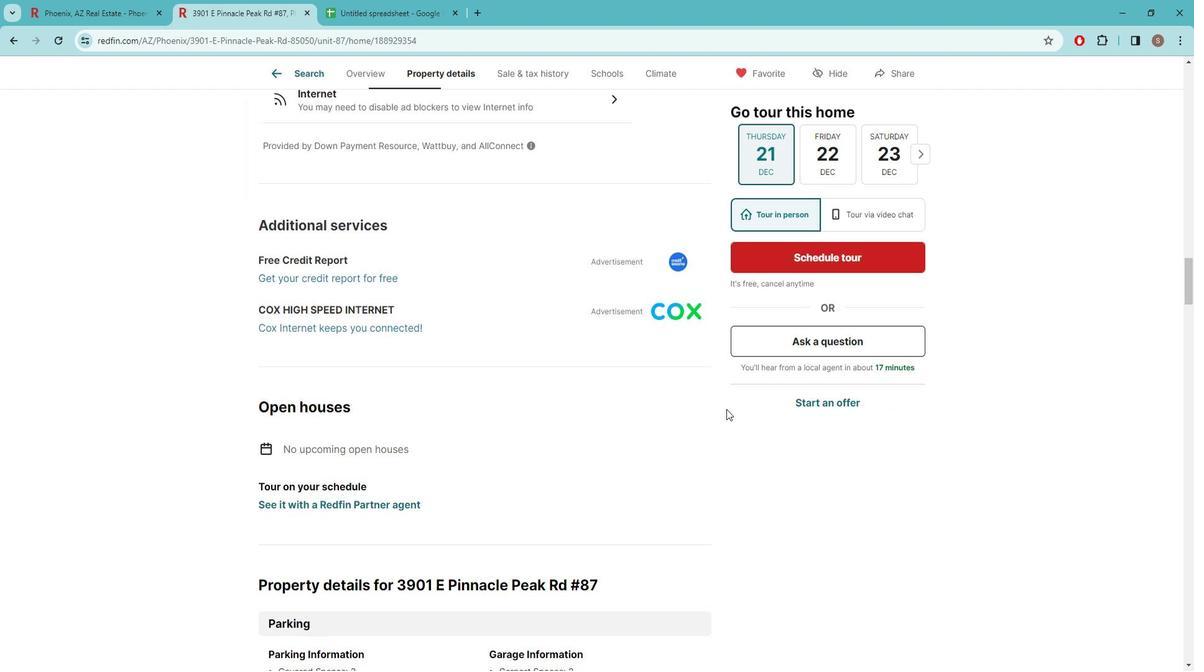 
Action: Mouse scrolled (734, 401) with delta (0, 0)
Screenshot: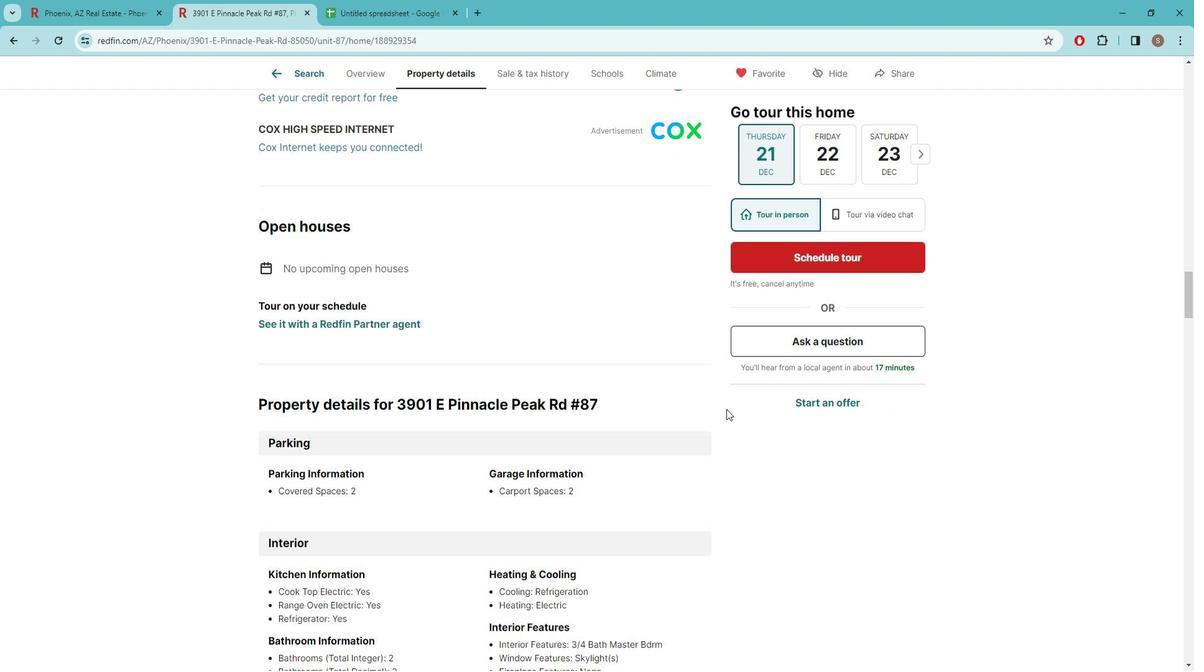 
Action: Mouse moved to (734, 402)
Screenshot: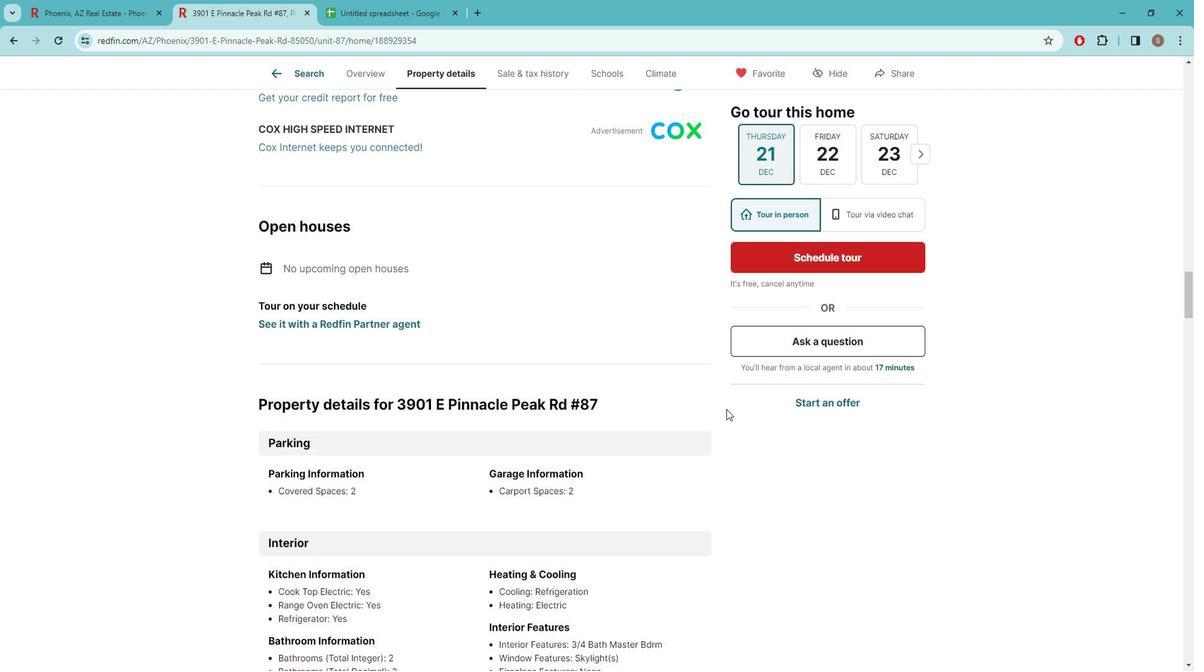 
Action: Mouse scrolled (734, 401) with delta (0, 0)
Screenshot: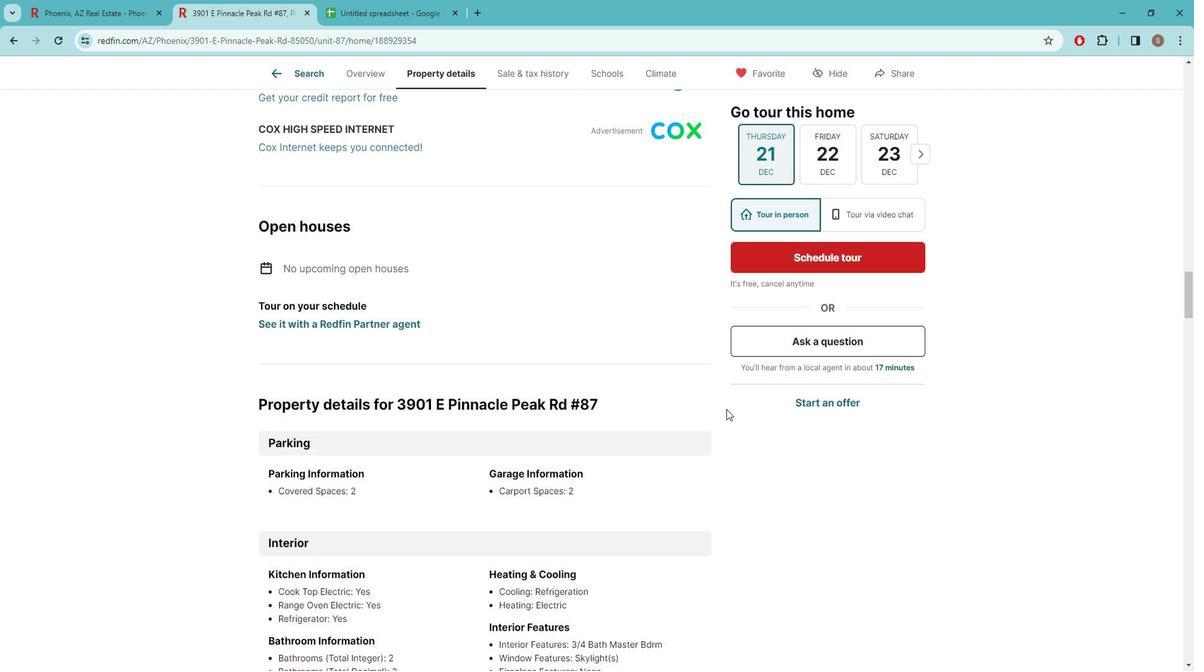 
Action: Mouse scrolled (734, 401) with delta (0, 0)
Screenshot: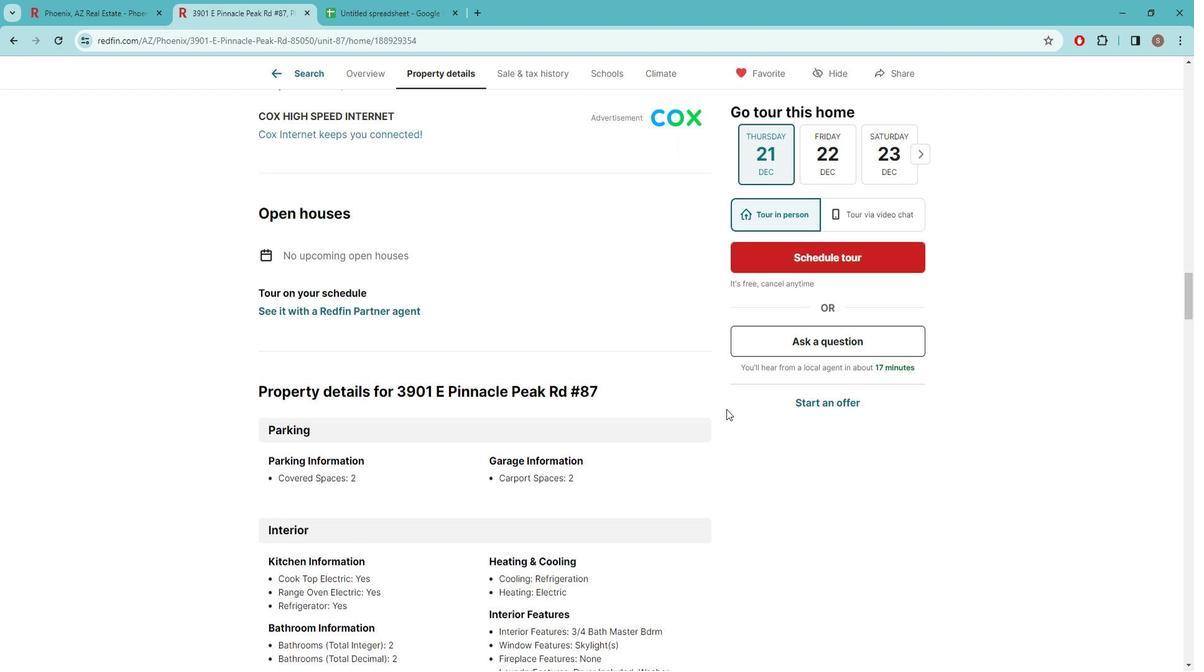 
Action: Mouse scrolled (734, 401) with delta (0, 0)
Screenshot: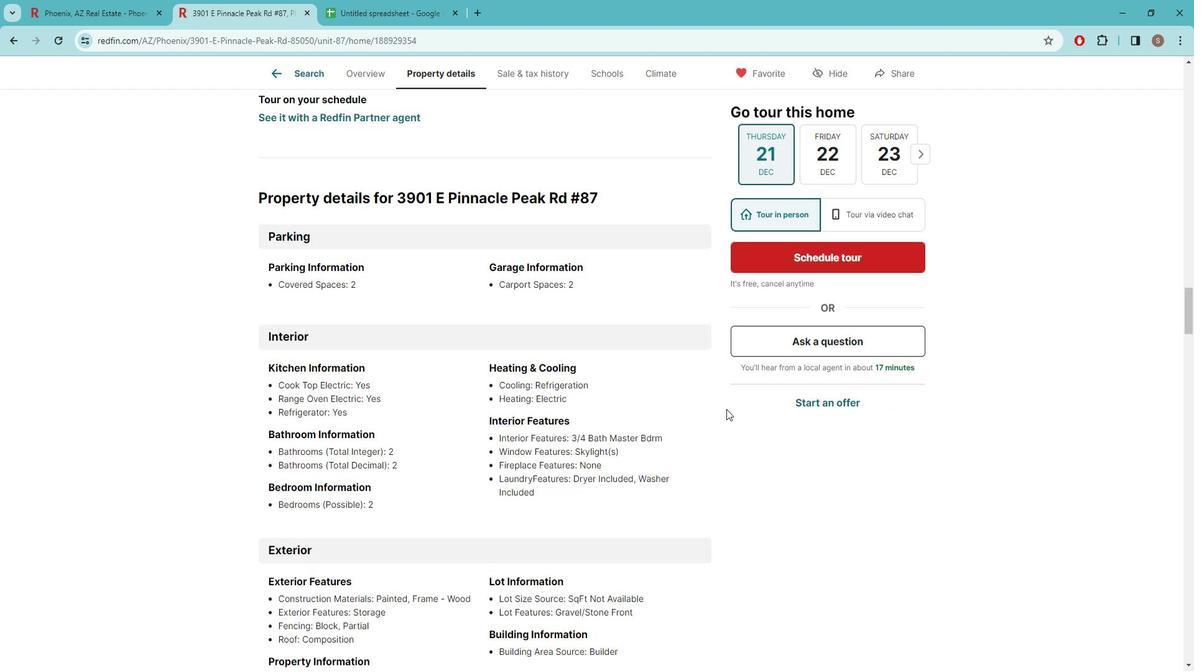 
Action: Mouse scrolled (734, 401) with delta (0, 0)
Screenshot: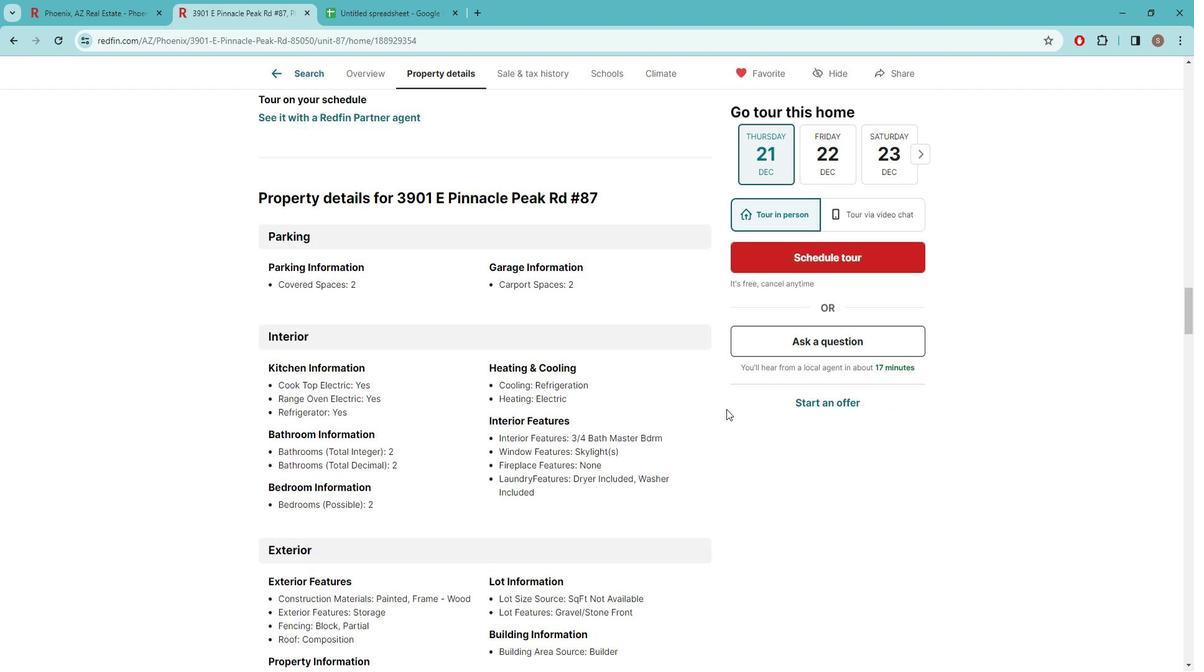 
Action: Mouse scrolled (734, 401) with delta (0, 0)
Screenshot: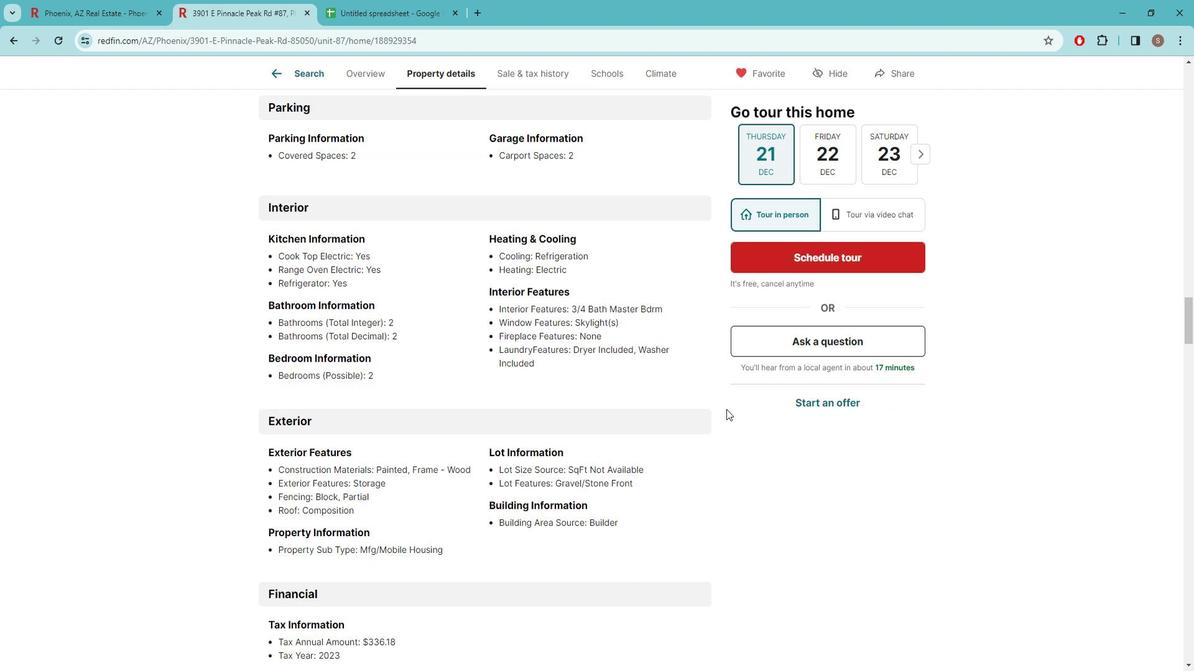 
Action: Mouse moved to (117, 8)
Screenshot: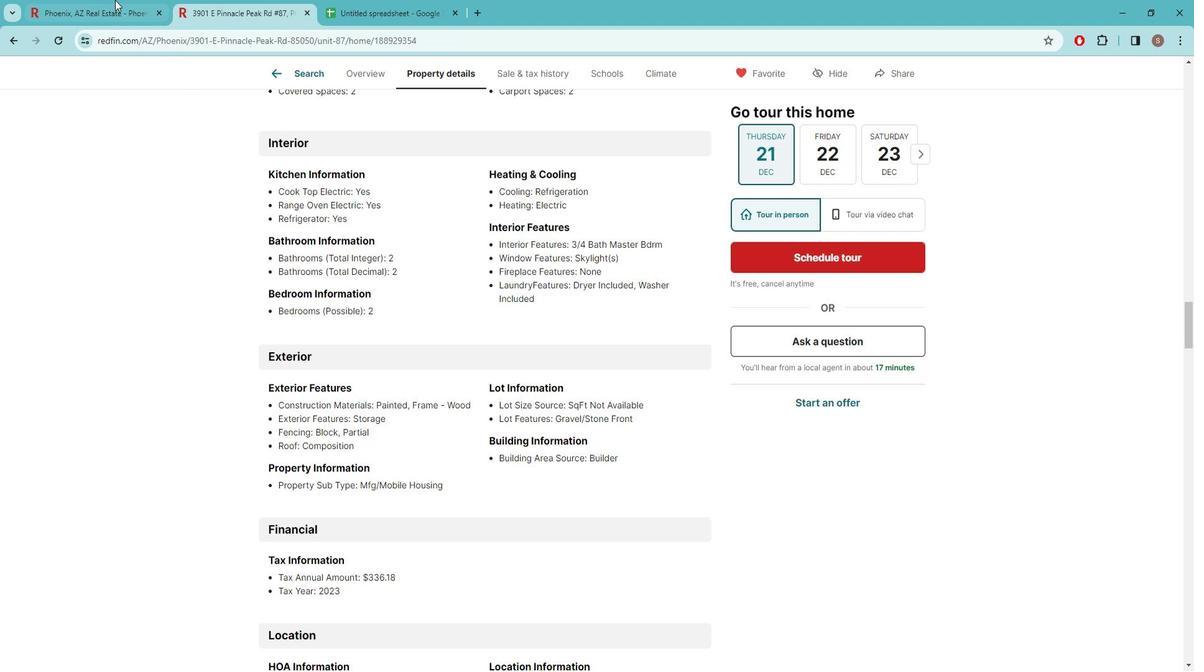 
Action: Mouse pressed left at (117, 8)
Screenshot: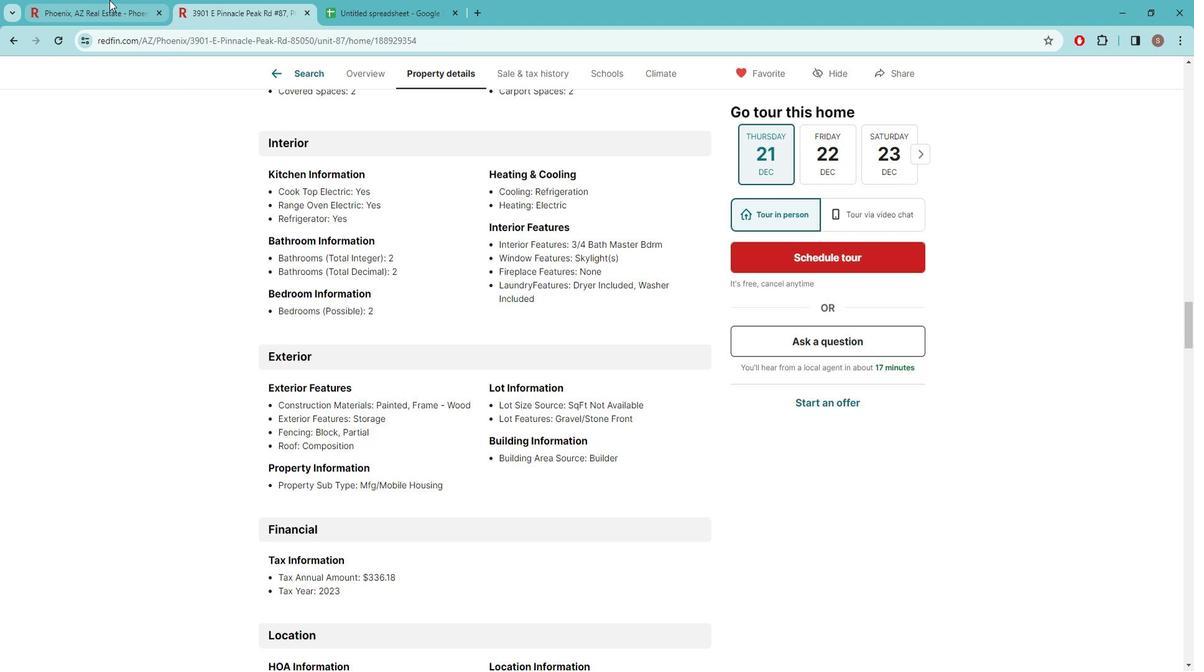 
Action: Mouse moved to (819, 519)
Screenshot: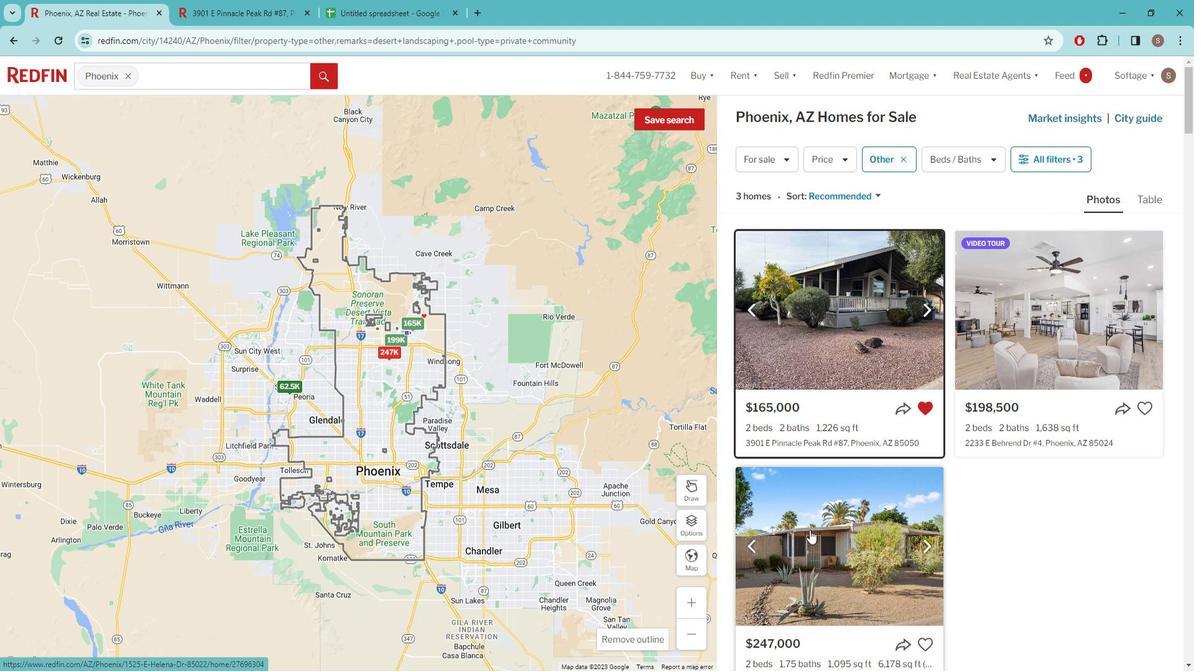 
Action: Mouse pressed left at (819, 519)
Screenshot: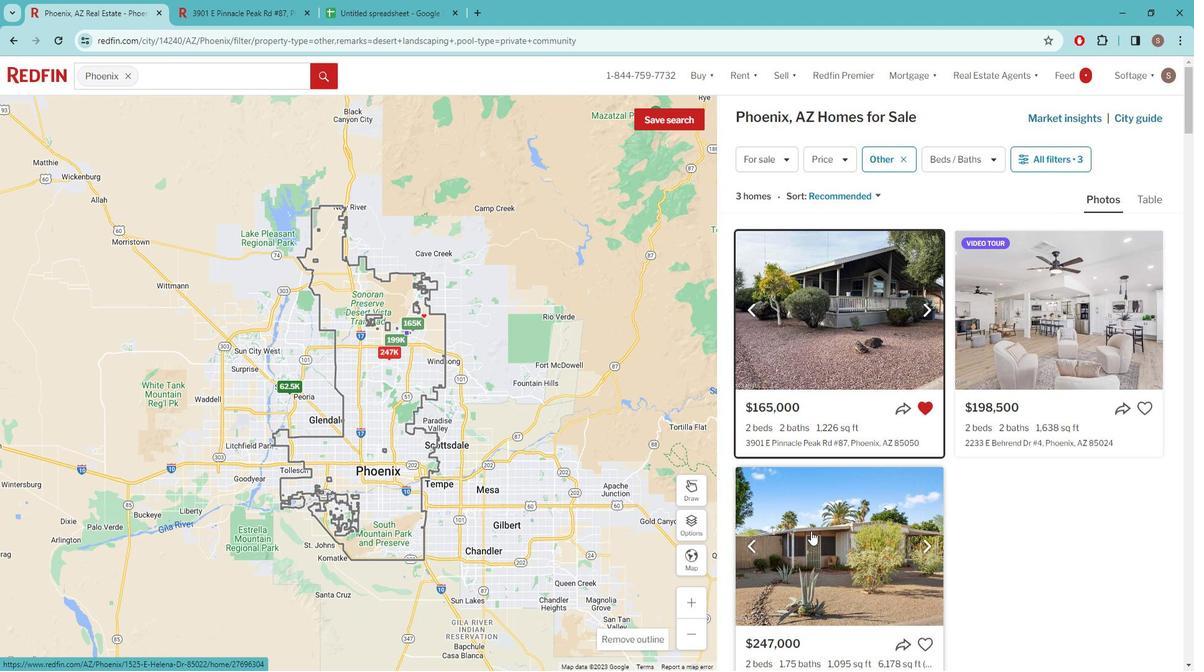 
Action: Mouse moved to (654, 370)
Screenshot: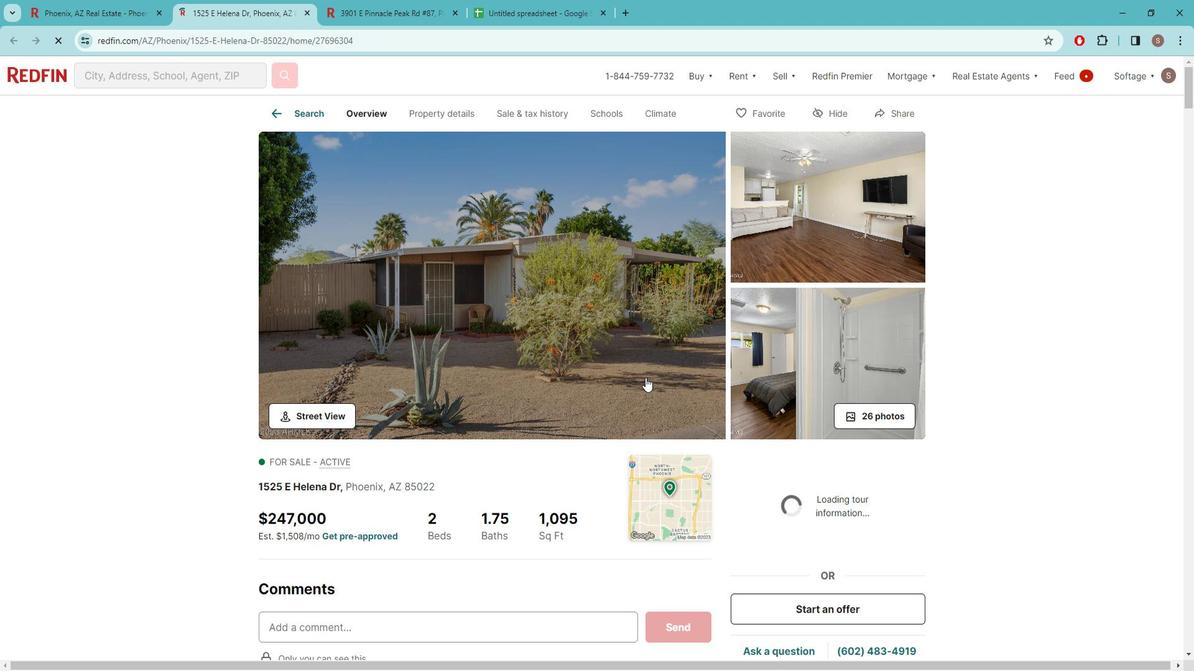 
Action: Mouse pressed left at (654, 370)
Screenshot: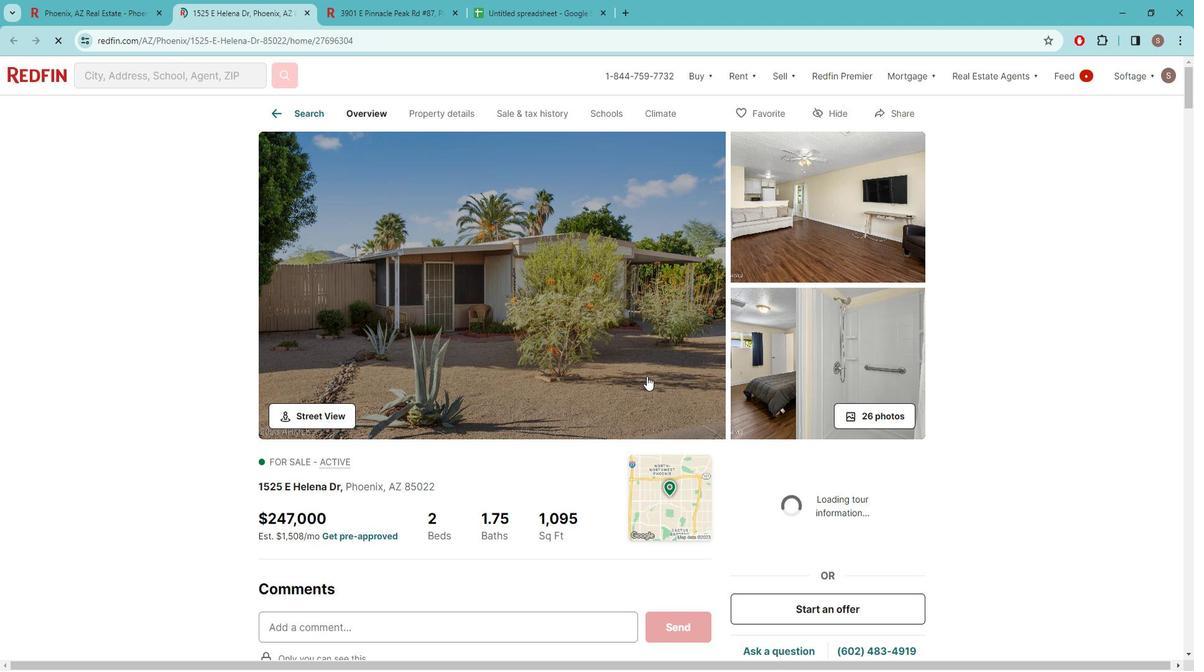 
Action: Mouse moved to (241, 241)
Screenshot: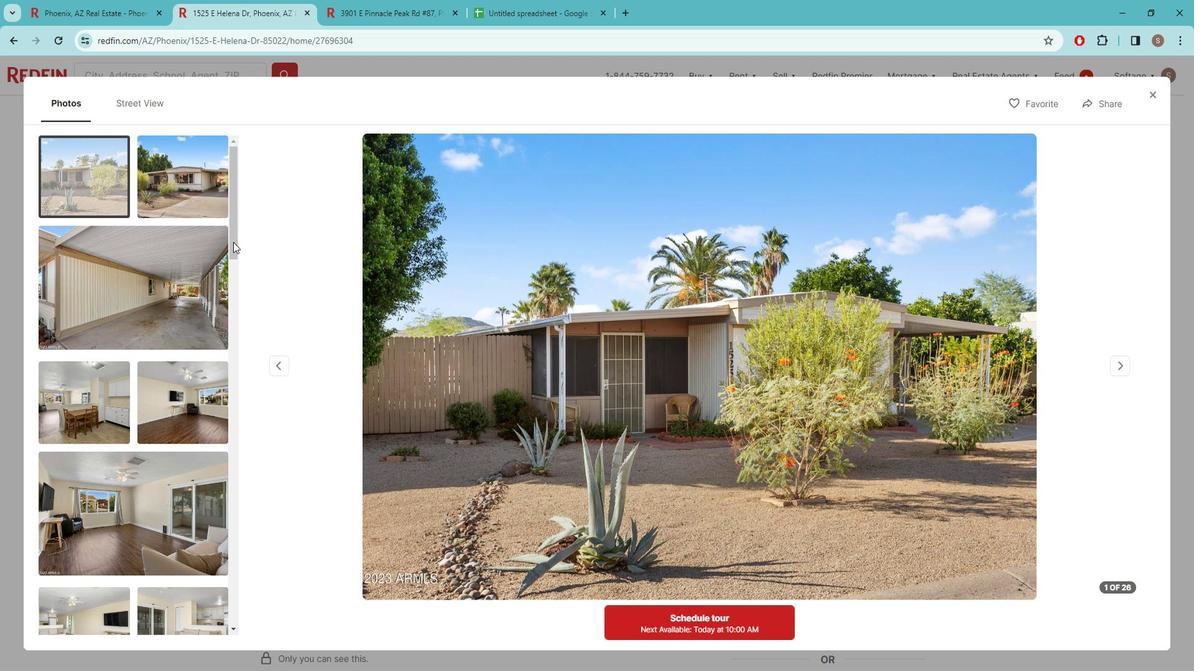 
Action: Mouse pressed left at (241, 241)
Screenshot: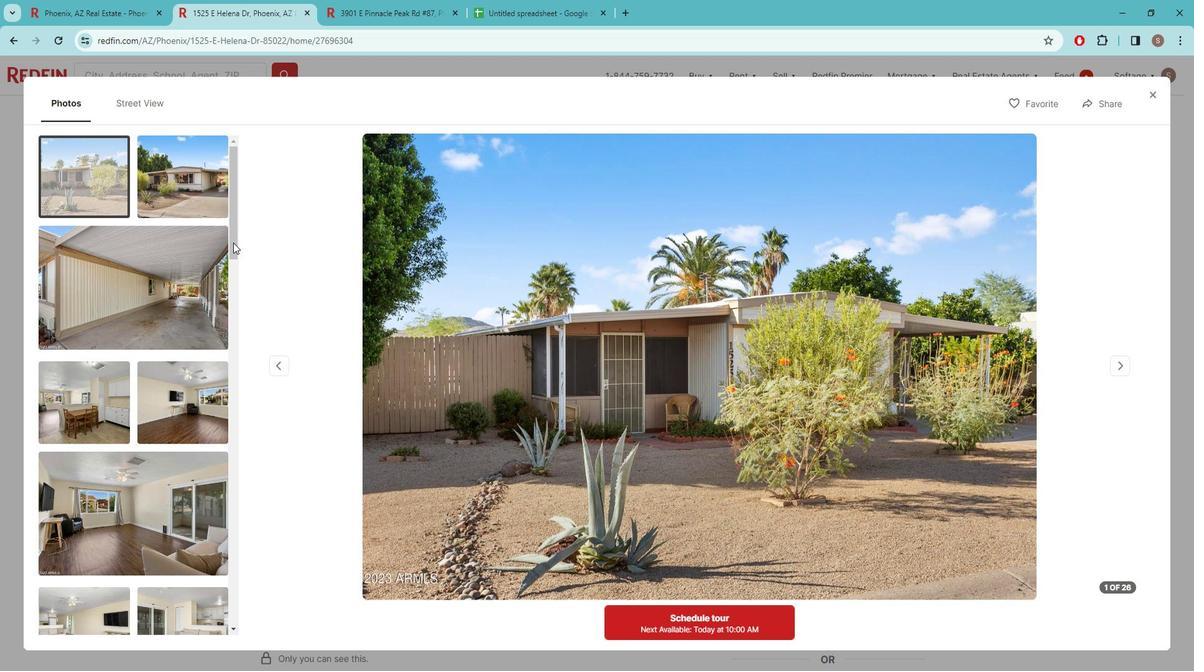 
Action: Mouse moved to (1159, 98)
Screenshot: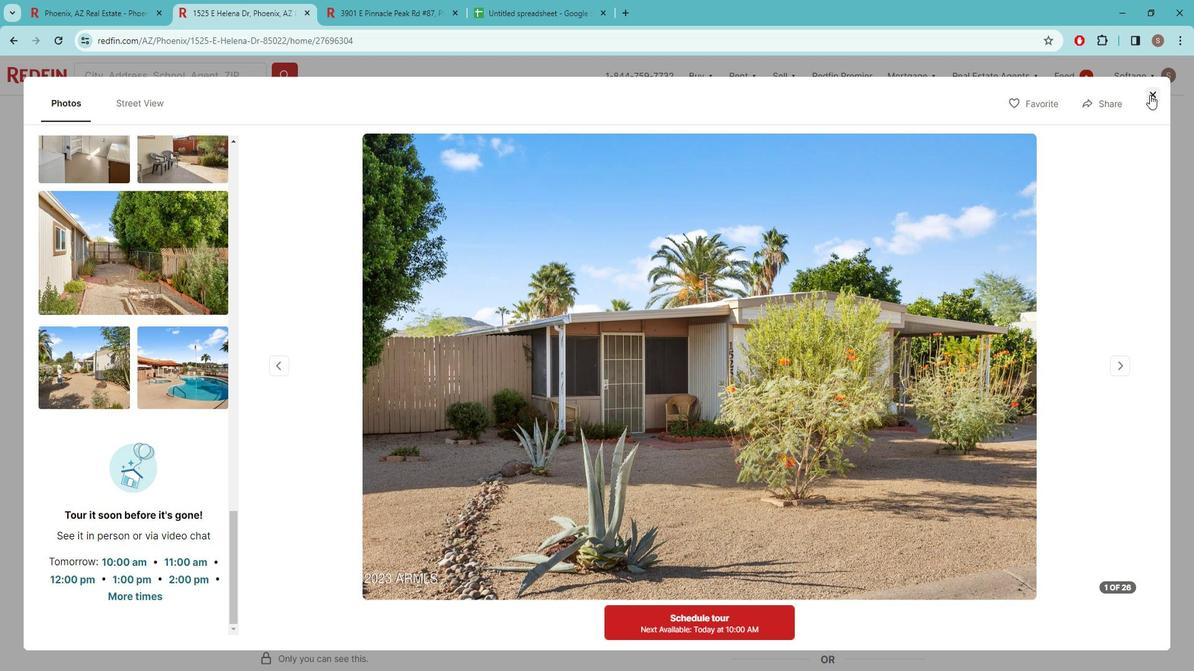 
Action: Mouse pressed left at (1159, 98)
Screenshot: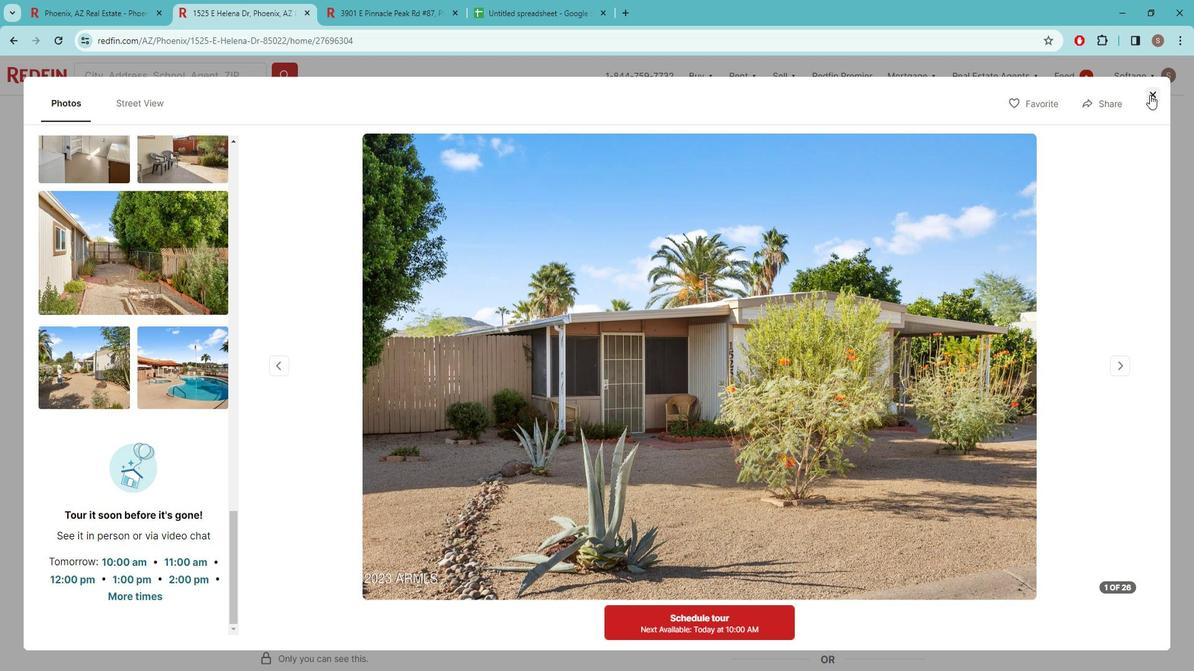 
Action: Mouse moved to (287, 473)
Screenshot: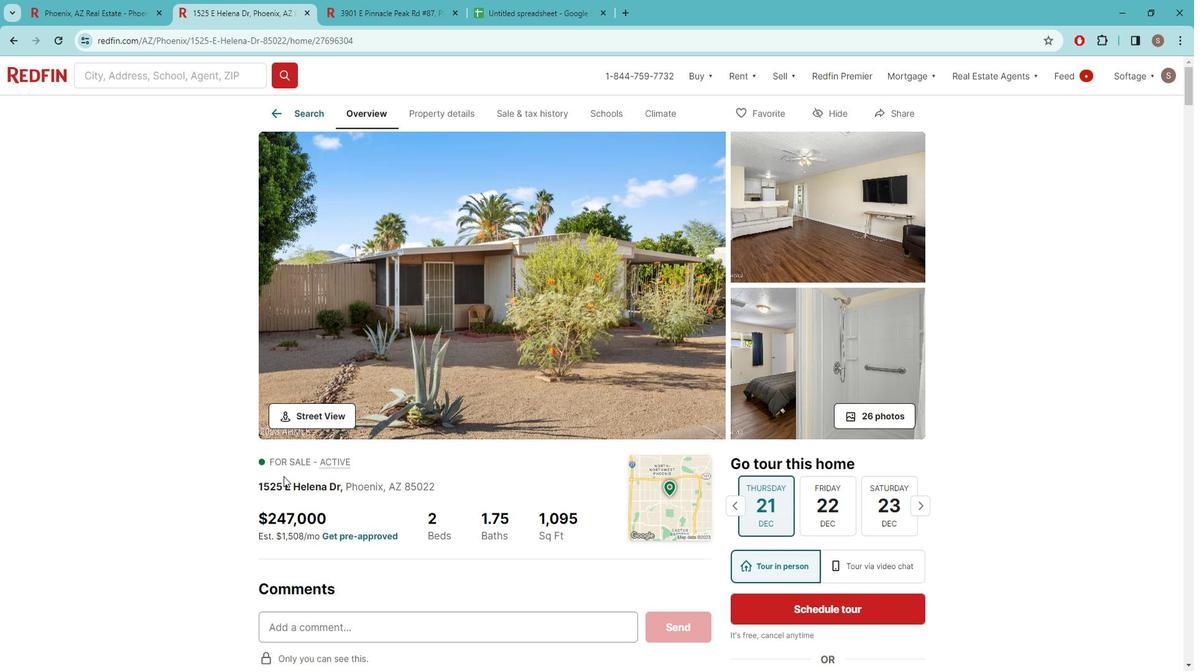 
Action: Mouse pressed left at (287, 473)
Screenshot: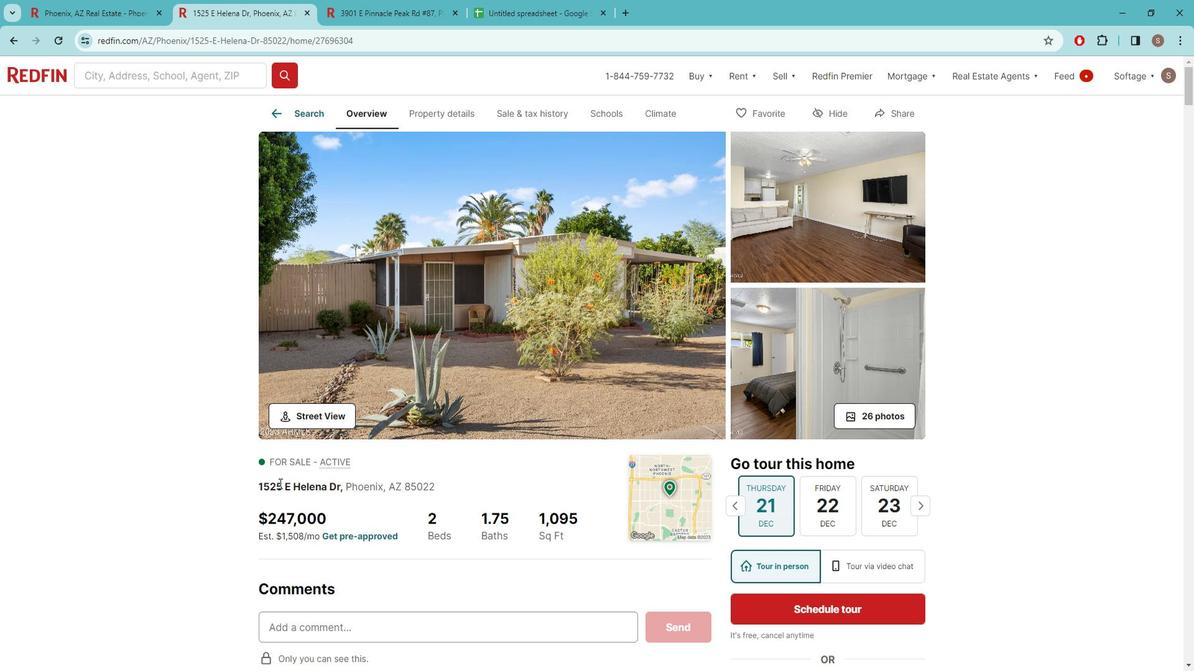 
Action: Mouse pressed left at (287, 473)
Screenshot: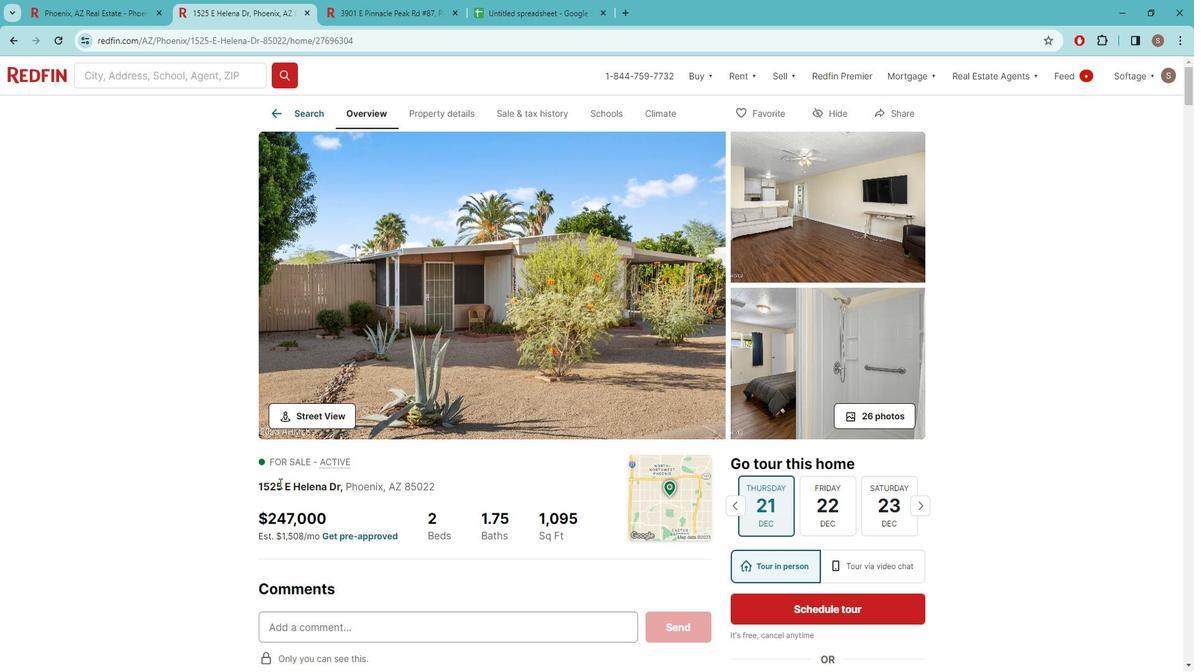 
Action: Mouse pressed left at (287, 473)
Screenshot: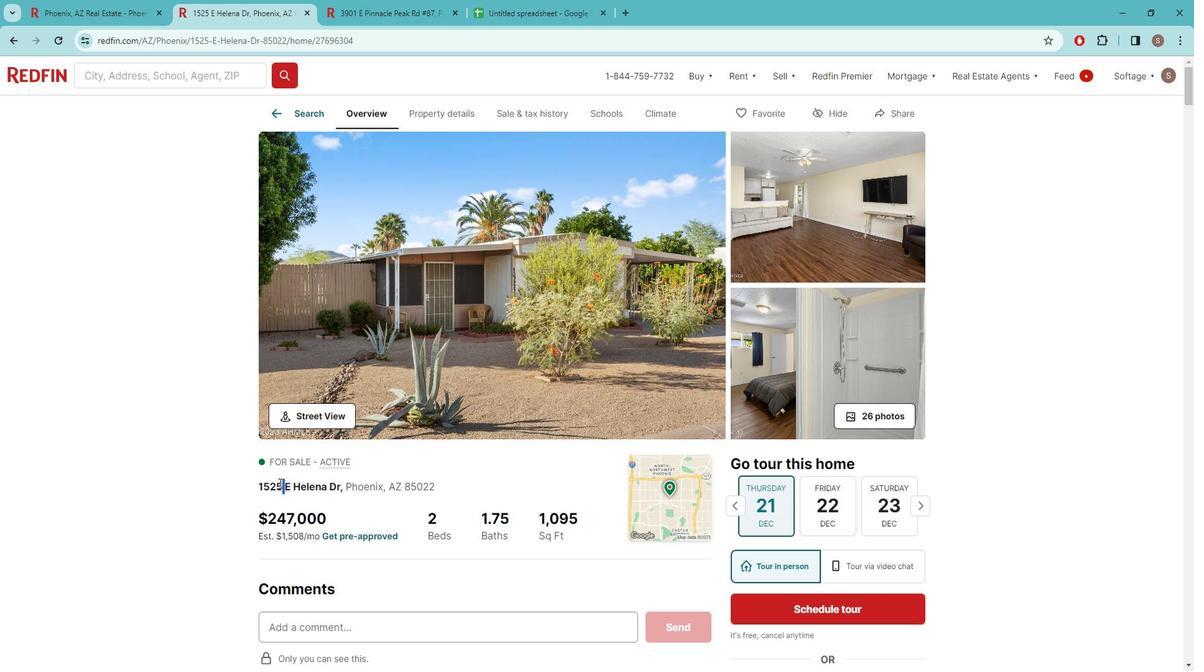 
Action: Key pressed ctrl+C
Screenshot: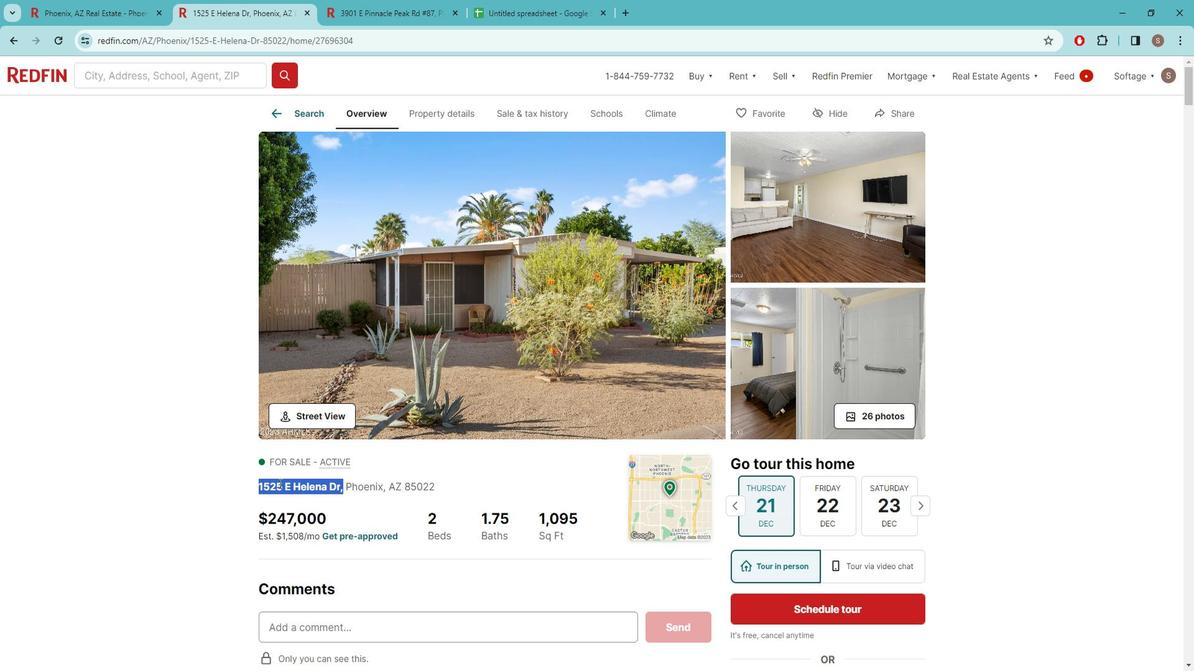 
Action: Mouse moved to (534, 14)
Screenshot: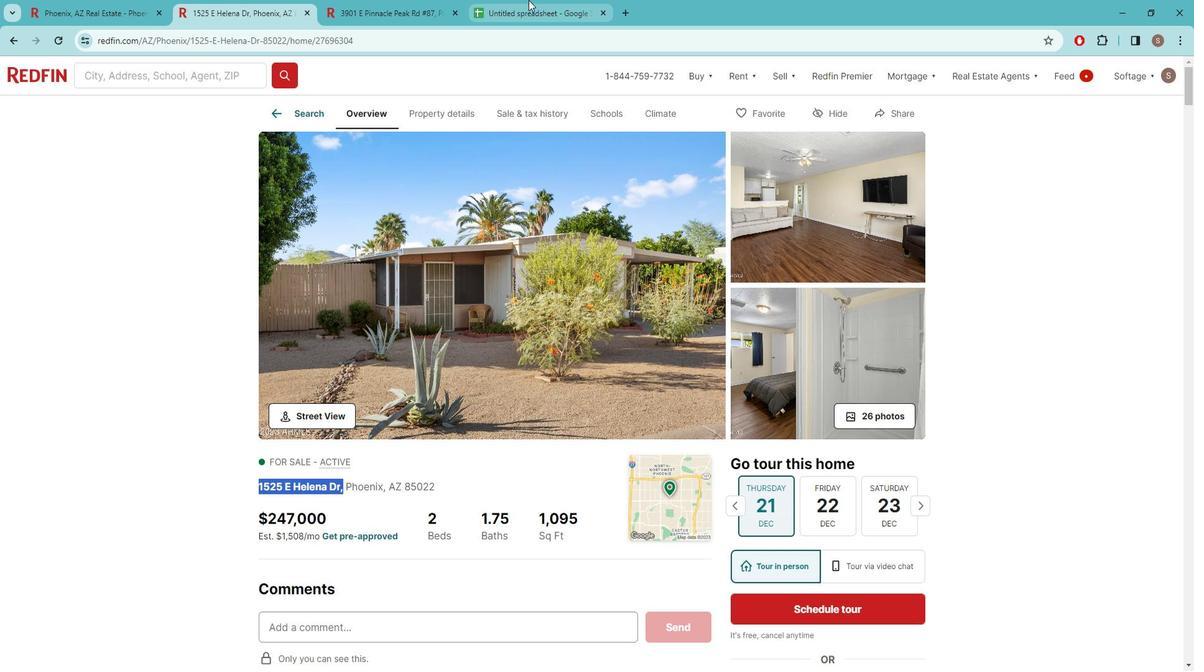 
Action: Mouse pressed left at (534, 14)
Screenshot: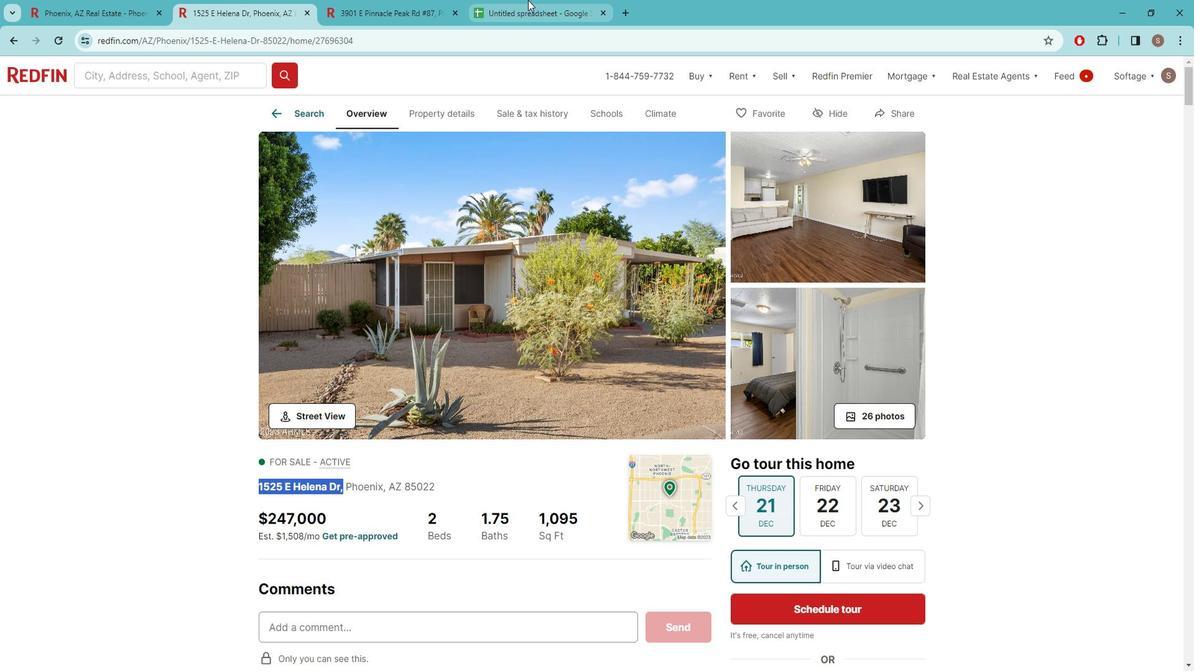 
Action: Mouse moved to (154, 202)
Screenshot: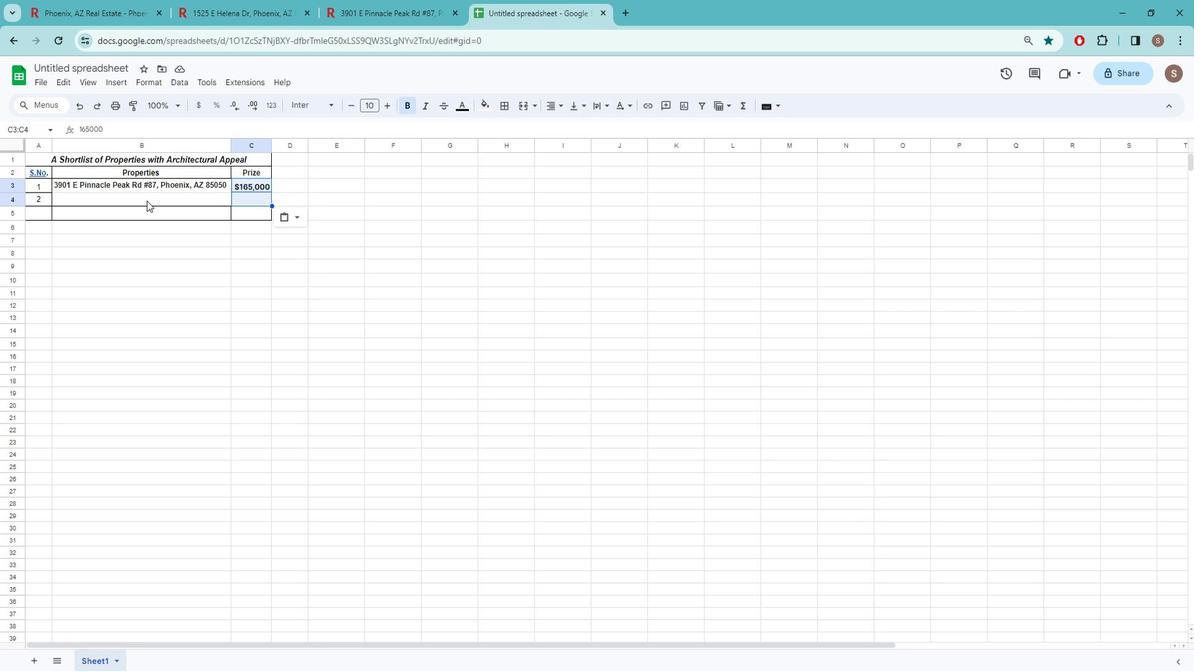 
Action: Mouse pressed left at (154, 202)
Screenshot: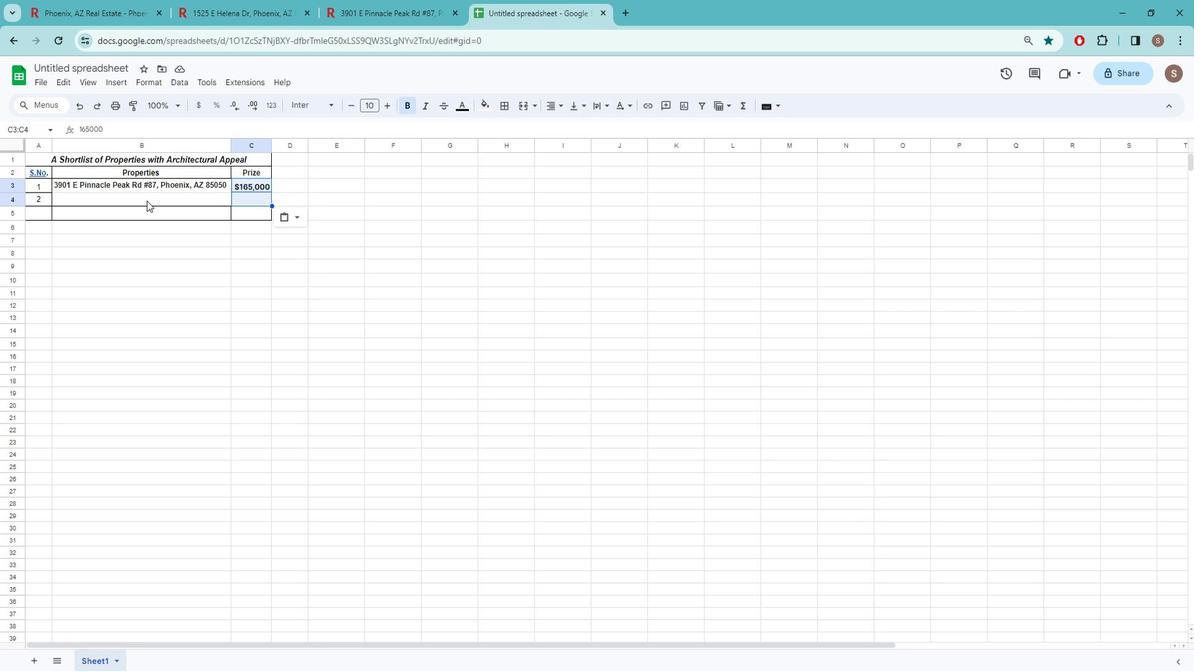 
Action: Key pressed ctrl+V
Screenshot: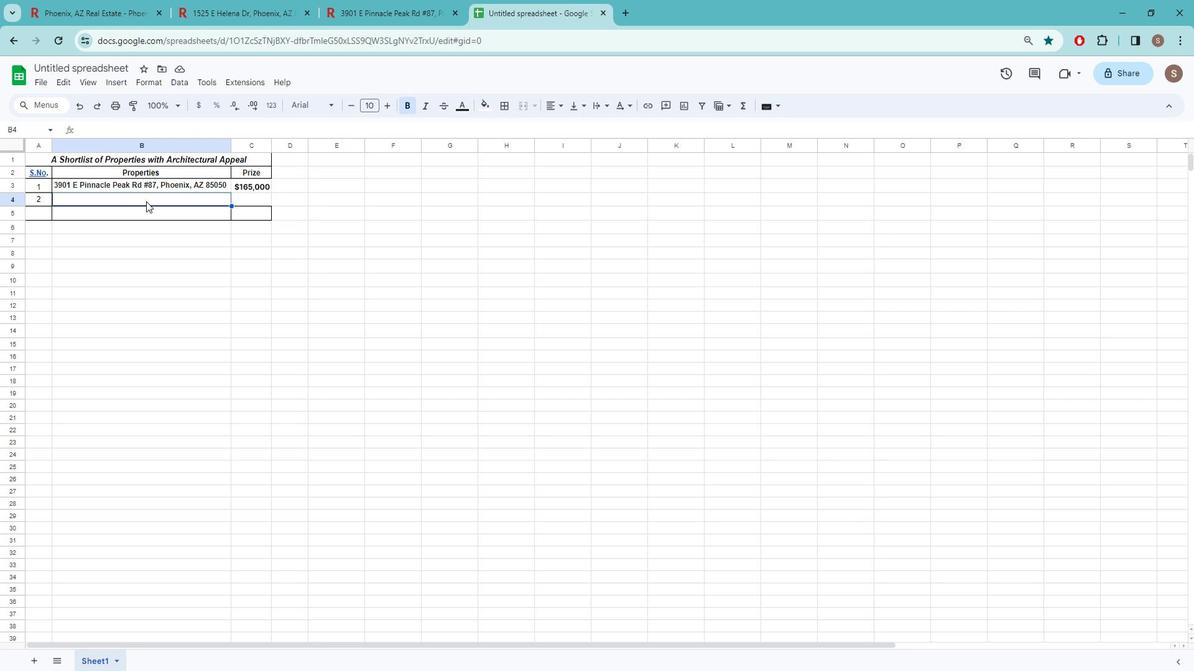 
Action: Mouse moved to (266, 8)
Screenshot: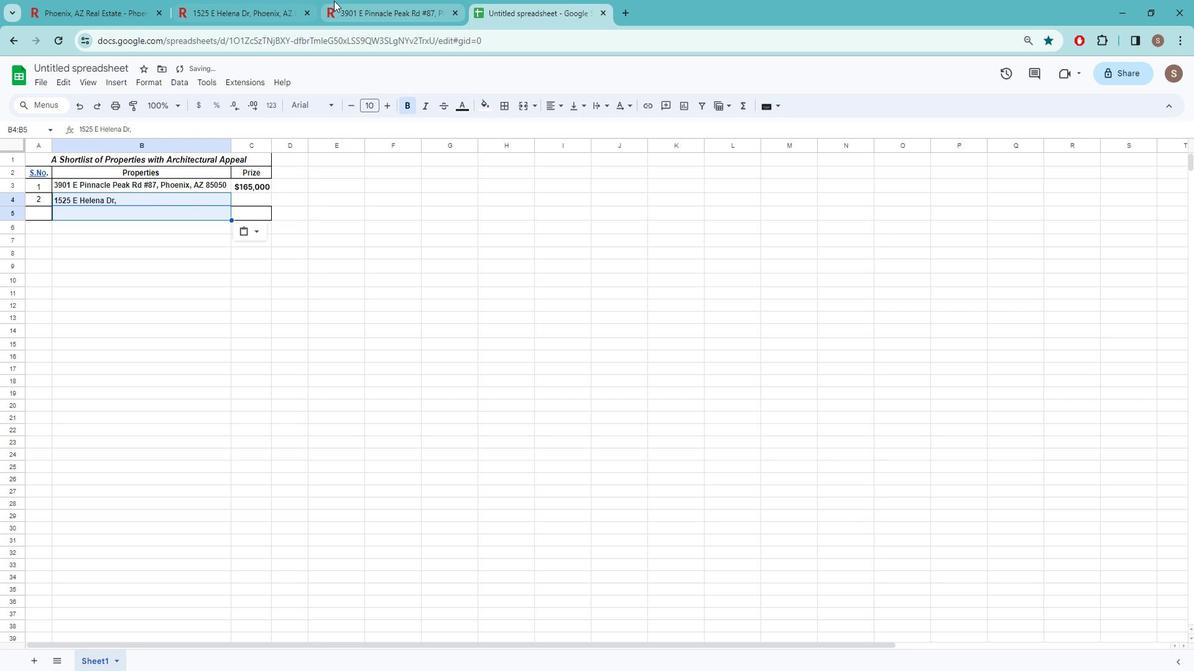 
Action: Mouse pressed left at (266, 8)
Screenshot: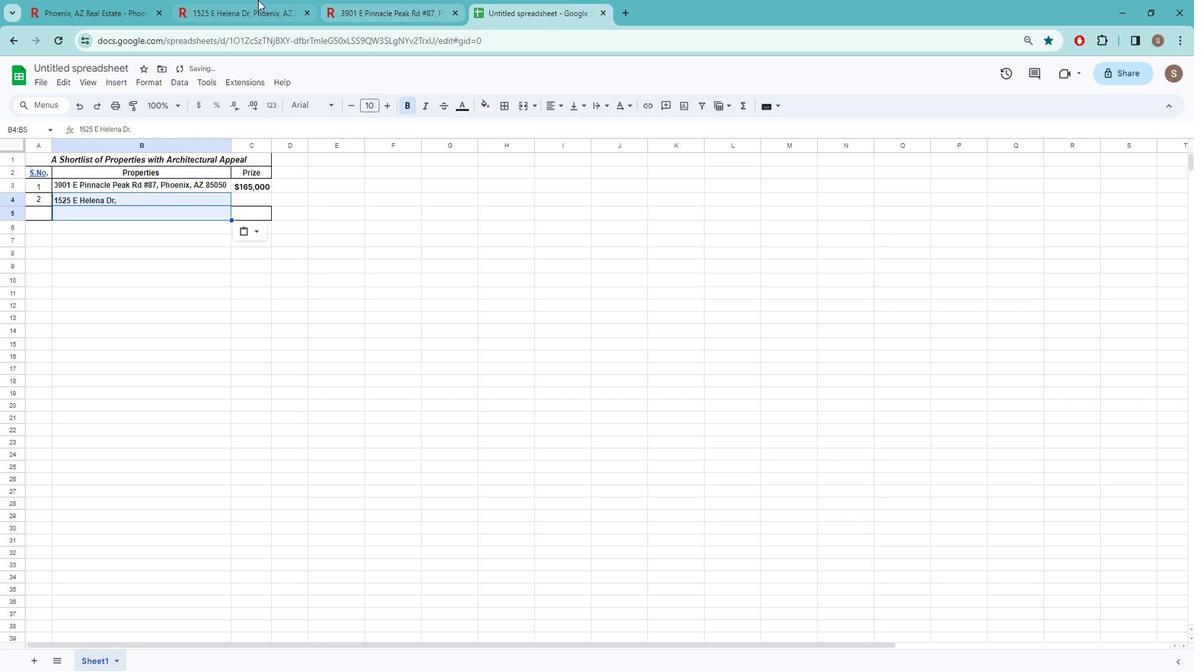 
Action: Mouse moved to (373, 480)
Screenshot: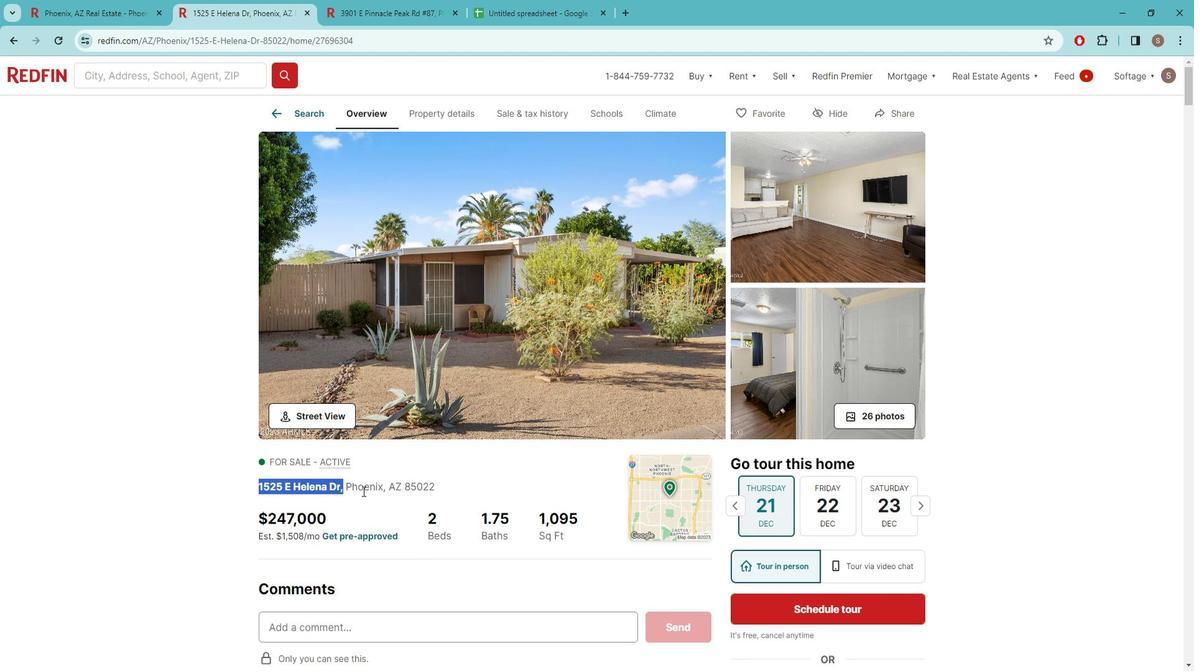 
Action: Mouse pressed left at (373, 480)
Screenshot: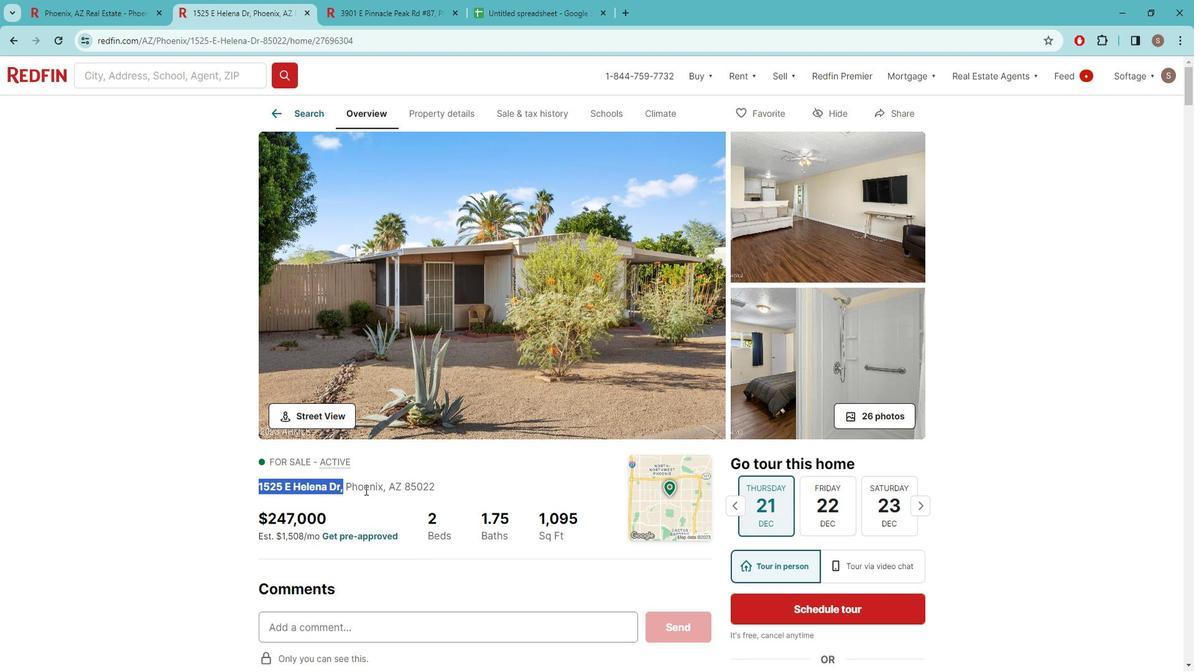 
Action: Mouse pressed left at (373, 480)
Screenshot: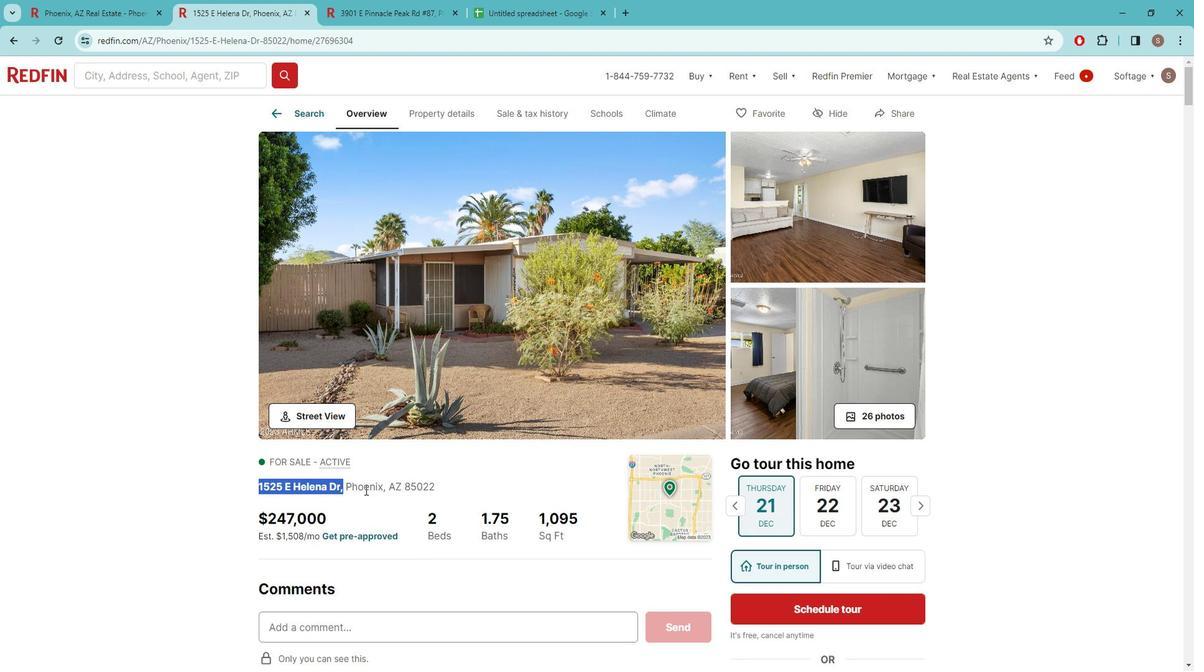 
Action: Mouse pressed left at (373, 480)
Screenshot: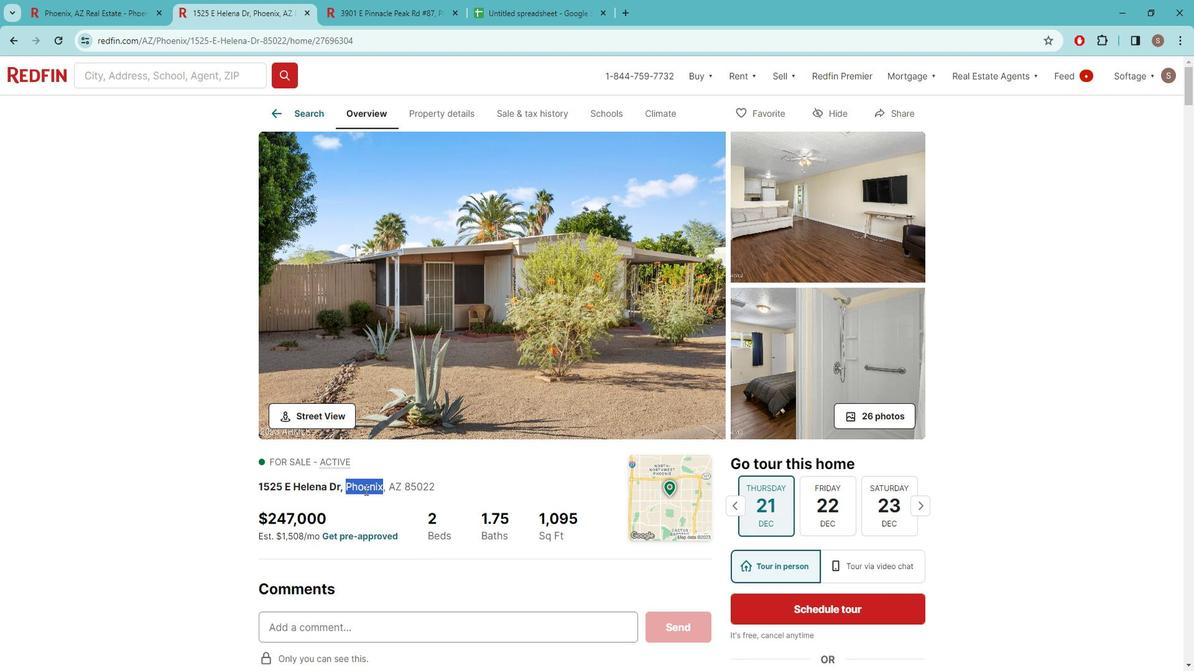 
Action: Mouse moved to (374, 479)
Screenshot: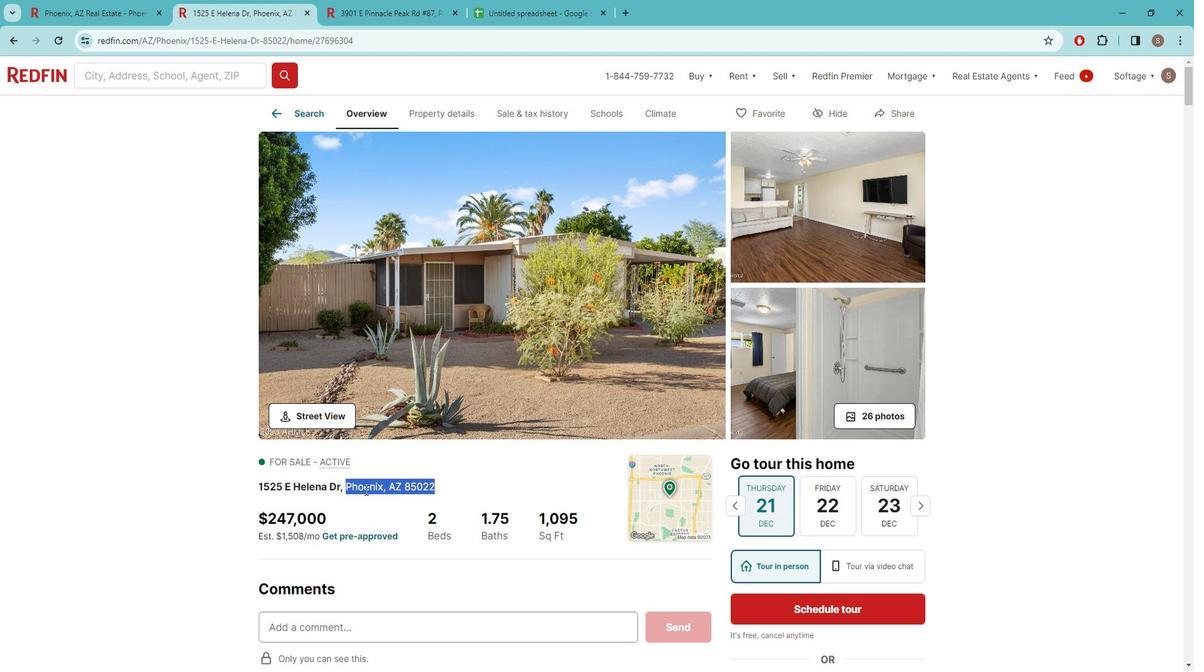 
Action: Key pressed ctrl+C
Screenshot: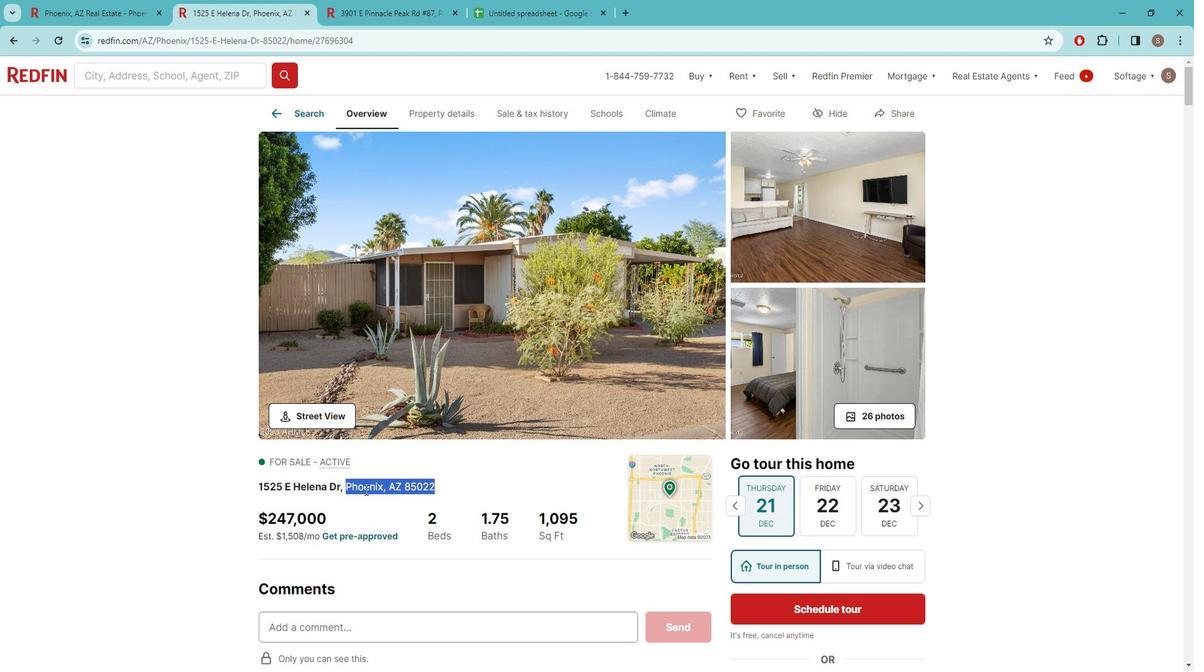 
Action: Mouse moved to (575, 7)
Screenshot: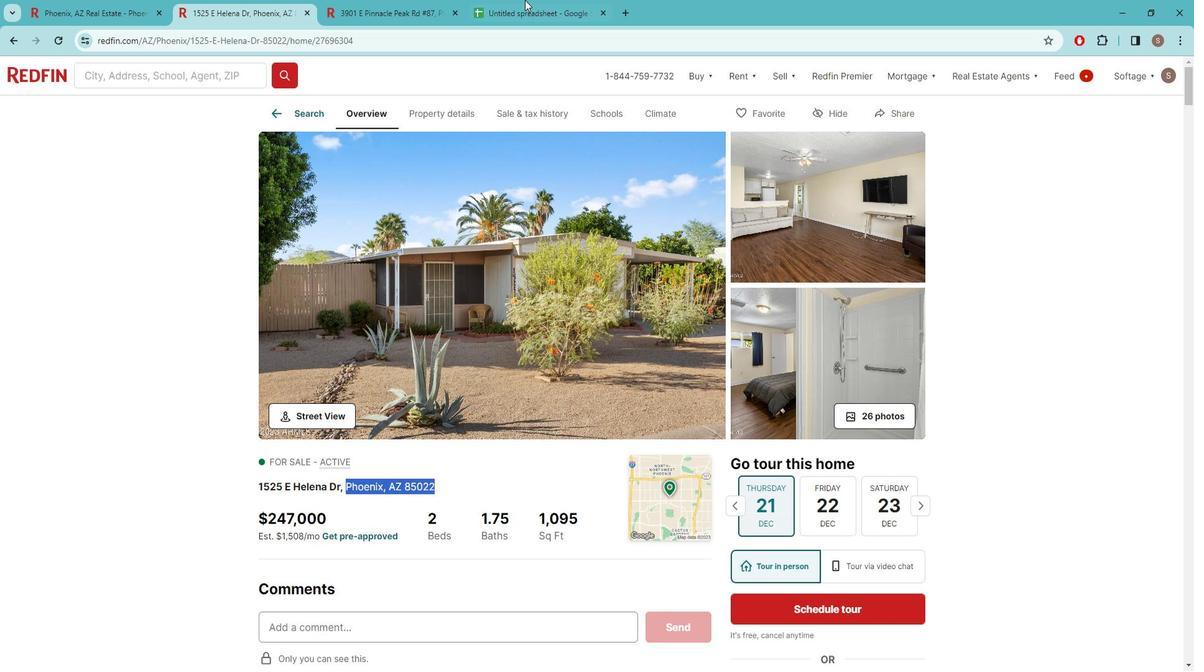 
Action: Mouse pressed left at (575, 8)
Screenshot: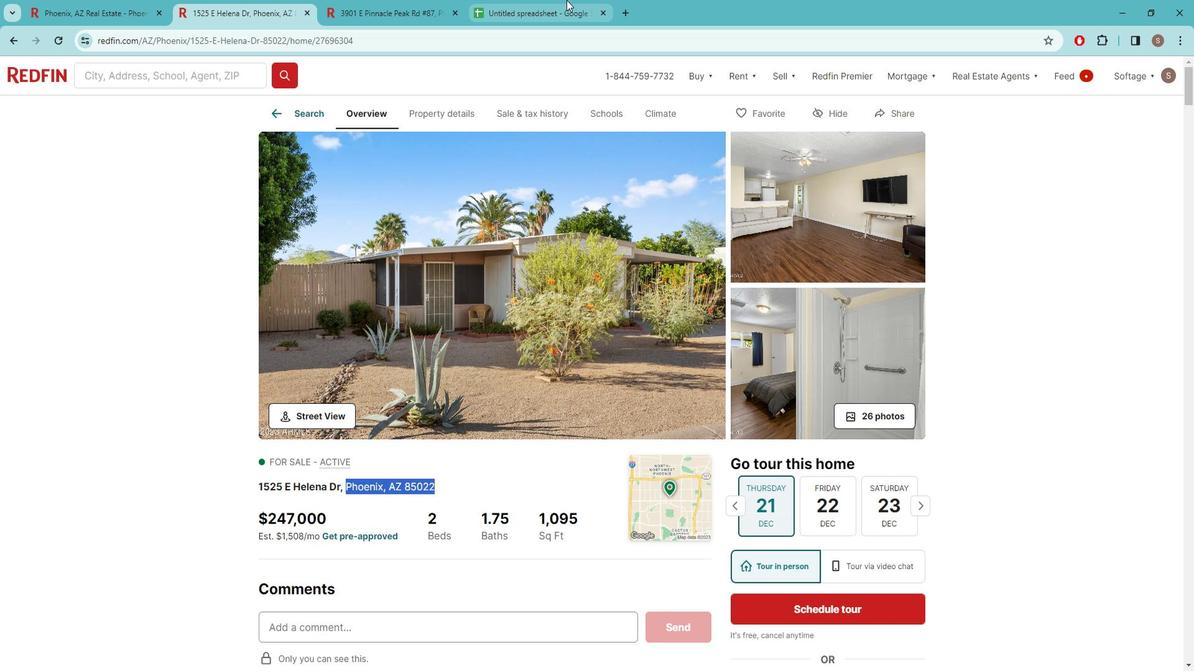 
Action: Mouse moved to (178, 200)
Screenshot: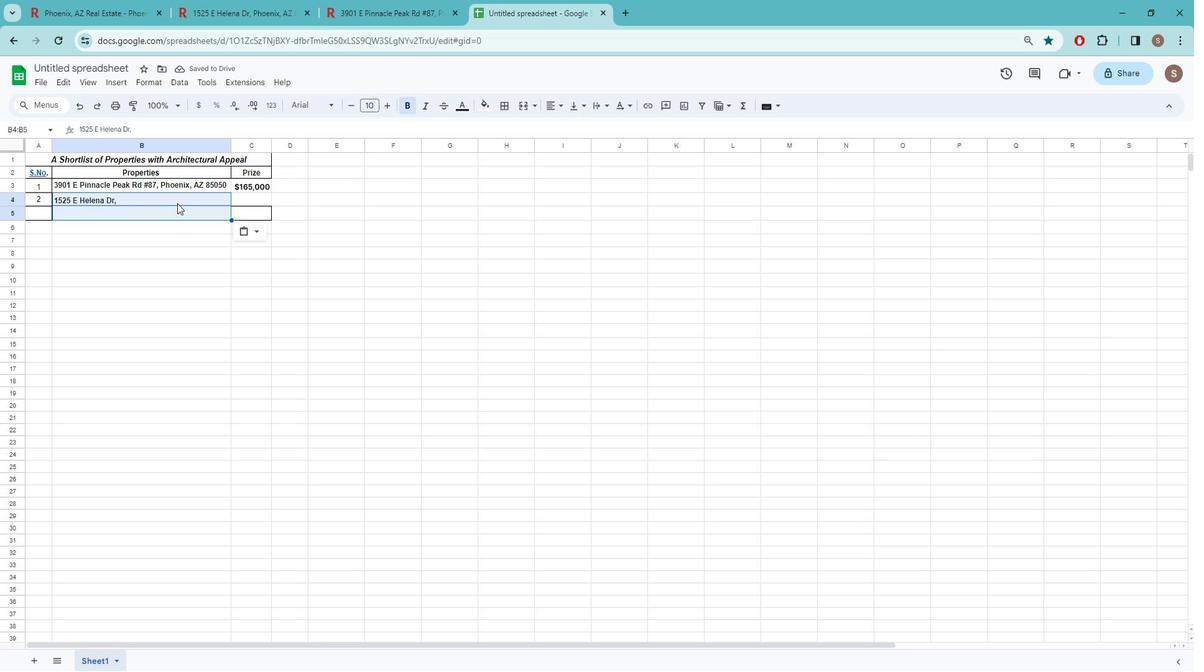 
Action: Mouse pressed left at (178, 200)
Screenshot: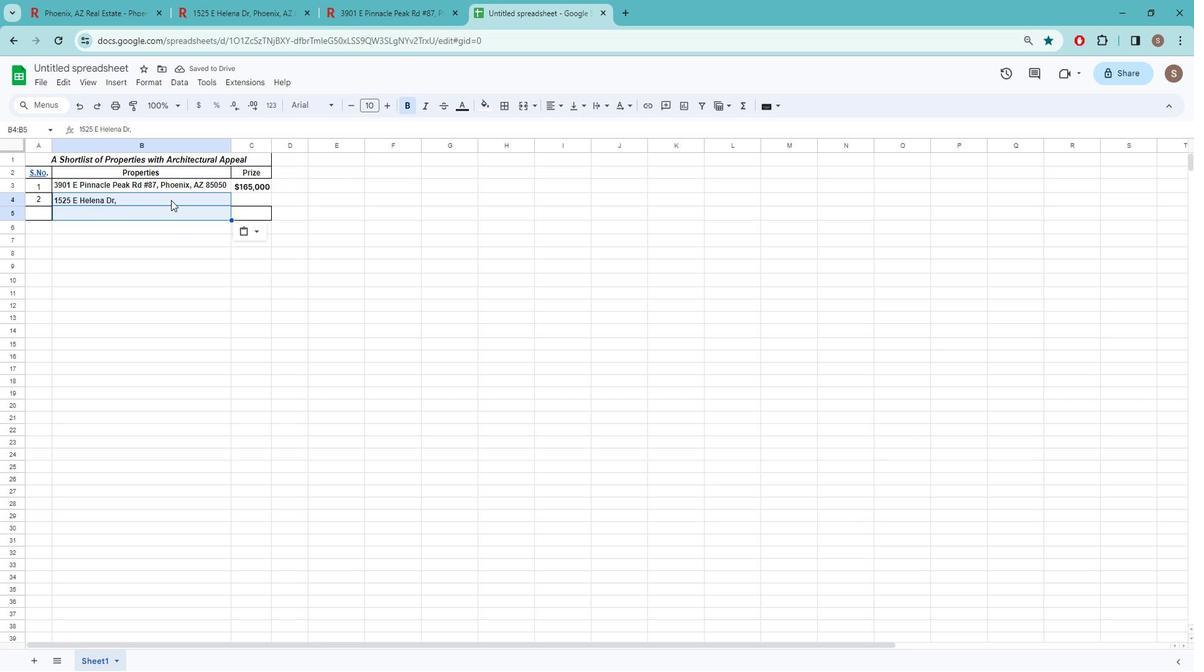 
Action: Mouse pressed left at (178, 200)
Screenshot: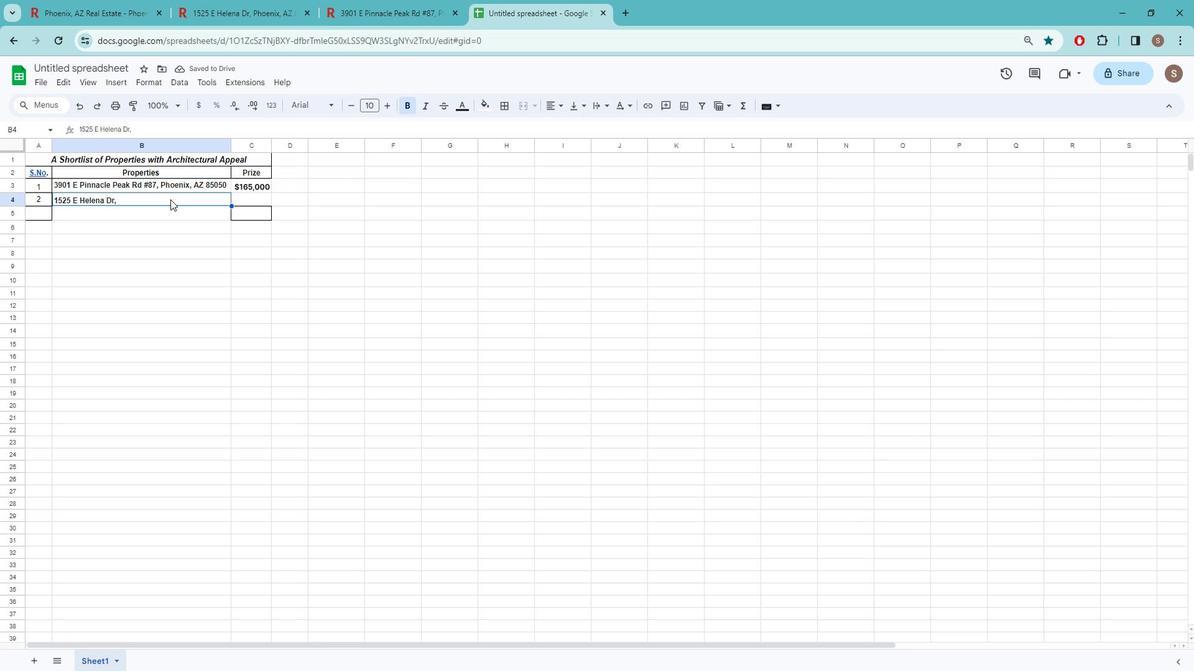 
Action: Key pressed <Key.space>ctrl+V
Screenshot: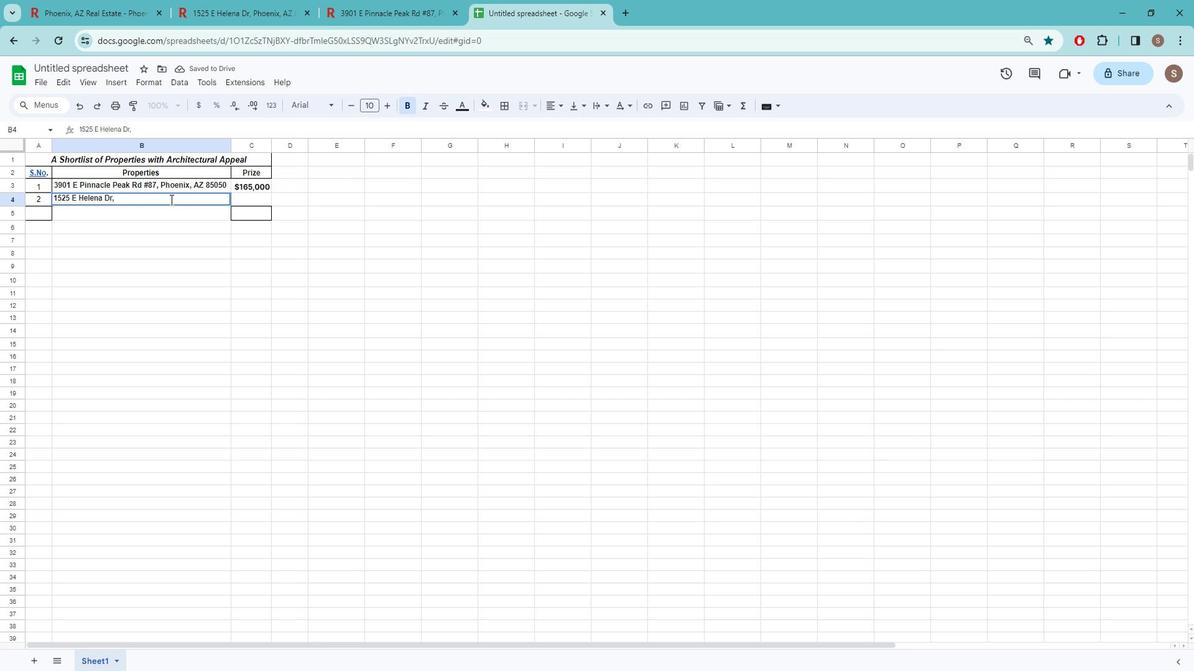 
Action: Mouse moved to (227, 8)
Screenshot: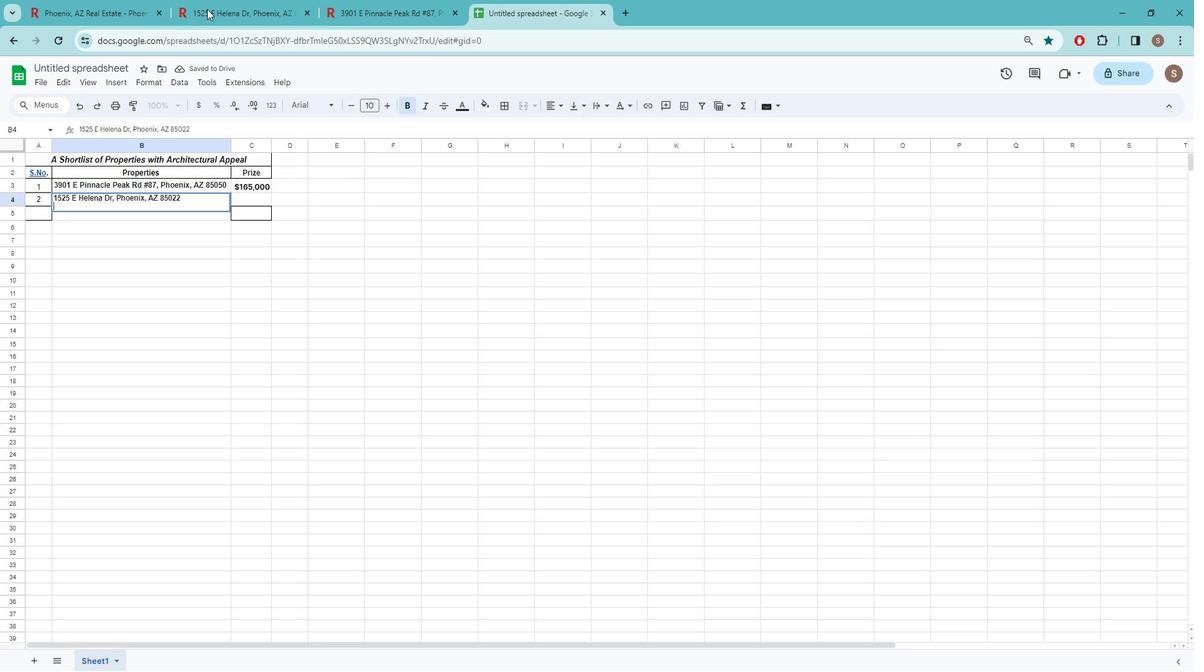 
Action: Mouse pressed left at (227, 8)
Screenshot: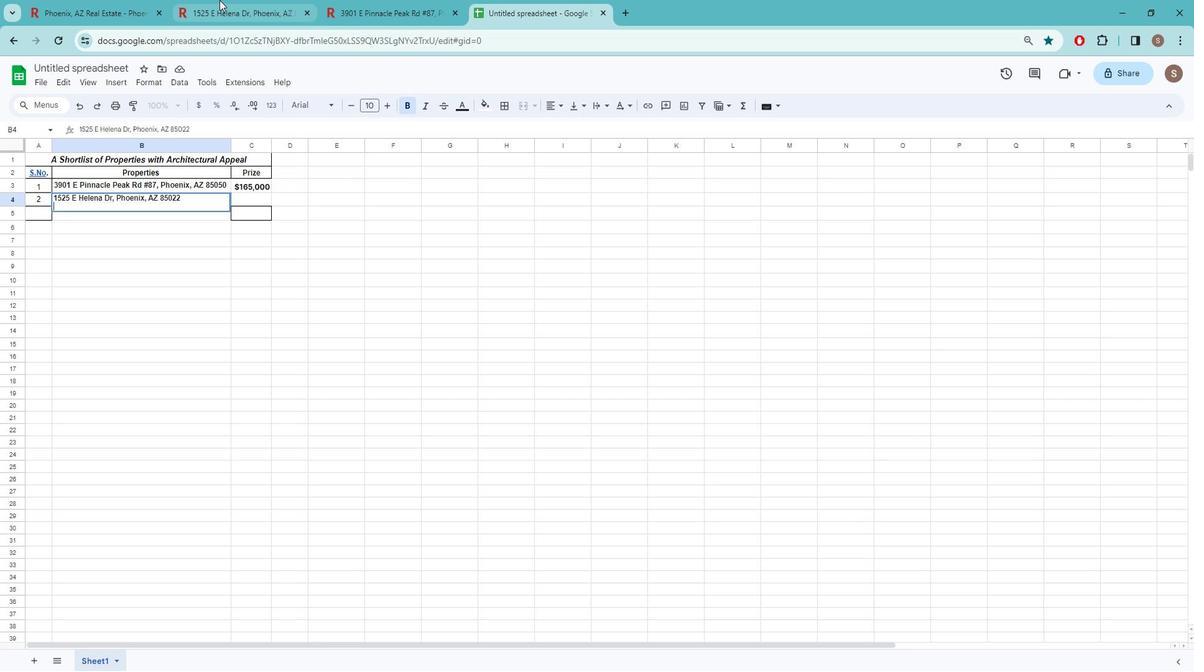 
Action: Mouse moved to (281, 506)
Screenshot: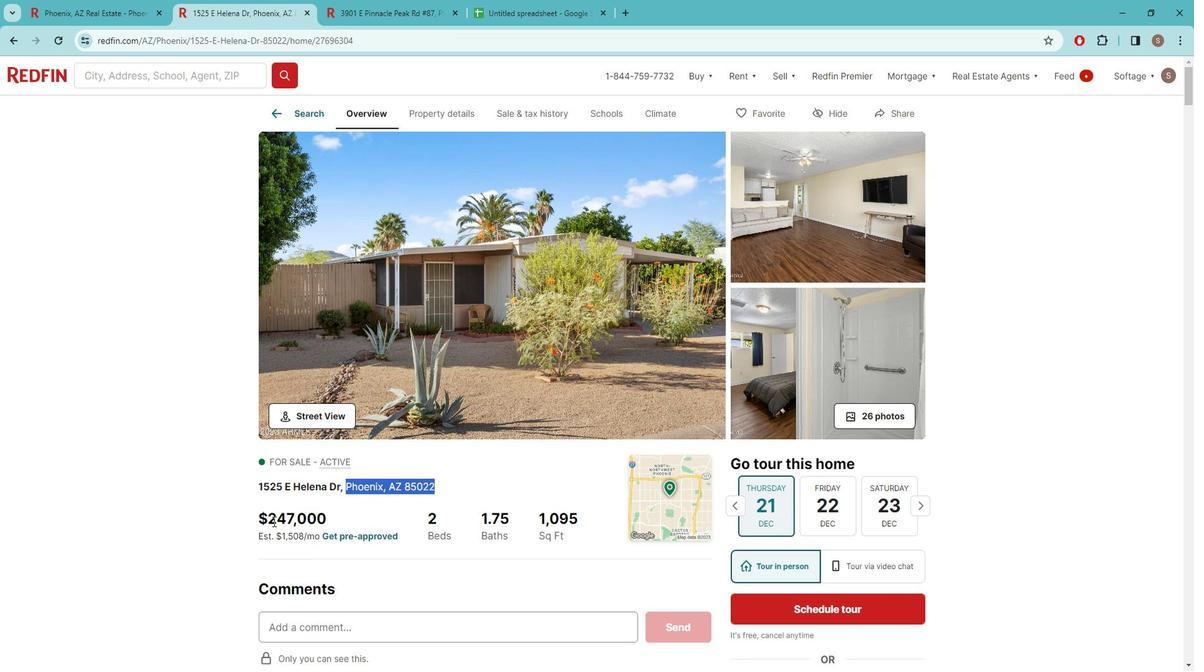 
Action: Mouse pressed left at (281, 506)
Screenshot: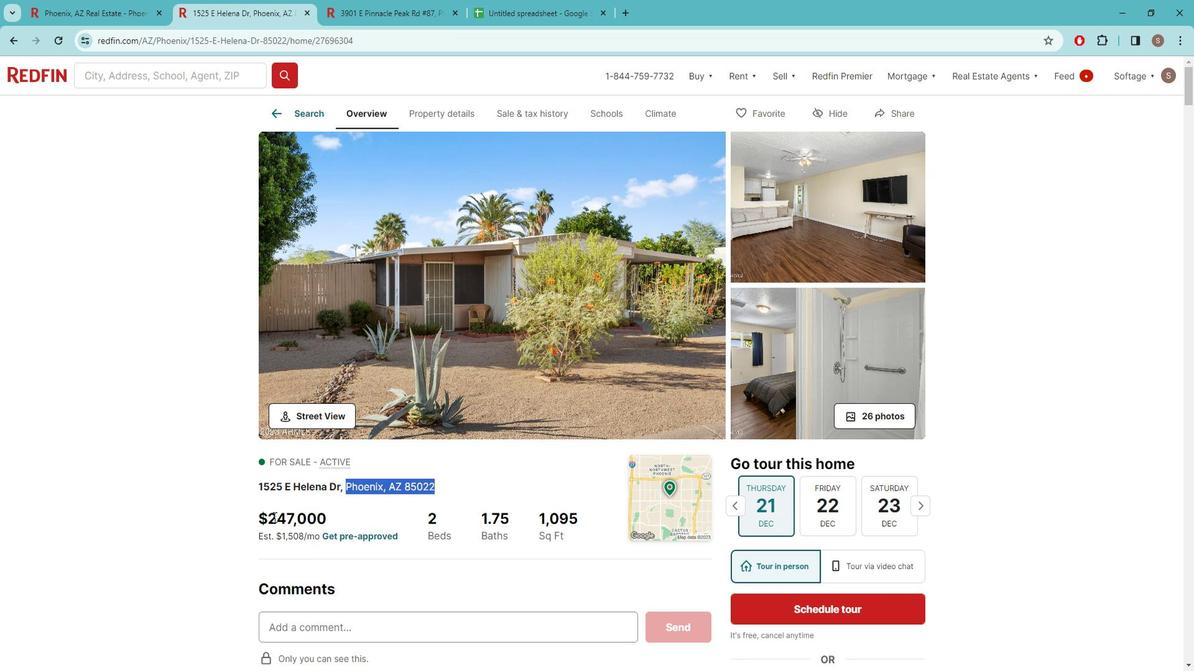 
Action: Mouse pressed left at (281, 506)
Screenshot: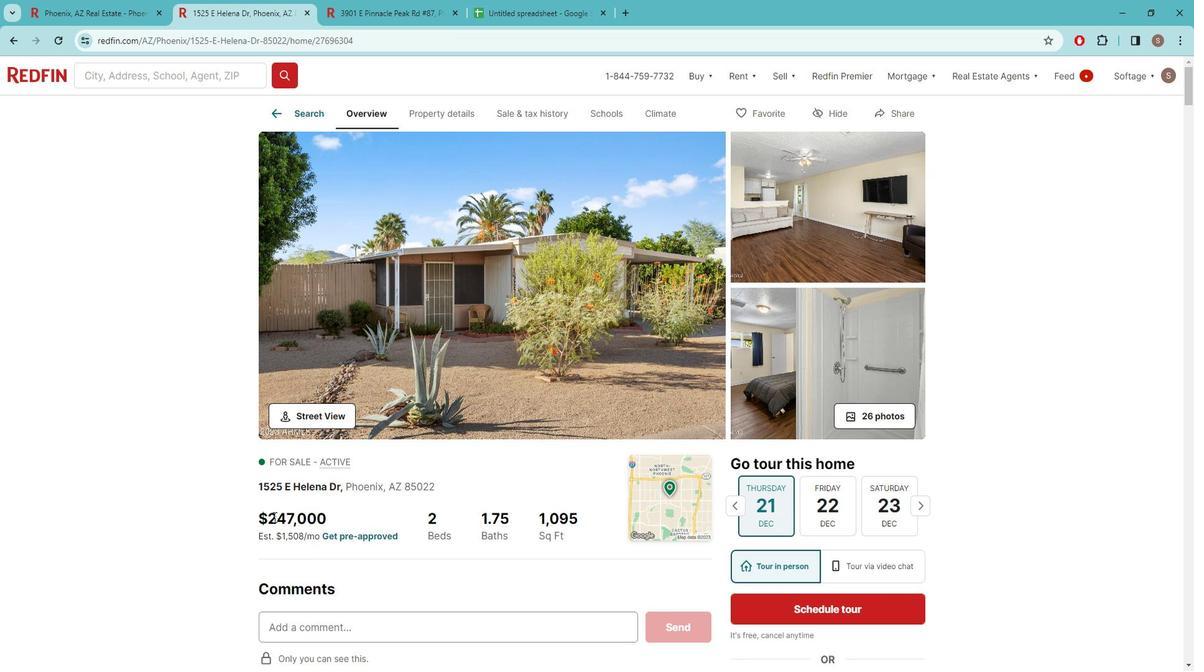 
Action: Mouse pressed left at (281, 506)
Screenshot: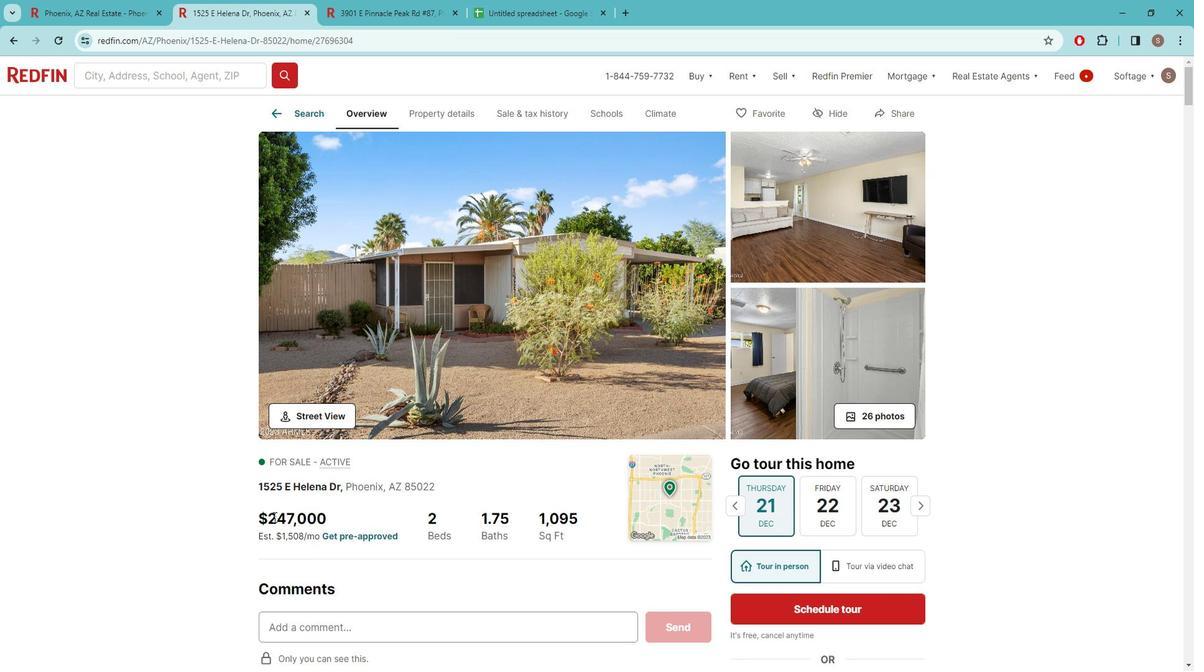 
Action: Key pressed ctrl+C
Screenshot: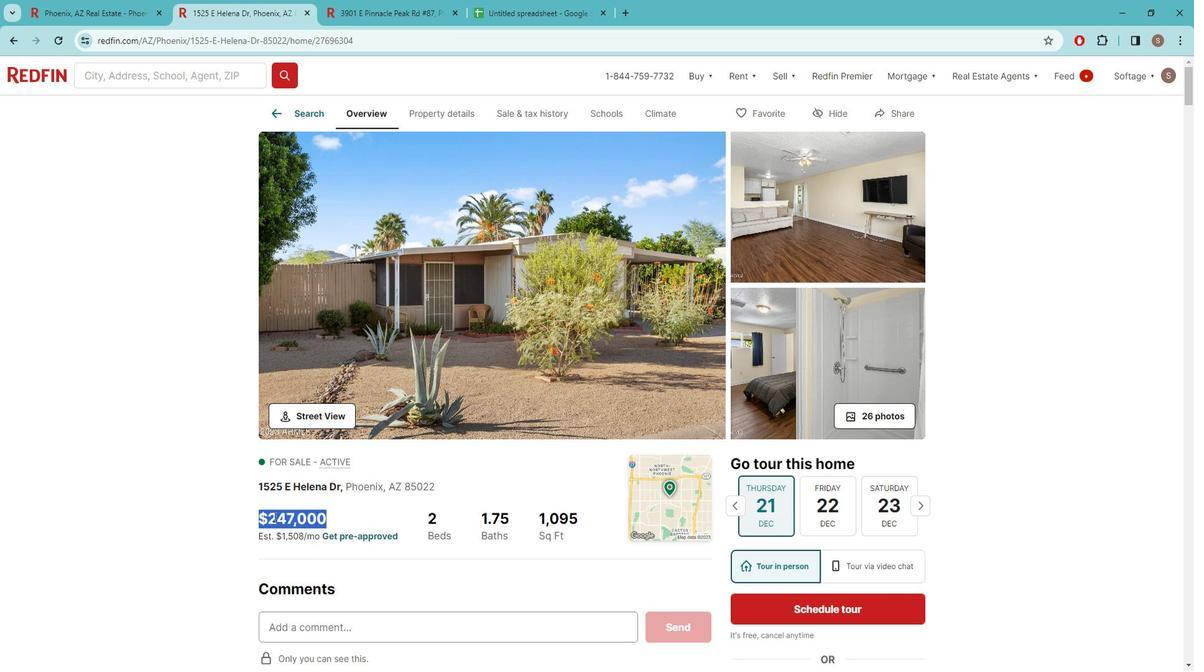 
Action: Mouse moved to (531, 7)
Screenshot: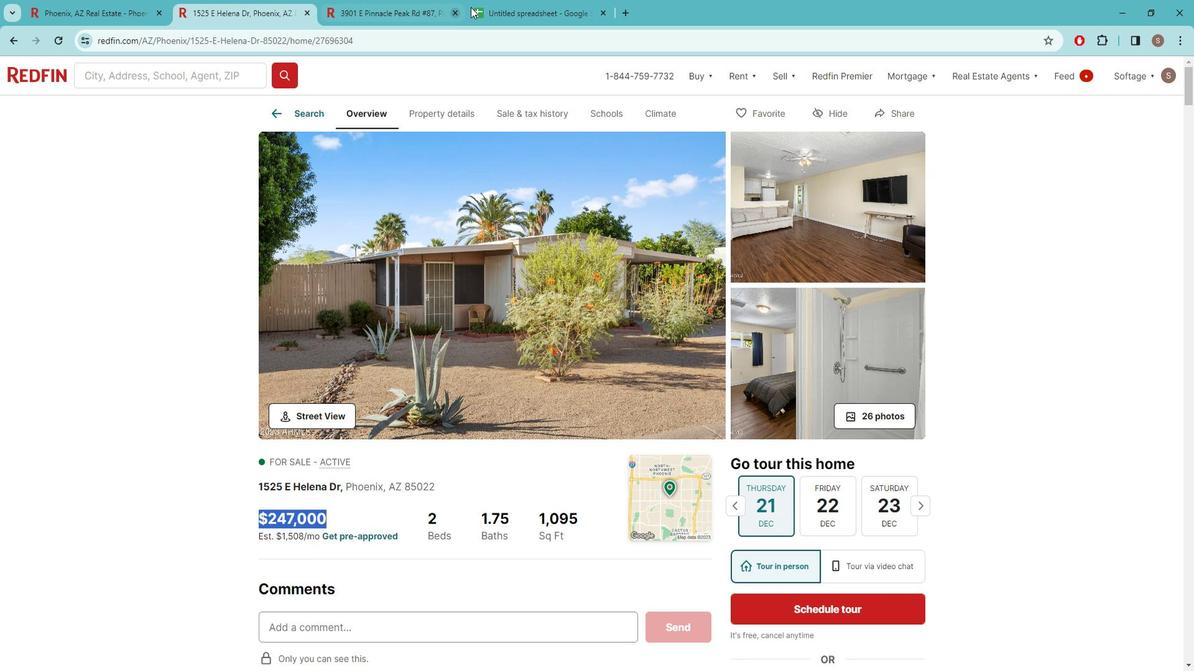 
Action: Mouse pressed left at (531, 8)
Screenshot: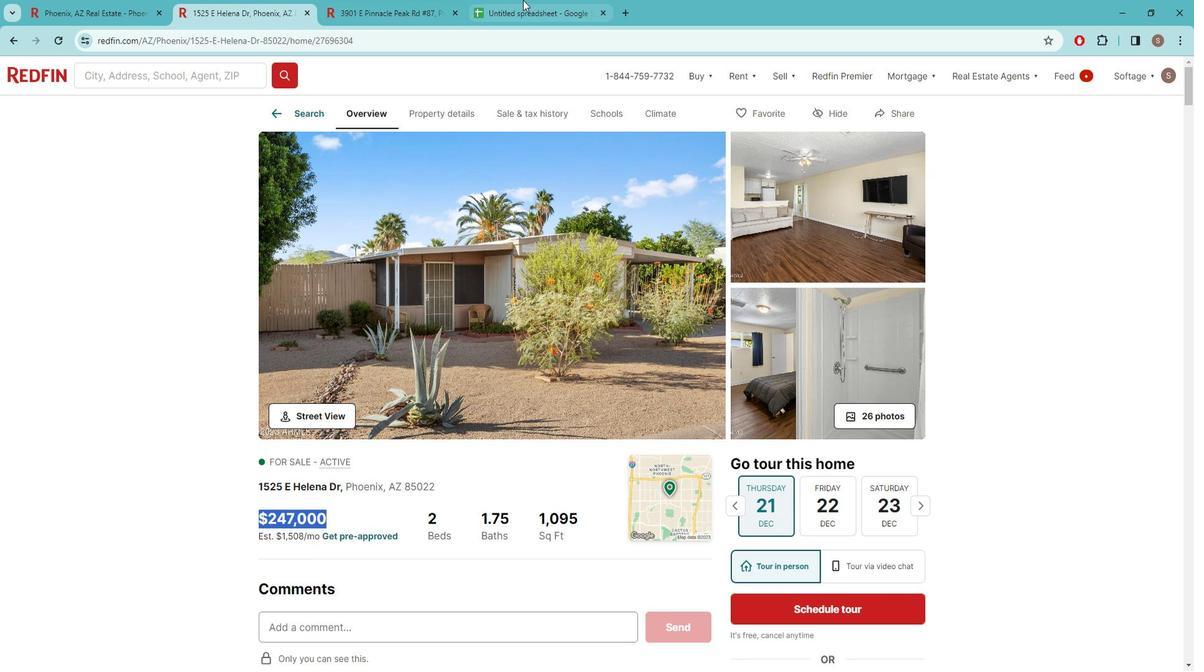 
Action: Mouse moved to (268, 201)
Screenshot: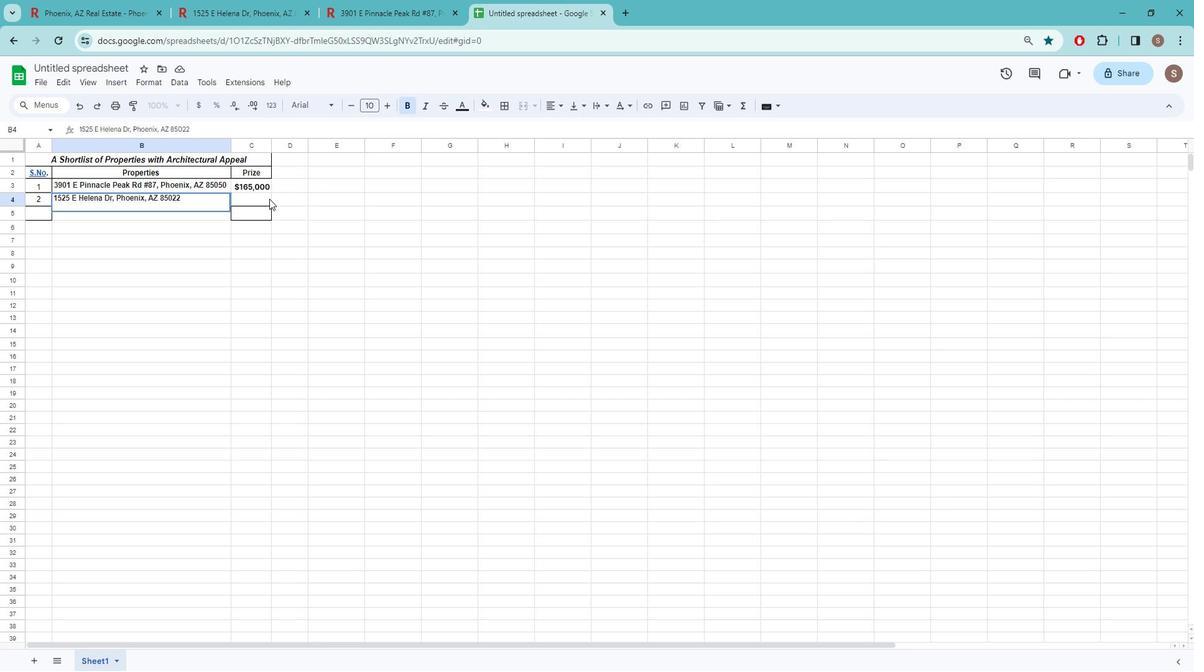 
Action: Mouse pressed left at (268, 201)
Screenshot: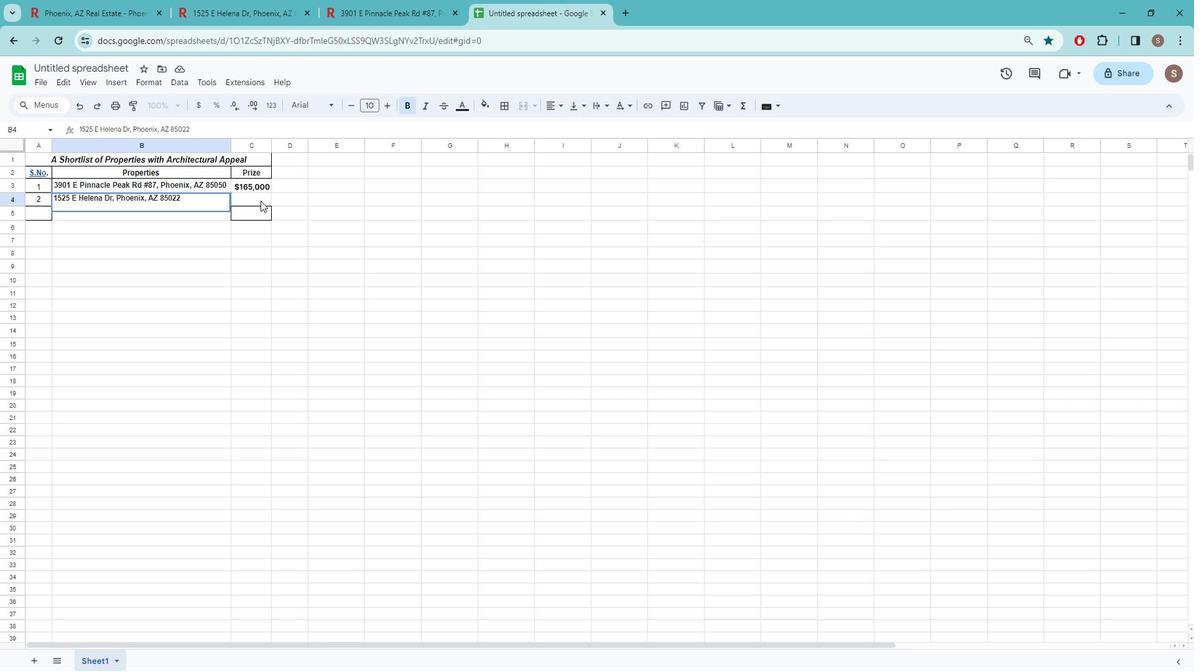 
Action: Key pressed ctrl+V
Screenshot: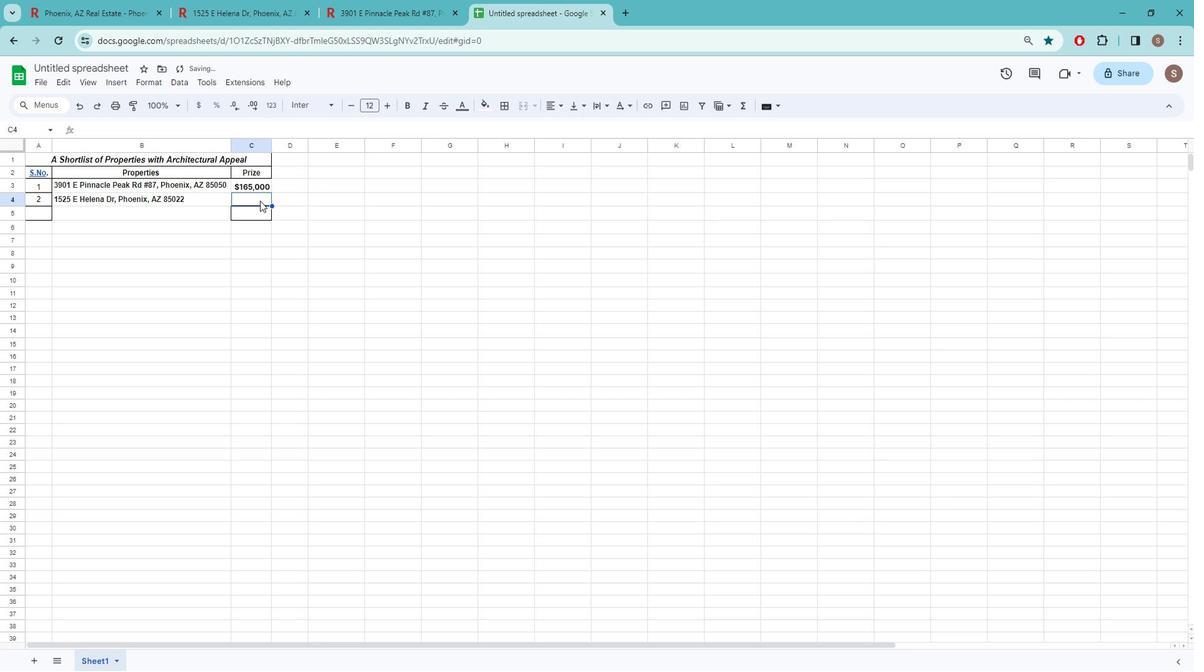 
Action: Mouse moved to (246, 237)
Screenshot: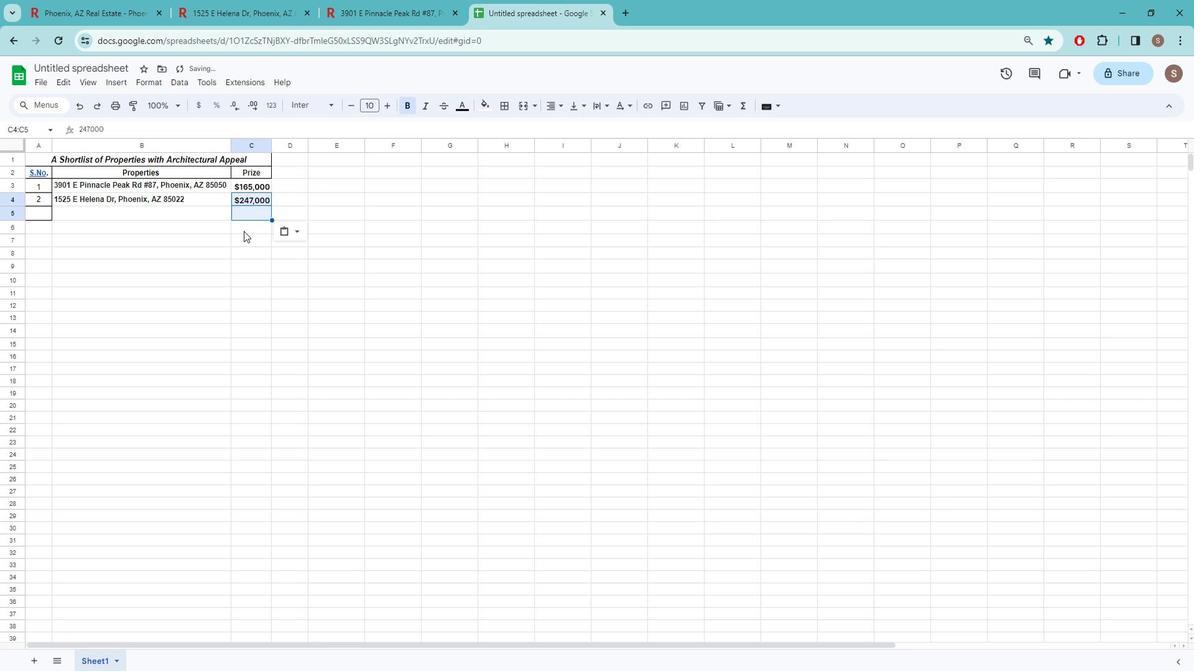 
Action: Mouse pressed left at (246, 237)
Screenshot: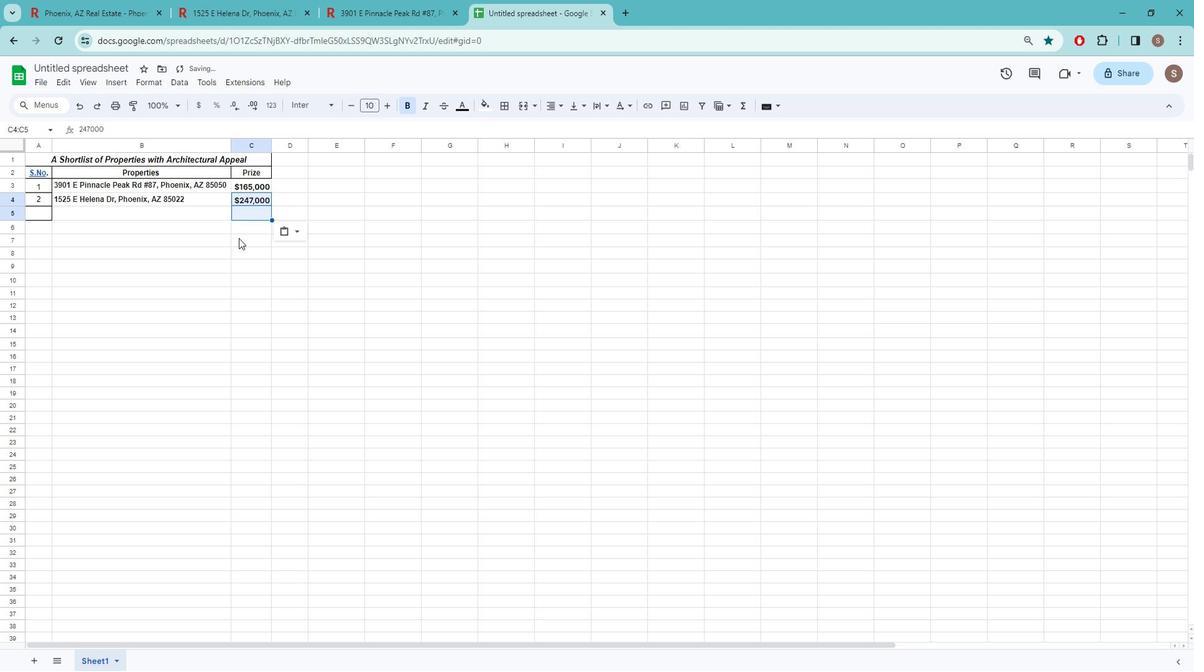 
Action: Mouse moved to (54, 184)
Screenshot: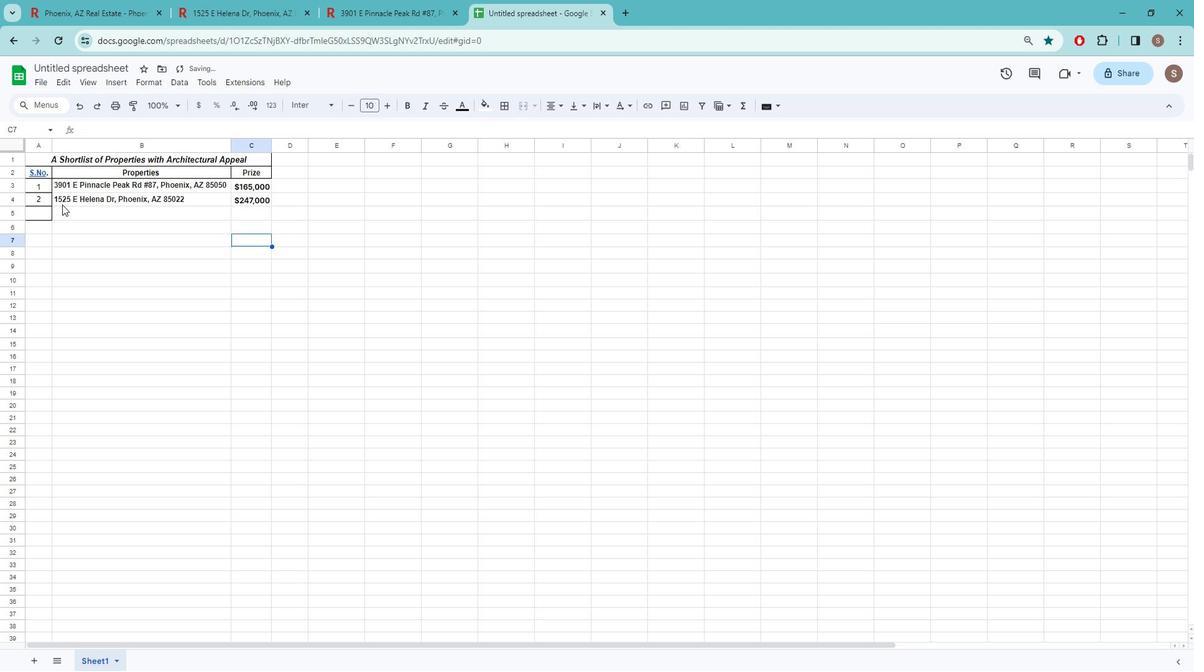 
Action: Mouse pressed left at (54, 184)
Screenshot: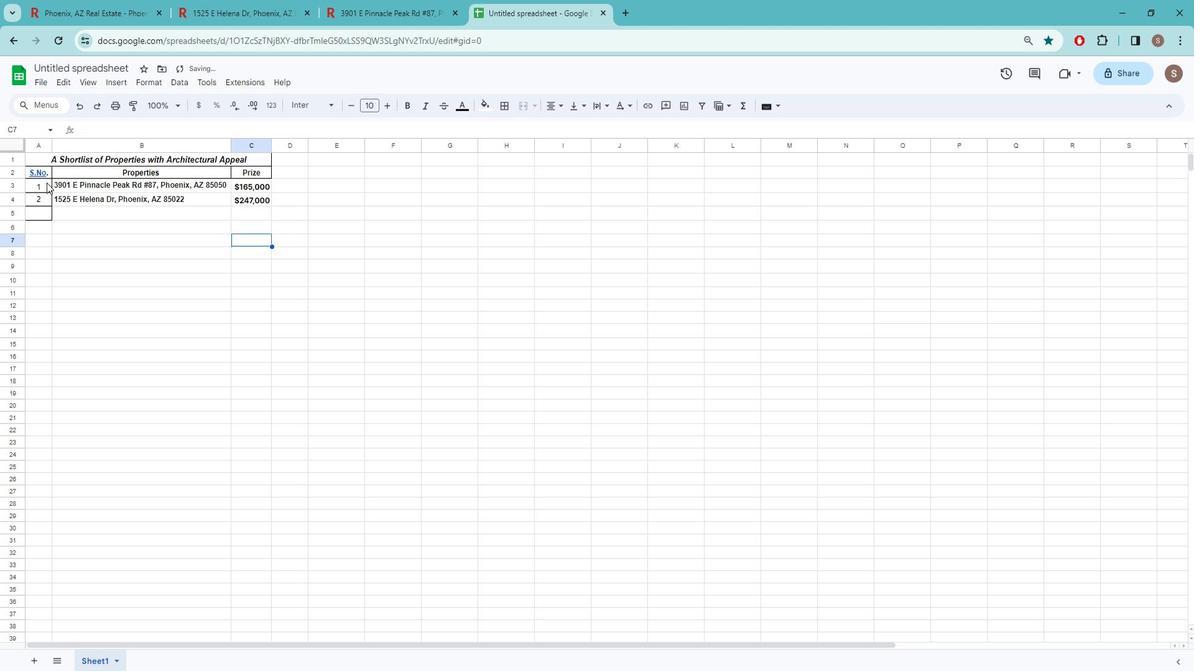
Action: Mouse moved to (511, 111)
Screenshot: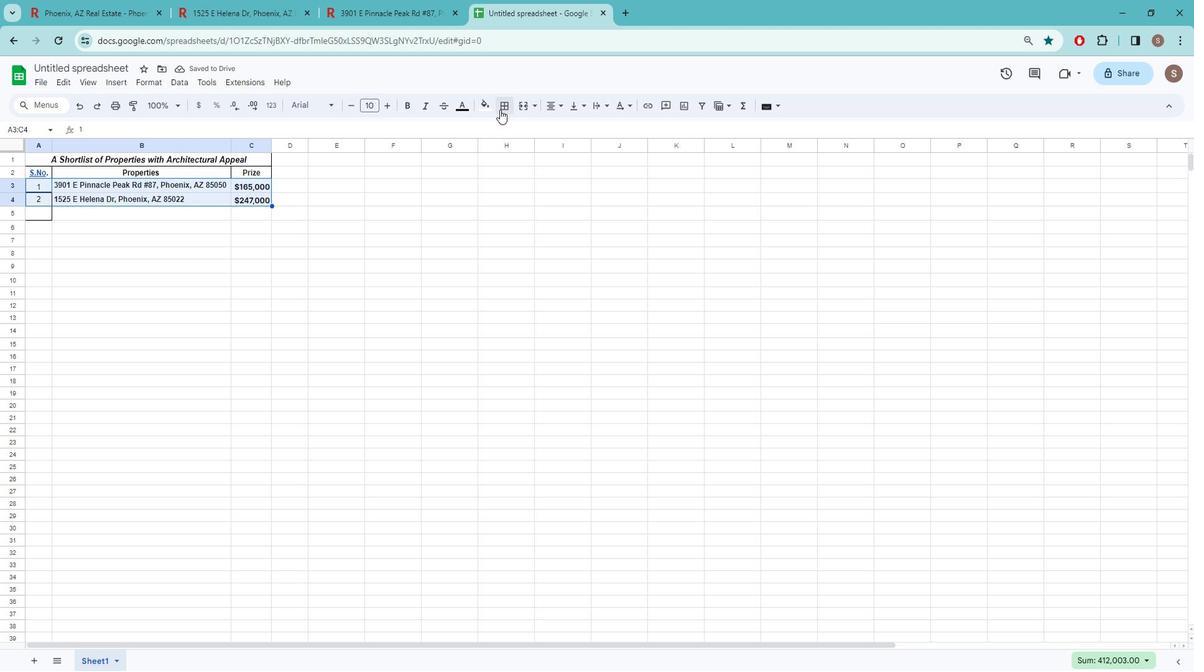 
Action: Mouse pressed left at (511, 111)
Screenshot: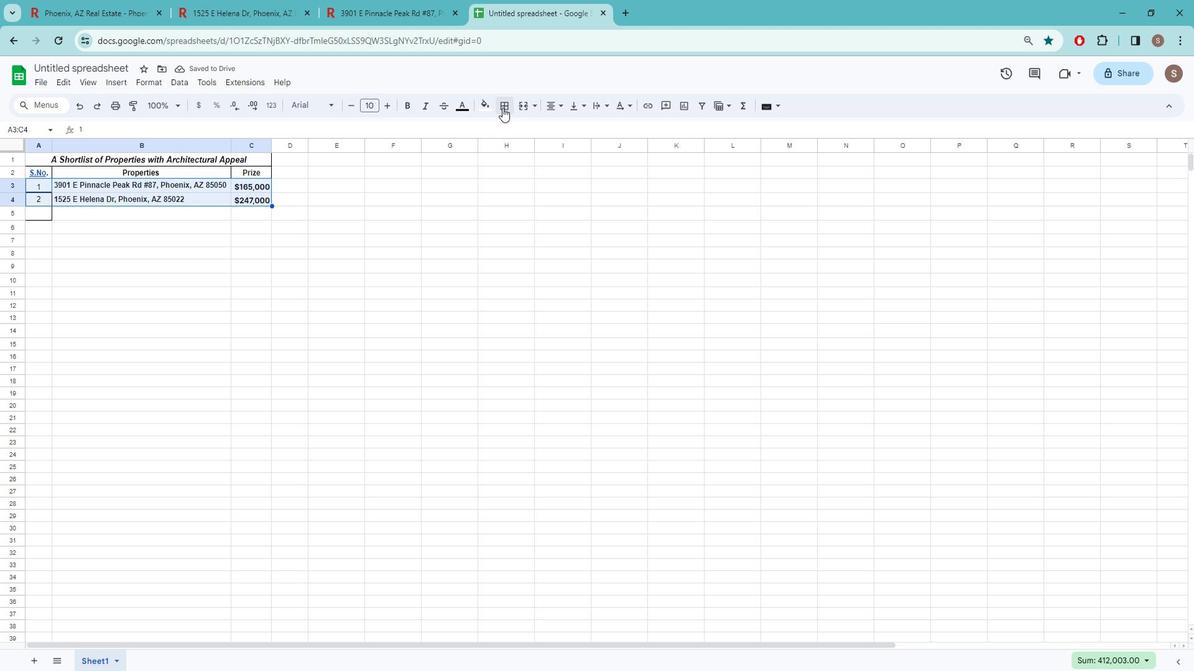 
Action: Mouse moved to (520, 131)
Screenshot: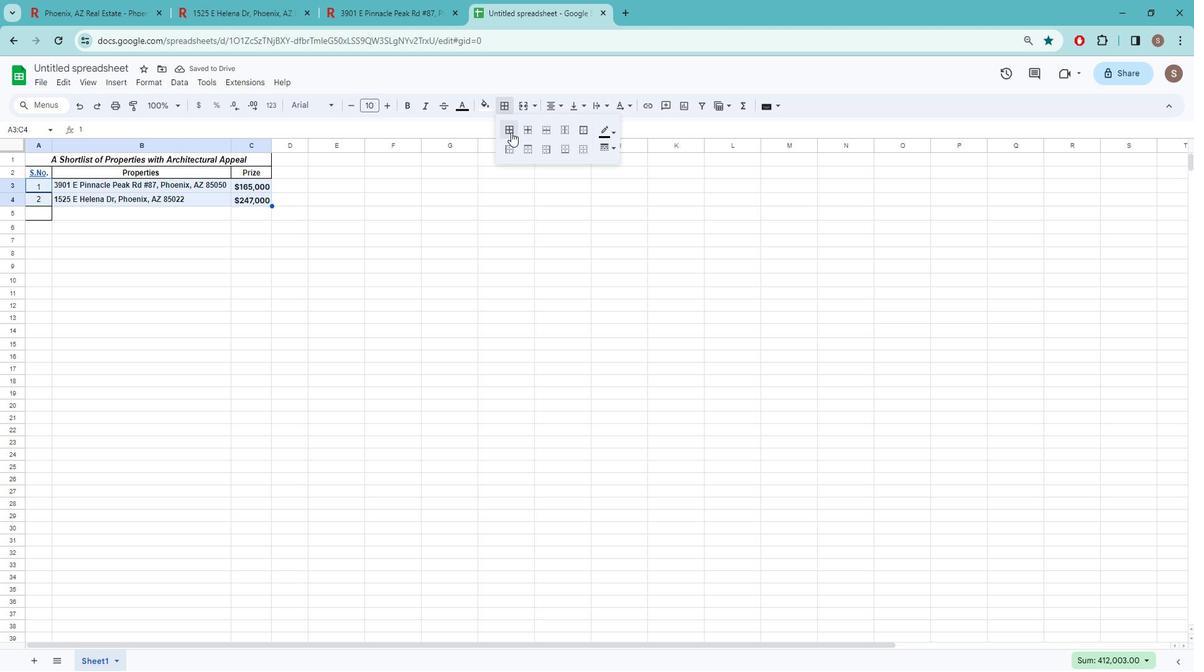 
Action: Mouse pressed left at (520, 131)
Screenshot: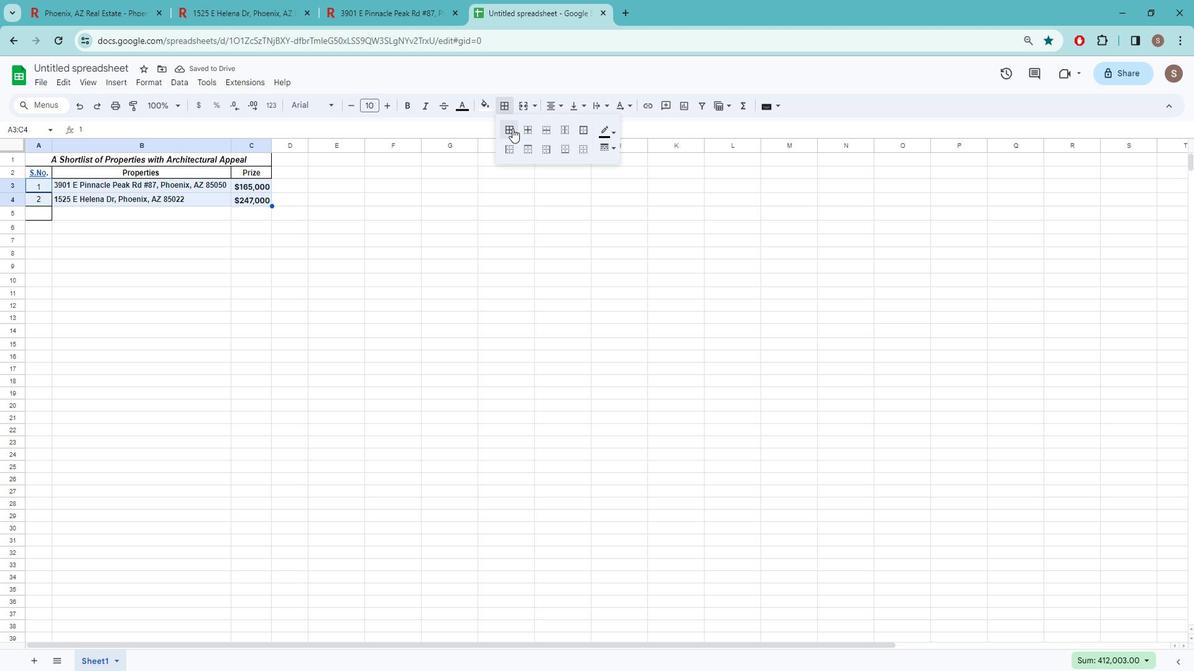 
Action: Mouse moved to (404, 273)
Screenshot: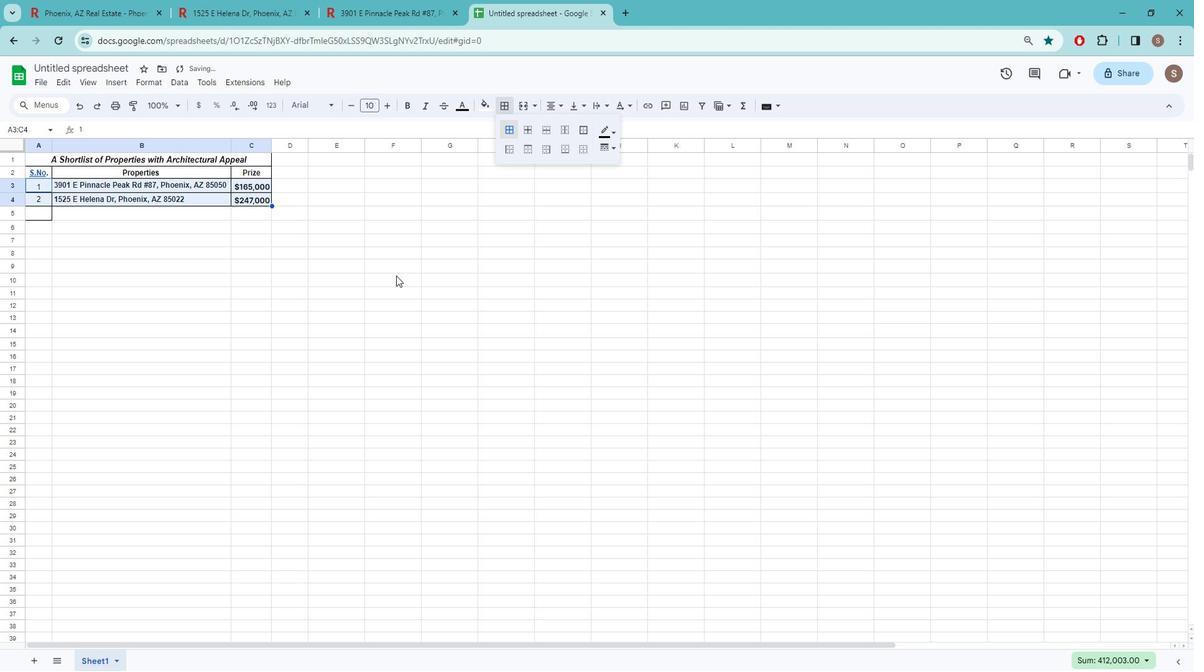 
Action: Mouse pressed left at (404, 273)
Screenshot: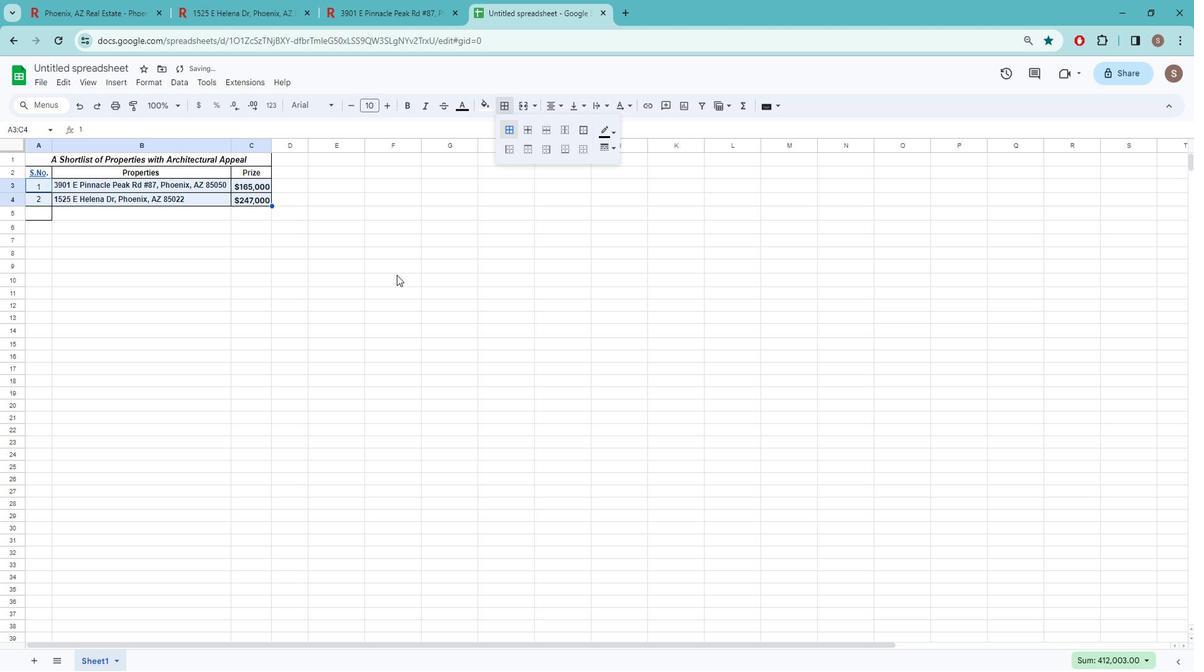 
Action: Mouse moved to (112, 7)
Screenshot: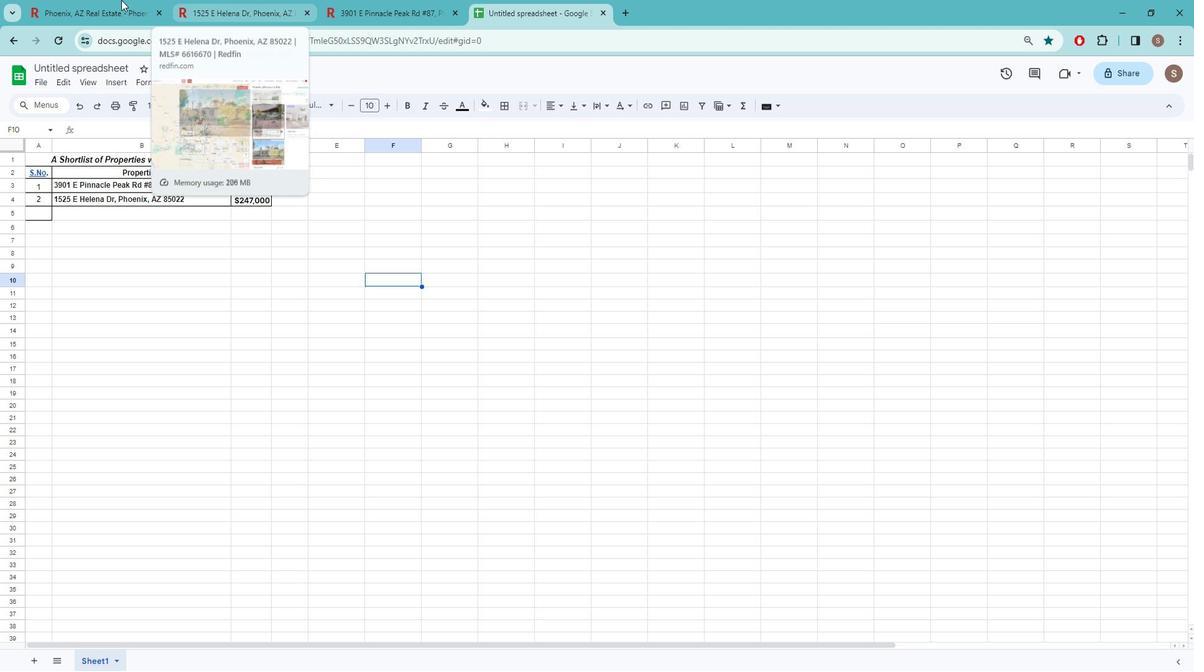 
Action: Mouse pressed left at (112, 8)
Screenshot: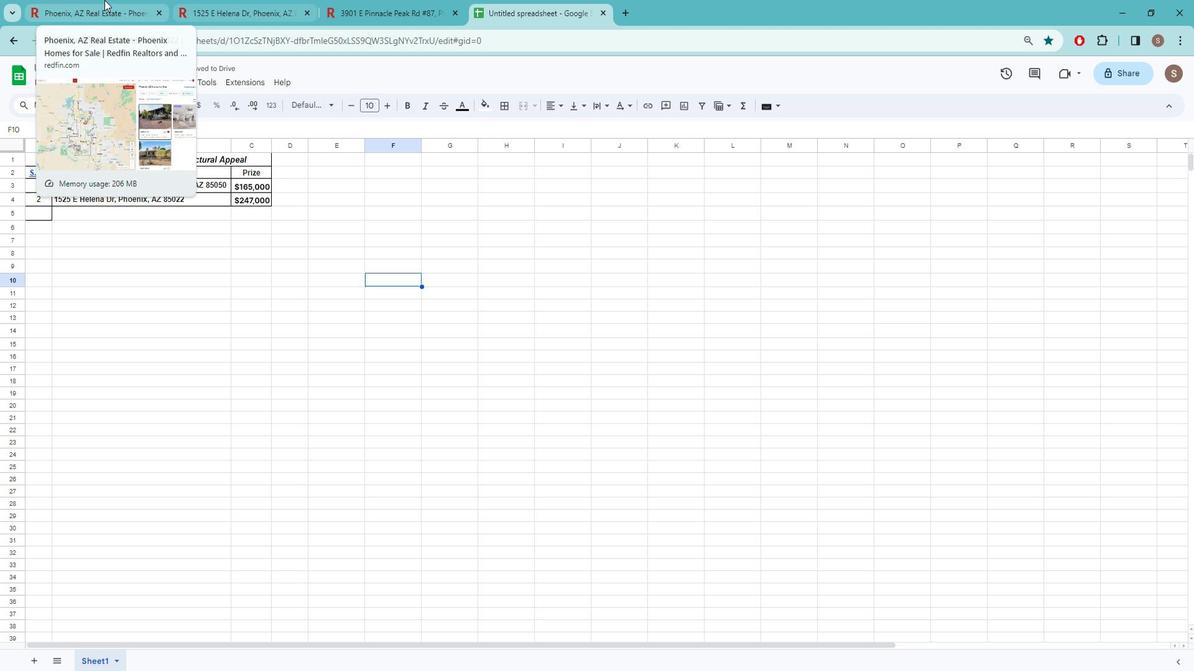 
Action: Mouse moved to (896, 505)
Screenshot: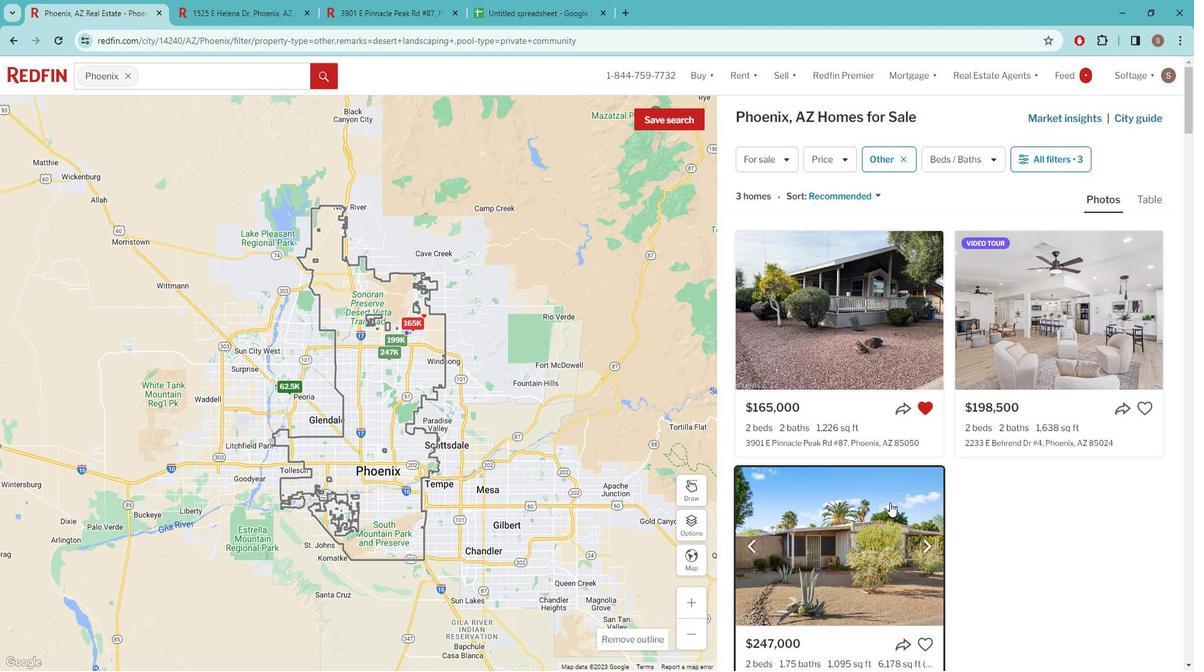 
Action: Mouse scrolled (896, 504) with delta (0, 0)
Screenshot: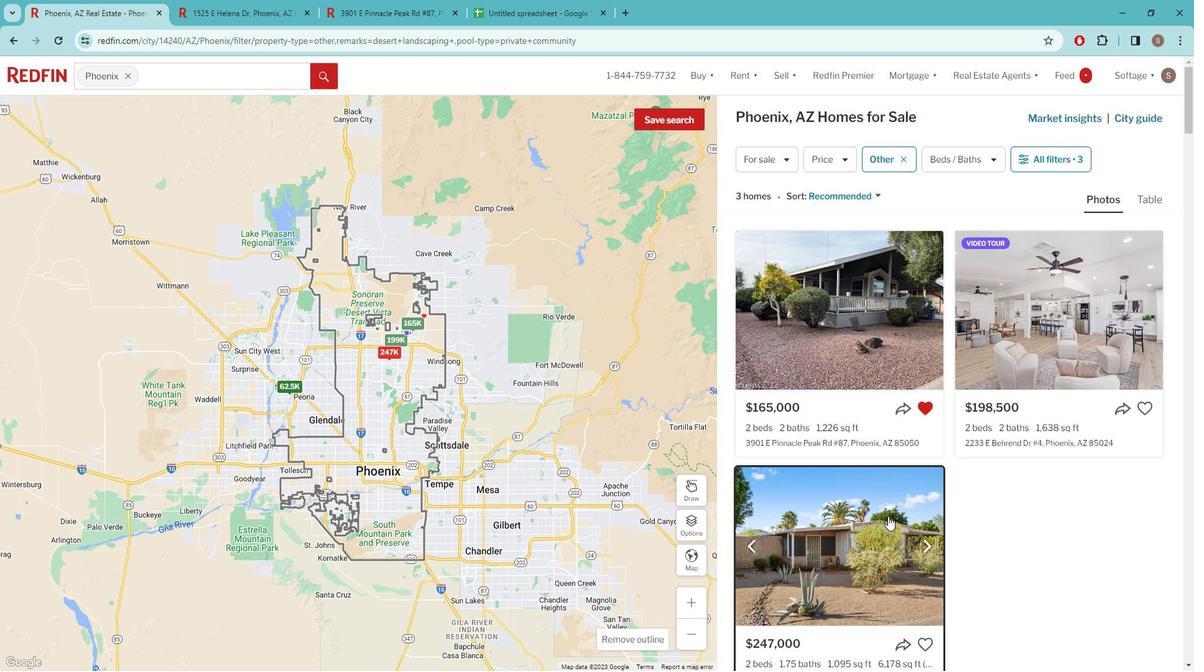 
Action: Mouse scrolled (896, 504) with delta (0, 0)
Screenshot: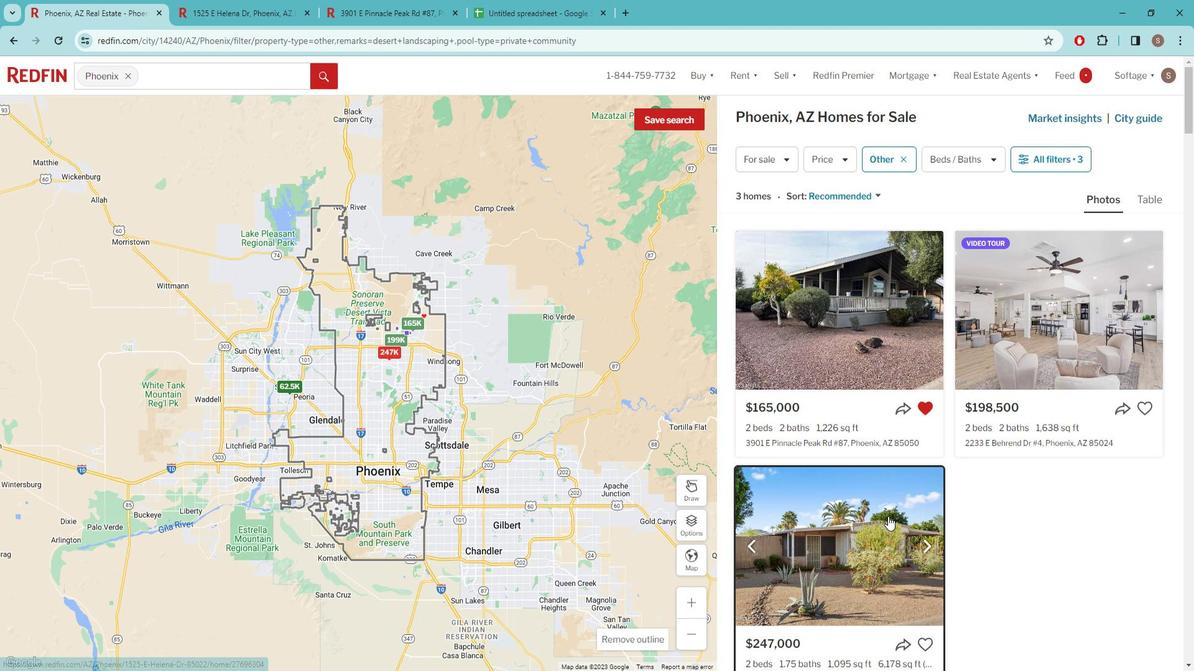 
Action: Mouse moved to (926, 504)
Screenshot: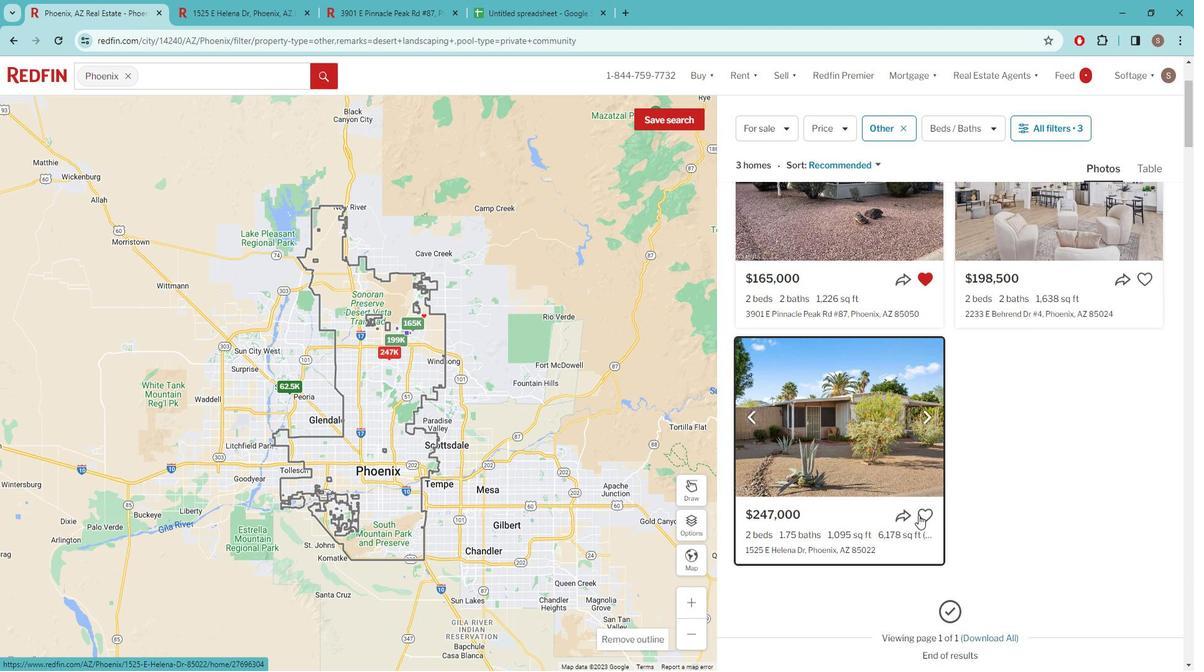 
Action: Mouse pressed left at (926, 504)
Screenshot: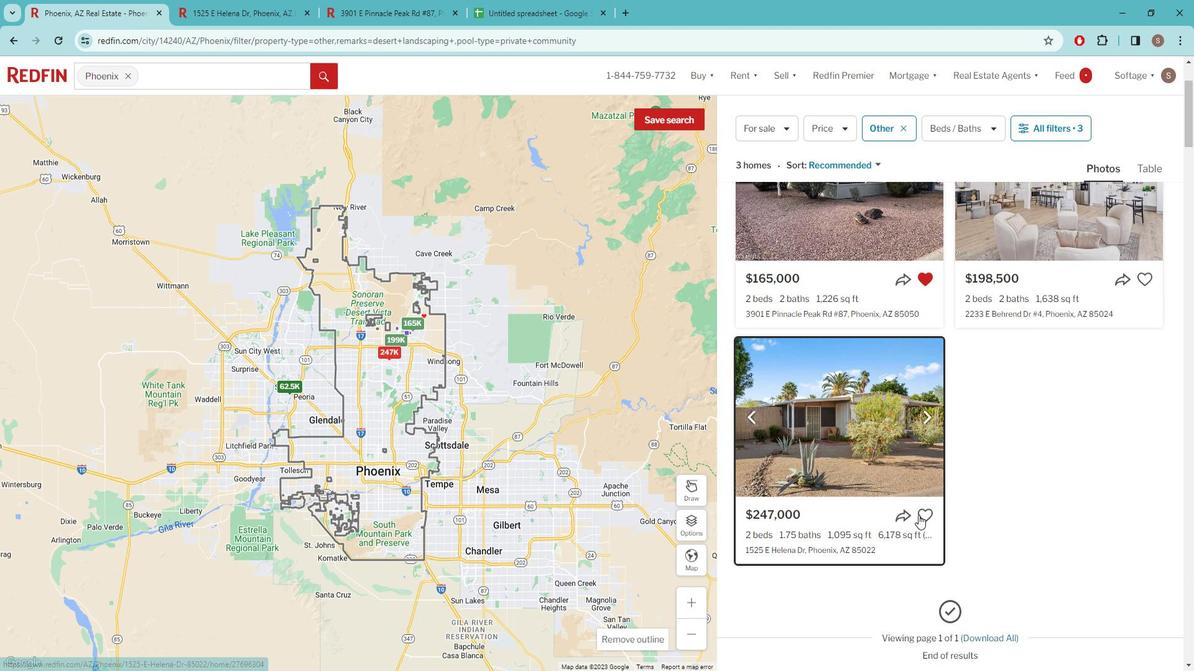 
